 Task: Explore Airbnb accommodation in Yawata, Japan from 8th November, 2023 to 19th November, 2023 for 1 adult. Place can be shared room with 1  bedroom having 1 bed and 1 bathroom. Property type can be hotel. Amenities needed are: washing machine. Booking option can be shelf check-in. Look for 3 properties as per requirement.
Action: Mouse moved to (462, 66)
Screenshot: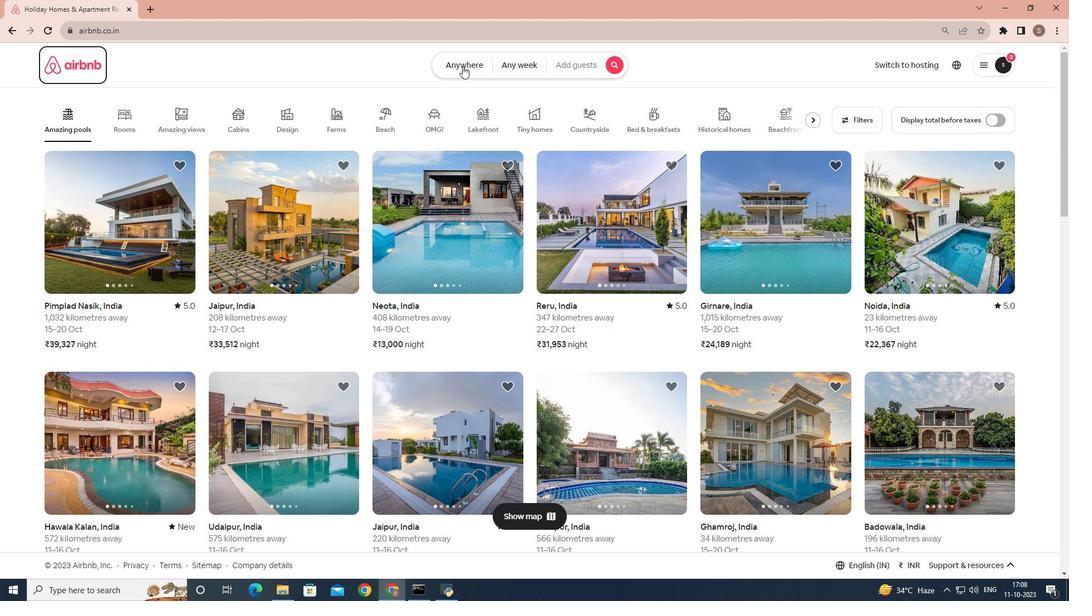 
Action: Mouse pressed left at (462, 66)
Screenshot: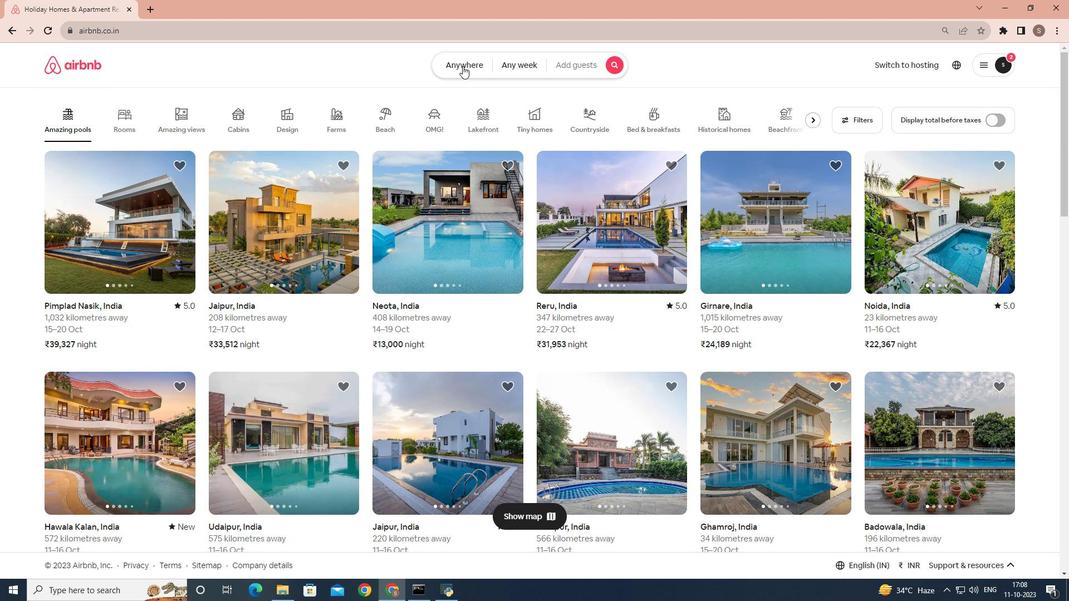
Action: Mouse moved to (410, 105)
Screenshot: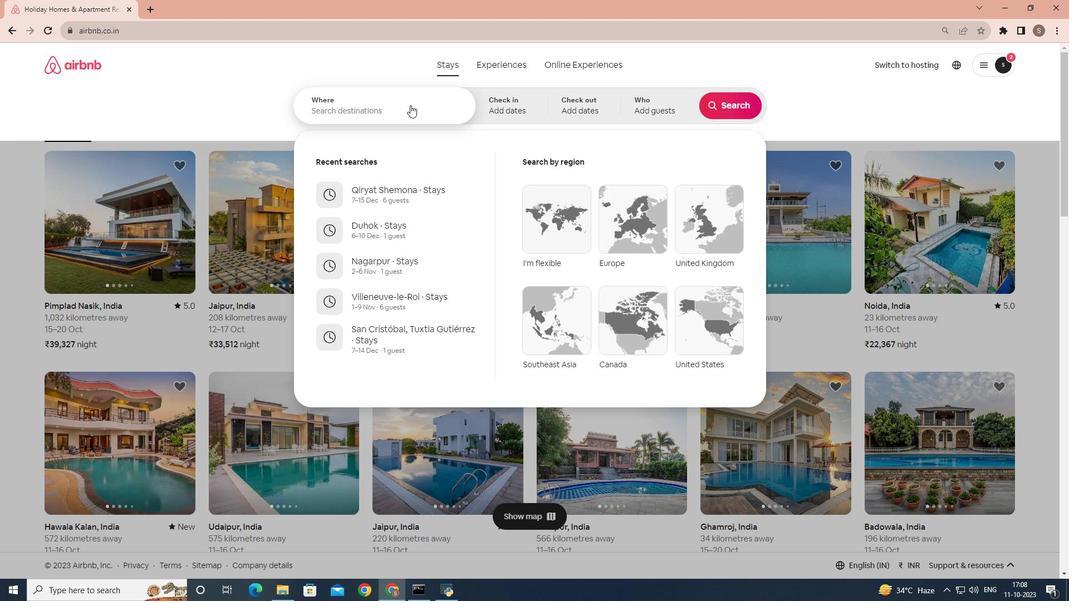 
Action: Mouse pressed left at (410, 105)
Screenshot: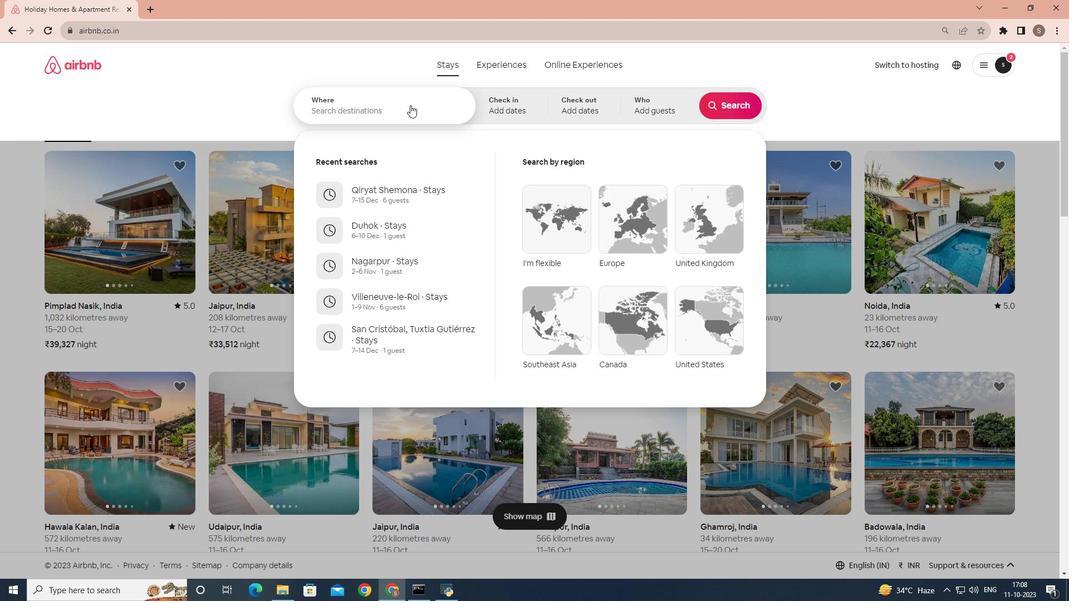 
Action: Key pressed <Key.shift><Key.shift><Key.shift>Yawata,<Key.space><Key.shift>Japan
Screenshot: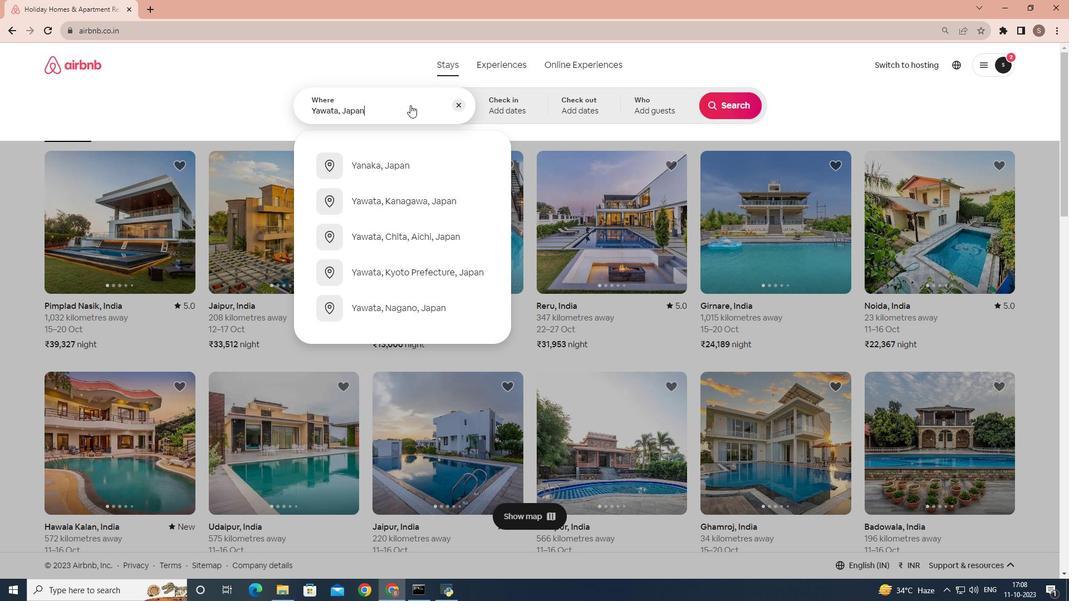 
Action: Mouse moved to (519, 108)
Screenshot: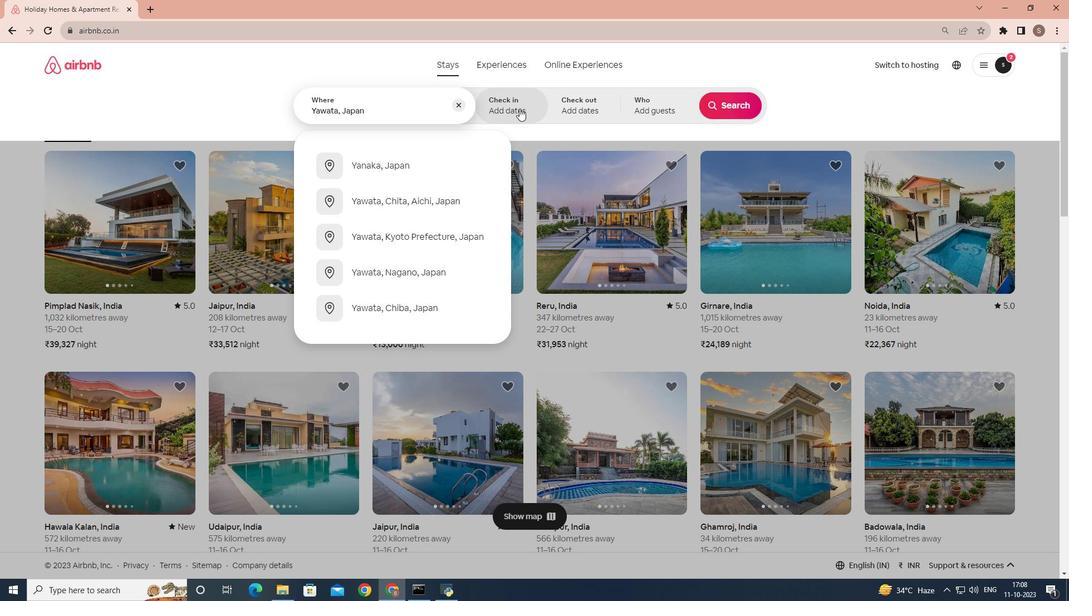 
Action: Mouse pressed left at (519, 108)
Screenshot: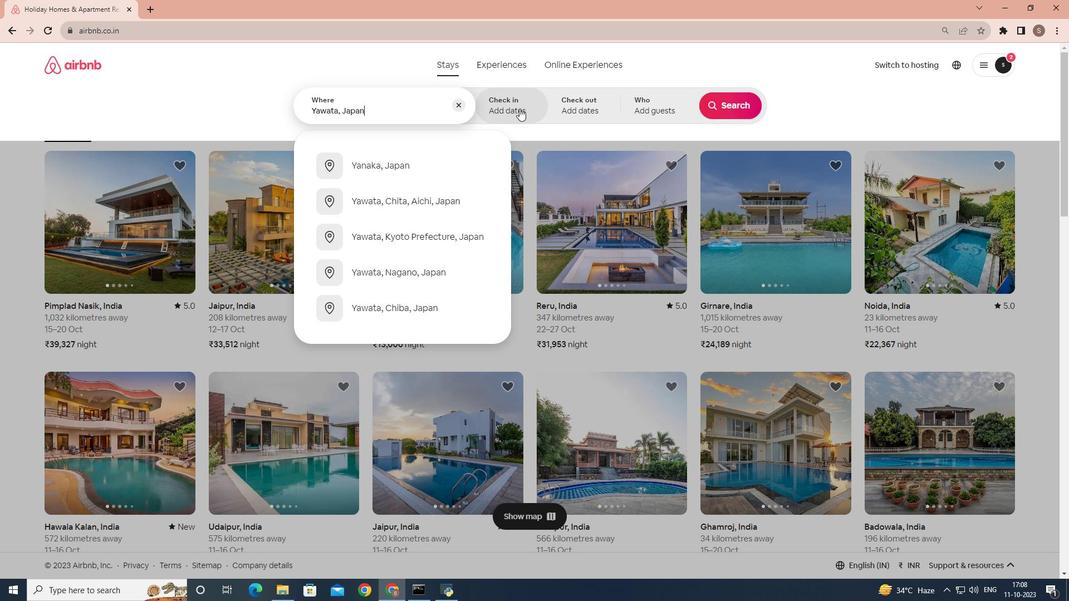 
Action: Mouse moved to (634, 274)
Screenshot: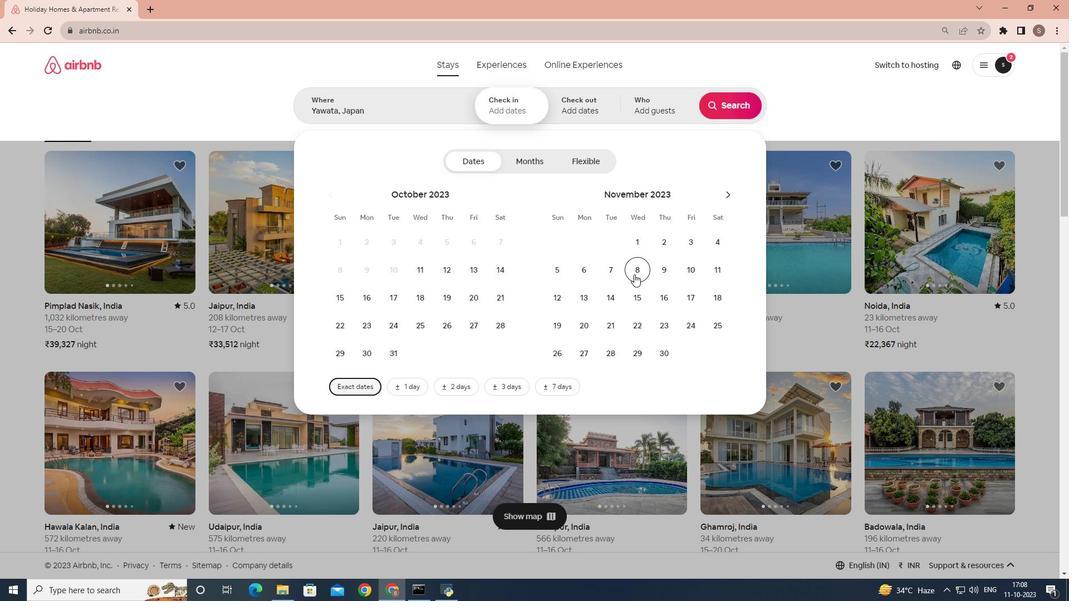 
Action: Mouse pressed left at (634, 274)
Screenshot: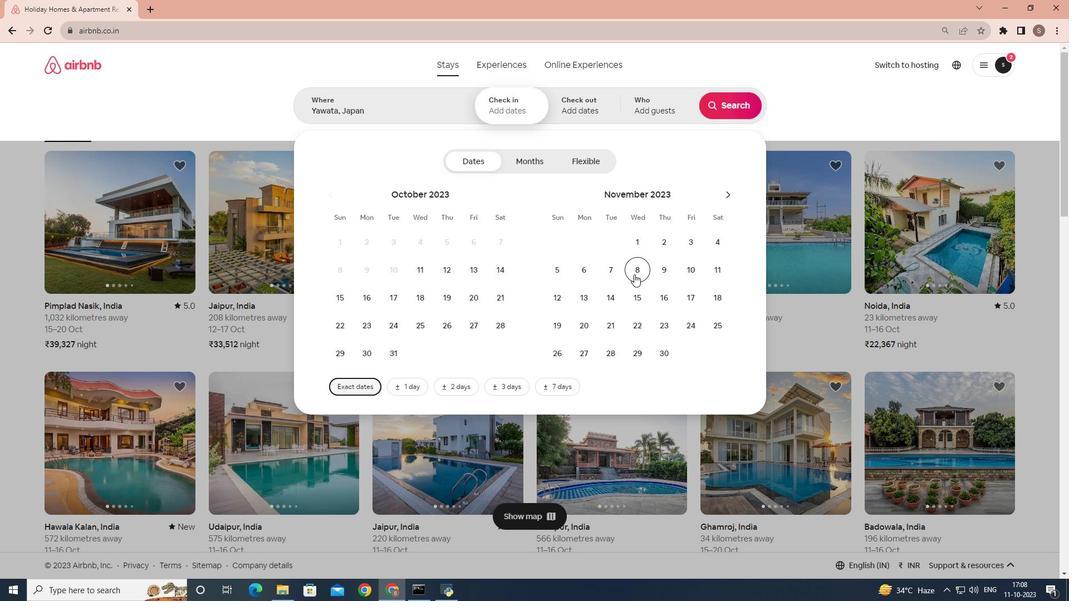 
Action: Mouse moved to (554, 327)
Screenshot: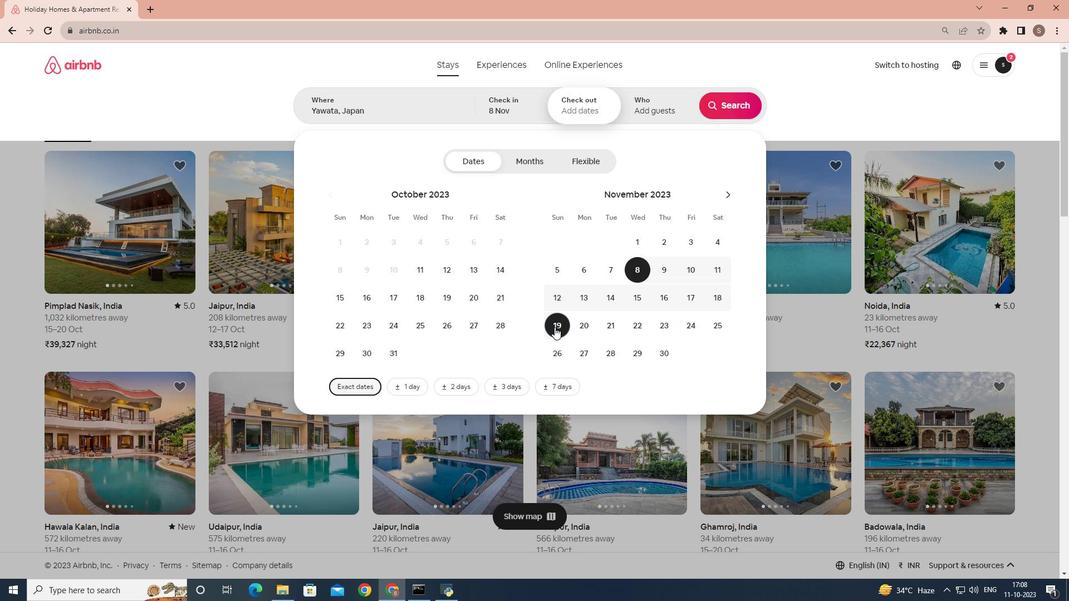 
Action: Mouse pressed left at (554, 327)
Screenshot: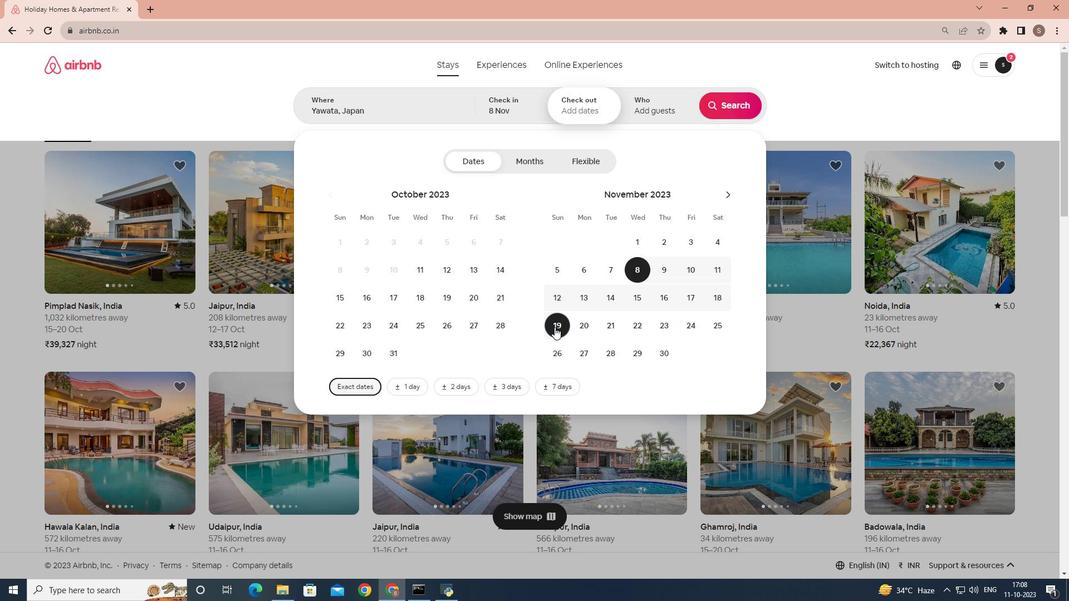 
Action: Mouse moved to (671, 94)
Screenshot: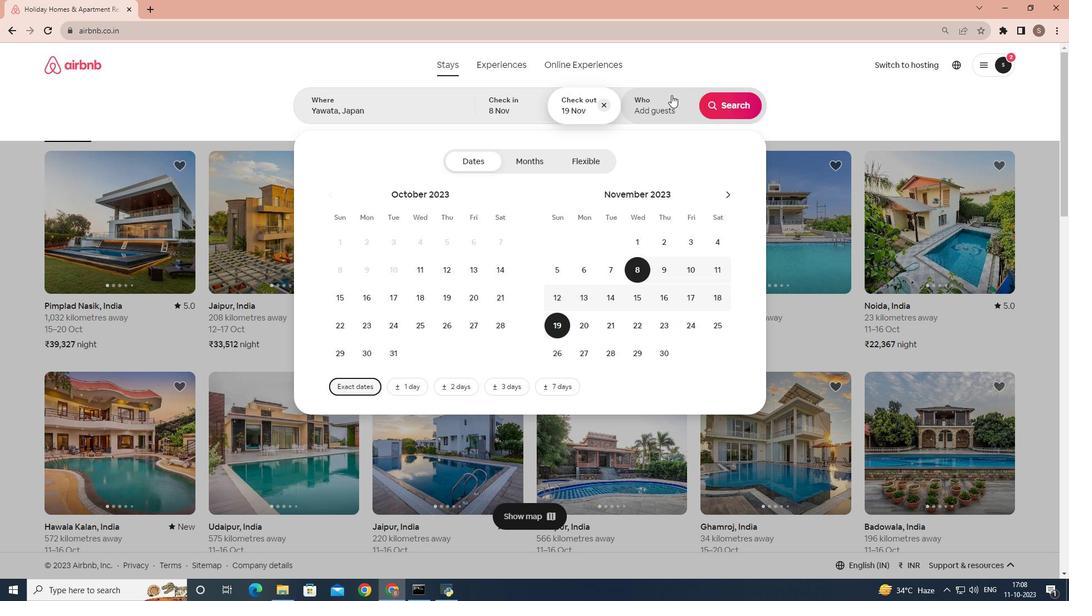 
Action: Mouse pressed left at (671, 94)
Screenshot: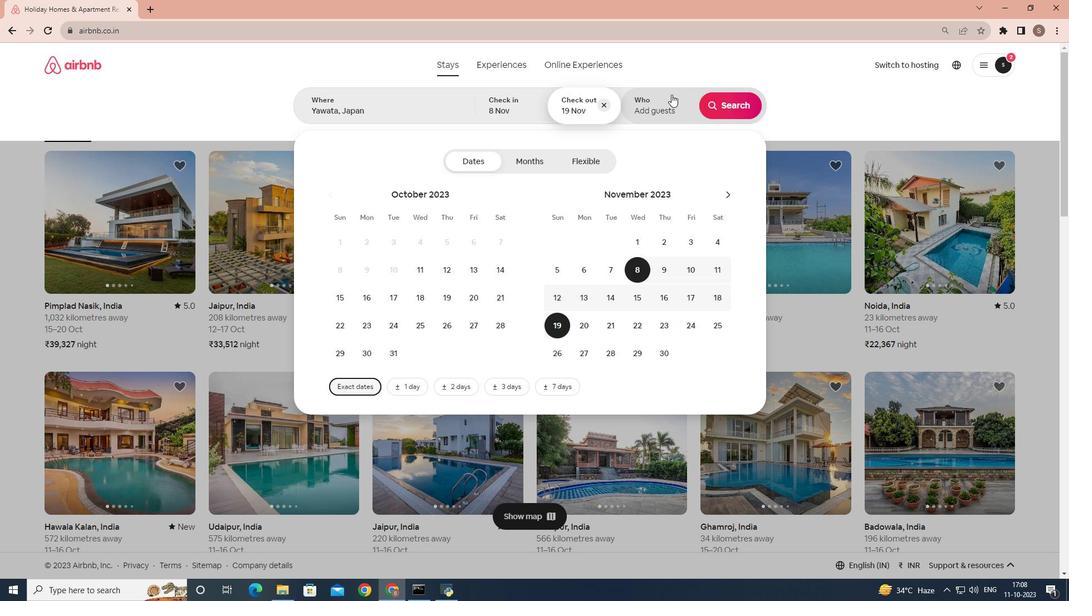 
Action: Mouse moved to (736, 160)
Screenshot: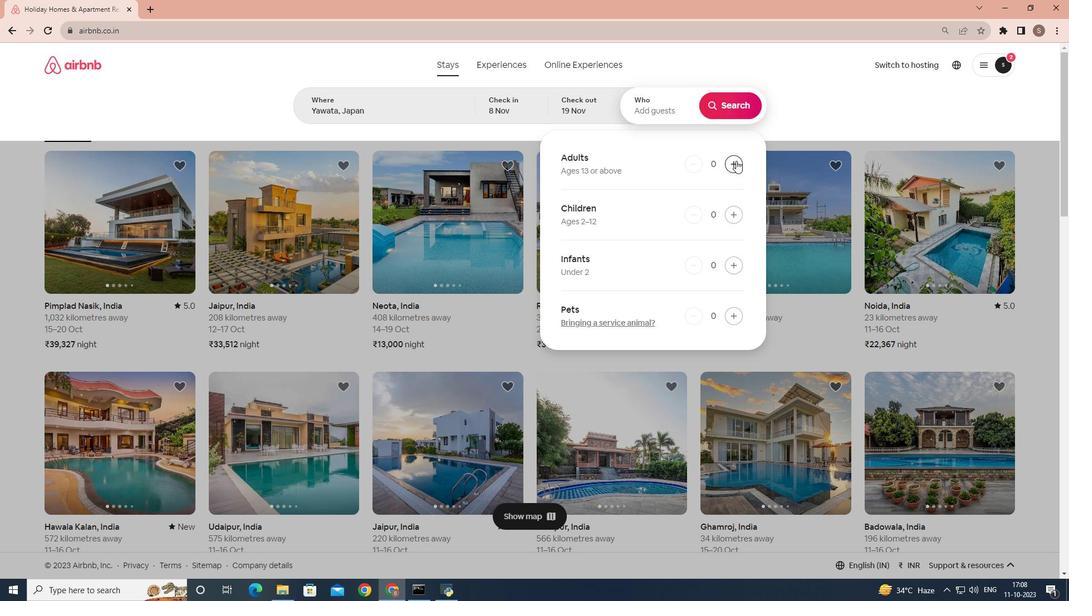 
Action: Mouse pressed left at (736, 160)
Screenshot: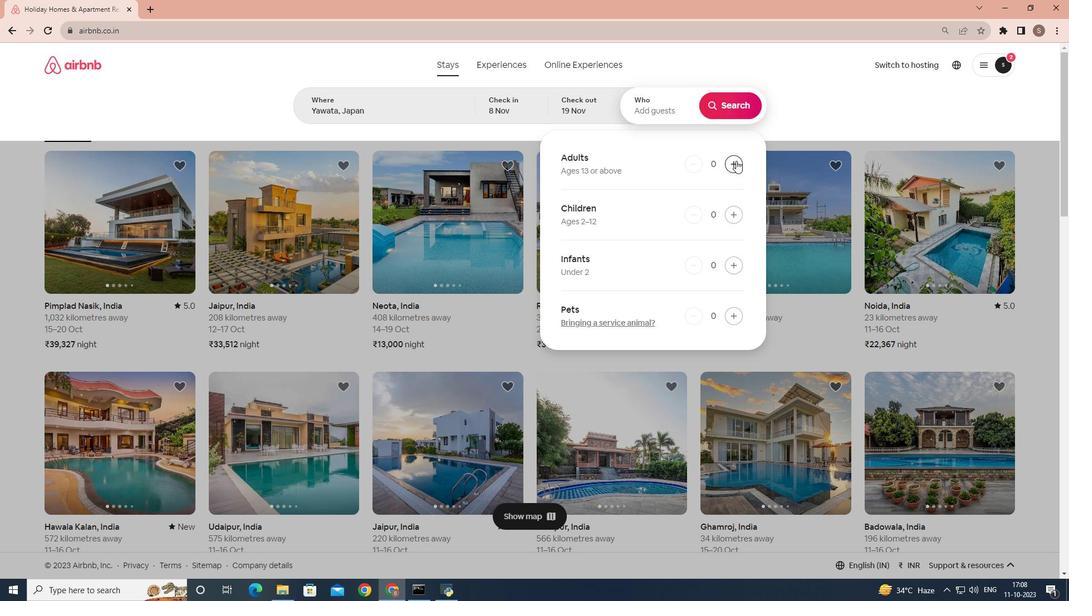 
Action: Mouse moved to (731, 100)
Screenshot: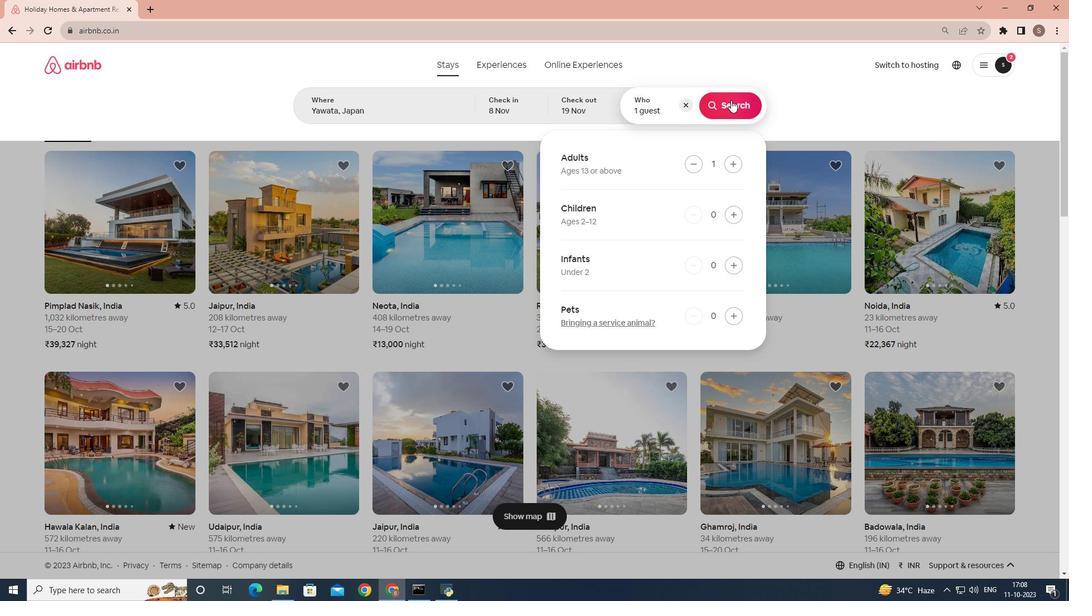 
Action: Mouse pressed left at (731, 100)
Screenshot: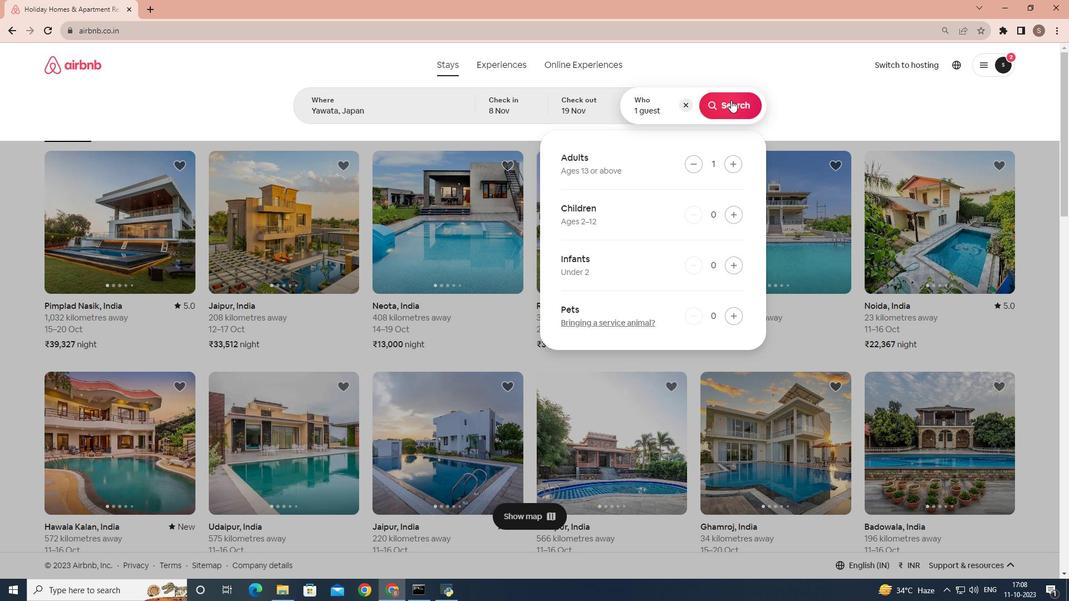 
Action: Mouse moved to (895, 110)
Screenshot: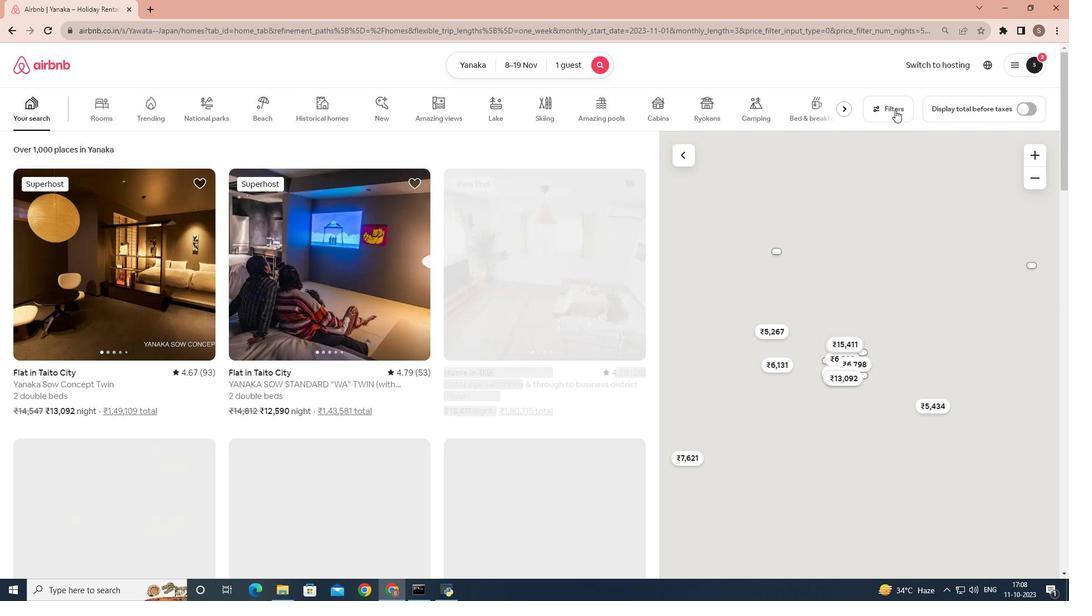 
Action: Mouse pressed left at (895, 110)
Screenshot: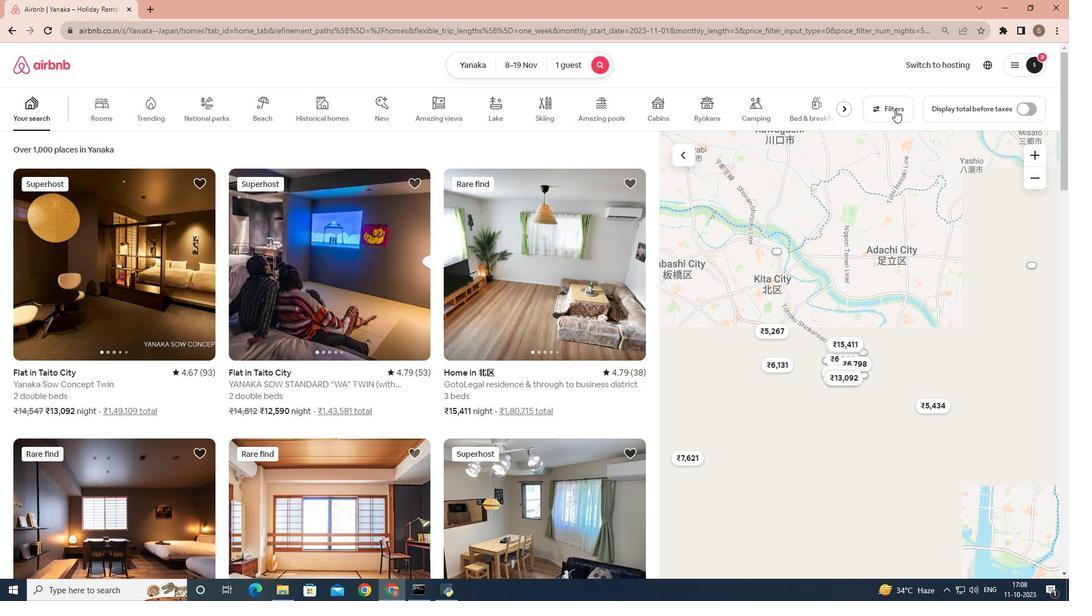 
Action: Mouse moved to (517, 266)
Screenshot: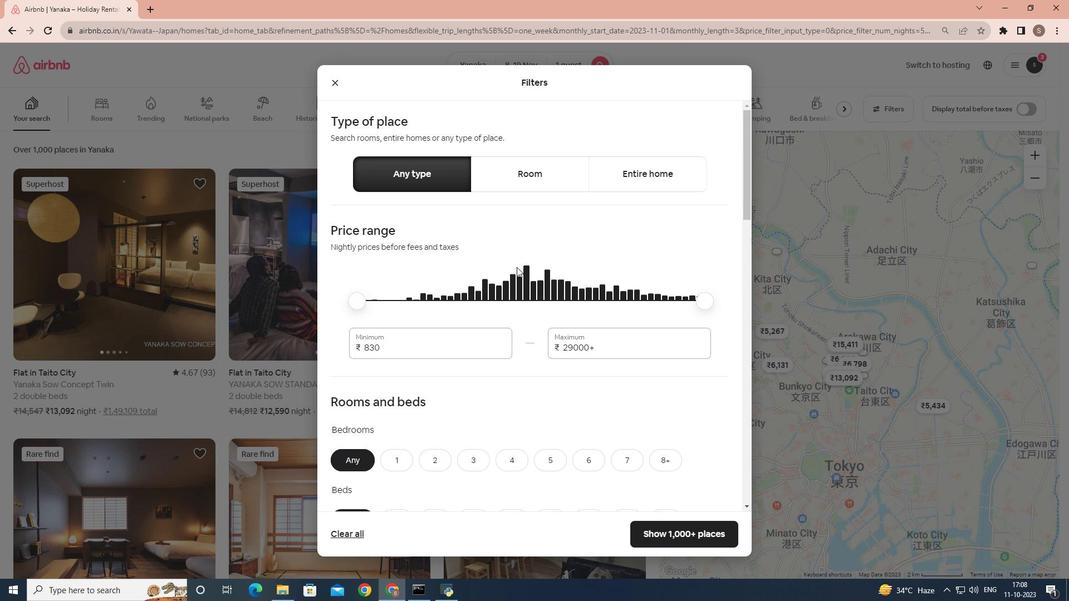 
Action: Mouse scrolled (517, 266) with delta (0, 0)
Screenshot: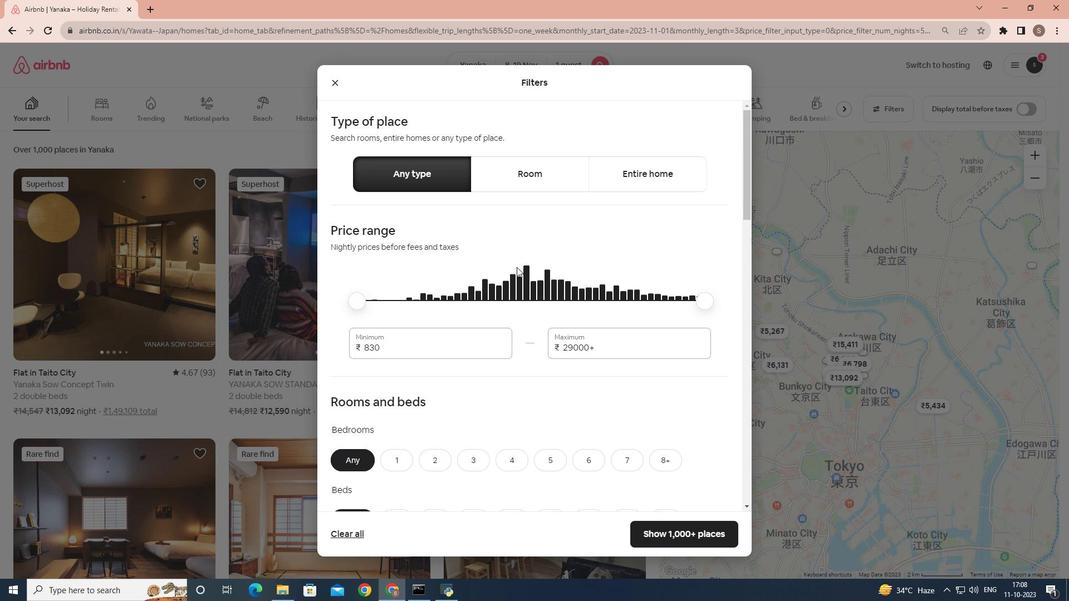 
Action: Mouse moved to (515, 267)
Screenshot: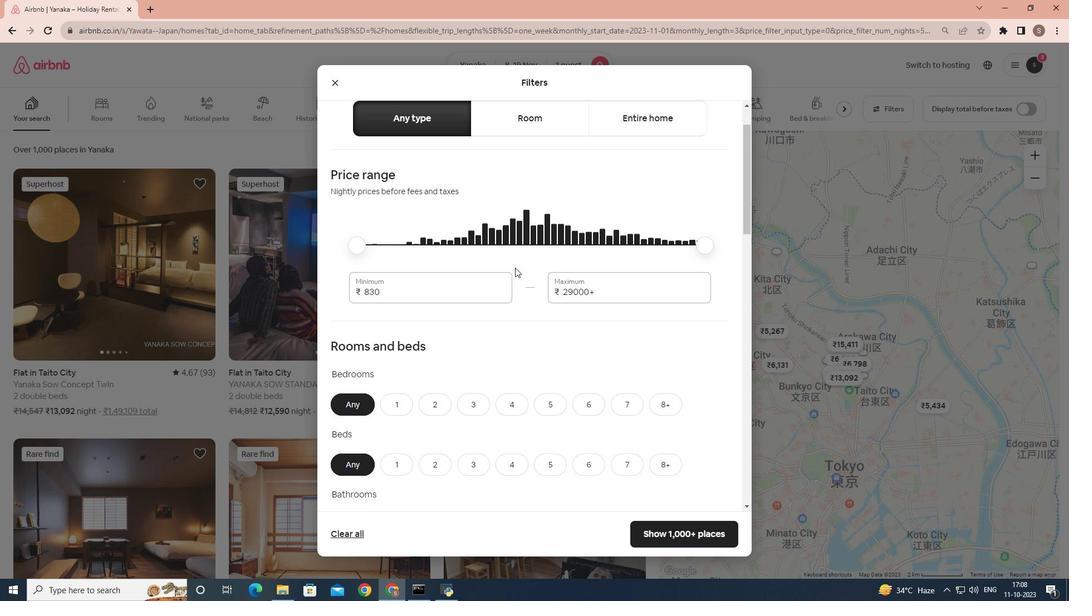 
Action: Mouse scrolled (515, 267) with delta (0, 0)
Screenshot: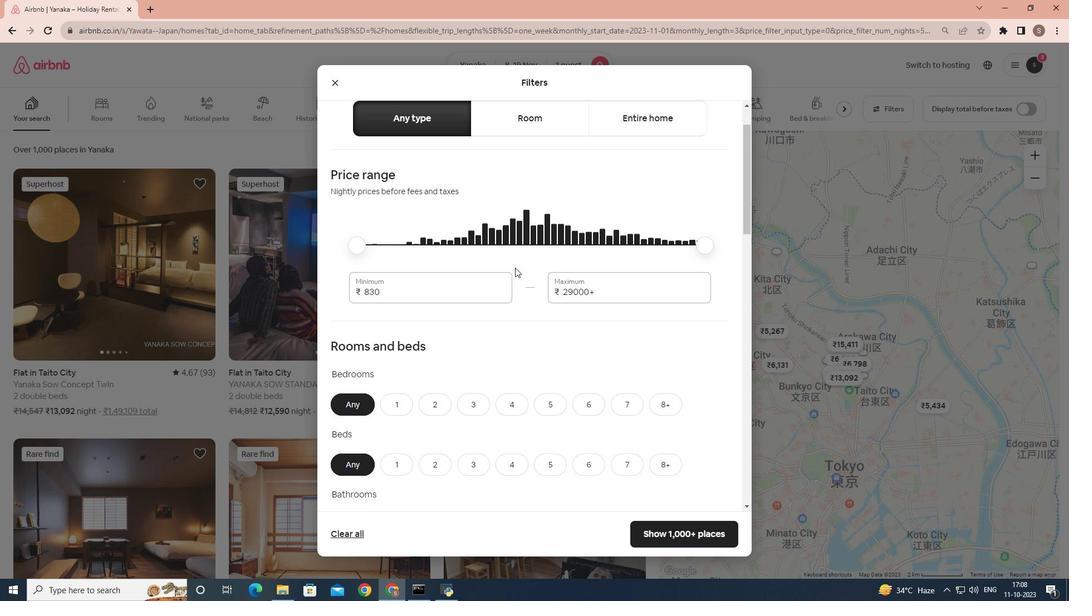 
Action: Mouse moved to (403, 355)
Screenshot: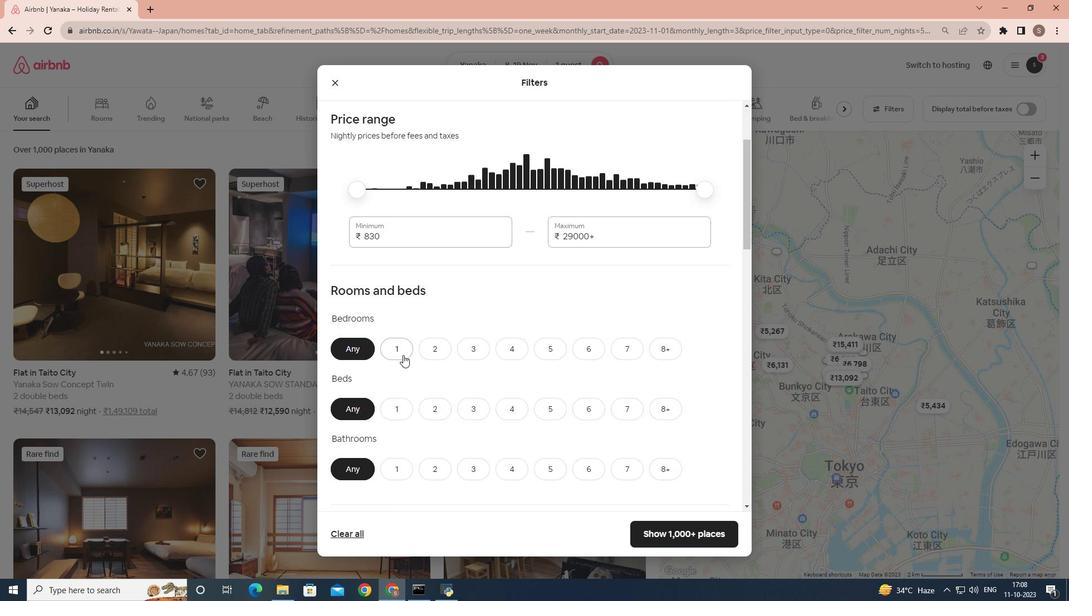 
Action: Mouse pressed left at (403, 355)
Screenshot: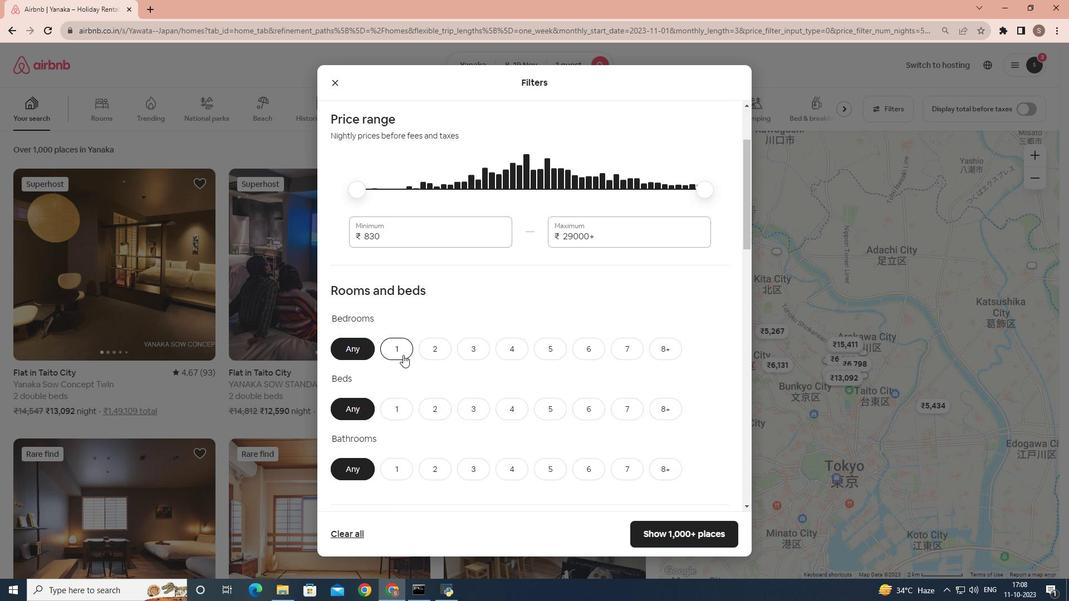 
Action: Mouse scrolled (403, 354) with delta (0, 0)
Screenshot: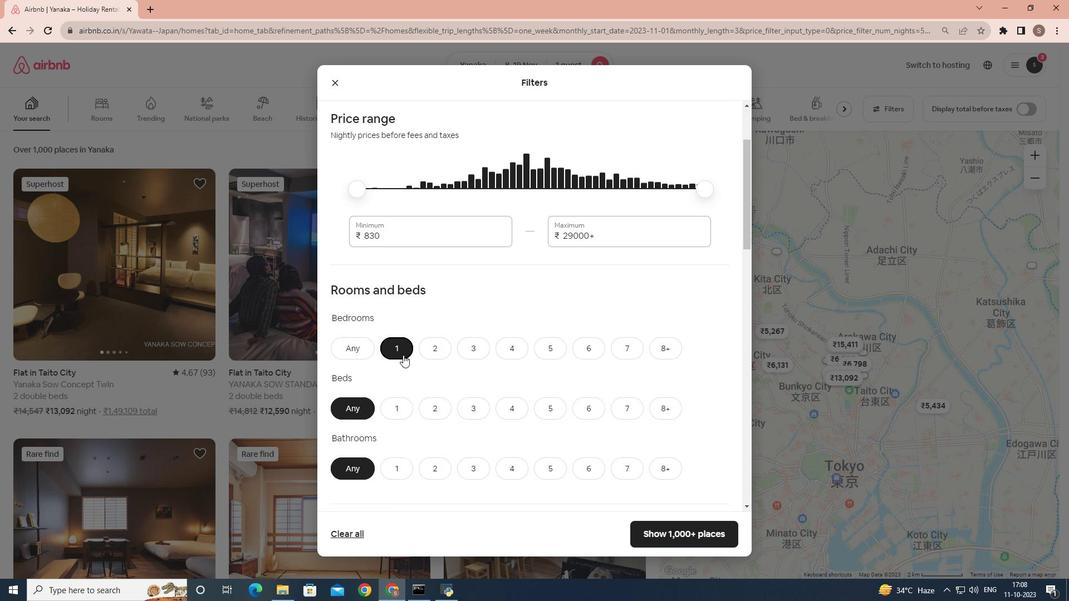 
Action: Mouse moved to (389, 356)
Screenshot: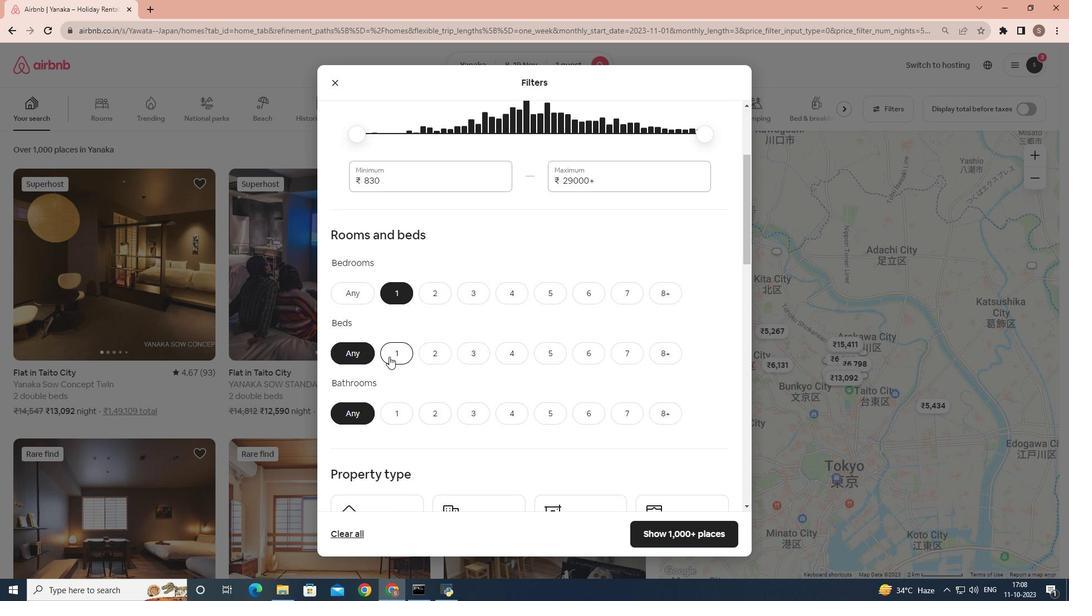 
Action: Mouse pressed left at (389, 356)
Screenshot: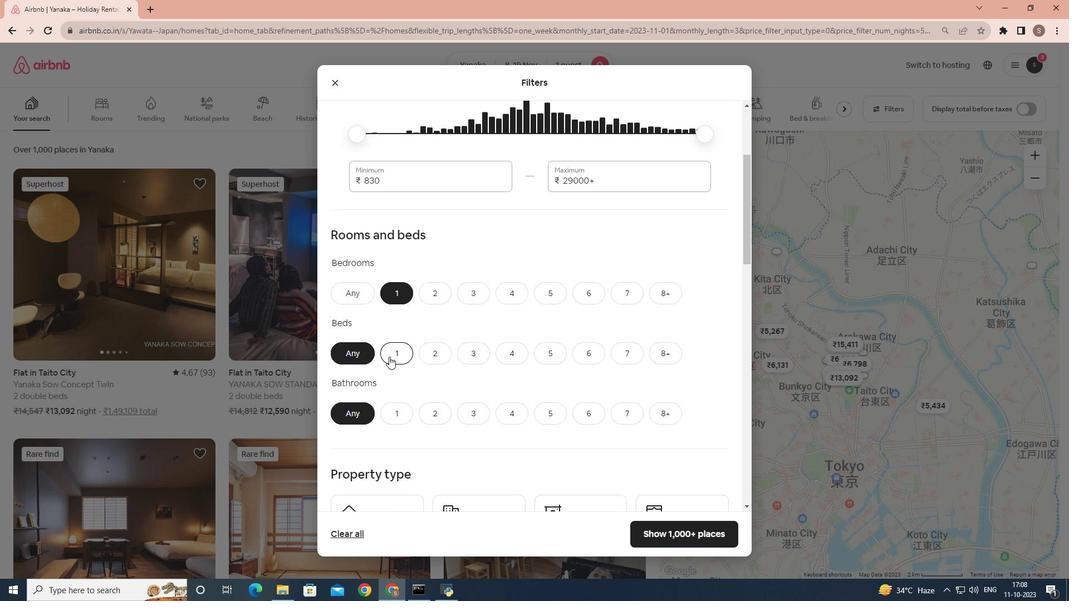 
Action: Mouse moved to (396, 411)
Screenshot: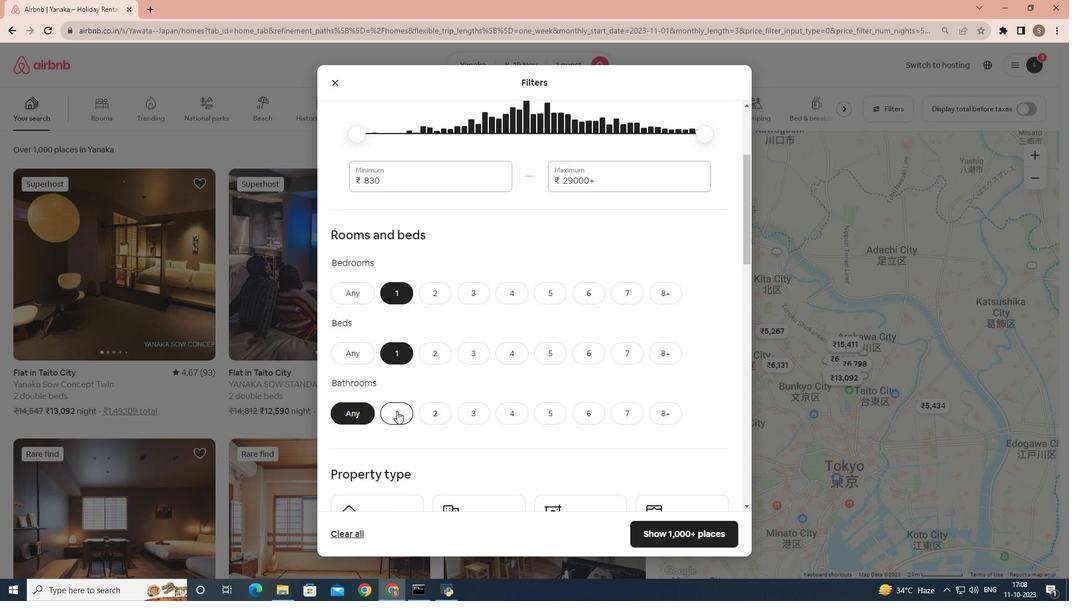 
Action: Mouse pressed left at (396, 411)
Screenshot: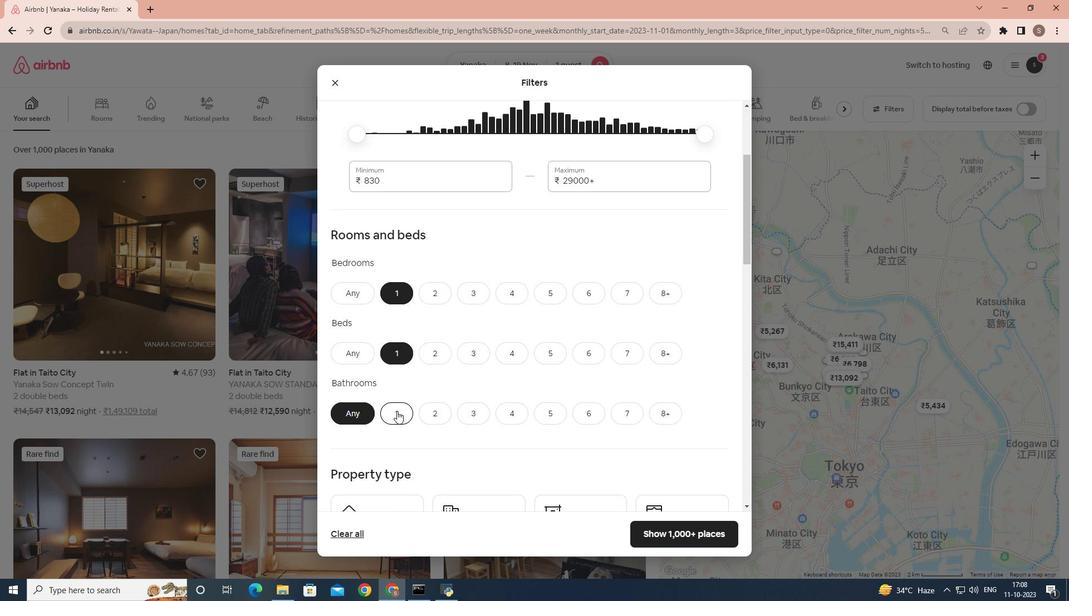 
Action: Mouse moved to (431, 383)
Screenshot: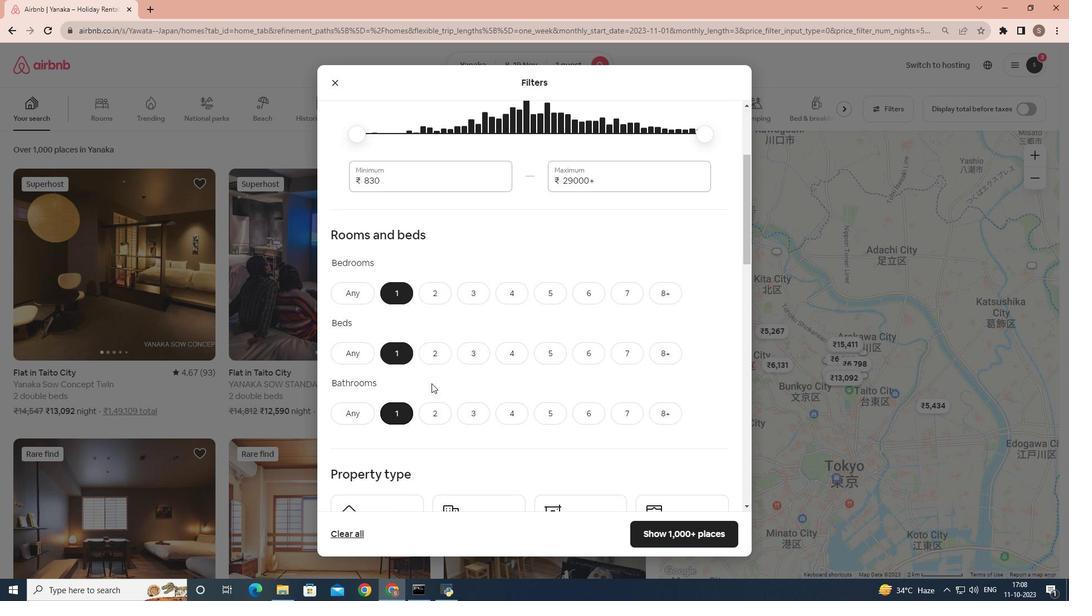 
Action: Mouse scrolled (431, 383) with delta (0, 0)
Screenshot: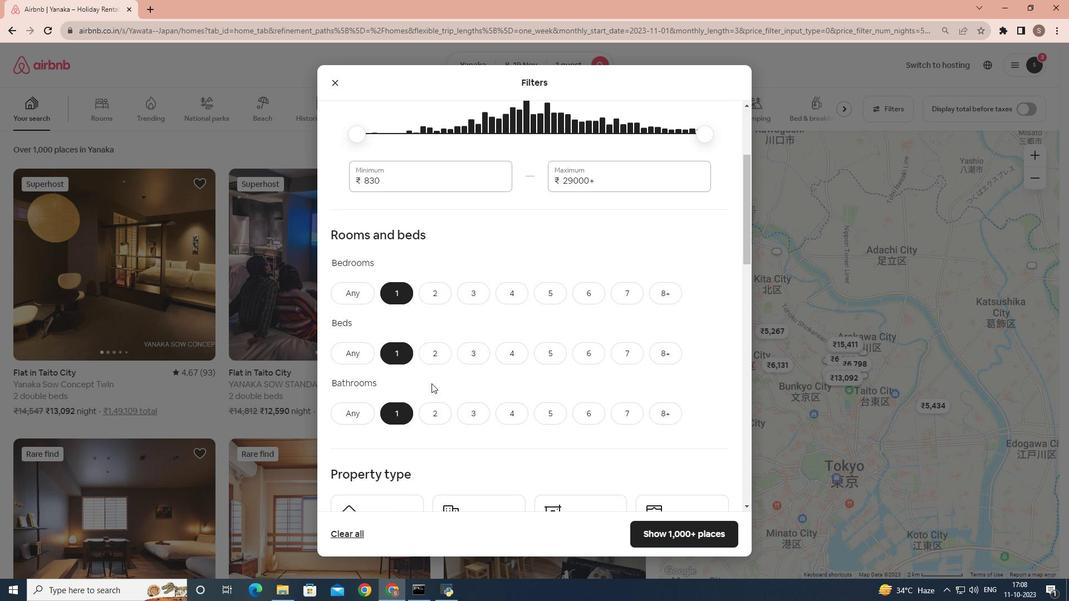 
Action: Mouse scrolled (431, 383) with delta (0, 0)
Screenshot: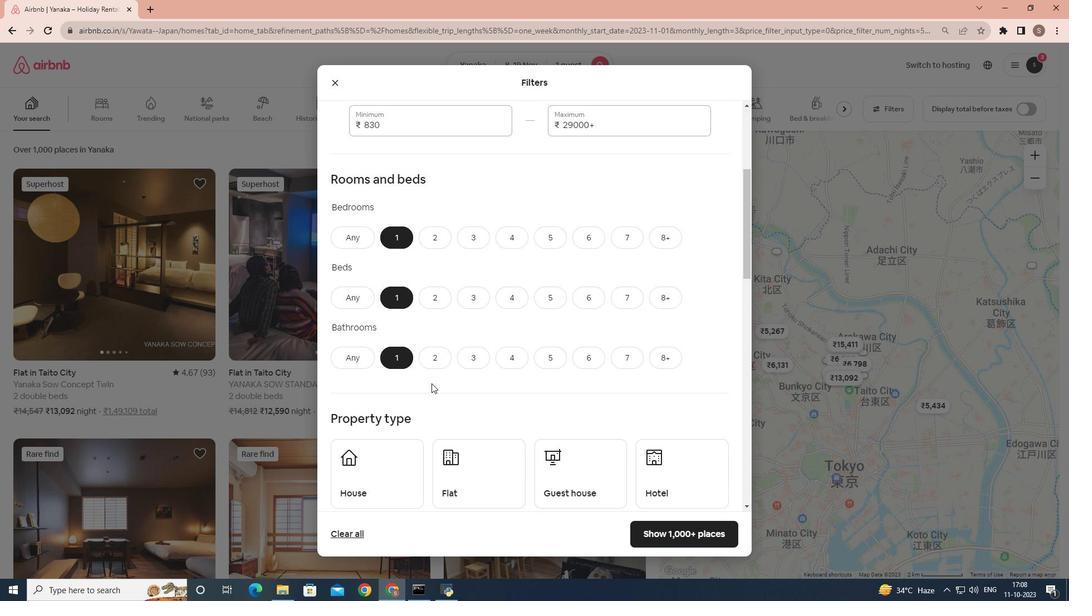 
Action: Mouse moved to (651, 415)
Screenshot: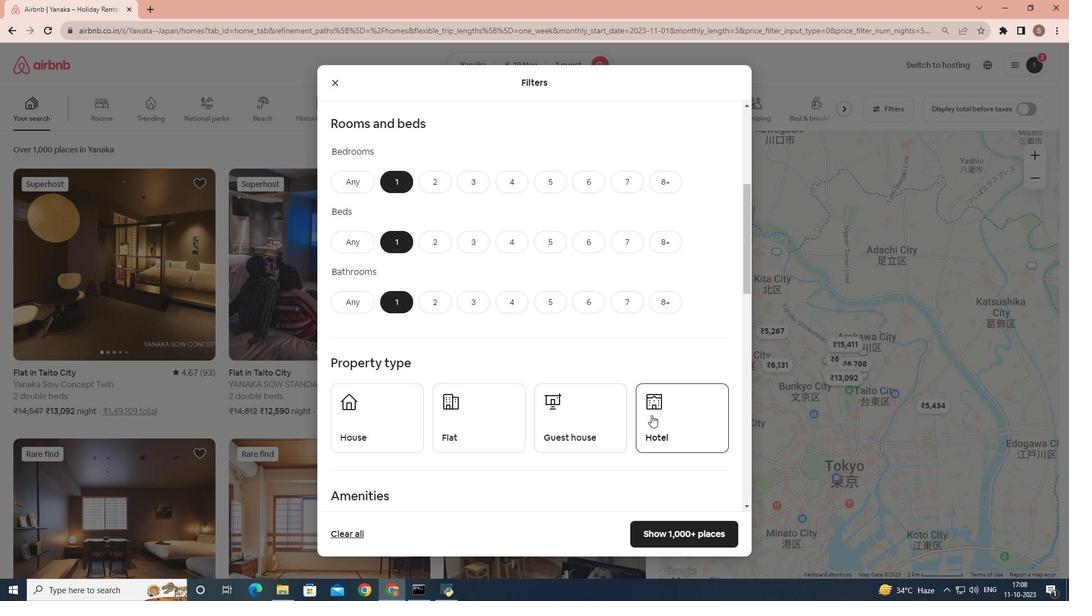 
Action: Mouse pressed left at (651, 415)
Screenshot: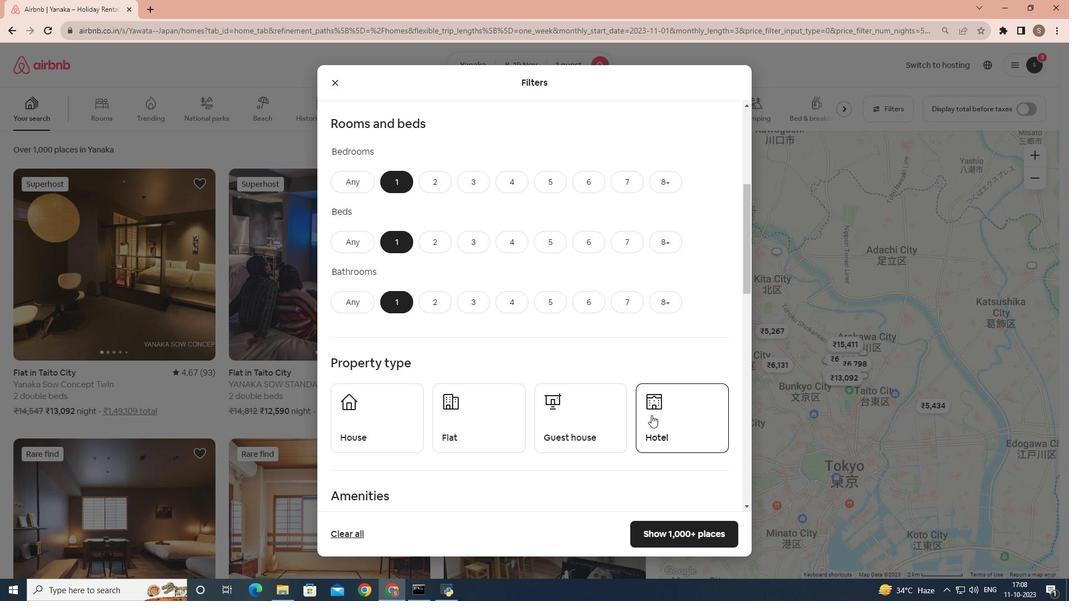 
Action: Mouse moved to (487, 419)
Screenshot: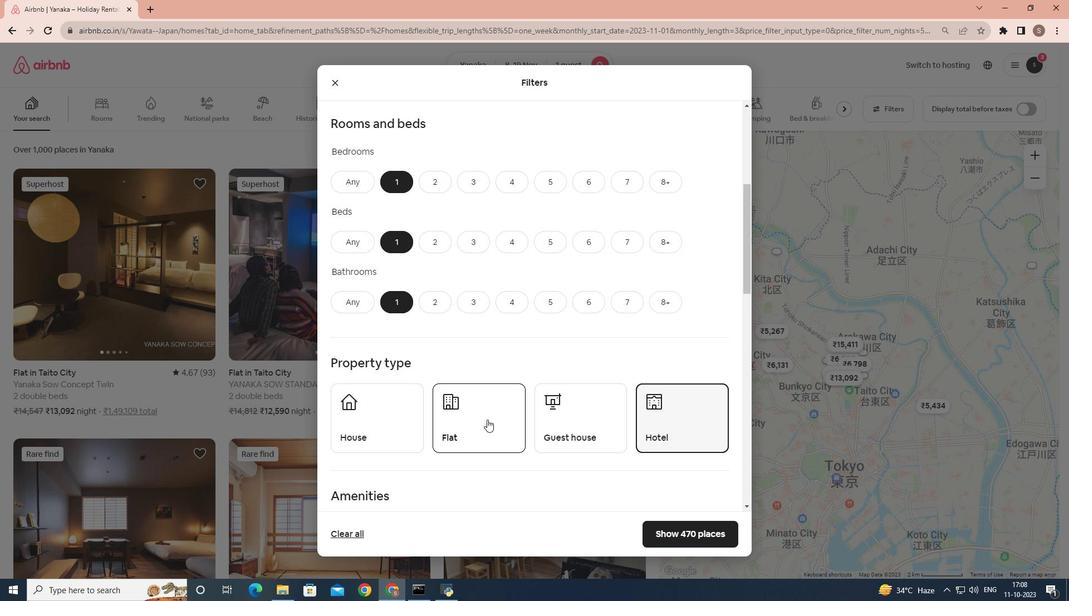 
Action: Mouse scrolled (487, 419) with delta (0, 0)
Screenshot: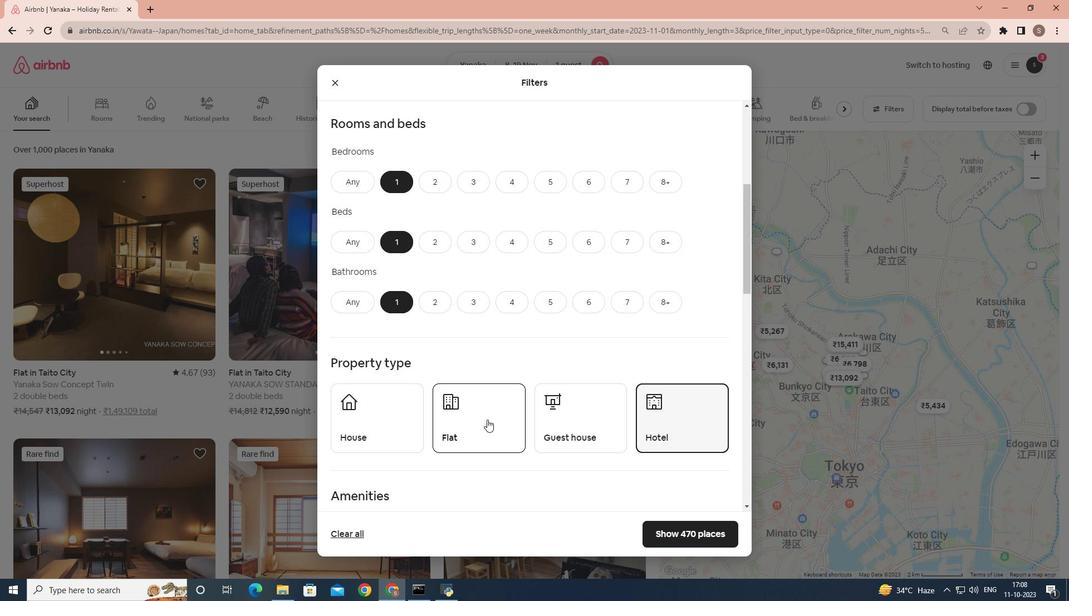 
Action: Mouse scrolled (487, 419) with delta (0, 0)
Screenshot: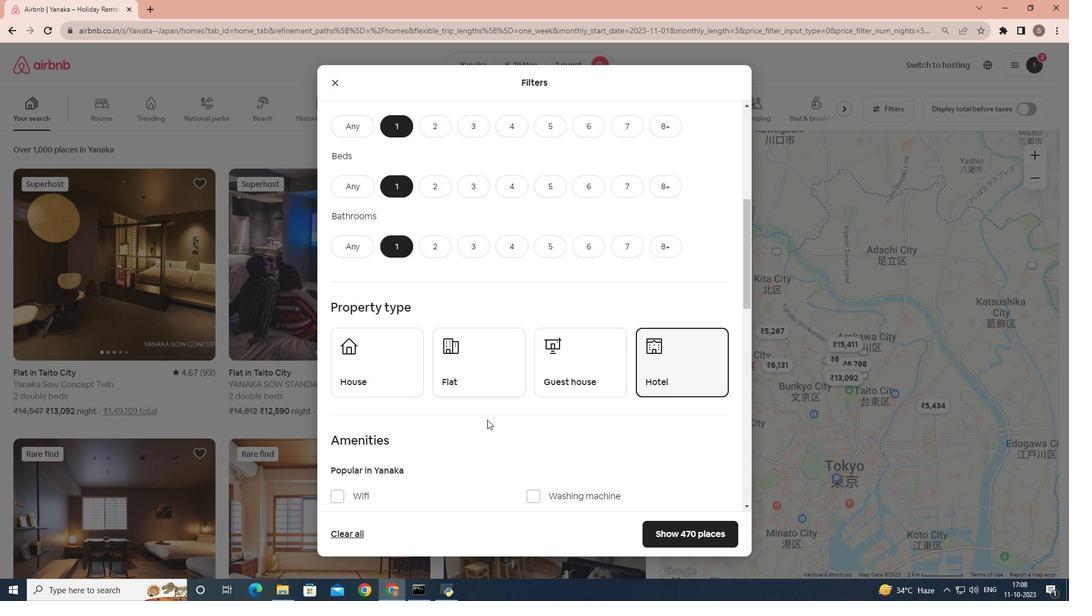 
Action: Mouse scrolled (487, 419) with delta (0, 0)
Screenshot: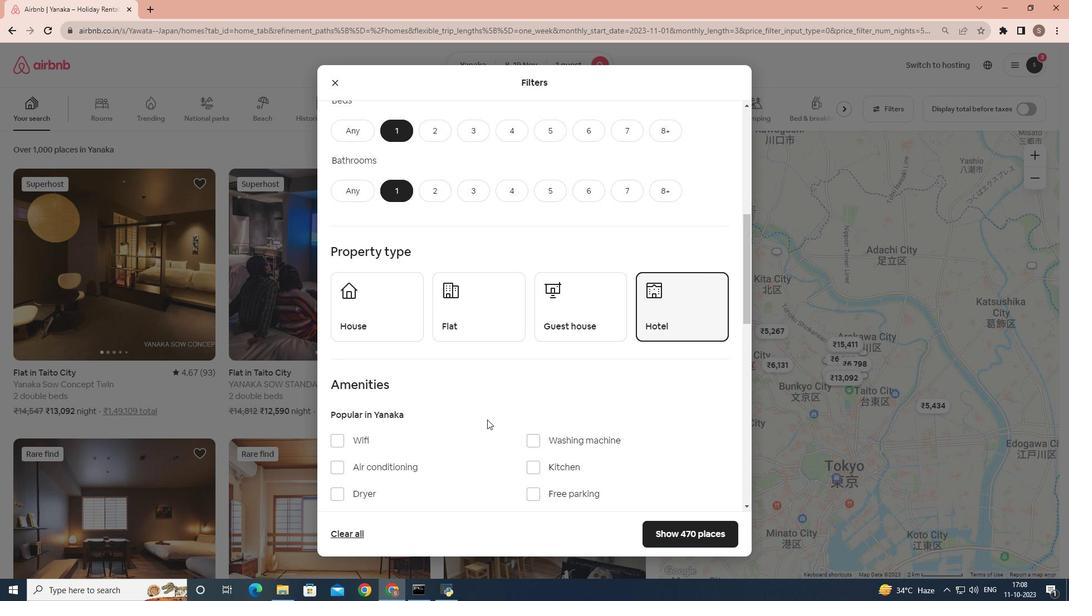 
Action: Mouse moved to (538, 389)
Screenshot: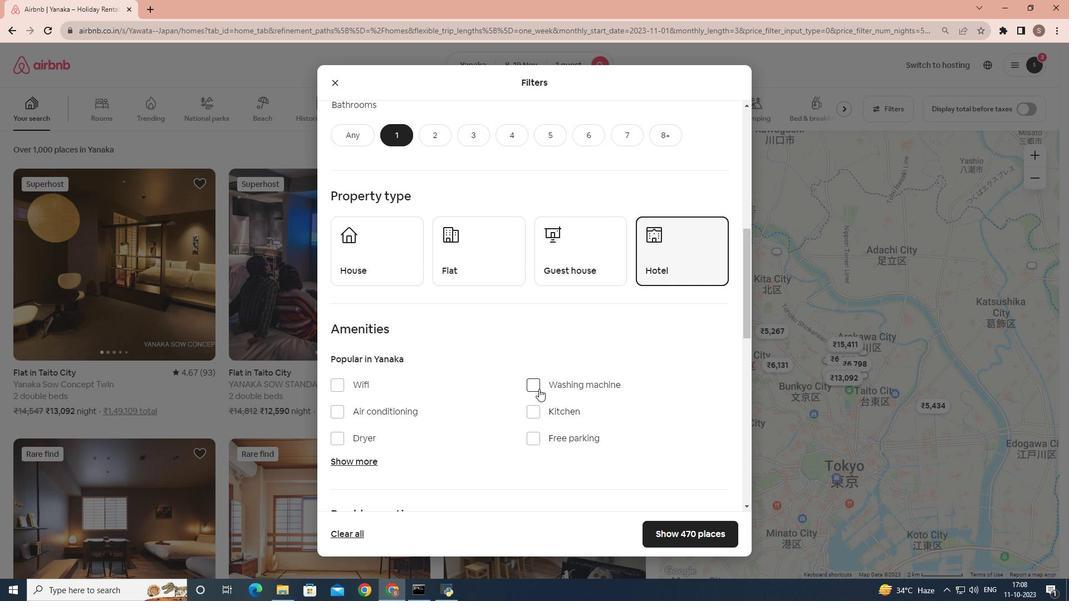 
Action: Mouse pressed left at (538, 389)
Screenshot: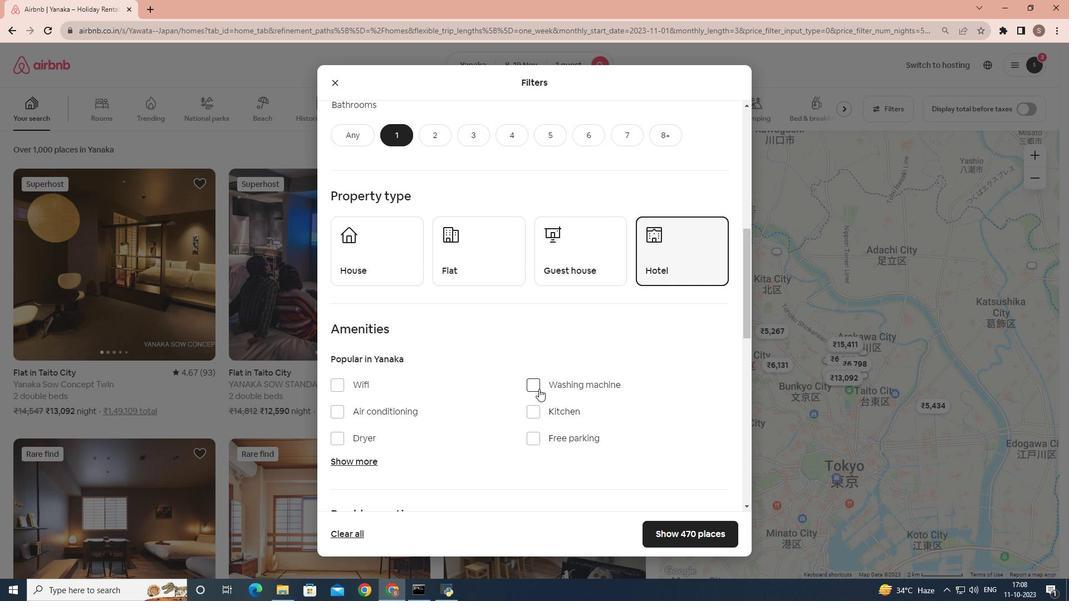 
Action: Mouse moved to (490, 395)
Screenshot: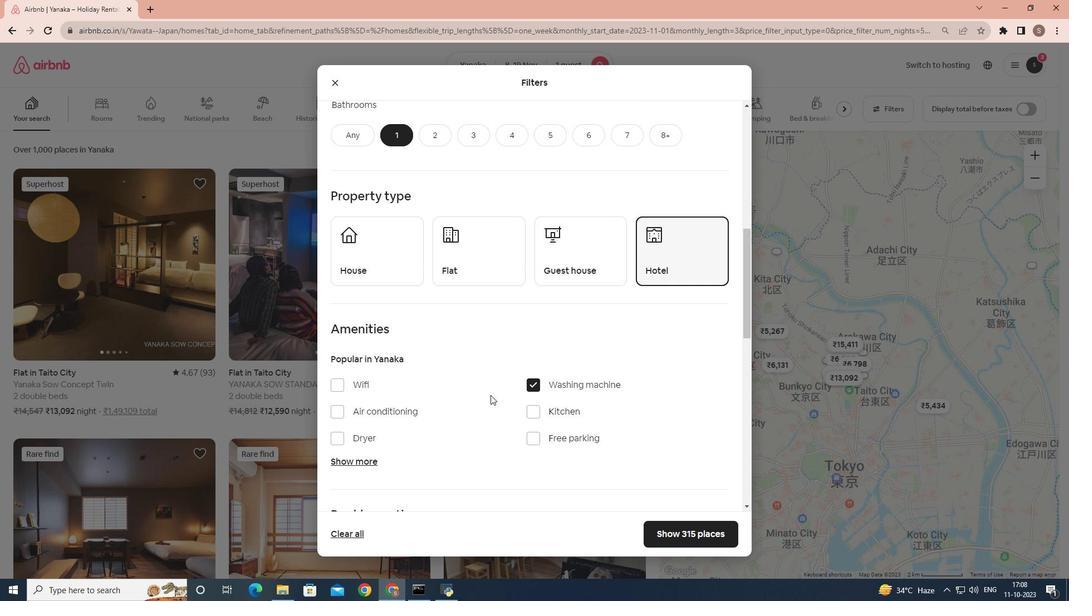 
Action: Mouse scrolled (490, 394) with delta (0, 0)
Screenshot: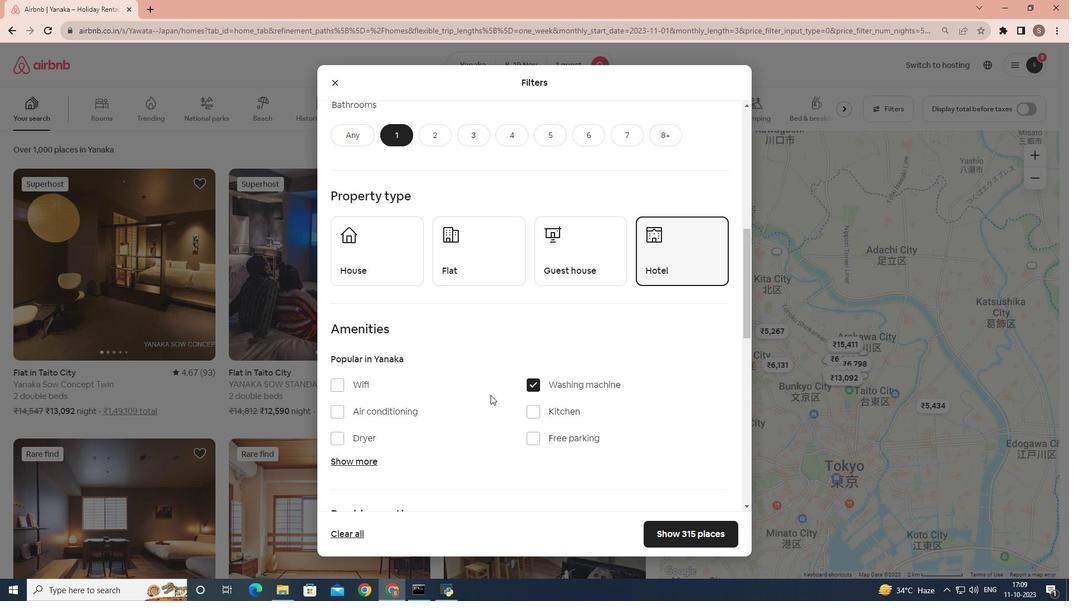 
Action: Mouse moved to (536, 417)
Screenshot: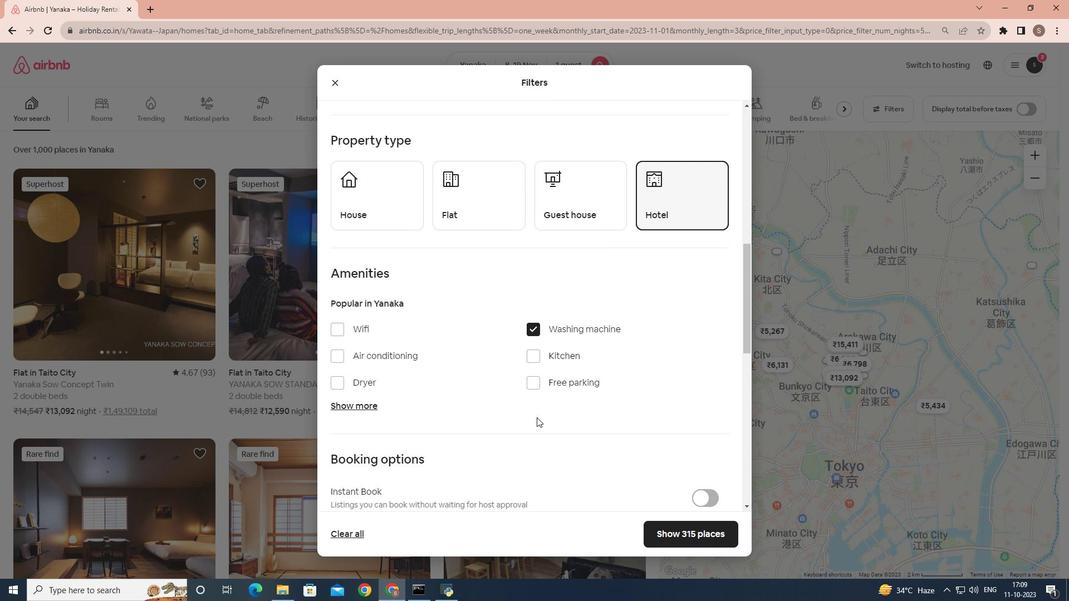 
Action: Mouse scrolled (536, 417) with delta (0, 0)
Screenshot: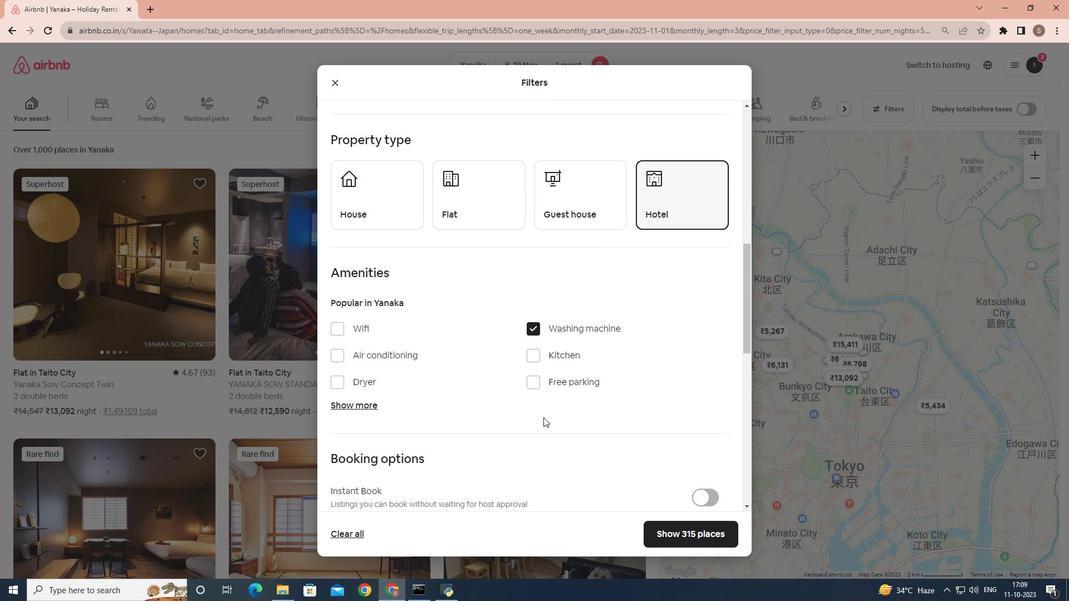 
Action: Mouse moved to (670, 429)
Screenshot: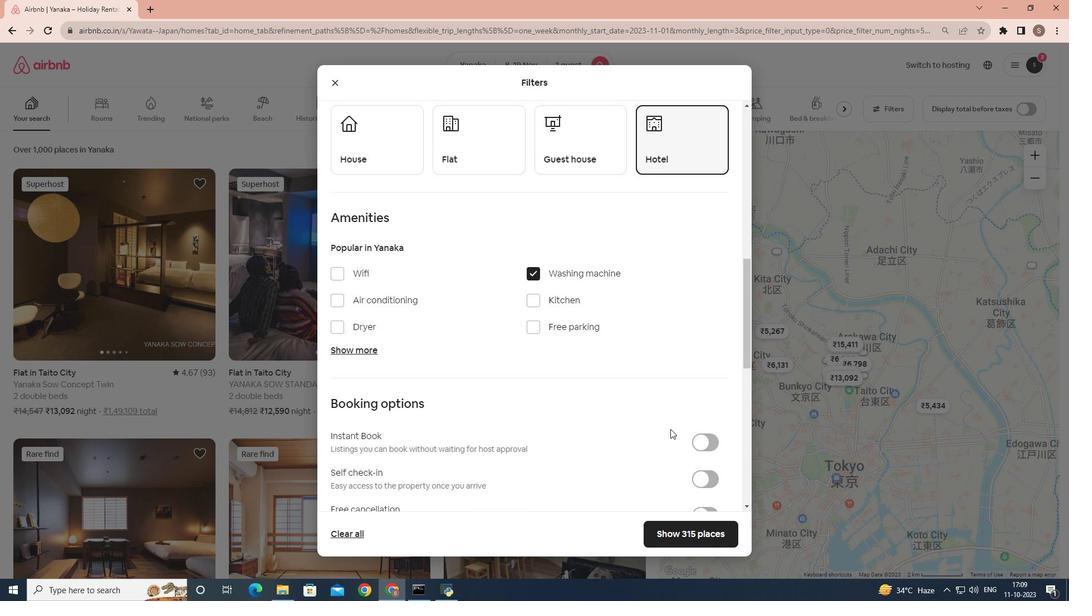 
Action: Mouse scrolled (670, 428) with delta (0, 0)
Screenshot: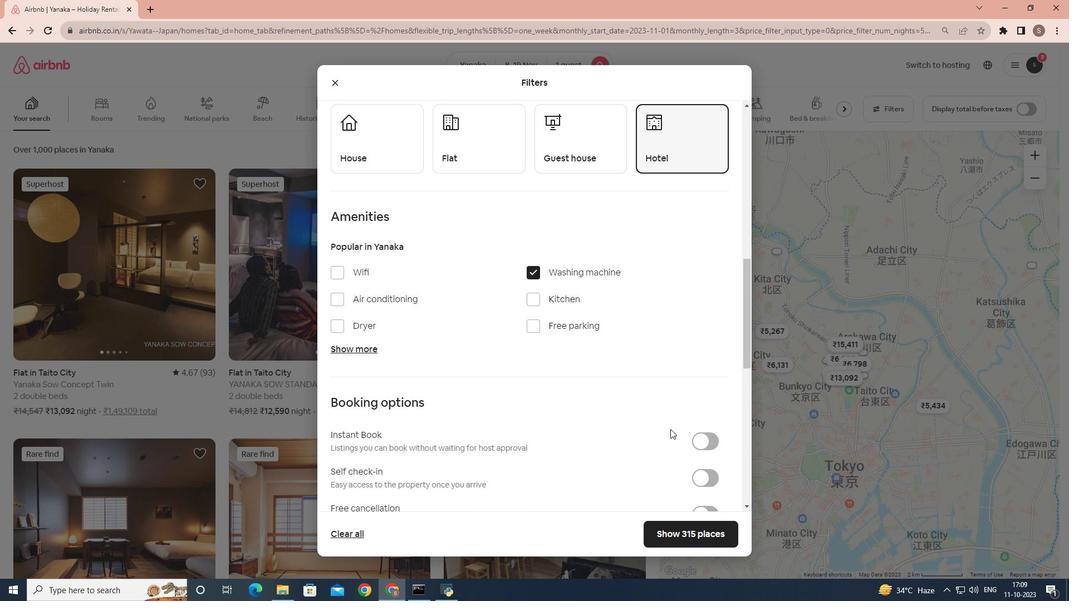 
Action: Mouse moved to (709, 429)
Screenshot: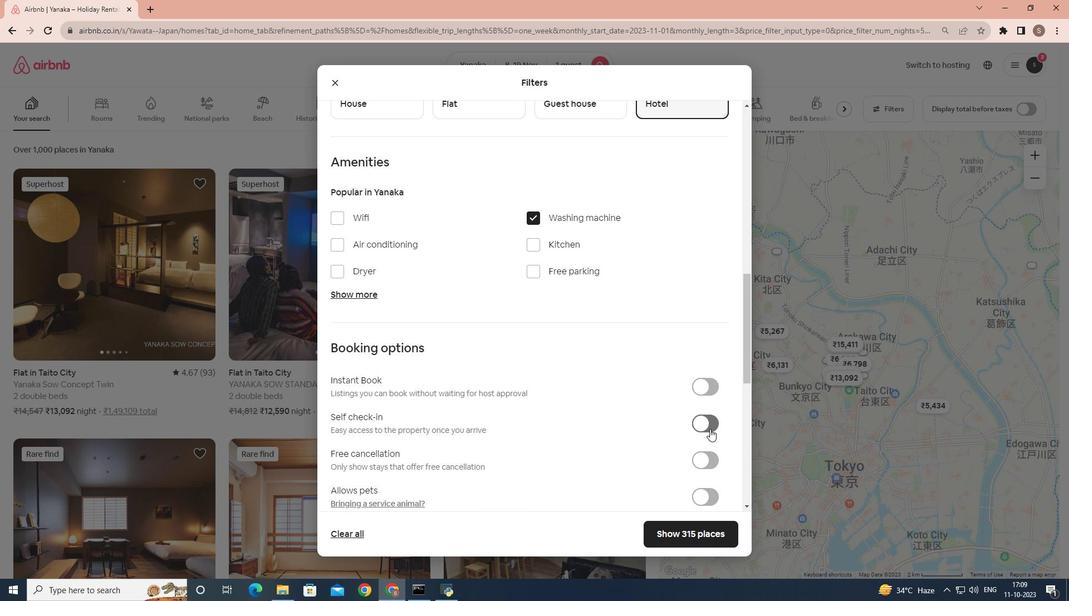 
Action: Mouse pressed left at (709, 429)
Screenshot: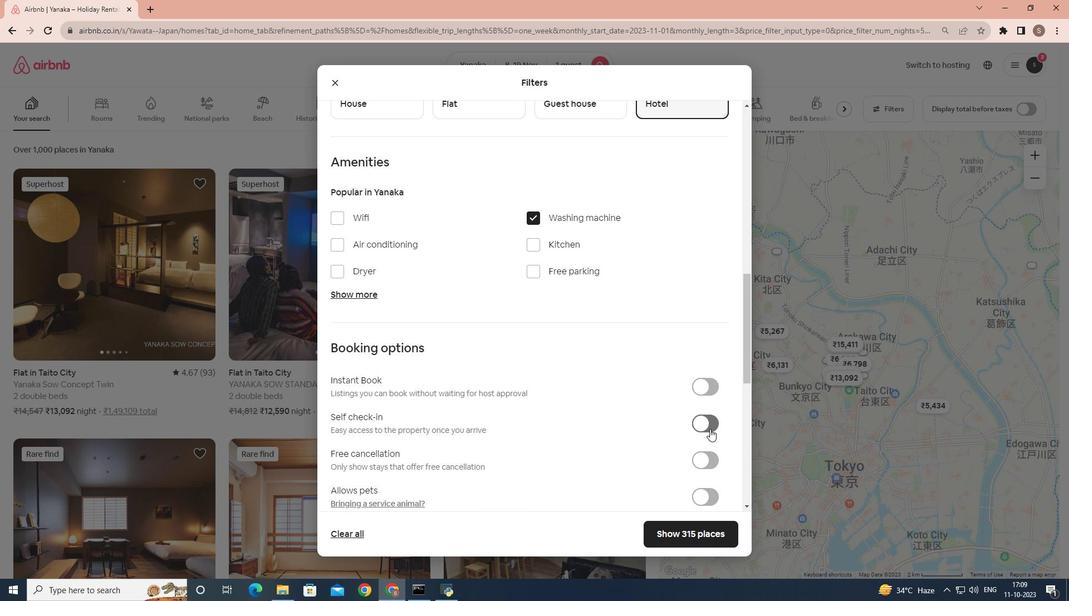 
Action: Mouse moved to (706, 532)
Screenshot: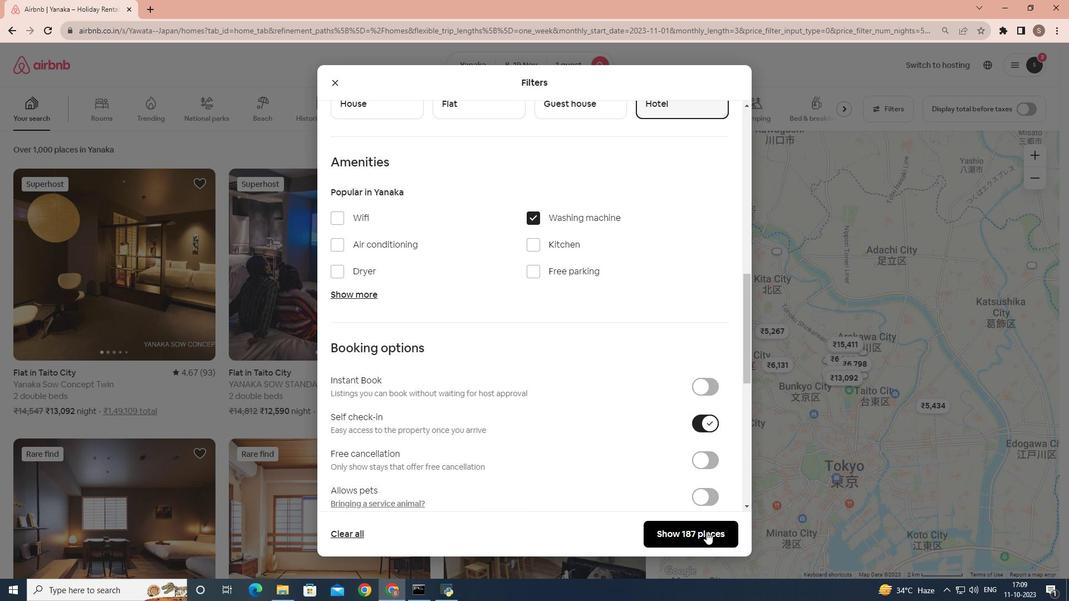 
Action: Mouse pressed left at (706, 532)
Screenshot: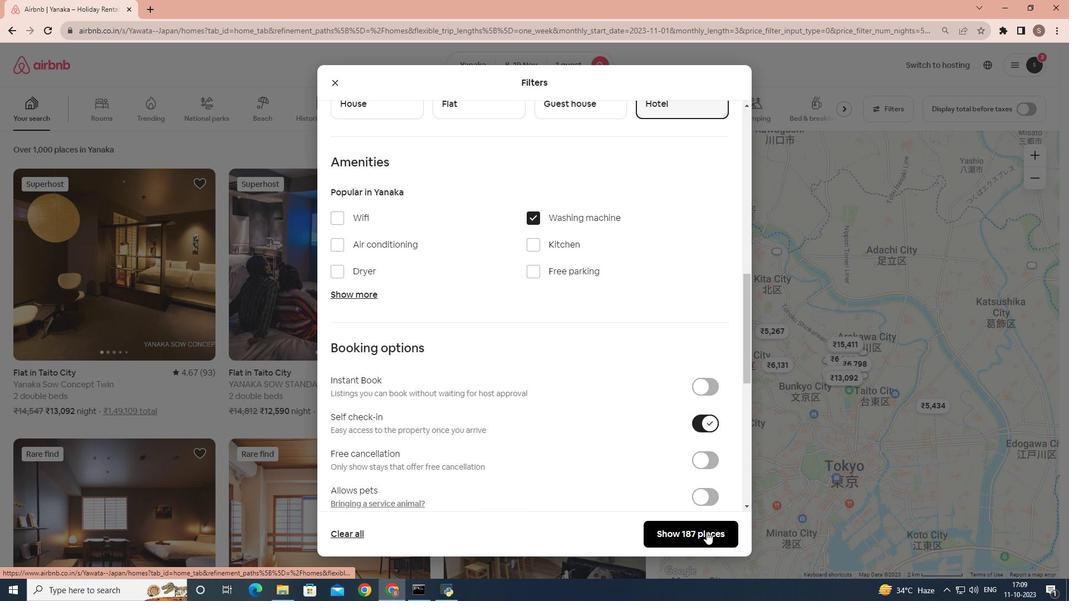 
Action: Mouse moved to (125, 305)
Screenshot: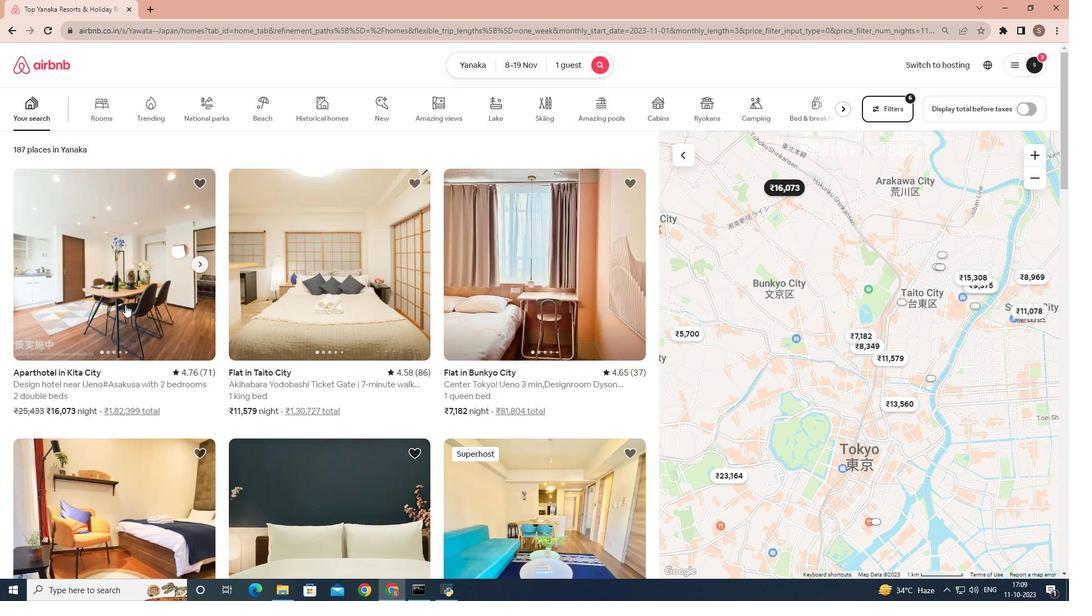 
Action: Mouse pressed left at (125, 305)
Screenshot: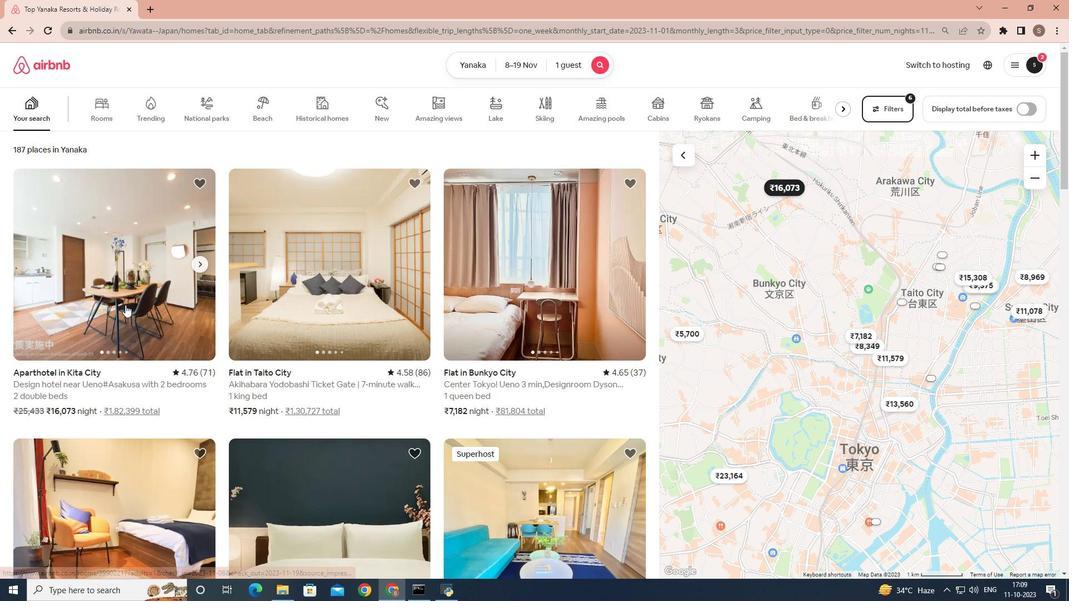 
Action: Mouse moved to (756, 409)
Screenshot: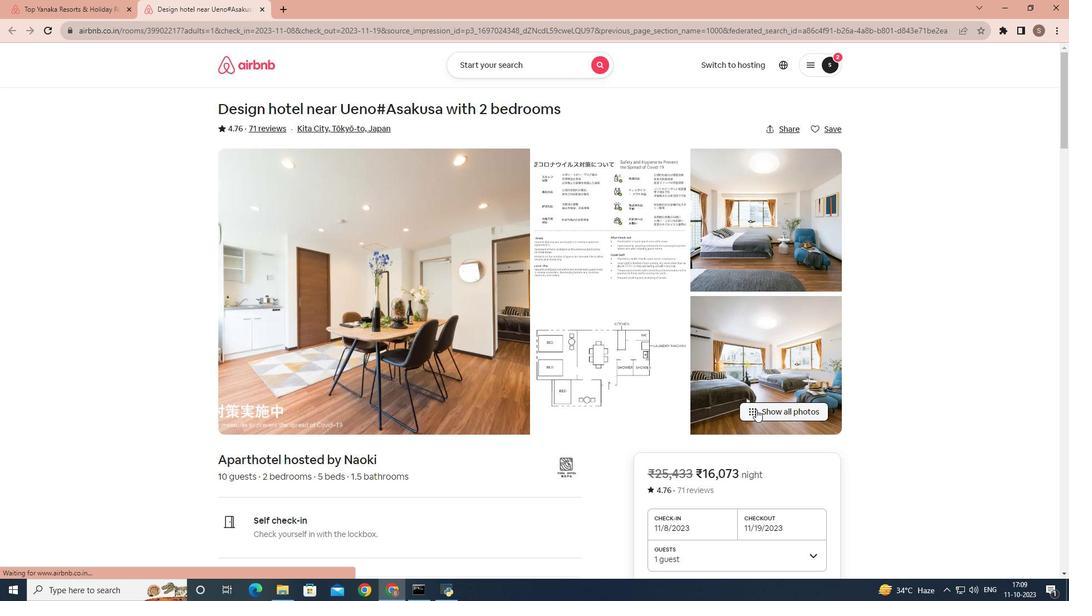 
Action: Mouse pressed left at (756, 409)
Screenshot: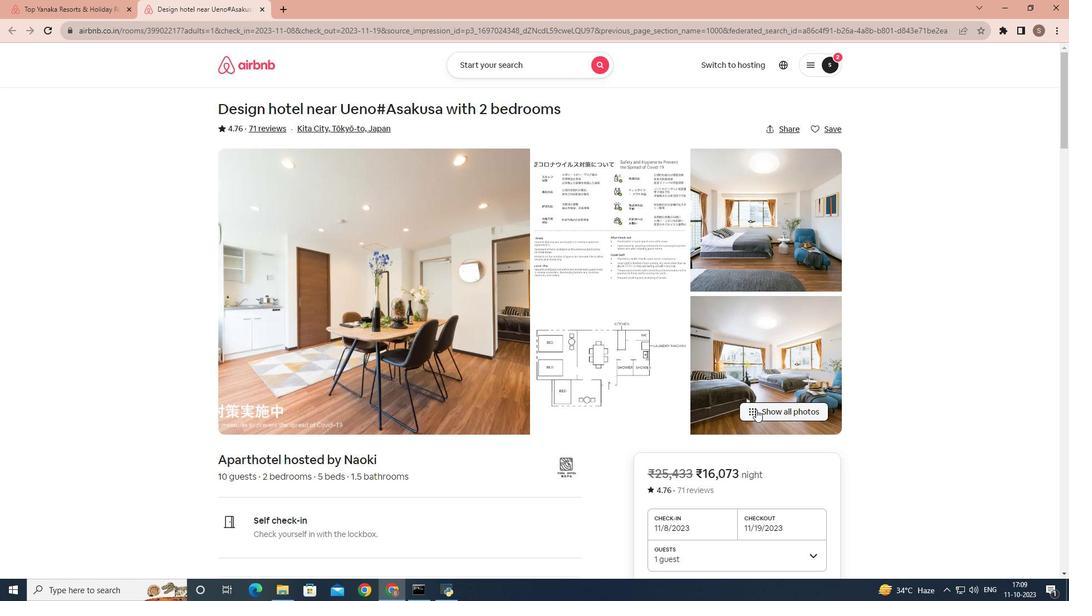 
Action: Mouse moved to (572, 369)
Screenshot: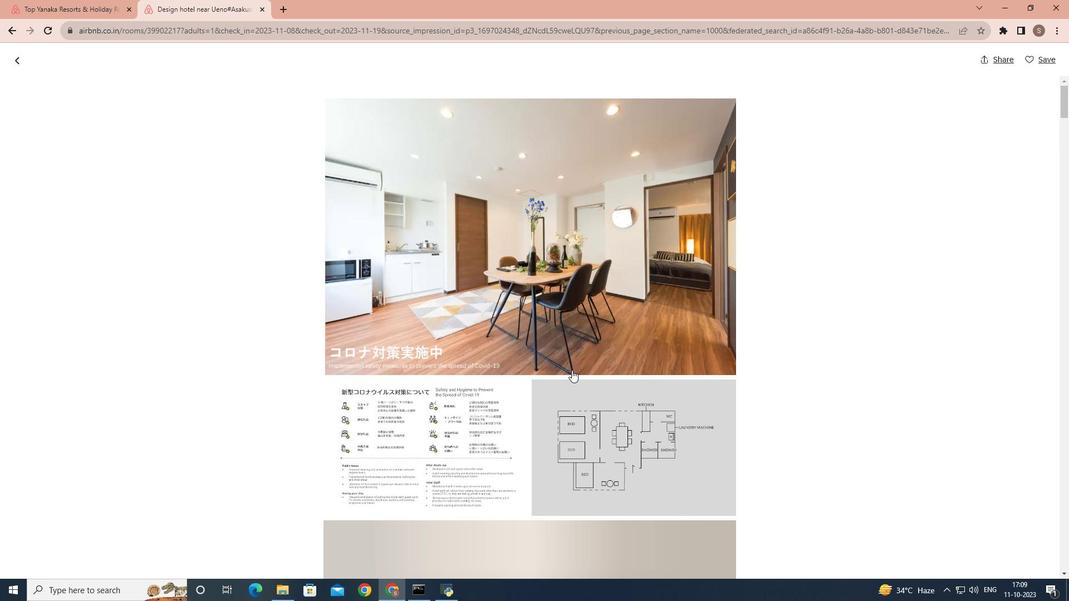 
Action: Mouse scrolled (572, 368) with delta (0, 0)
Screenshot: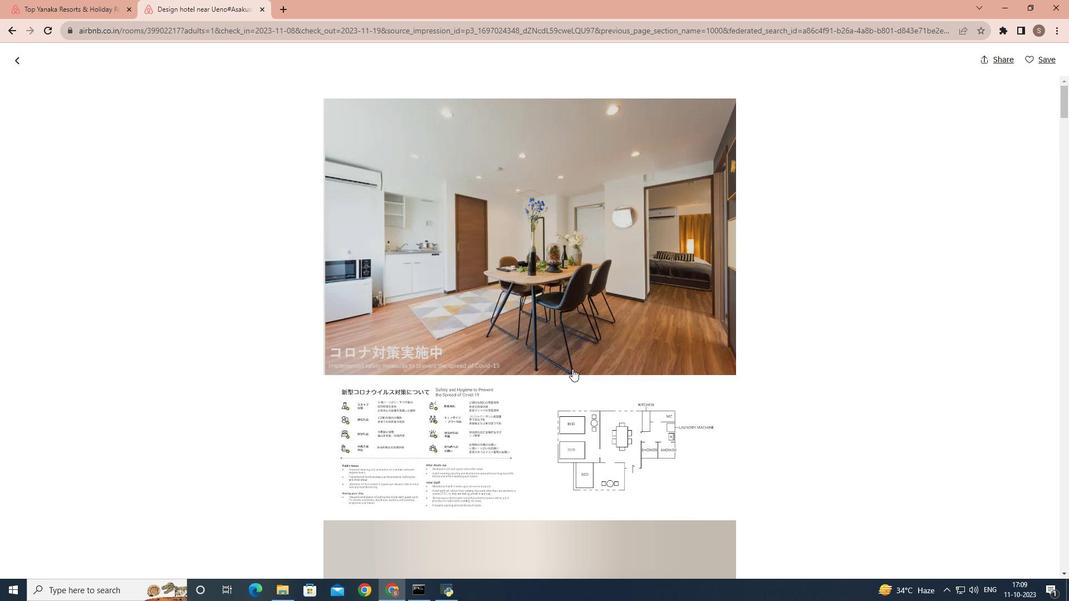 
Action: Mouse scrolled (572, 368) with delta (0, 0)
Screenshot: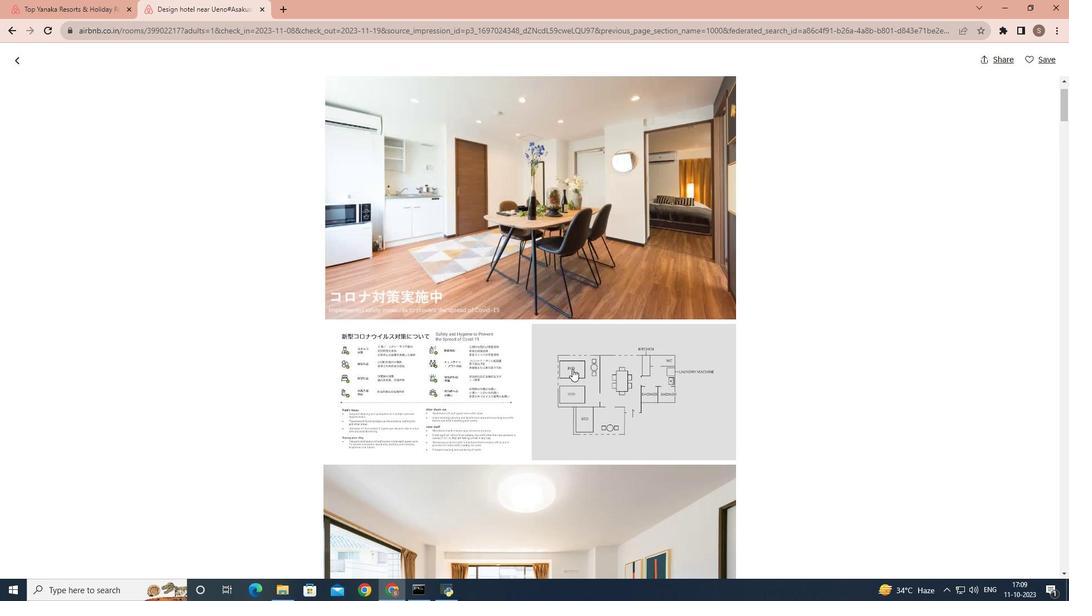 
Action: Mouse moved to (591, 373)
Screenshot: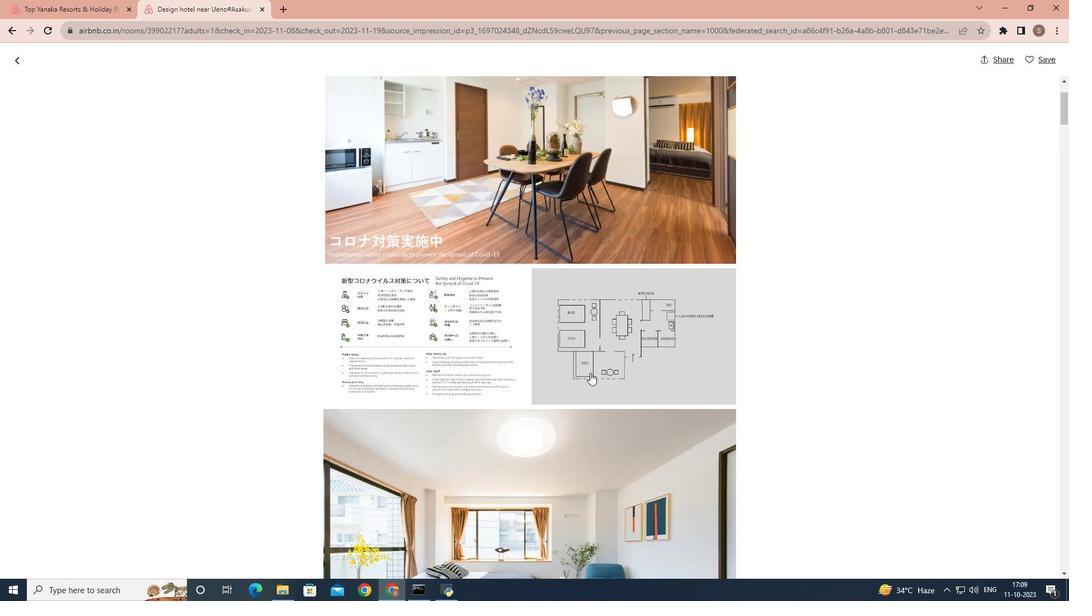 
Action: Mouse scrolled (591, 373) with delta (0, 0)
Screenshot: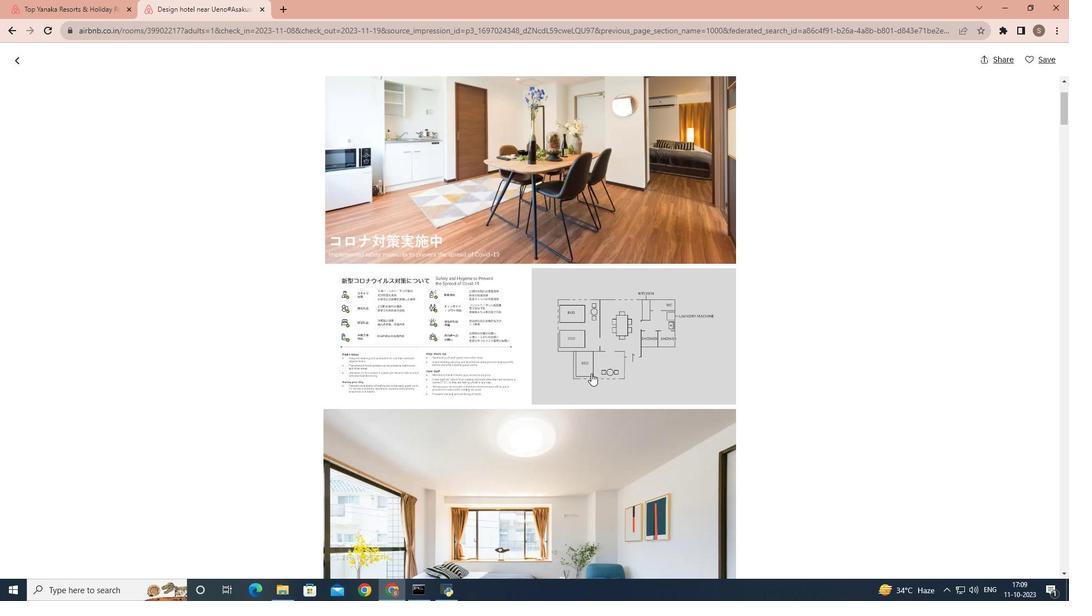
Action: Mouse scrolled (591, 373) with delta (0, 0)
Screenshot: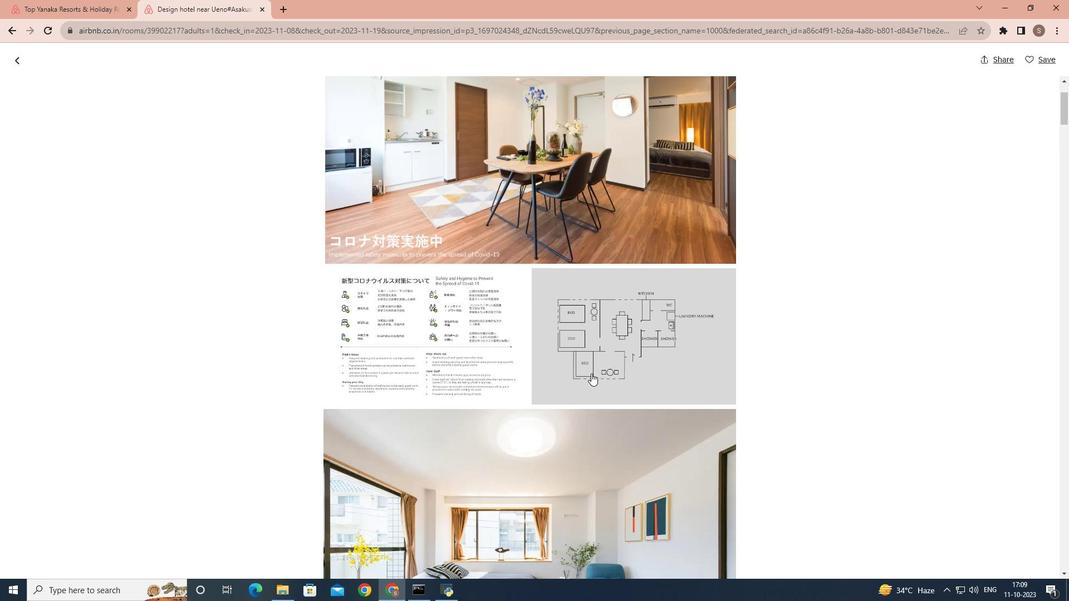 
Action: Mouse scrolled (591, 373) with delta (0, 0)
Screenshot: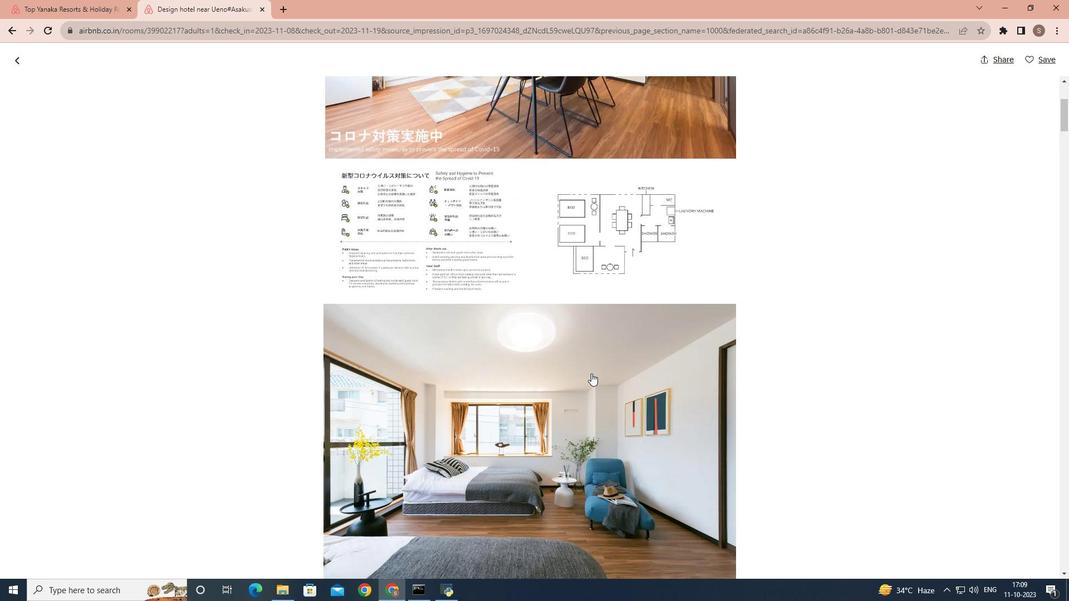 
Action: Mouse scrolled (591, 373) with delta (0, 0)
Screenshot: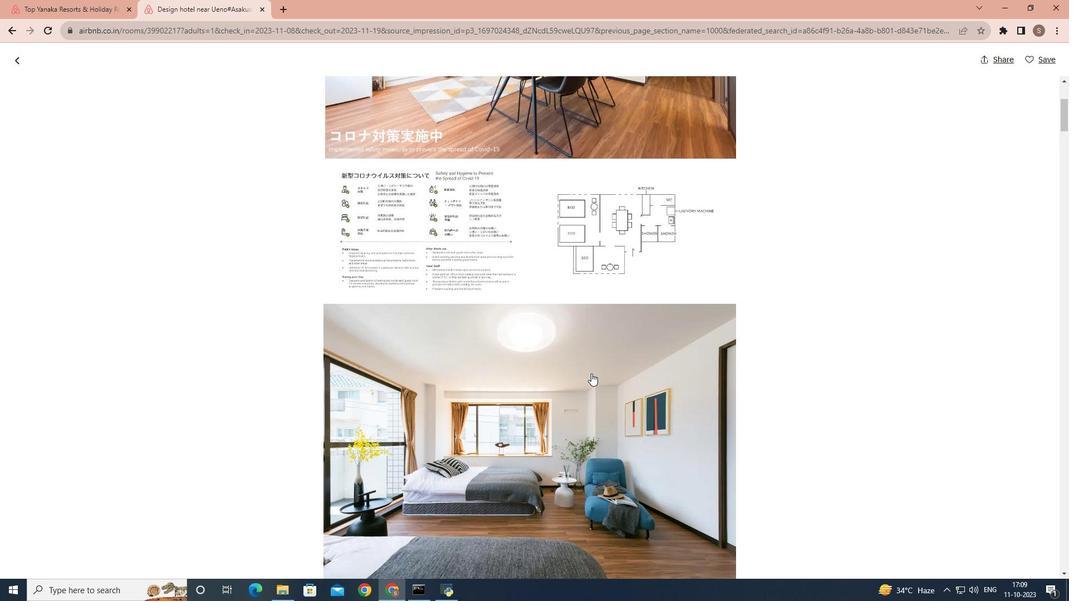 
Action: Mouse scrolled (591, 373) with delta (0, 0)
Screenshot: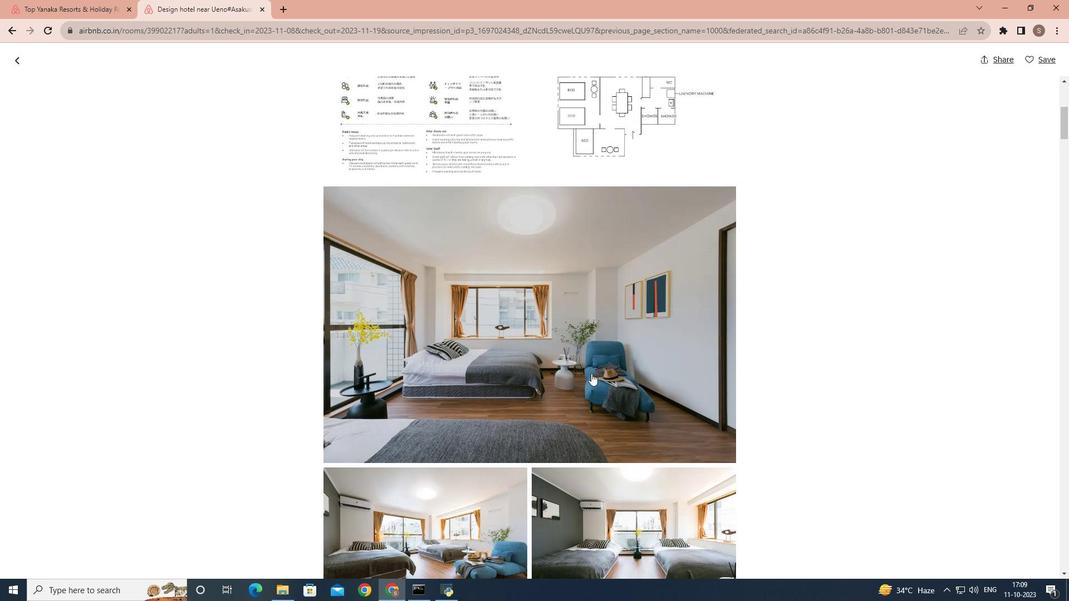 
Action: Mouse scrolled (591, 373) with delta (0, 0)
Screenshot: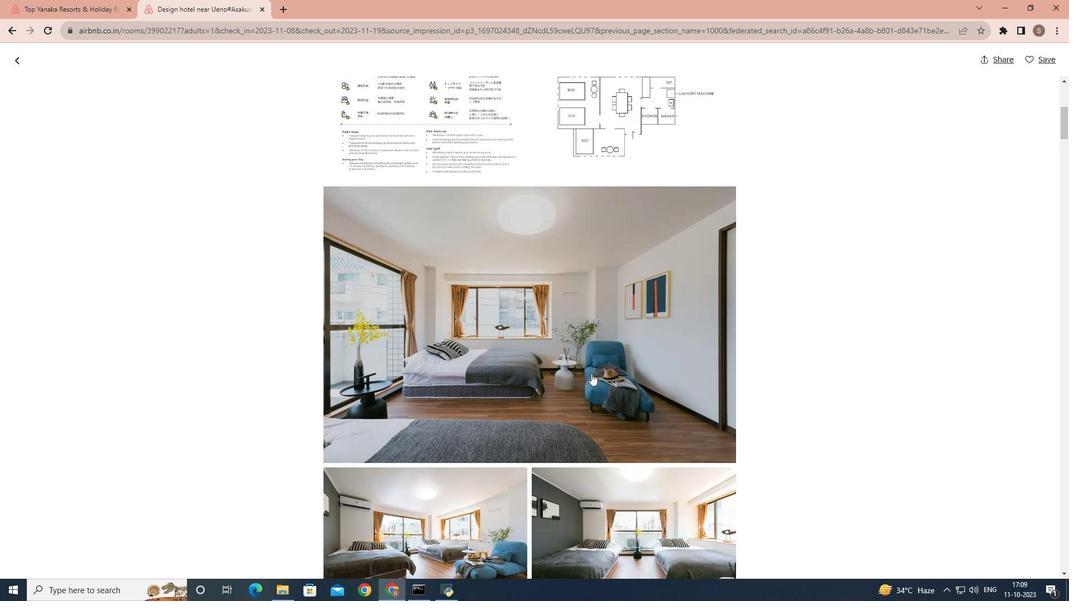 
Action: Mouse scrolled (591, 373) with delta (0, 0)
Screenshot: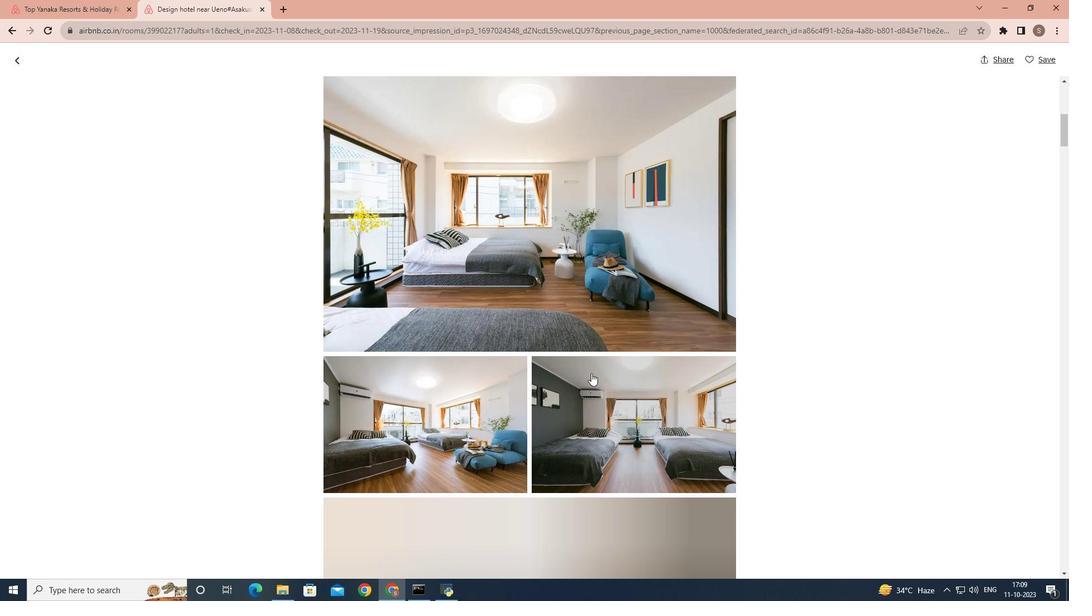 
Action: Mouse scrolled (591, 373) with delta (0, 0)
Screenshot: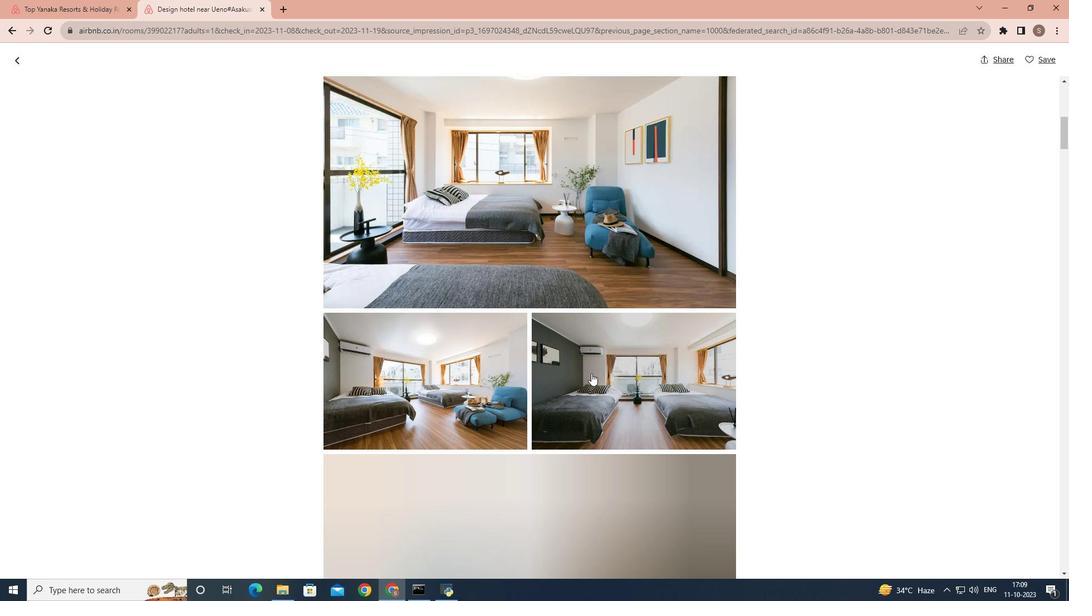 
Action: Mouse scrolled (591, 373) with delta (0, 0)
Screenshot: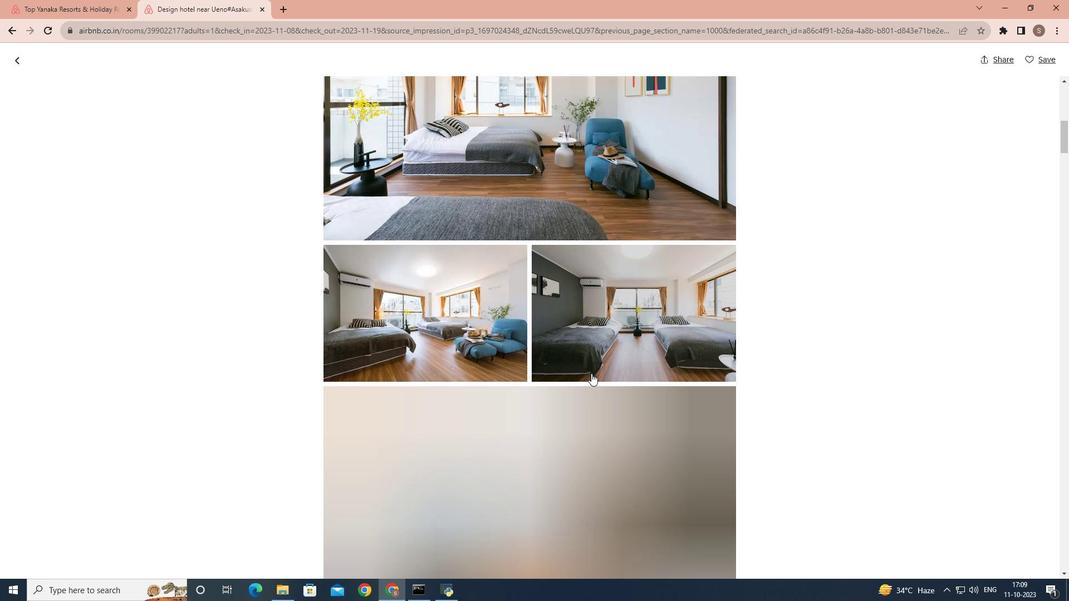 
Action: Mouse scrolled (591, 373) with delta (0, 0)
Screenshot: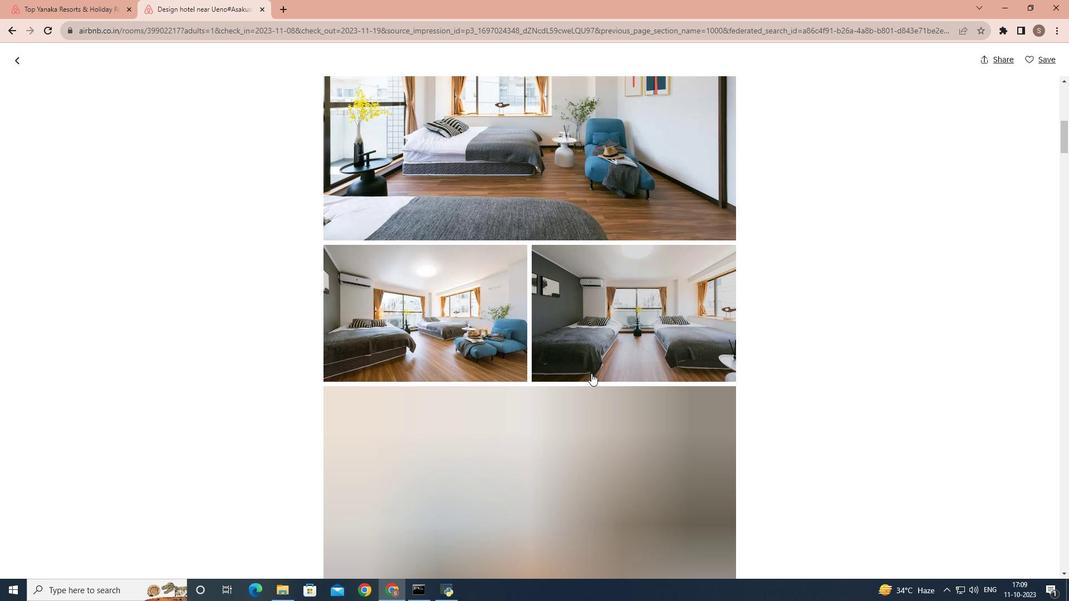 
Action: Mouse scrolled (591, 373) with delta (0, 0)
Screenshot: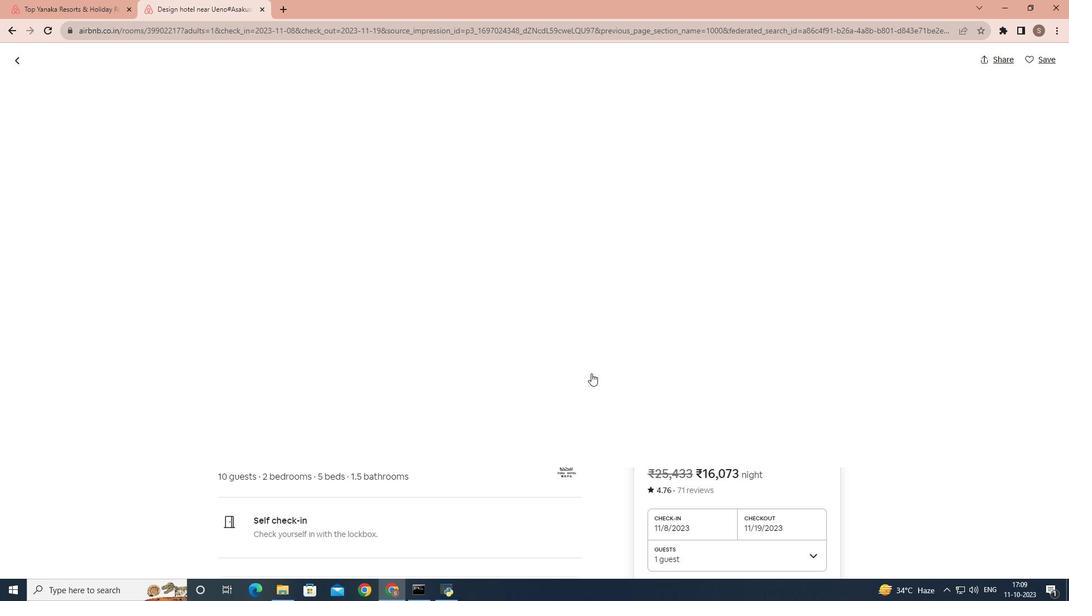 
Action: Mouse scrolled (591, 373) with delta (0, 0)
Screenshot: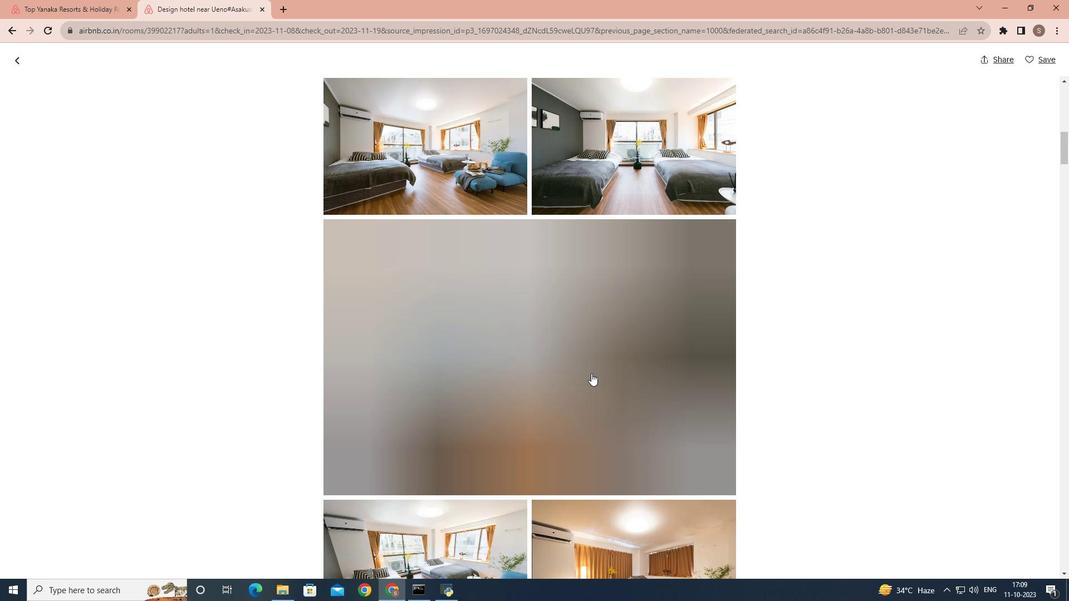 
Action: Mouse scrolled (591, 373) with delta (0, 0)
Screenshot: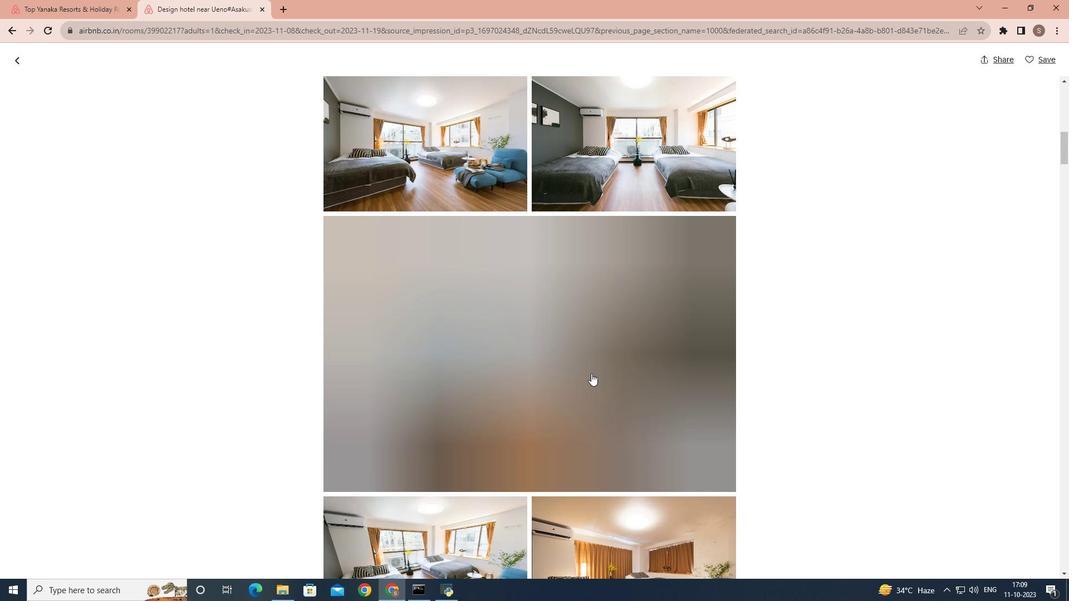 
Action: Mouse scrolled (591, 373) with delta (0, 0)
Screenshot: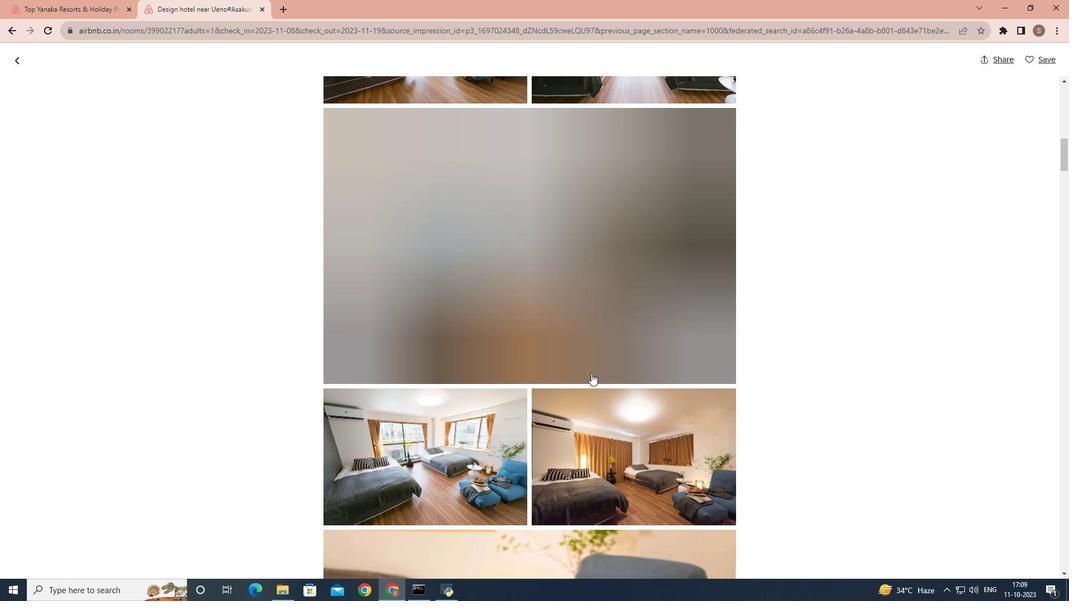 
Action: Mouse scrolled (591, 373) with delta (0, 0)
Screenshot: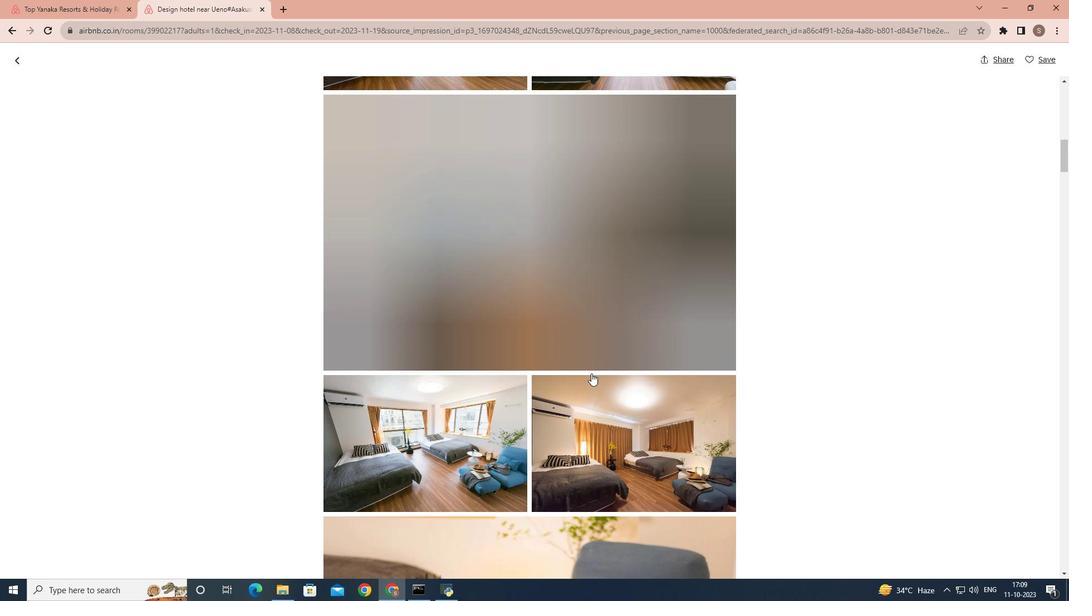 
Action: Mouse scrolled (591, 373) with delta (0, 0)
Screenshot: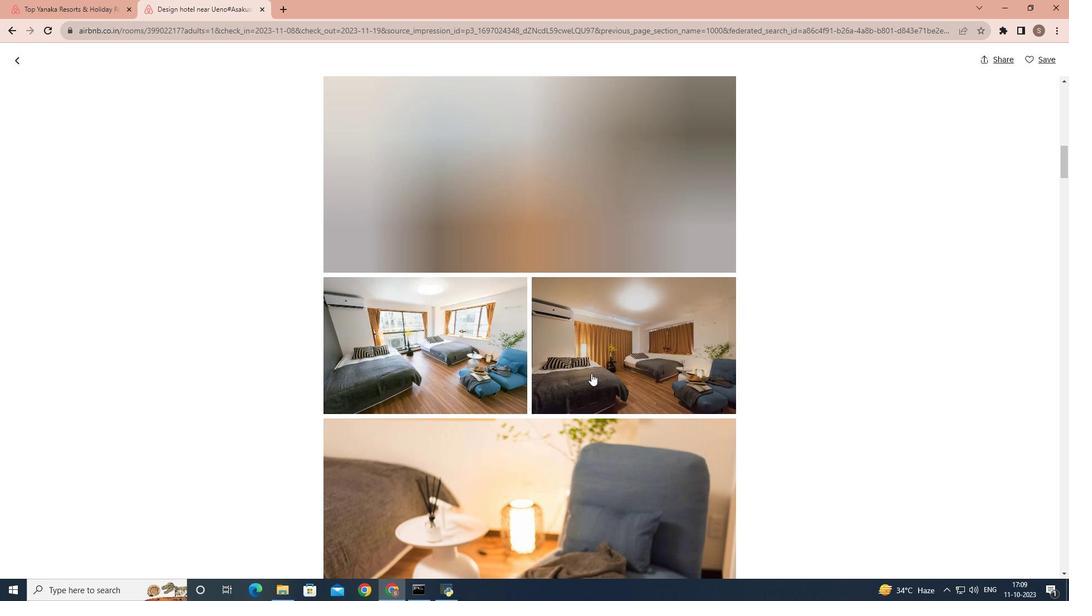 
Action: Mouse scrolled (591, 373) with delta (0, 0)
Screenshot: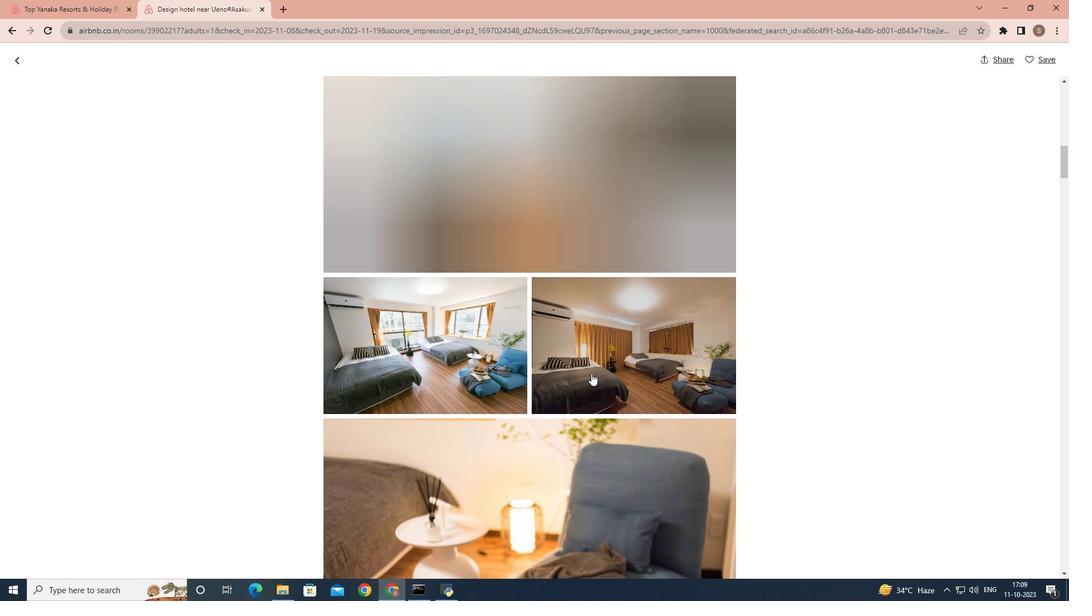 
Action: Mouse scrolled (591, 373) with delta (0, 0)
Screenshot: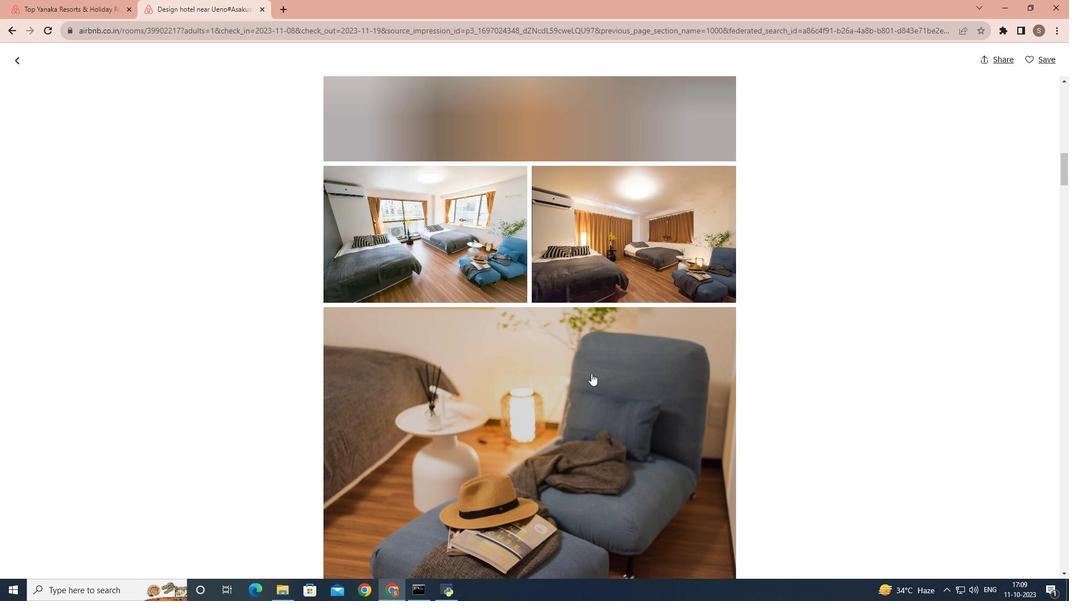 
Action: Mouse scrolled (591, 373) with delta (0, 0)
Screenshot: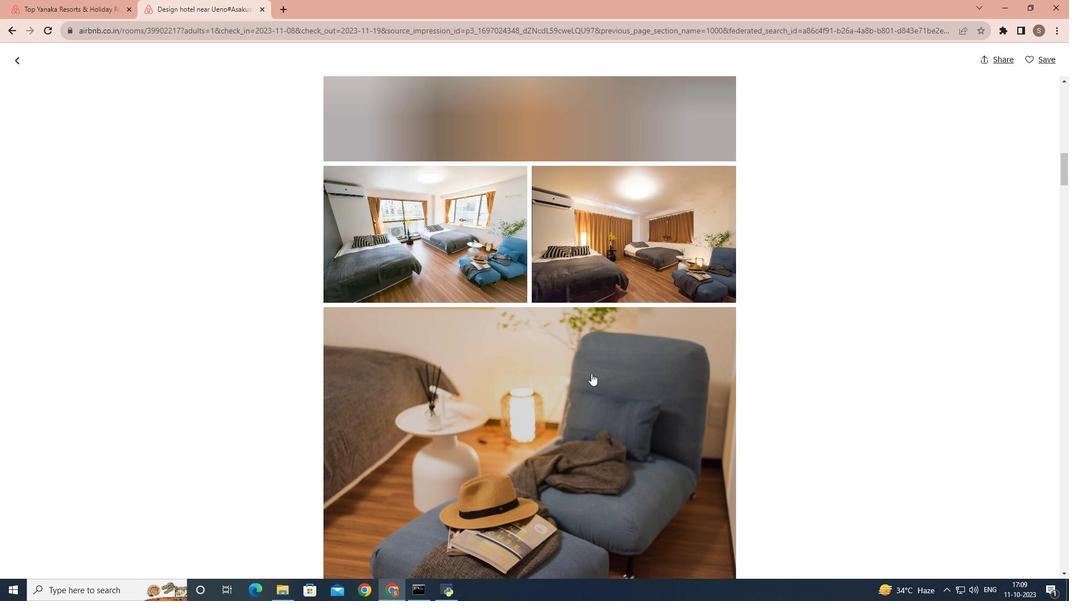 
Action: Mouse scrolled (591, 373) with delta (0, 0)
Screenshot: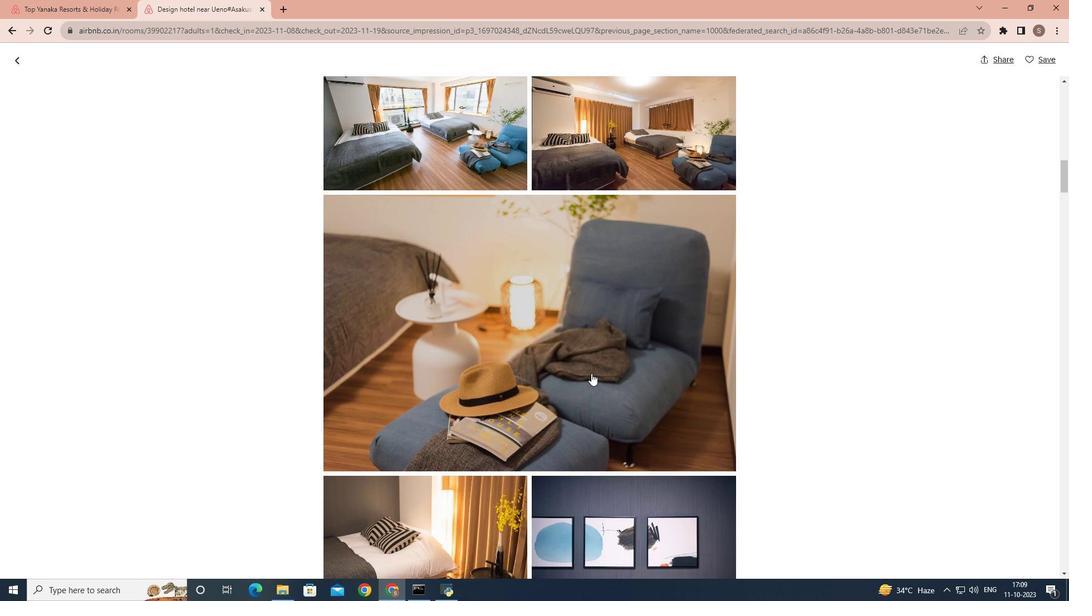 
Action: Mouse scrolled (591, 373) with delta (0, 0)
Screenshot: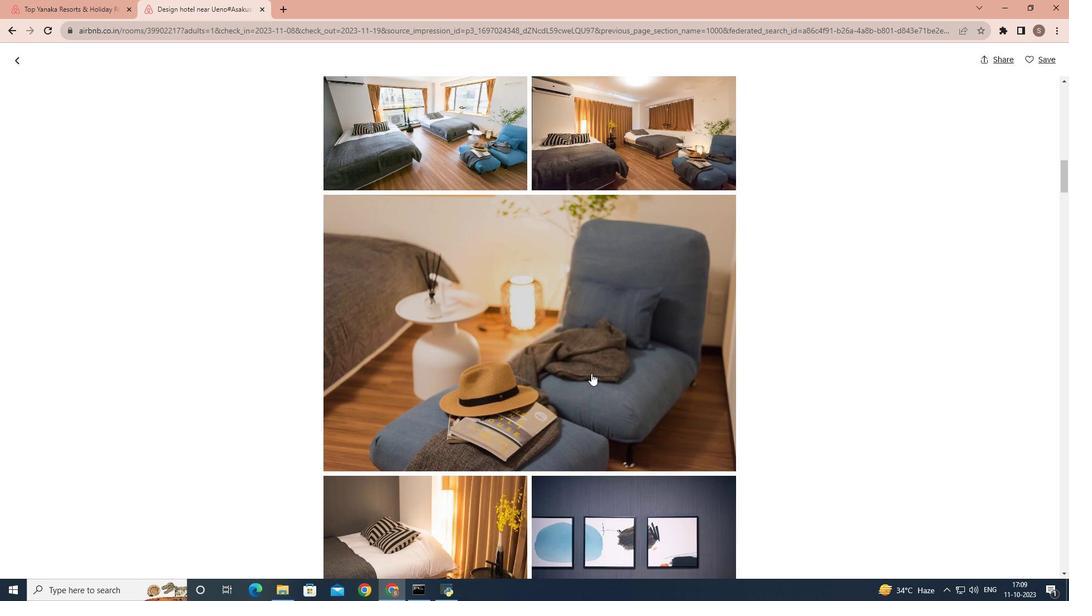 
Action: Mouse scrolled (591, 373) with delta (0, 0)
Screenshot: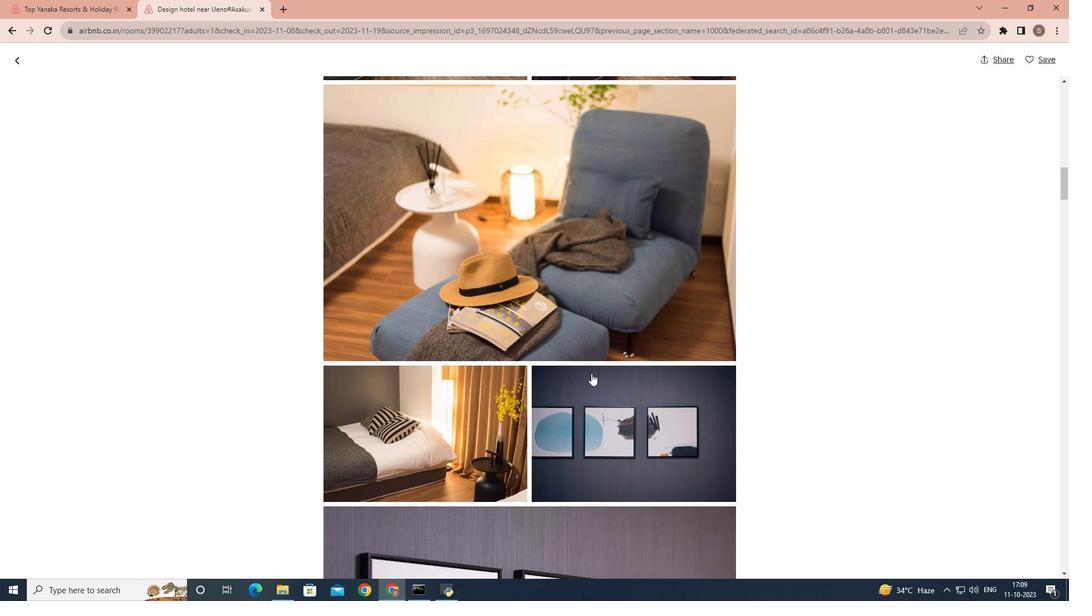 
Action: Mouse scrolled (591, 373) with delta (0, 0)
Screenshot: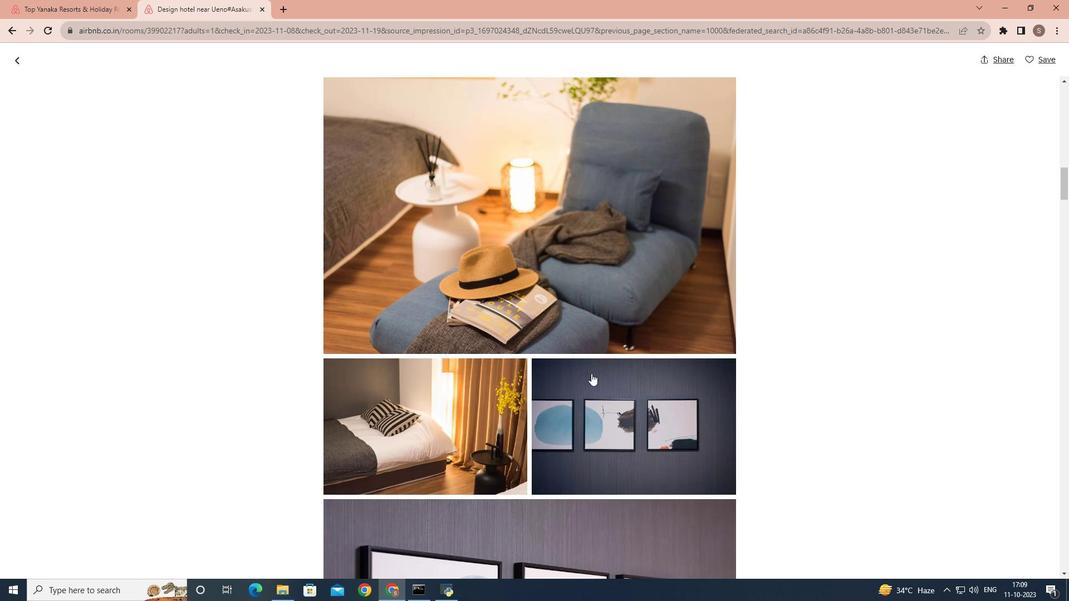 
Action: Mouse scrolled (591, 373) with delta (0, 0)
Screenshot: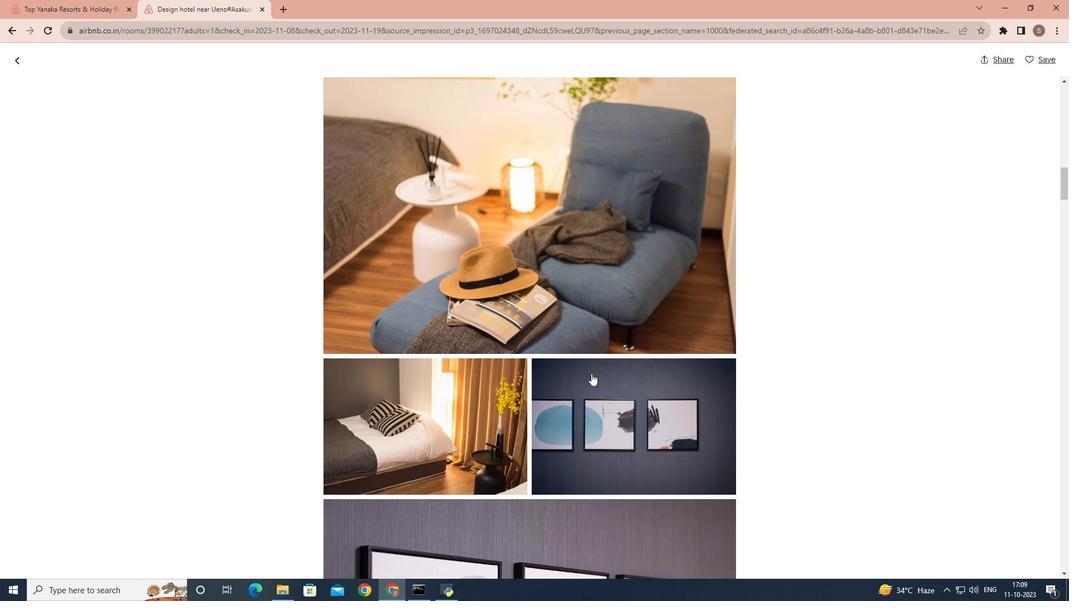 
Action: Mouse scrolled (591, 373) with delta (0, 0)
Screenshot: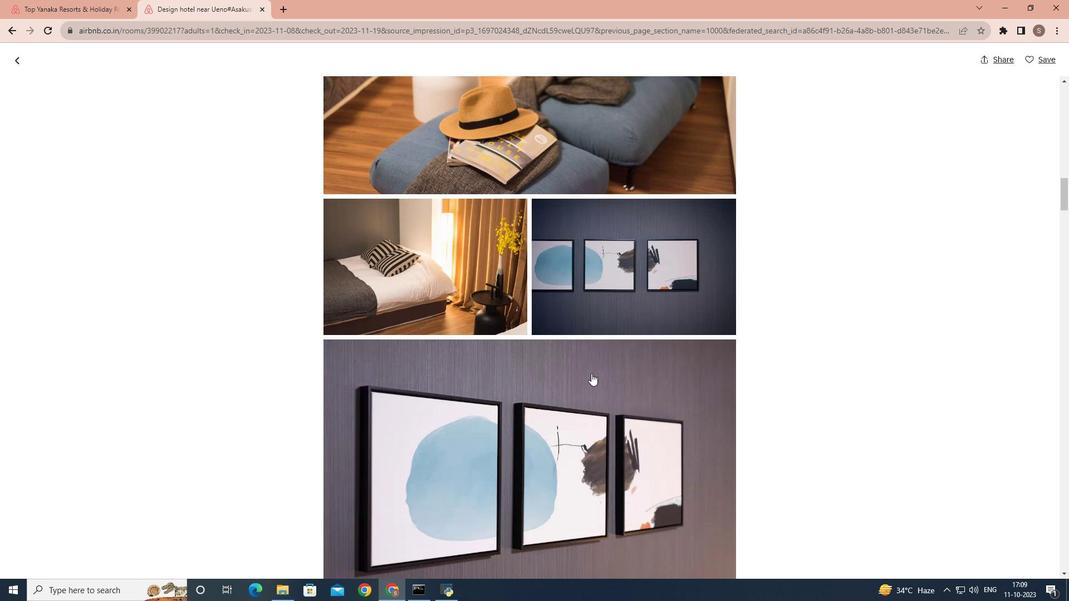 
Action: Mouse scrolled (591, 373) with delta (0, 0)
Screenshot: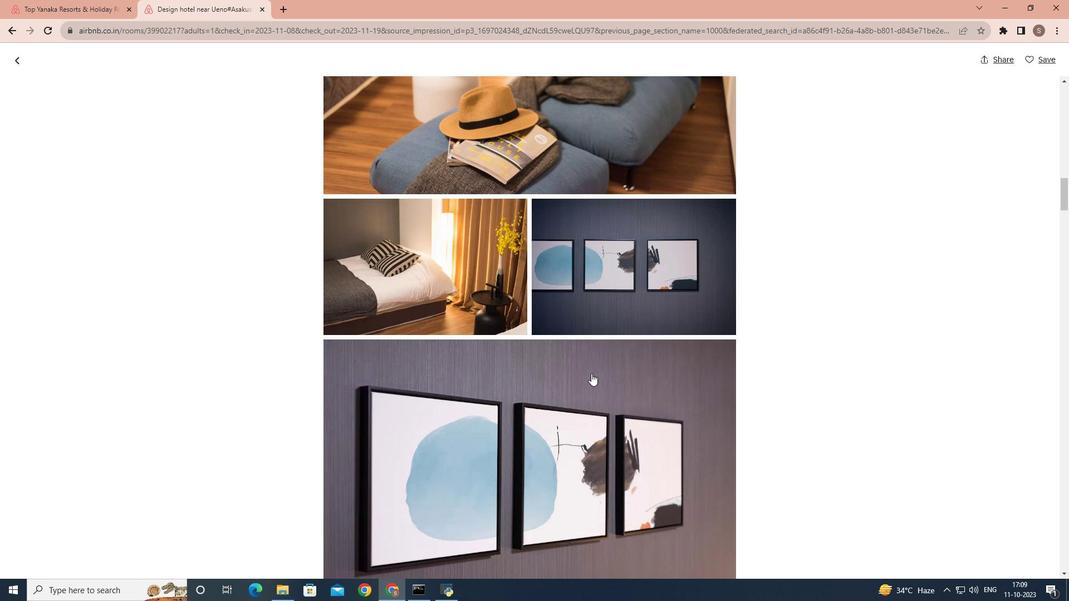 
Action: Mouse scrolled (591, 373) with delta (0, 0)
Screenshot: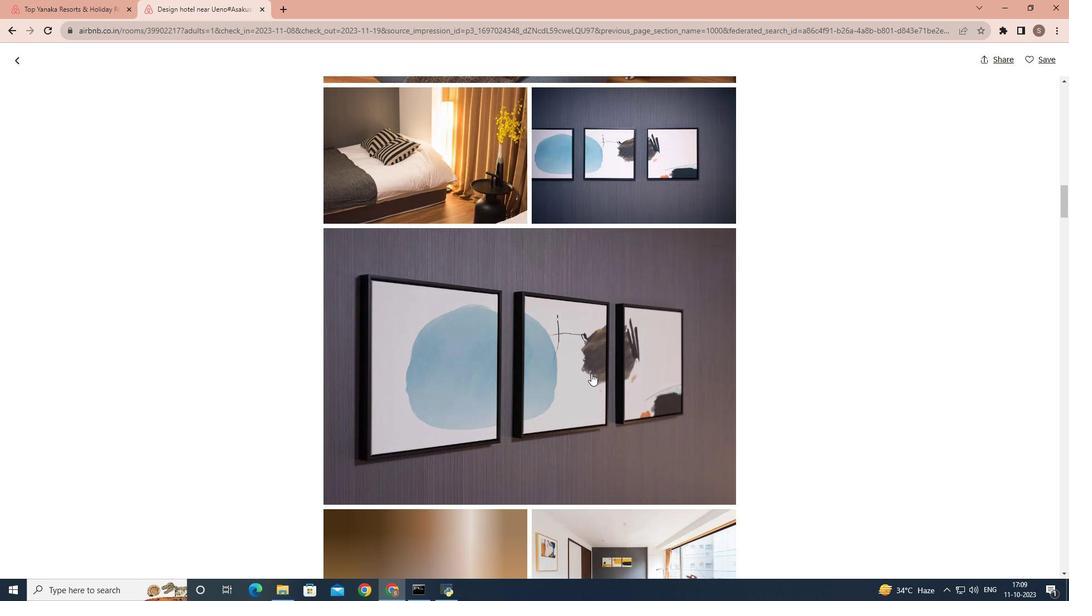 
Action: Mouse scrolled (591, 373) with delta (0, 0)
Screenshot: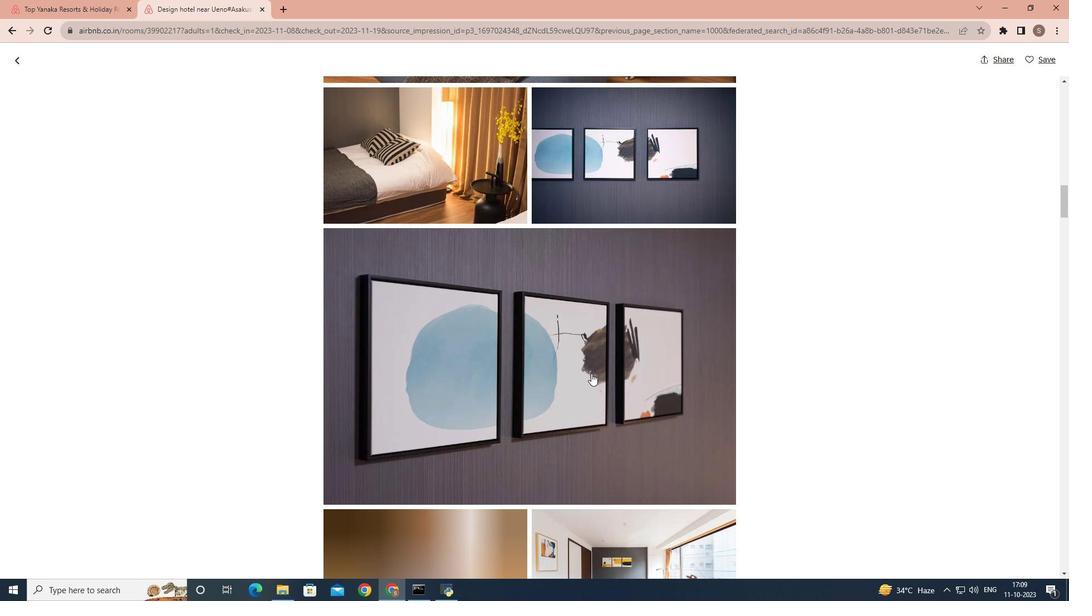 
Action: Mouse scrolled (591, 373) with delta (0, 0)
Screenshot: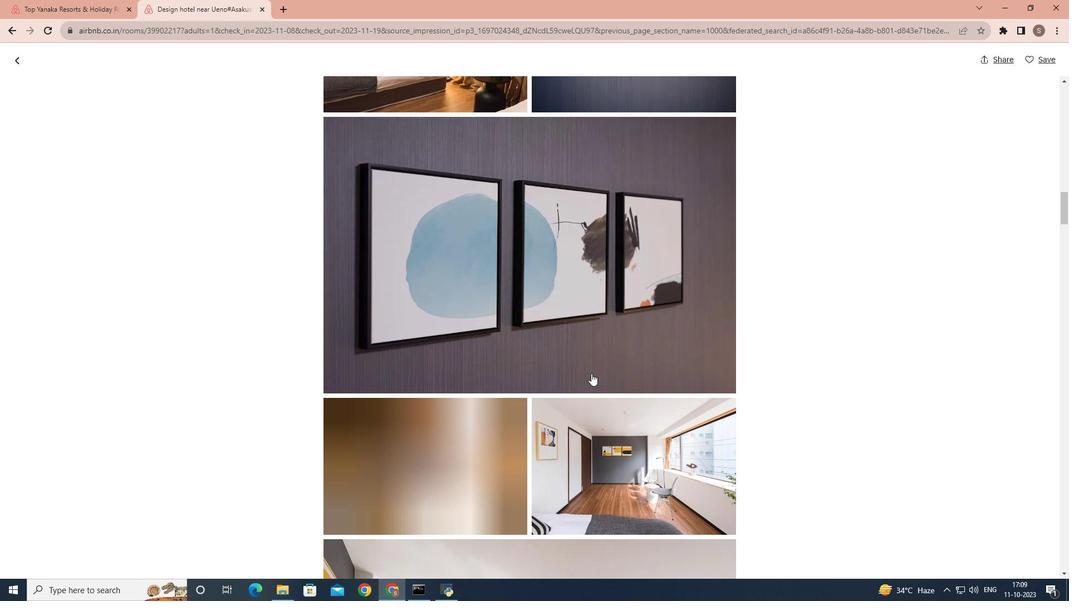 
Action: Mouse scrolled (591, 373) with delta (0, 0)
Screenshot: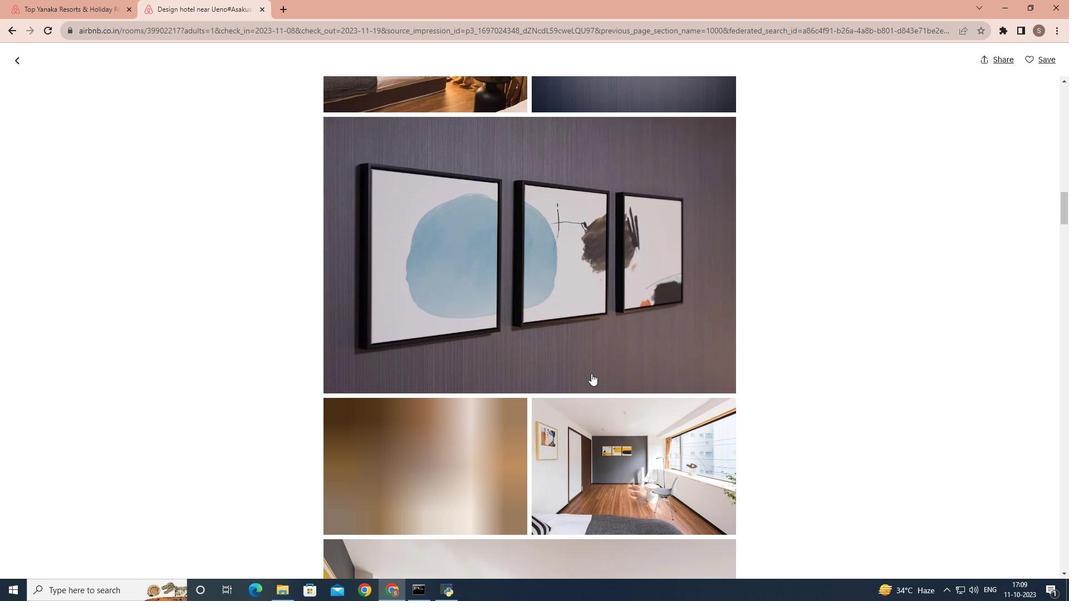 
Action: Mouse scrolled (591, 373) with delta (0, 0)
Screenshot: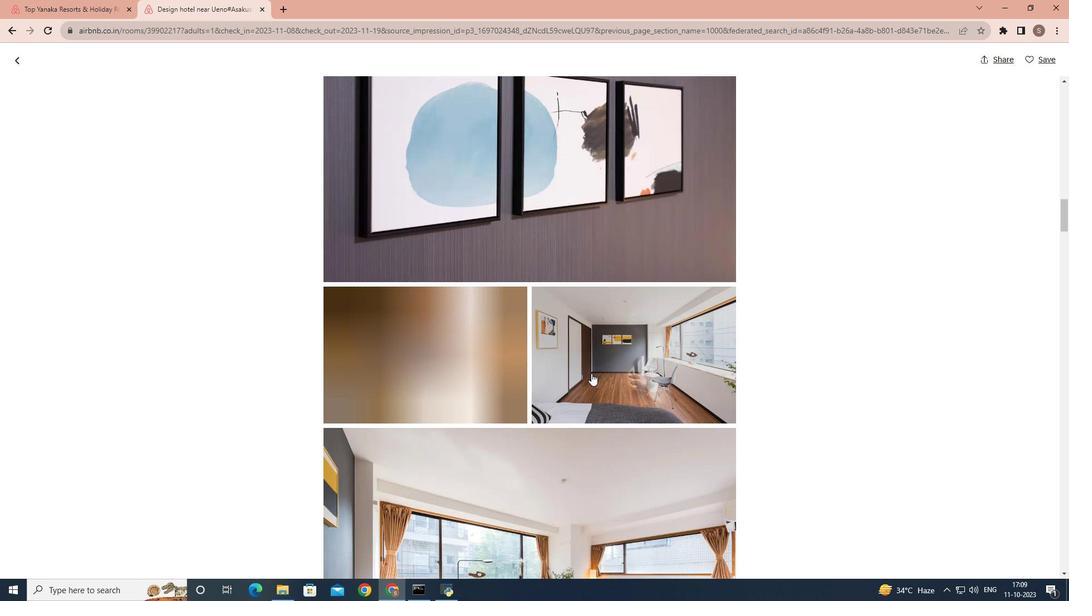
Action: Mouse scrolled (591, 373) with delta (0, 0)
Screenshot: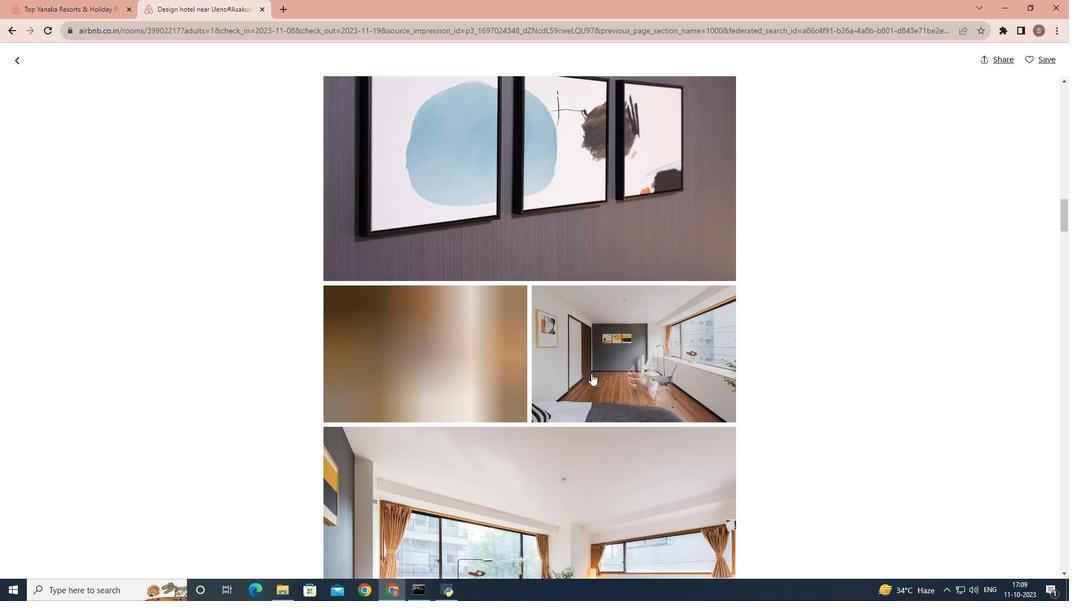 
Action: Mouse scrolled (591, 373) with delta (0, 0)
Screenshot: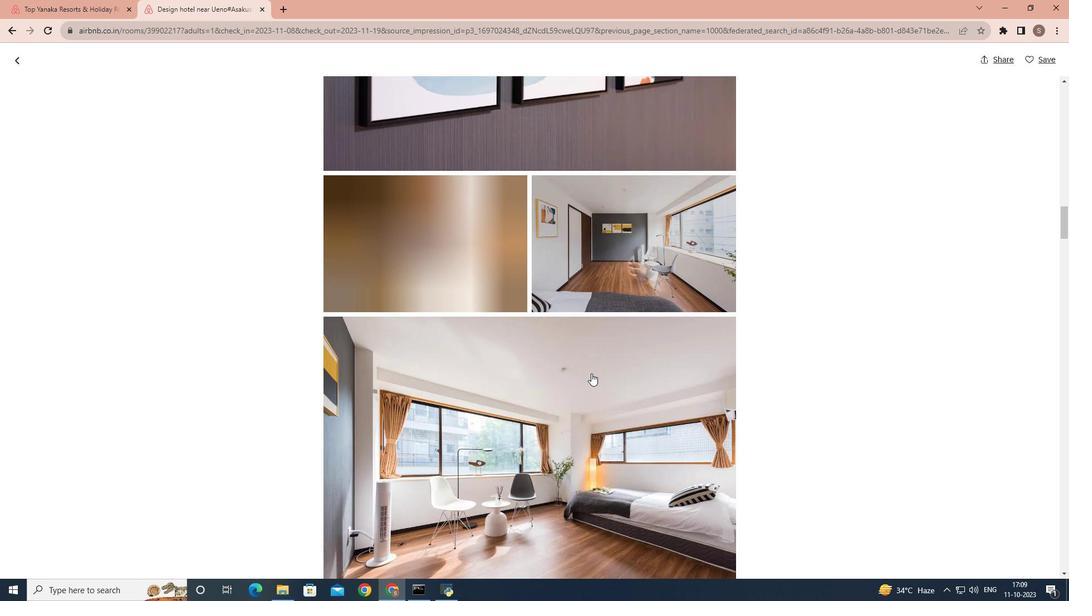 
Action: Mouse scrolled (591, 373) with delta (0, 0)
Screenshot: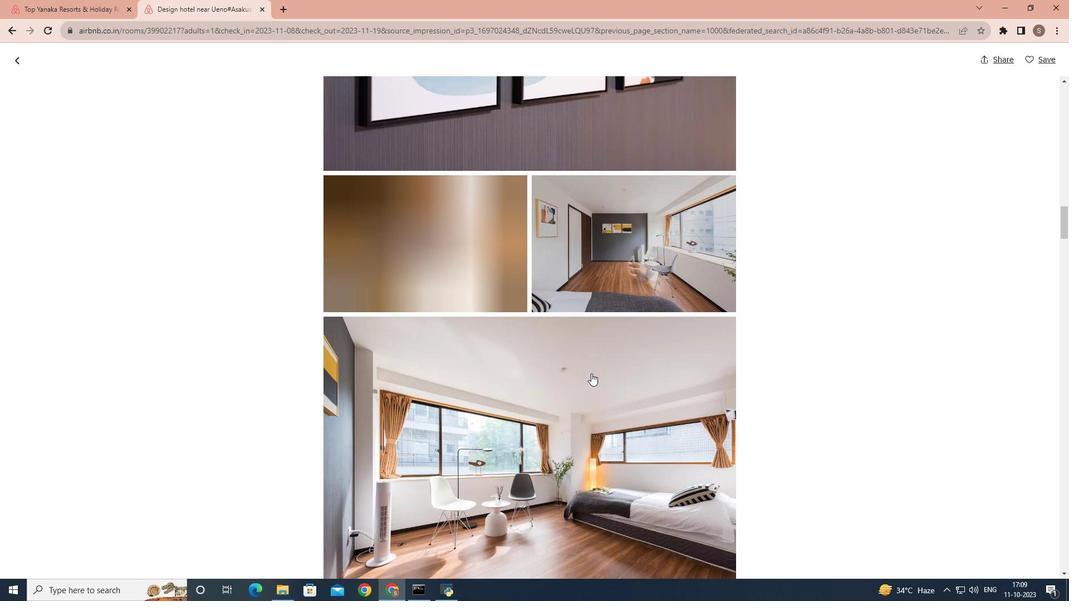 
Action: Mouse scrolled (591, 373) with delta (0, 0)
Screenshot: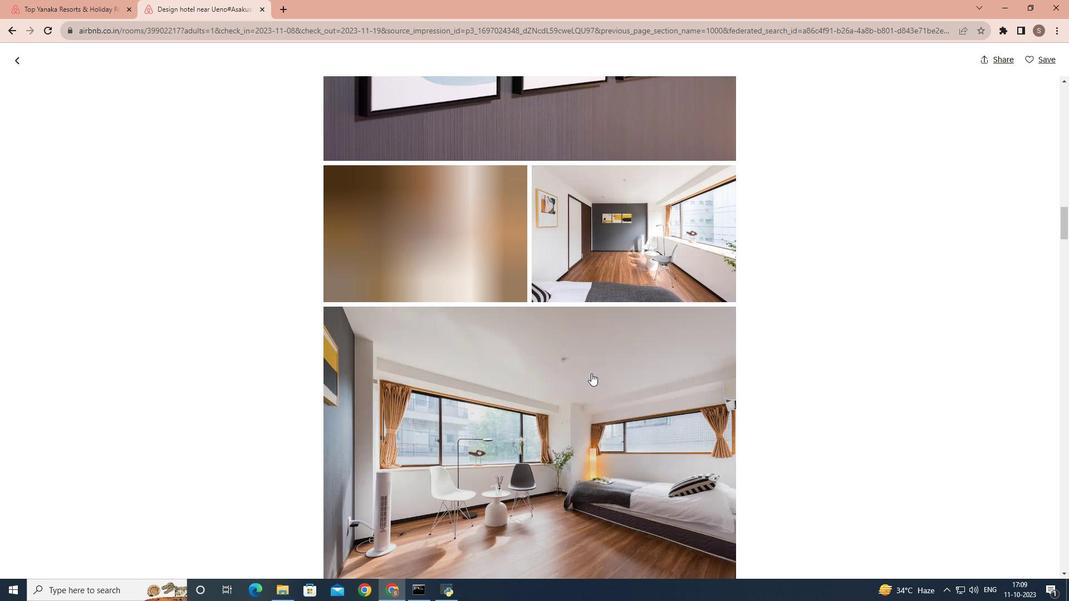 
Action: Mouse scrolled (591, 373) with delta (0, 0)
Screenshot: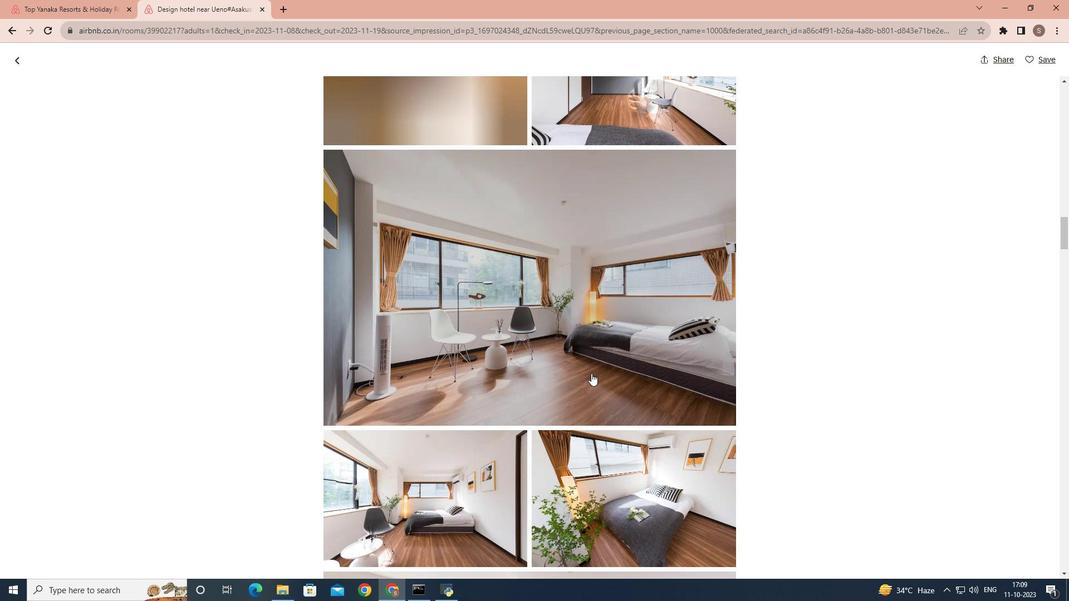 
Action: Mouse scrolled (591, 373) with delta (0, 0)
Screenshot: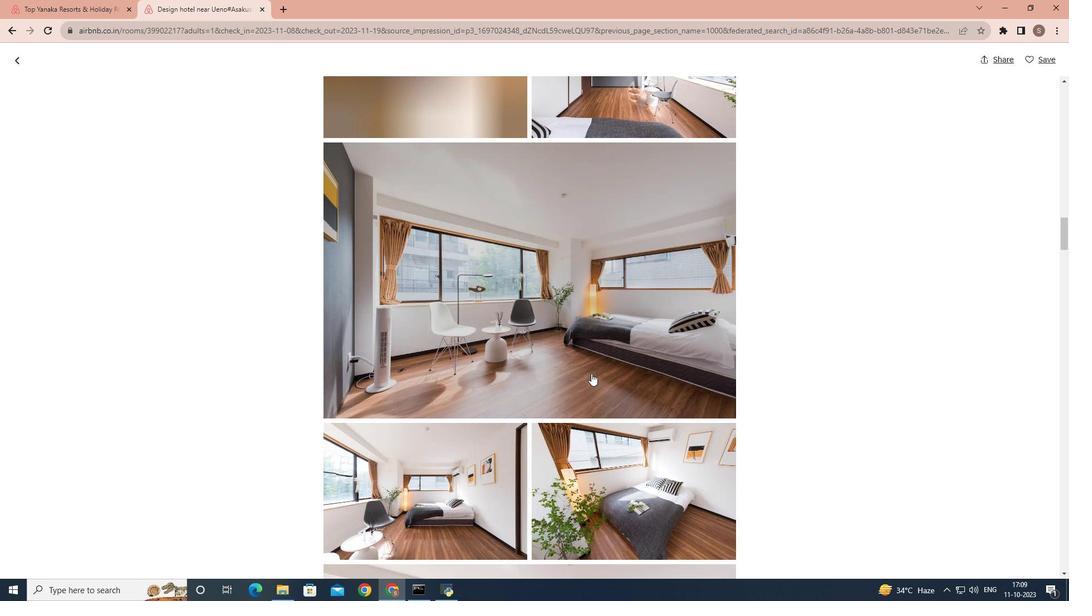 
Action: Mouse scrolled (591, 373) with delta (0, 0)
Screenshot: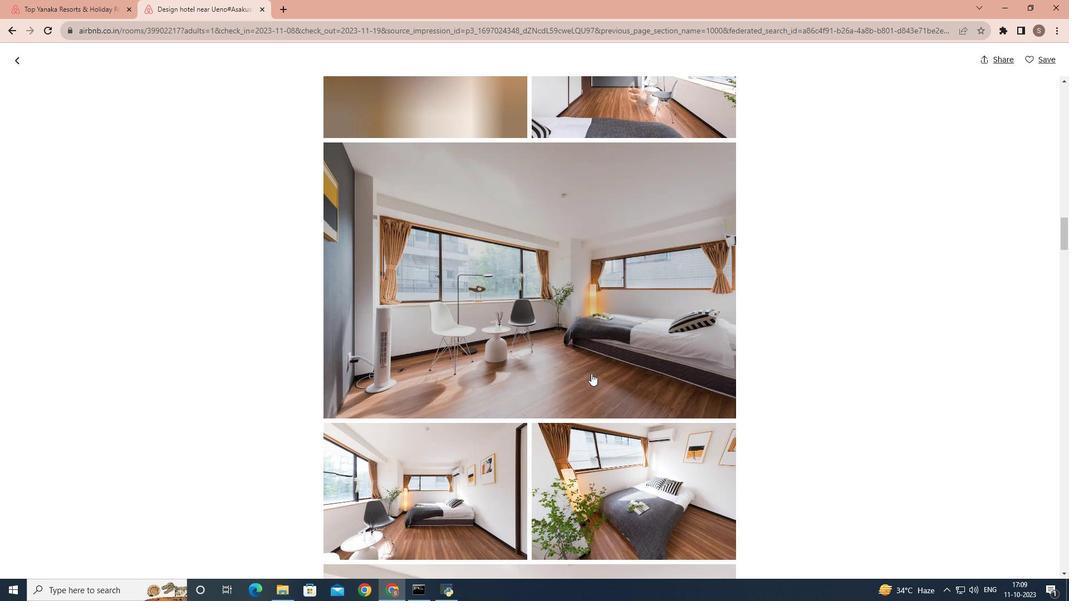 
Action: Mouse scrolled (591, 373) with delta (0, 0)
Screenshot: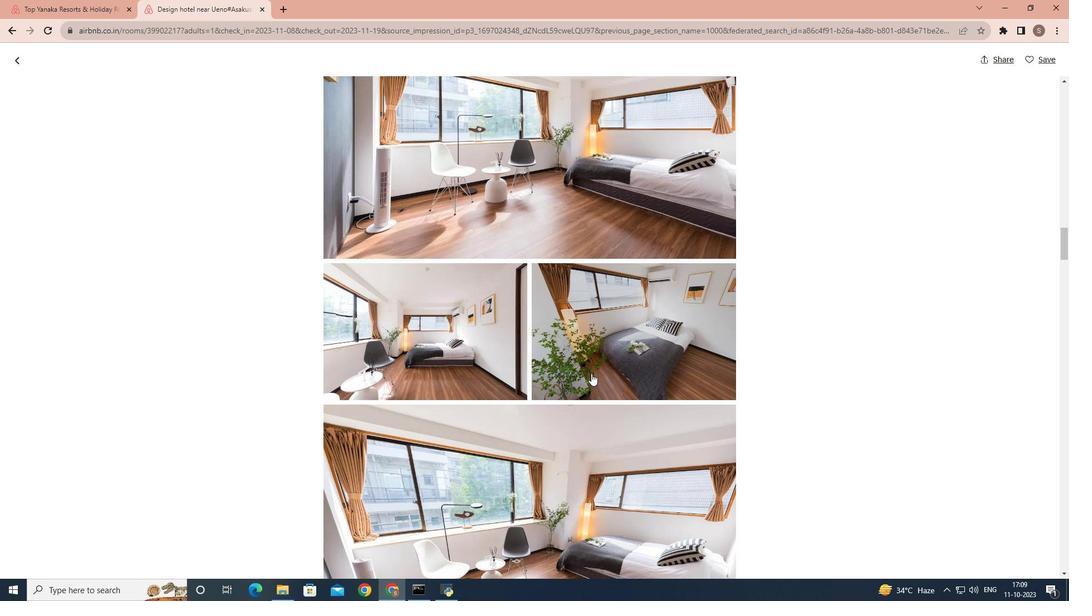 
Action: Mouse scrolled (591, 373) with delta (0, 0)
Screenshot: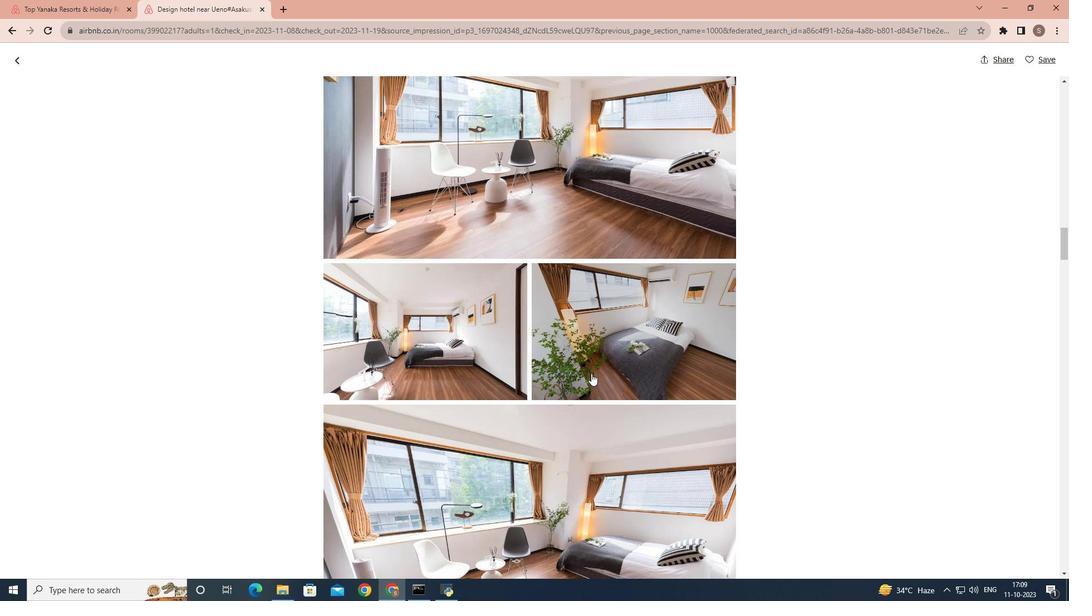 
Action: Mouse scrolled (591, 373) with delta (0, 0)
Screenshot: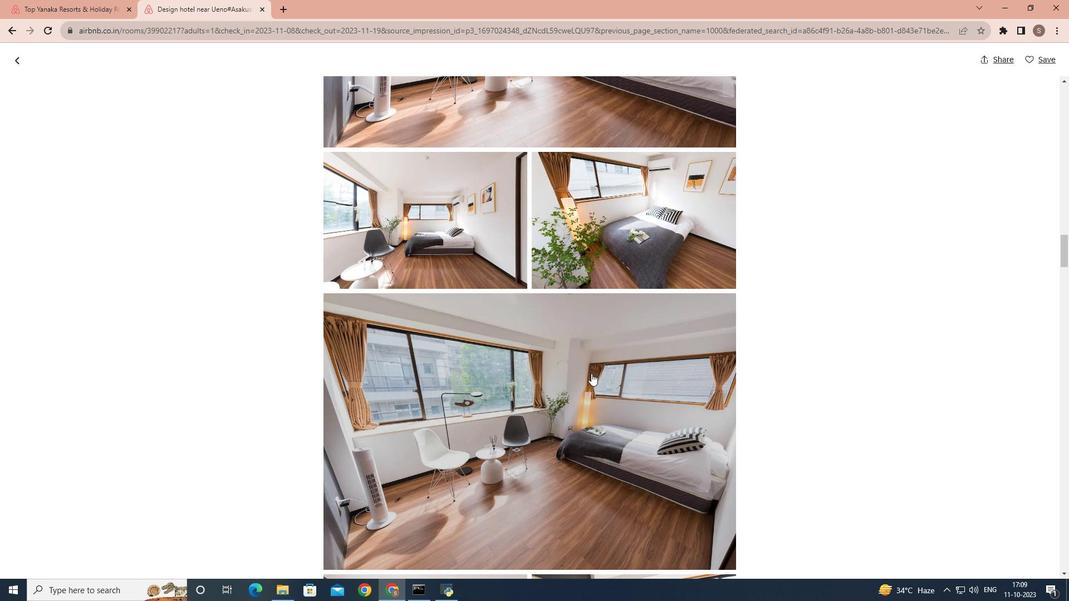 
Action: Mouse scrolled (591, 373) with delta (0, 0)
Screenshot: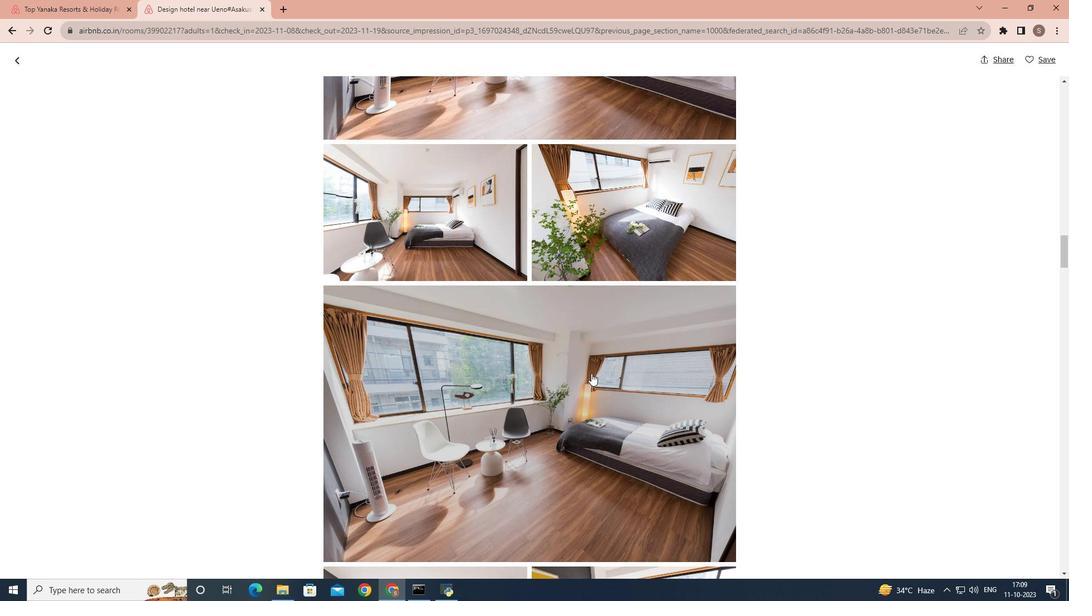 
Action: Mouse scrolled (591, 373) with delta (0, 0)
Screenshot: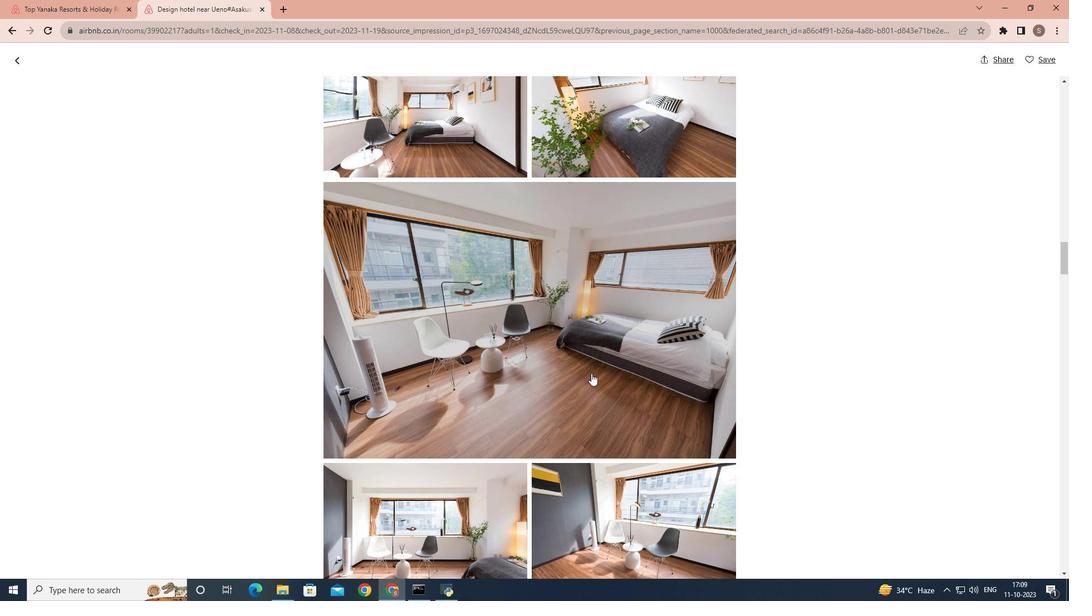 
Action: Mouse scrolled (591, 373) with delta (0, 0)
Screenshot: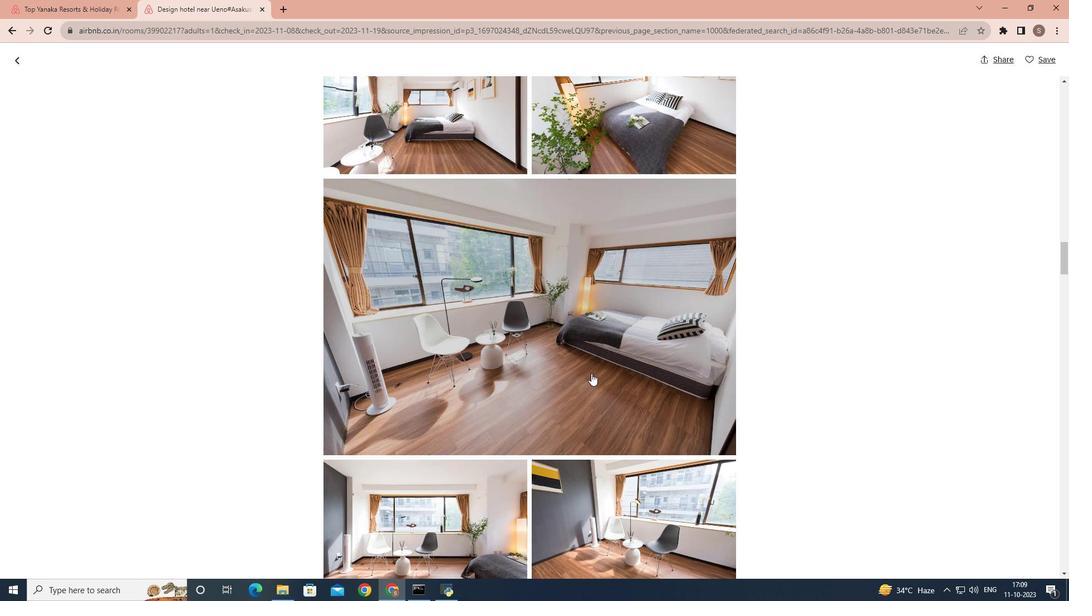
Action: Mouse scrolled (591, 373) with delta (0, 0)
Screenshot: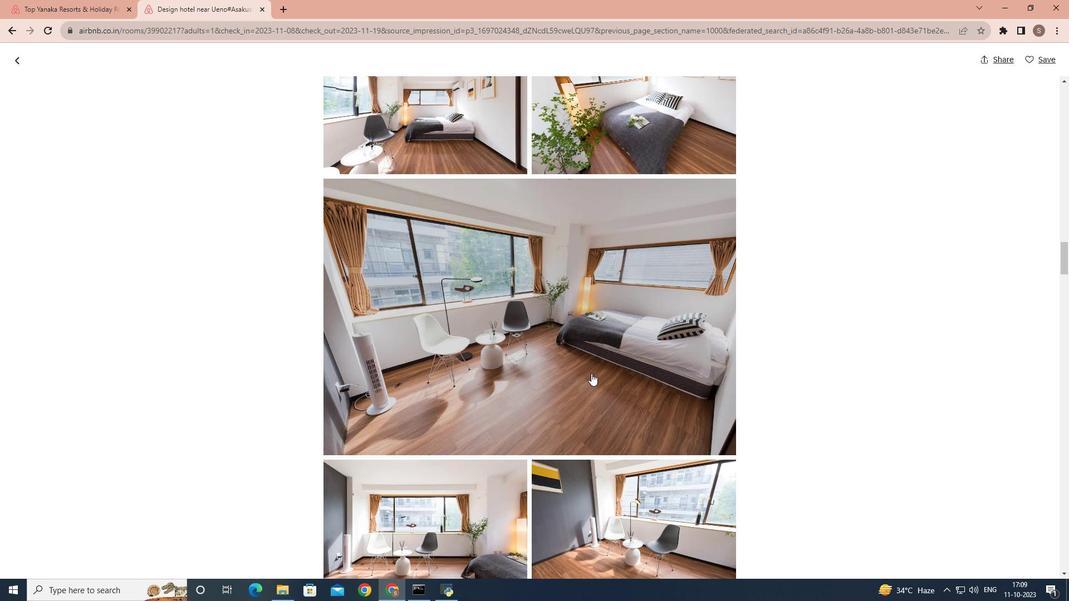 
Action: Mouse scrolled (591, 373) with delta (0, 0)
Screenshot: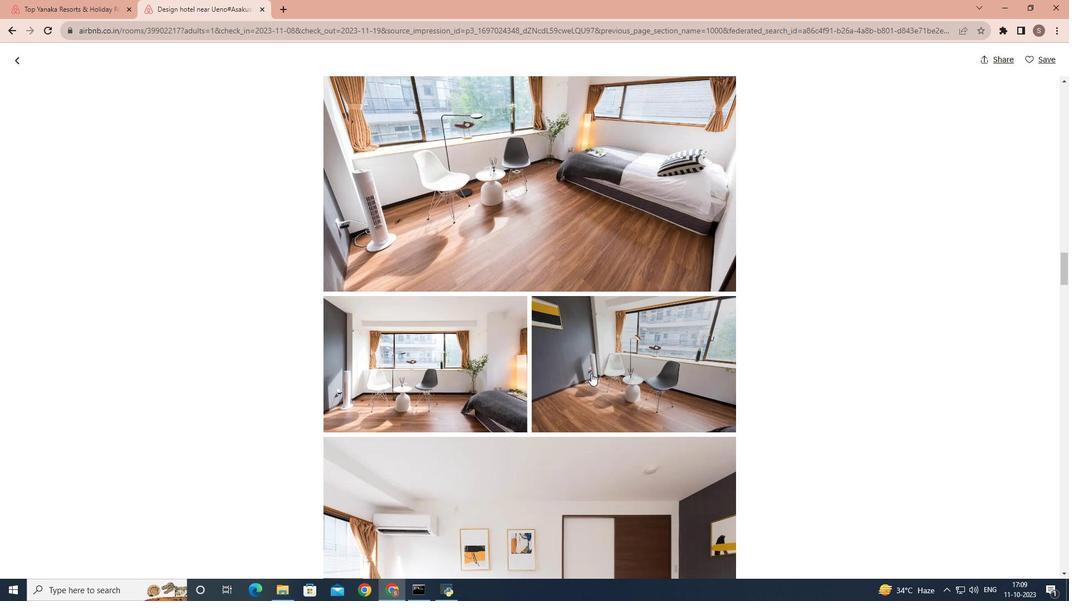 
Action: Mouse scrolled (591, 373) with delta (0, 0)
Screenshot: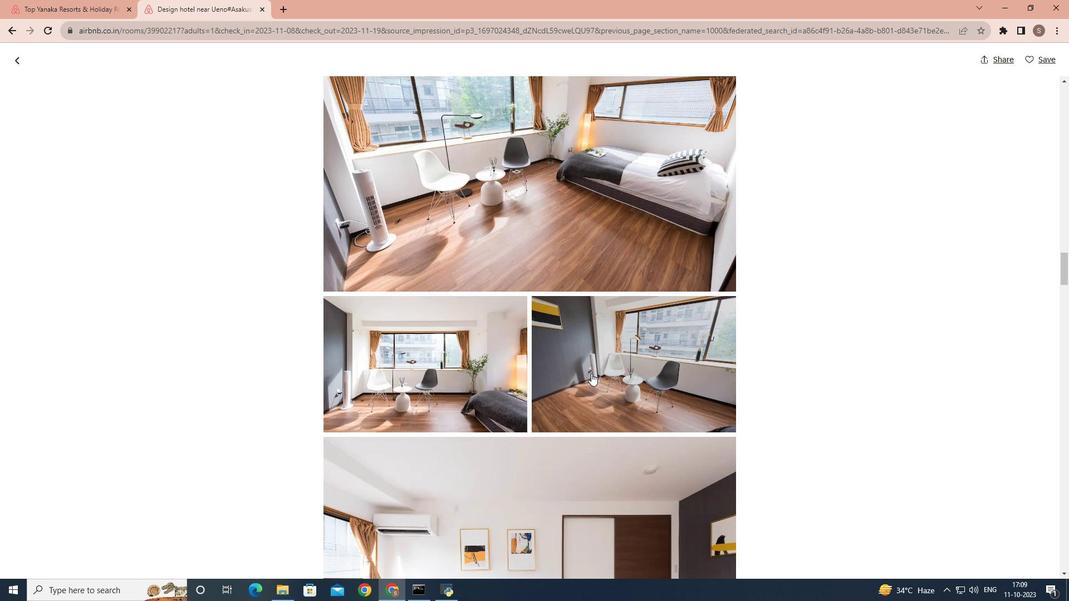 
Action: Mouse scrolled (591, 373) with delta (0, 0)
Screenshot: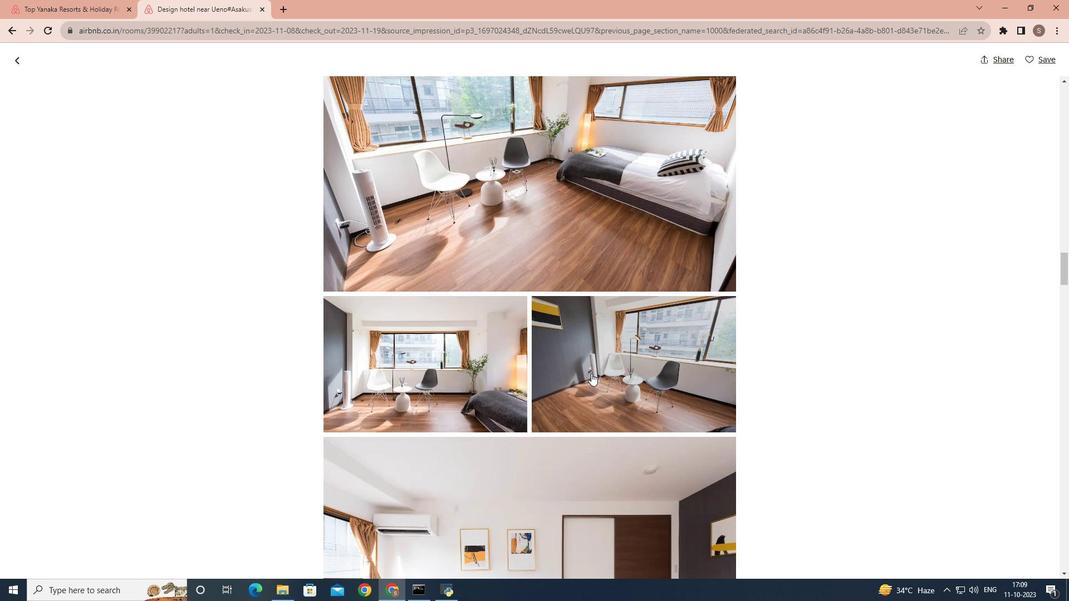 
Action: Mouse scrolled (591, 373) with delta (0, 0)
Screenshot: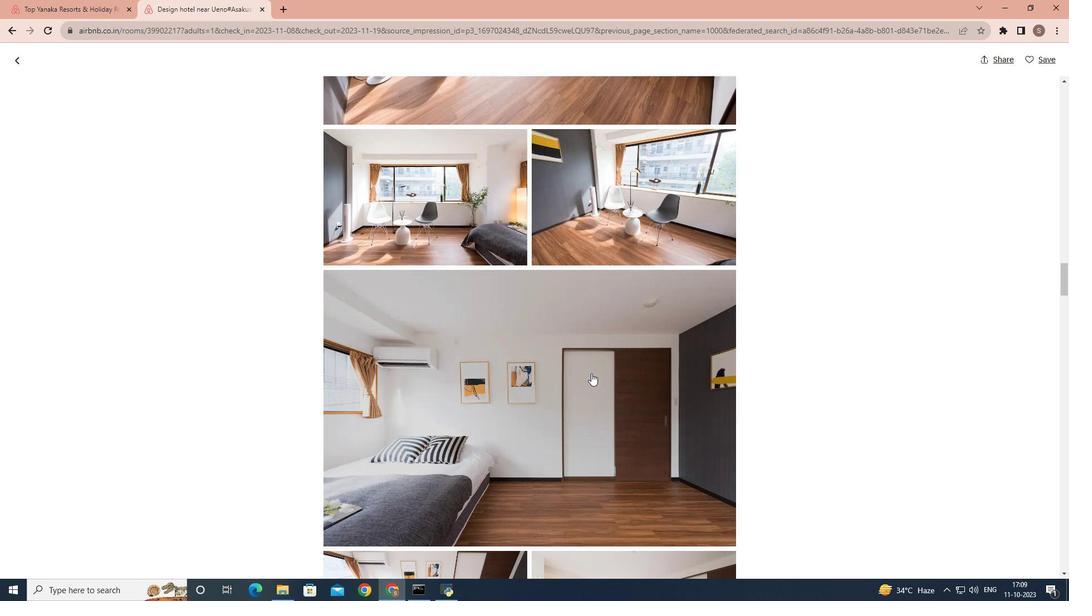 
Action: Mouse scrolled (591, 373) with delta (0, 0)
Screenshot: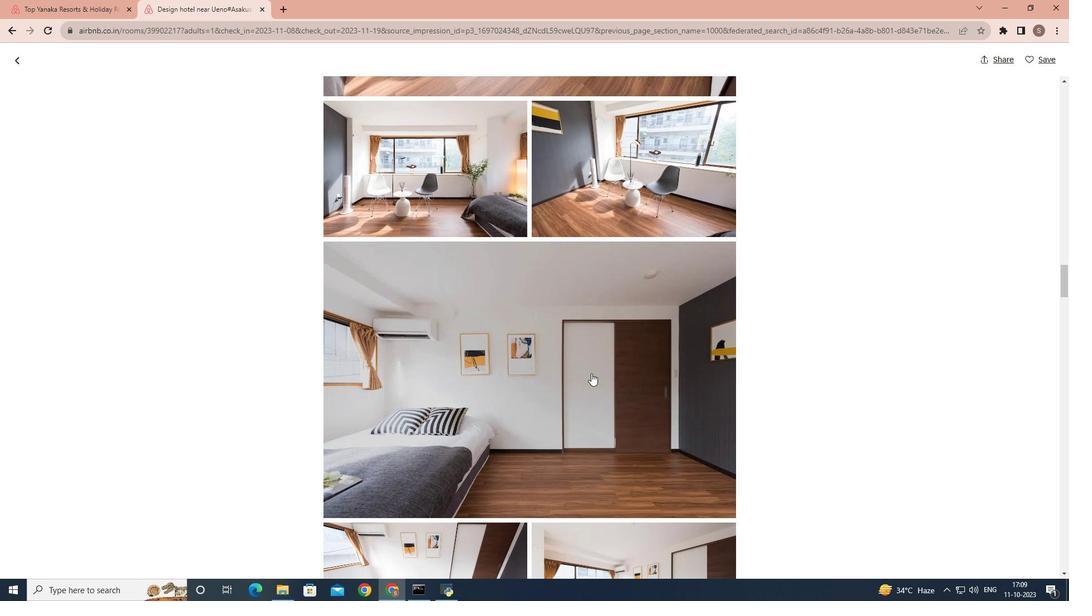 
Action: Mouse scrolled (591, 373) with delta (0, 0)
Screenshot: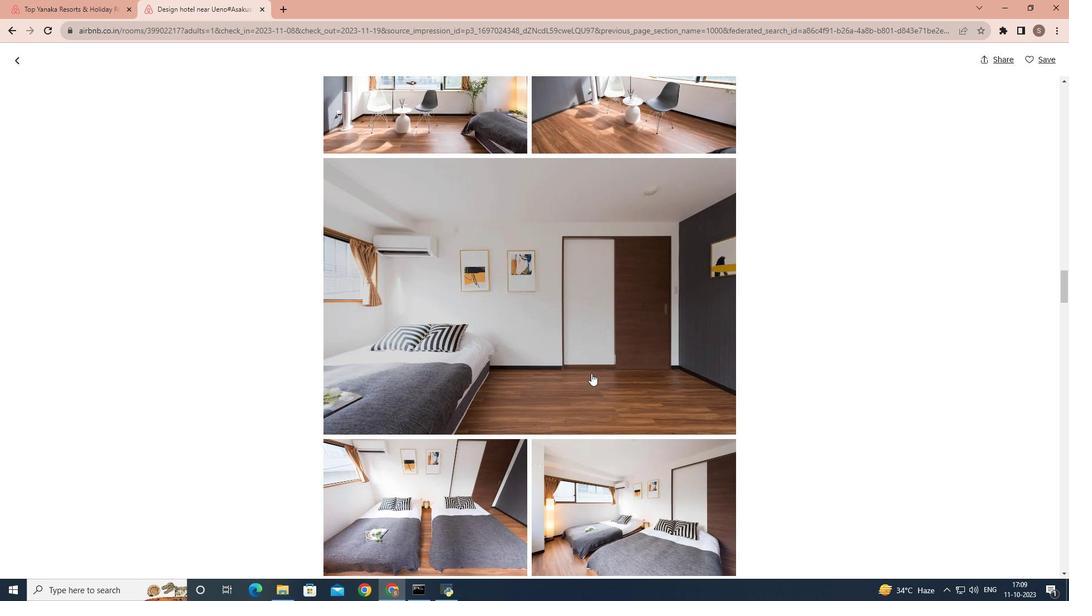 
Action: Mouse scrolled (591, 373) with delta (0, 0)
Screenshot: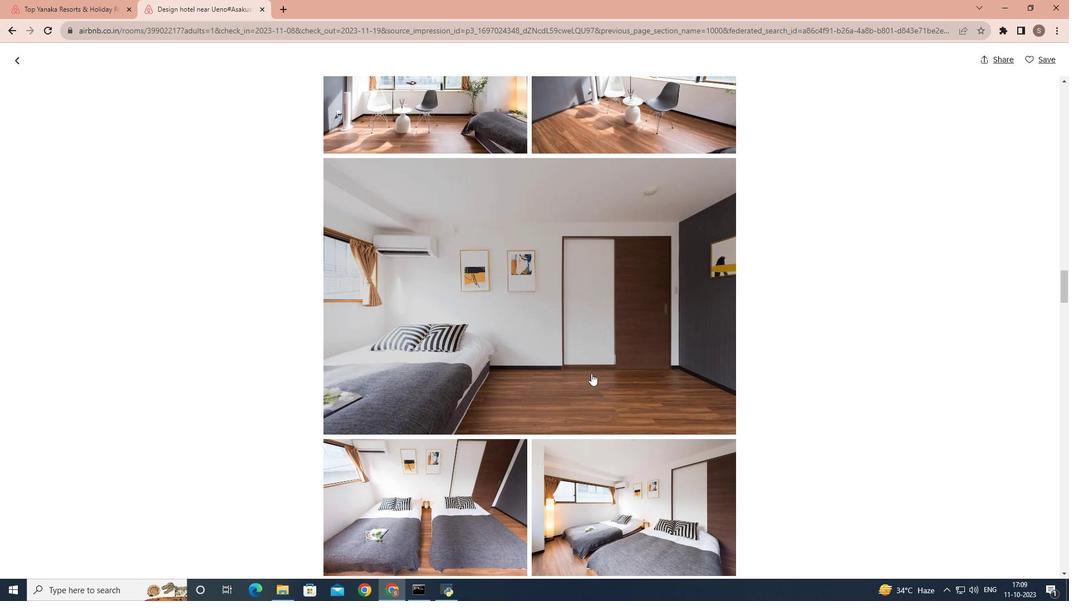 
Action: Mouse scrolled (591, 373) with delta (0, 0)
Screenshot: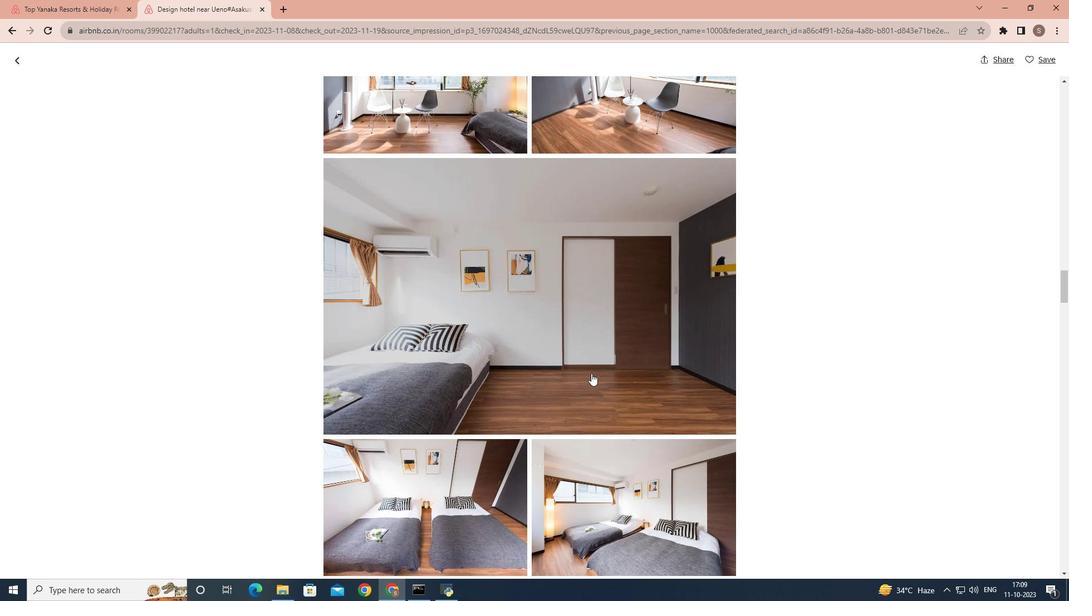
Action: Mouse scrolled (591, 373) with delta (0, 0)
Screenshot: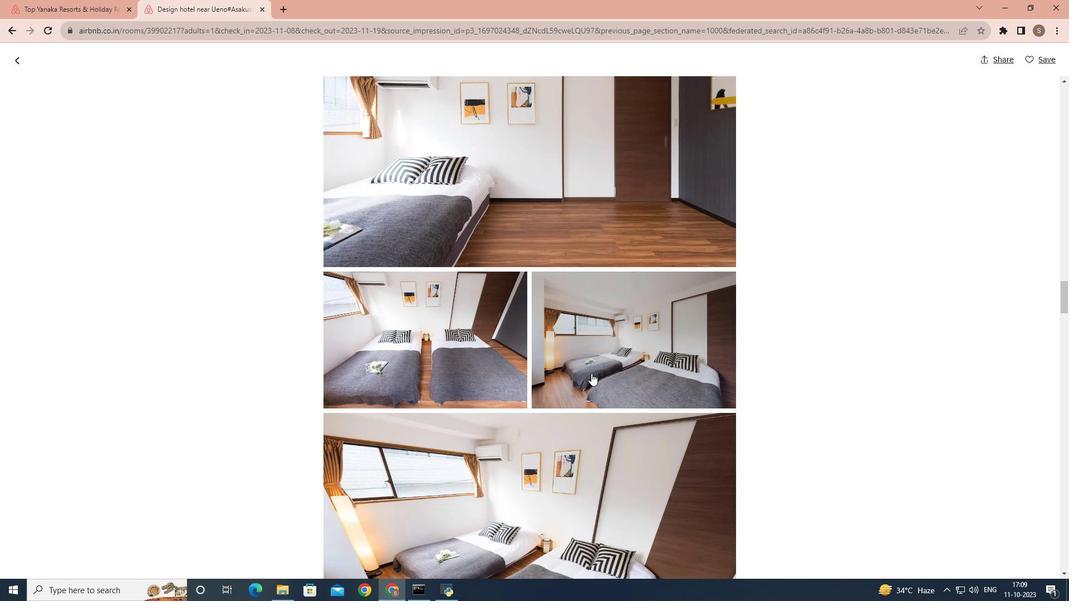 
Action: Mouse scrolled (591, 373) with delta (0, 0)
Screenshot: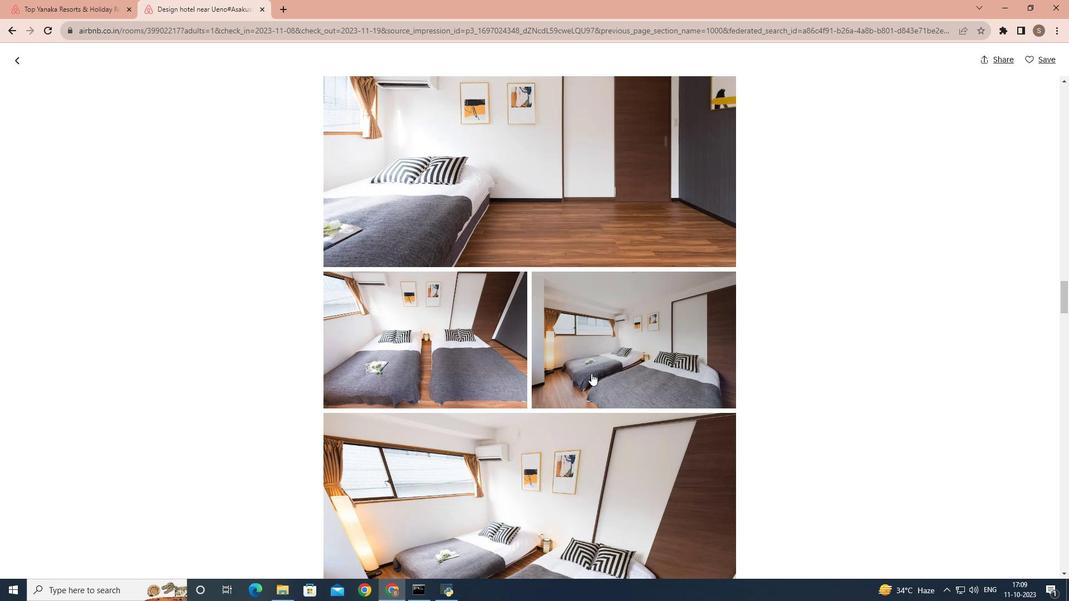 
Action: Mouse scrolled (591, 373) with delta (0, 0)
Screenshot: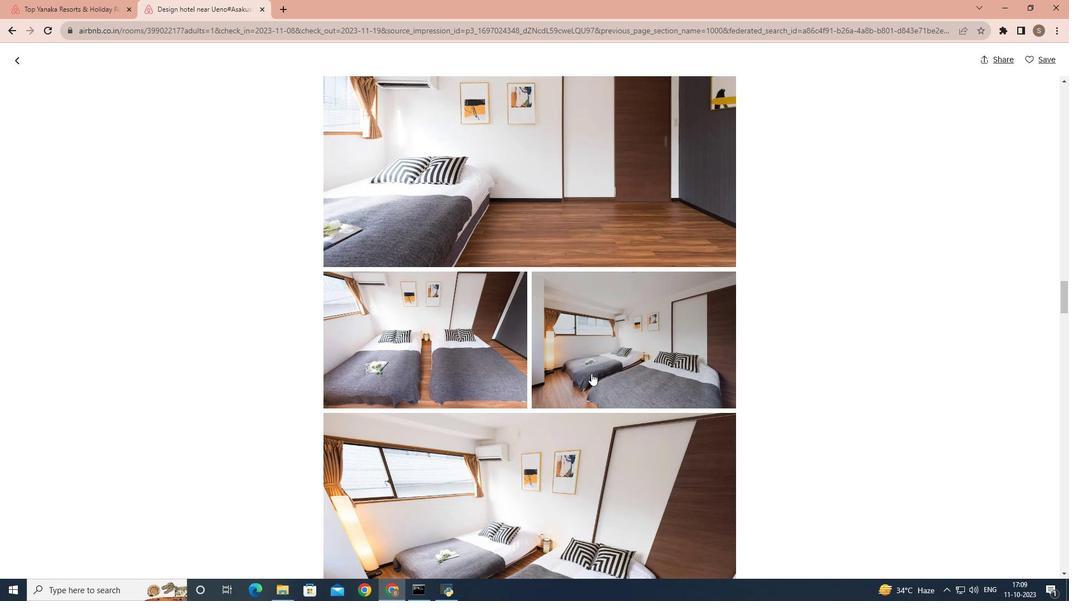 
Action: Mouse scrolled (591, 373) with delta (0, 0)
Screenshot: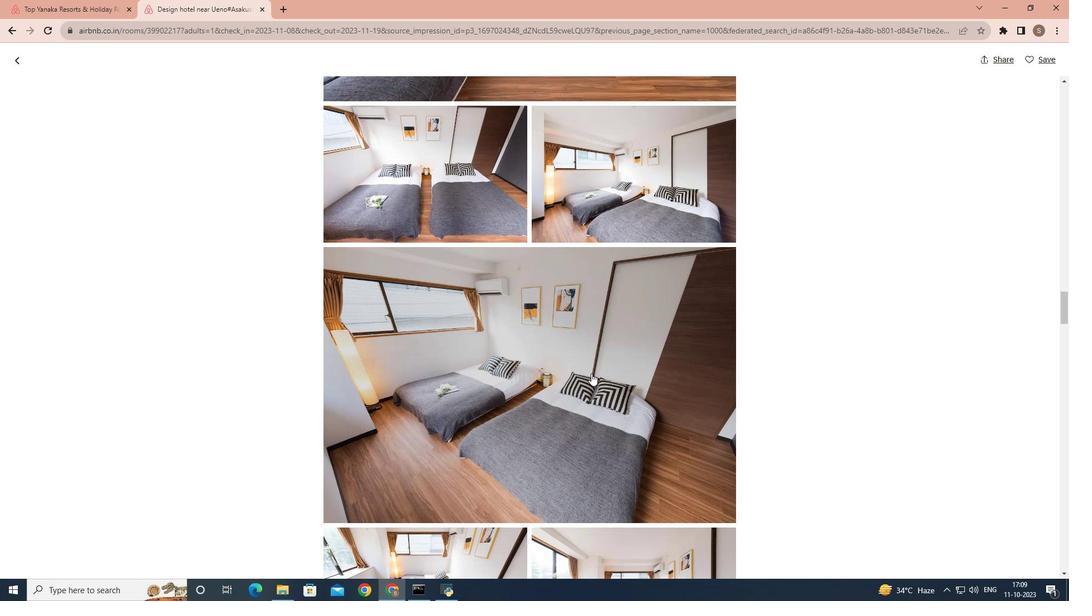 
Action: Mouse scrolled (591, 373) with delta (0, 0)
Screenshot: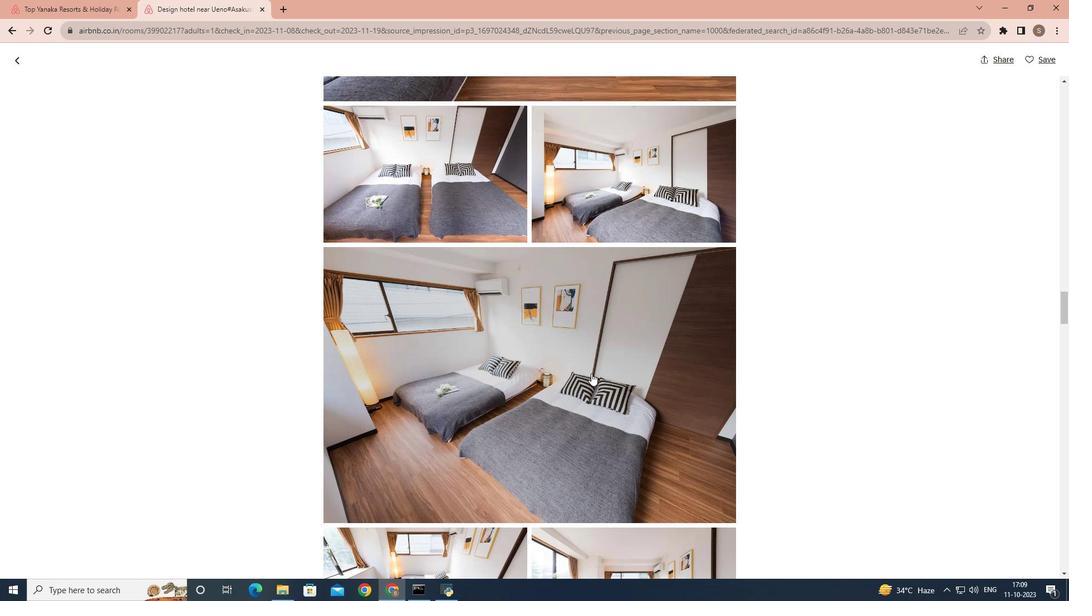 
Action: Mouse scrolled (591, 373) with delta (0, 0)
Screenshot: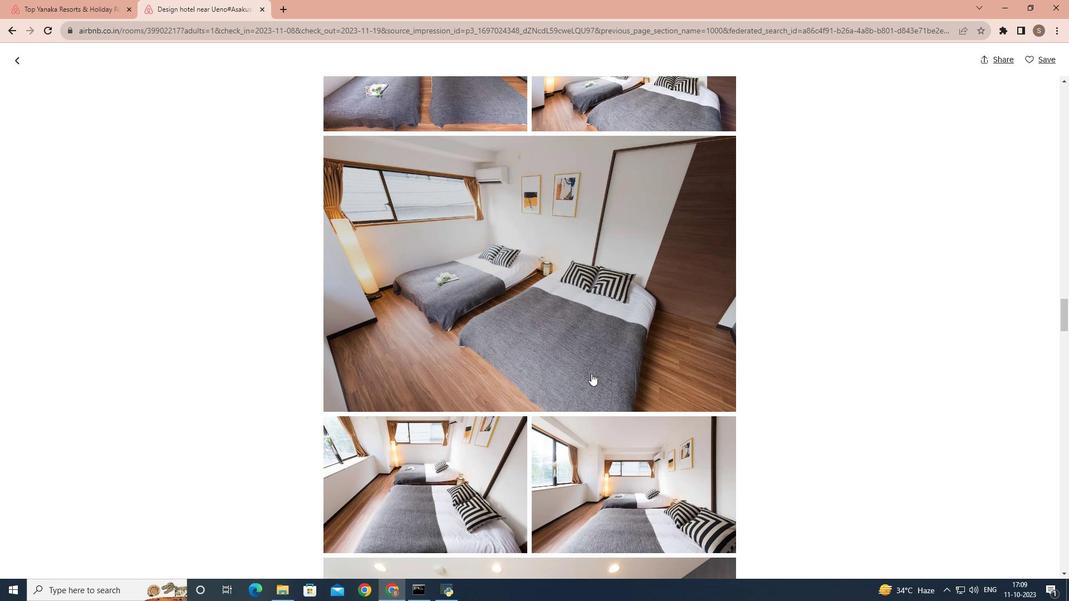 
Action: Mouse scrolled (591, 373) with delta (0, 0)
Screenshot: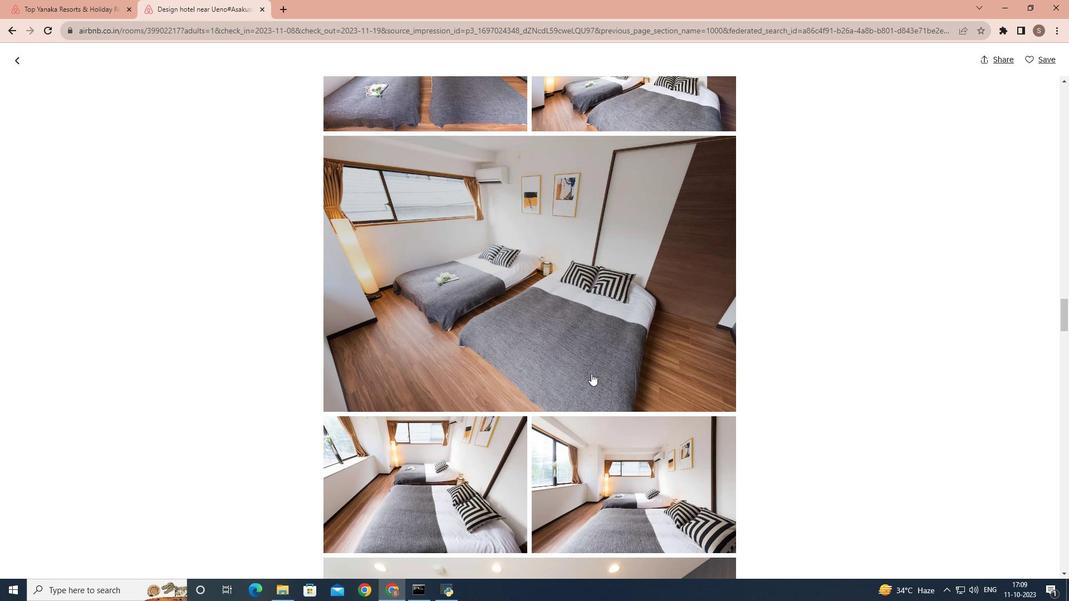 
Action: Mouse scrolled (591, 373) with delta (0, 0)
Screenshot: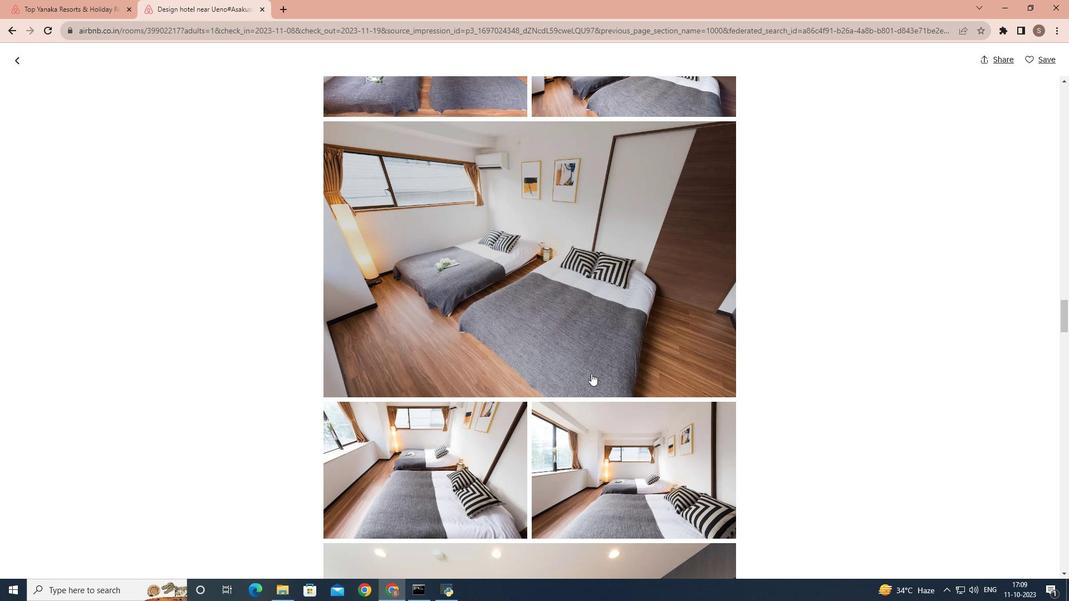 
Action: Mouse scrolled (591, 373) with delta (0, 0)
Screenshot: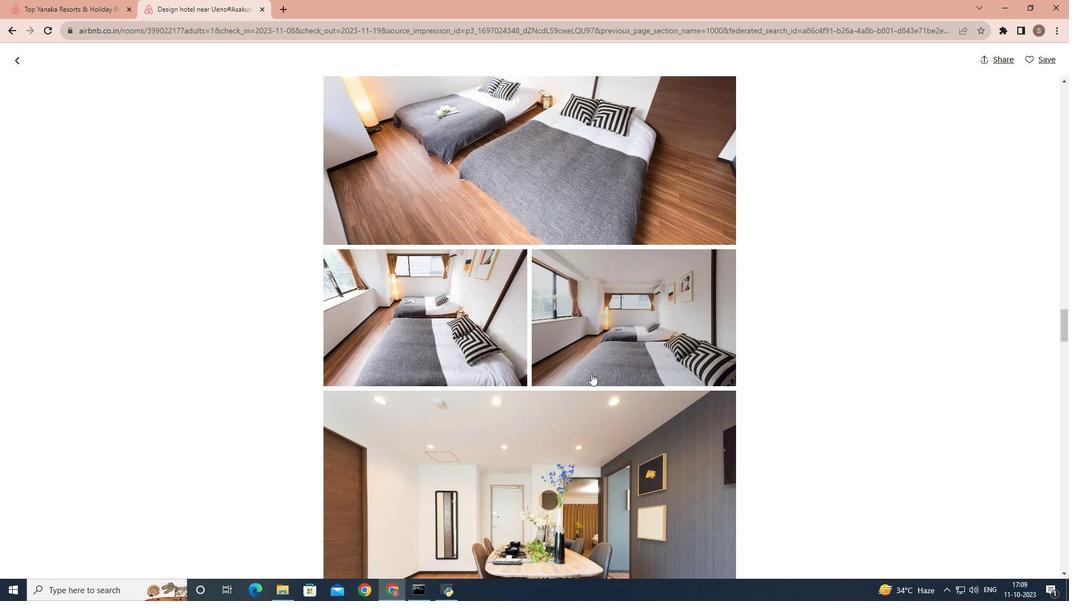 
Action: Mouse scrolled (591, 373) with delta (0, 0)
Screenshot: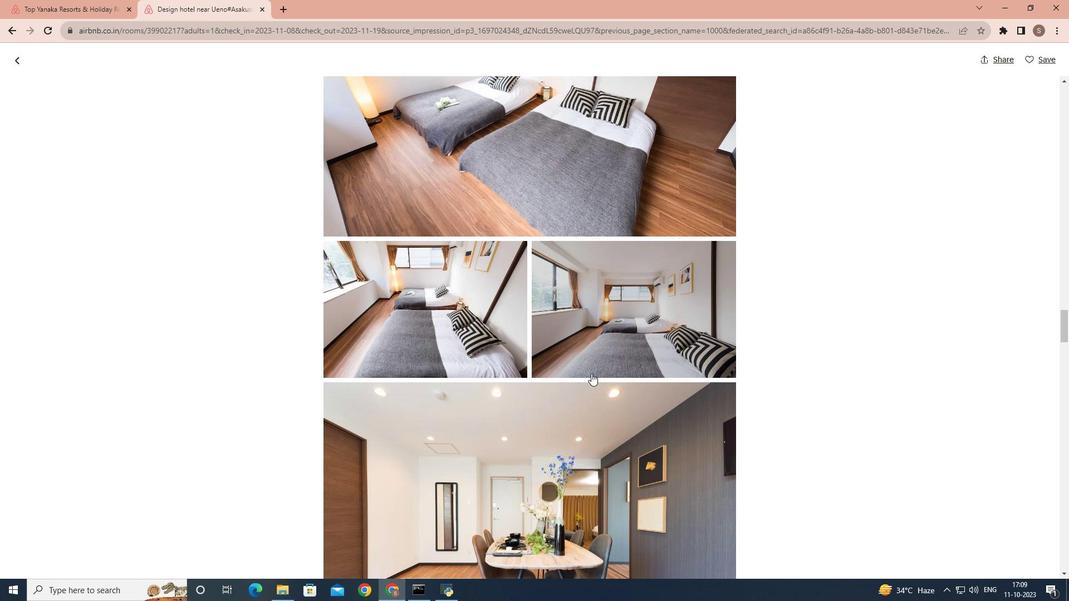 
Action: Mouse scrolled (591, 373) with delta (0, 0)
Screenshot: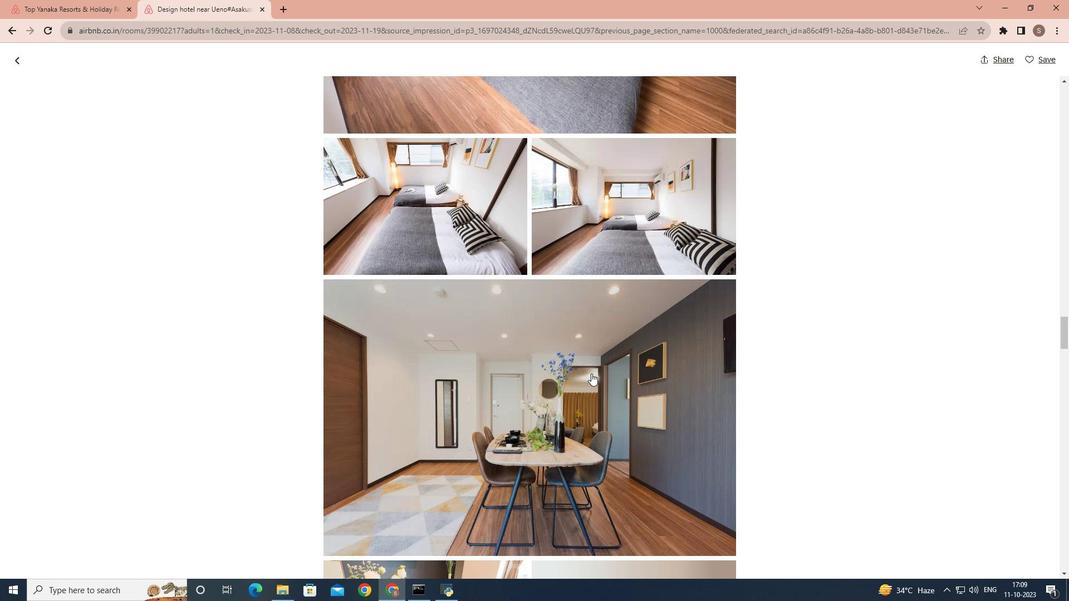
Action: Mouse scrolled (591, 373) with delta (0, 0)
Screenshot: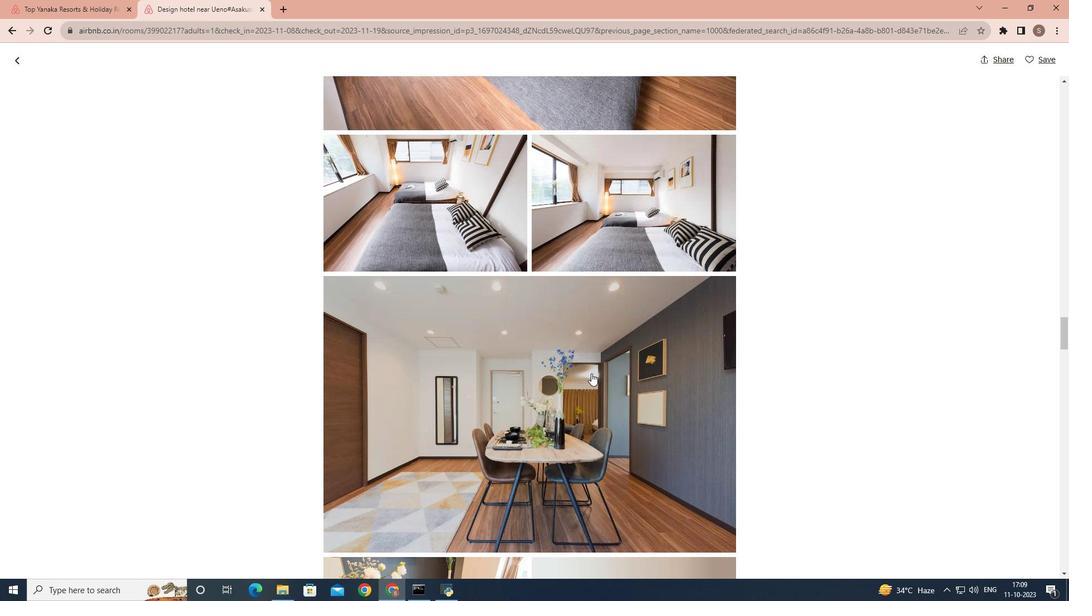 
Action: Mouse scrolled (591, 373) with delta (0, 0)
Screenshot: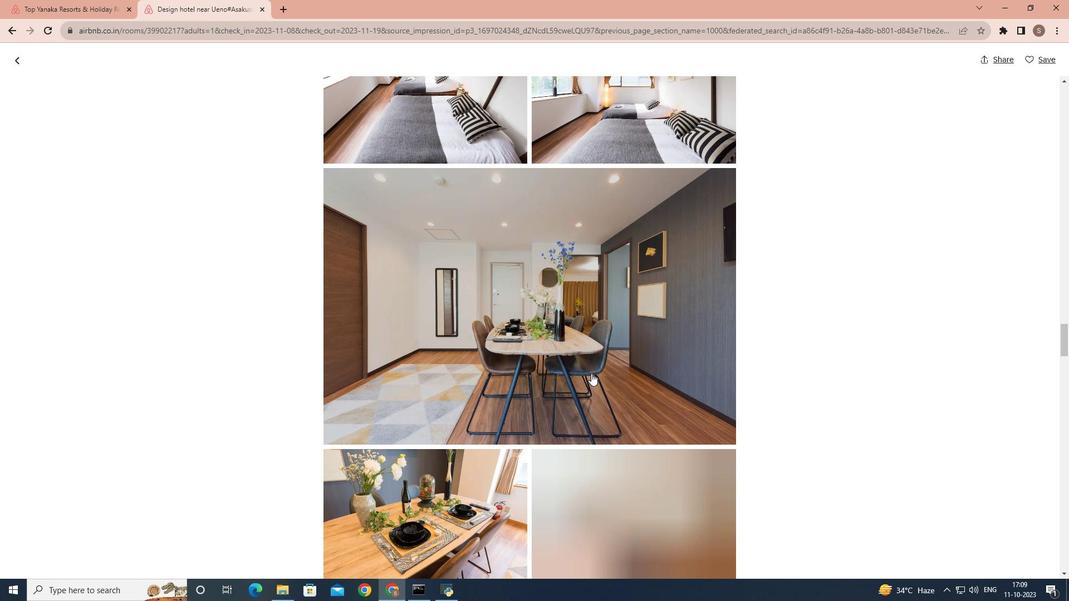 
Action: Mouse scrolled (591, 373) with delta (0, 0)
Screenshot: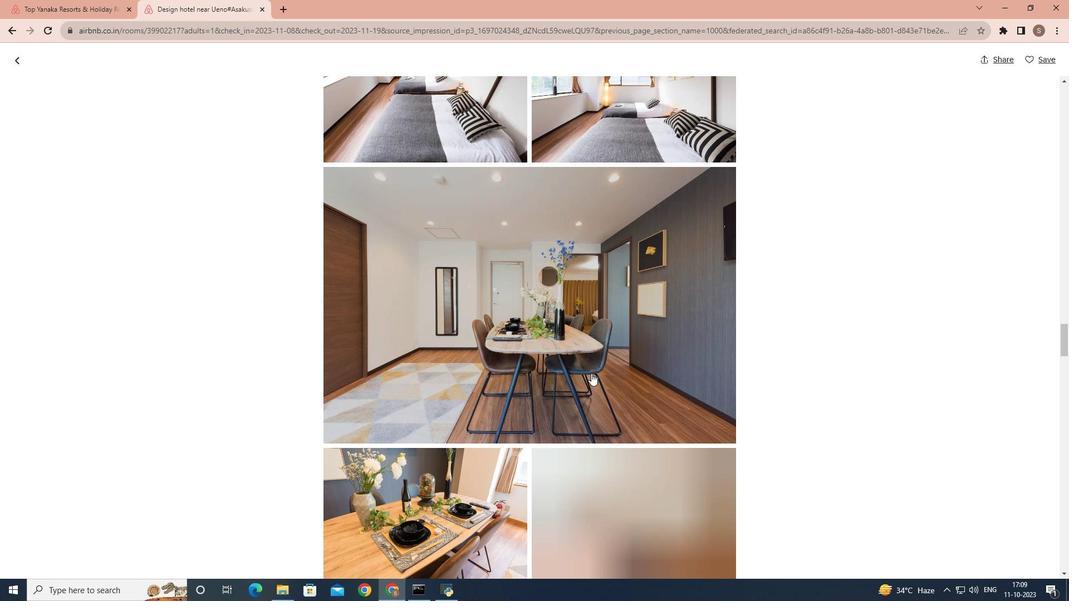 
Action: Mouse scrolled (591, 373) with delta (0, 0)
Screenshot: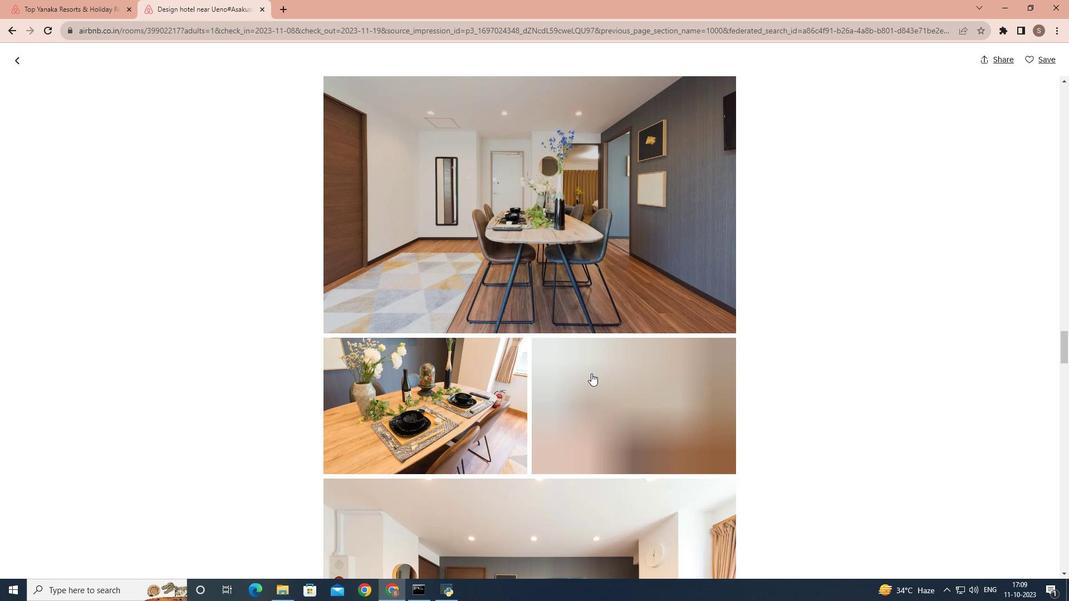 
Action: Mouse scrolled (591, 373) with delta (0, 0)
Screenshot: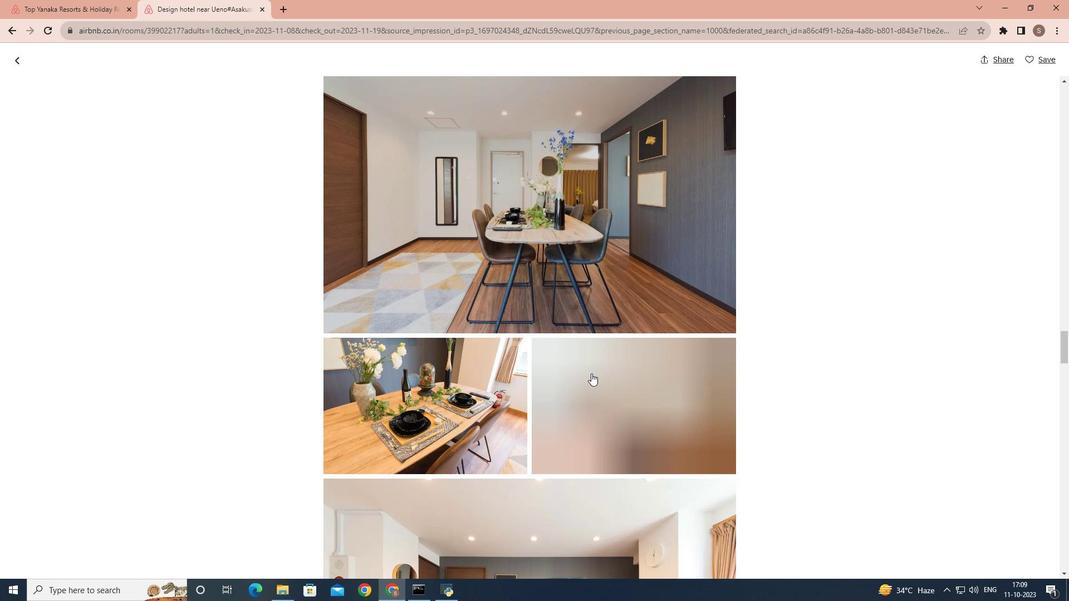 
Action: Mouse scrolled (591, 373) with delta (0, 0)
Screenshot: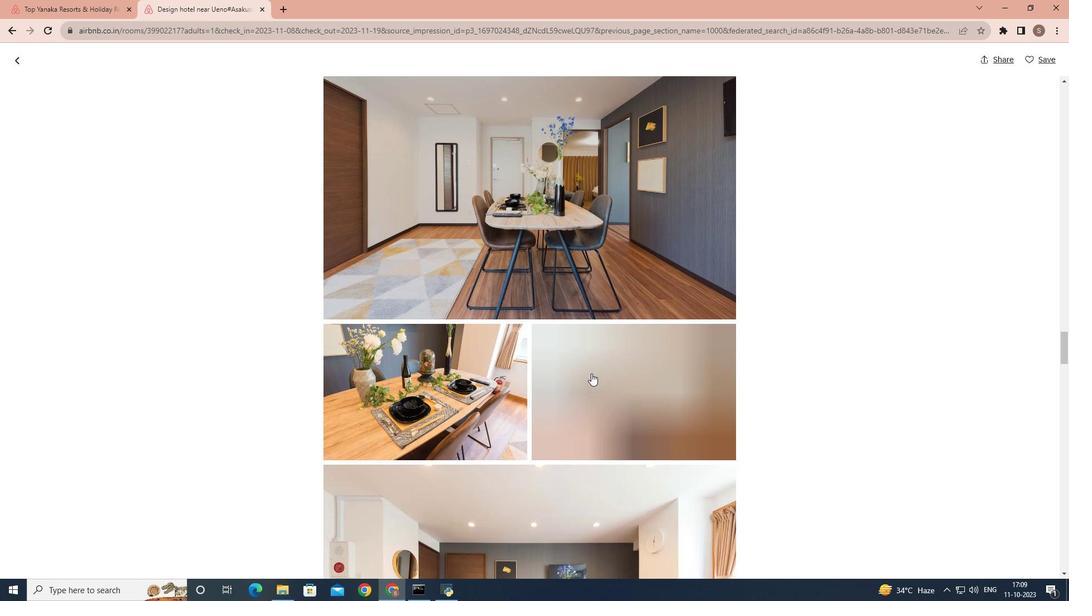 
Action: Mouse scrolled (591, 373) with delta (0, 0)
Screenshot: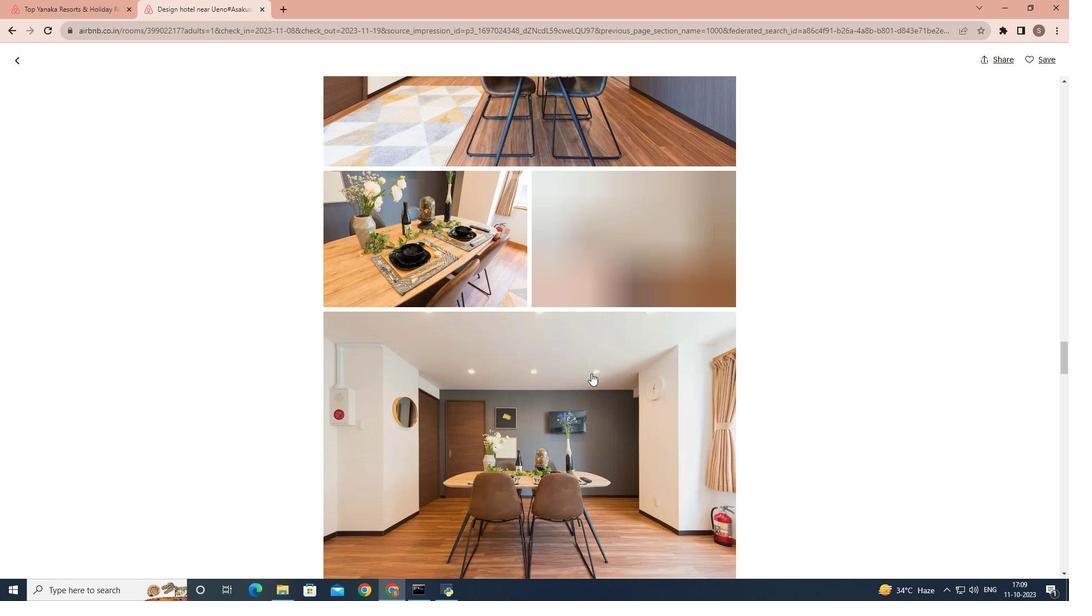 
Action: Mouse scrolled (591, 373) with delta (0, 0)
Screenshot: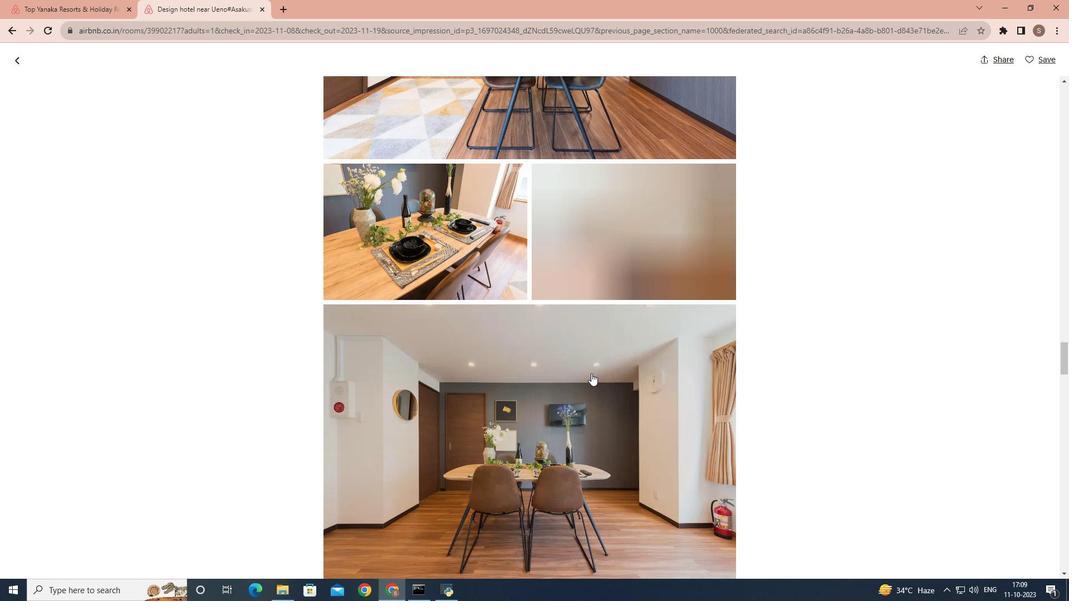 
Action: Mouse scrolled (591, 373) with delta (0, 0)
Screenshot: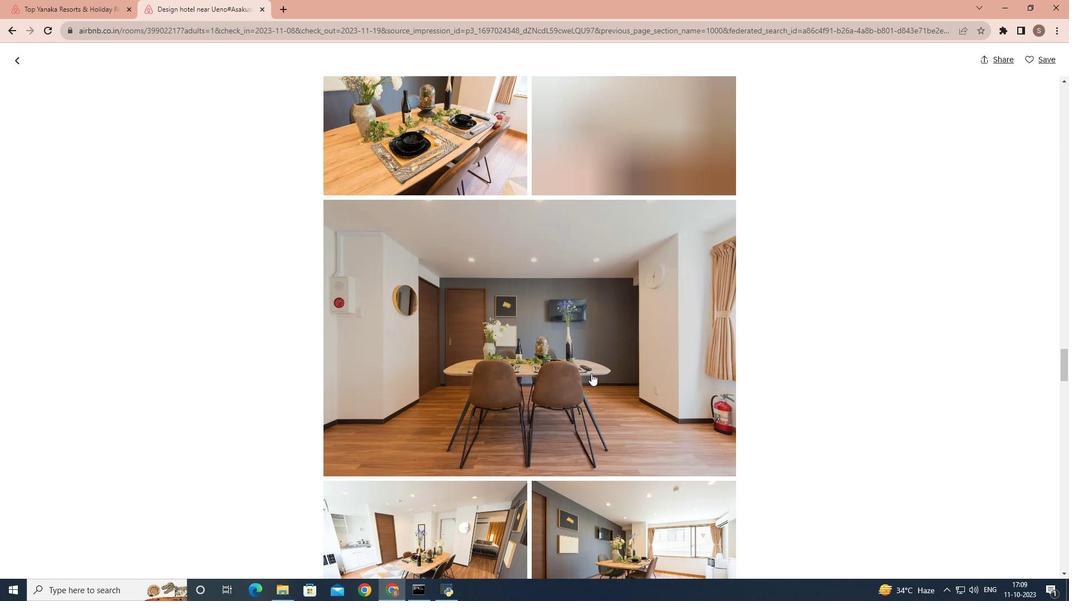
Action: Mouse scrolled (591, 373) with delta (0, 0)
Screenshot: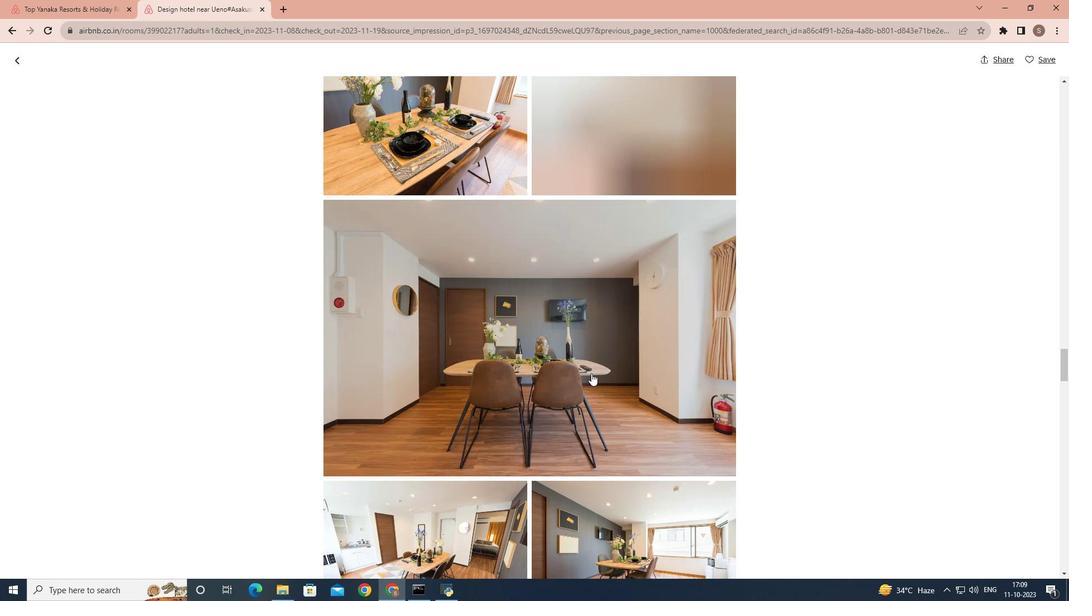
Action: Mouse scrolled (591, 373) with delta (0, 0)
Screenshot: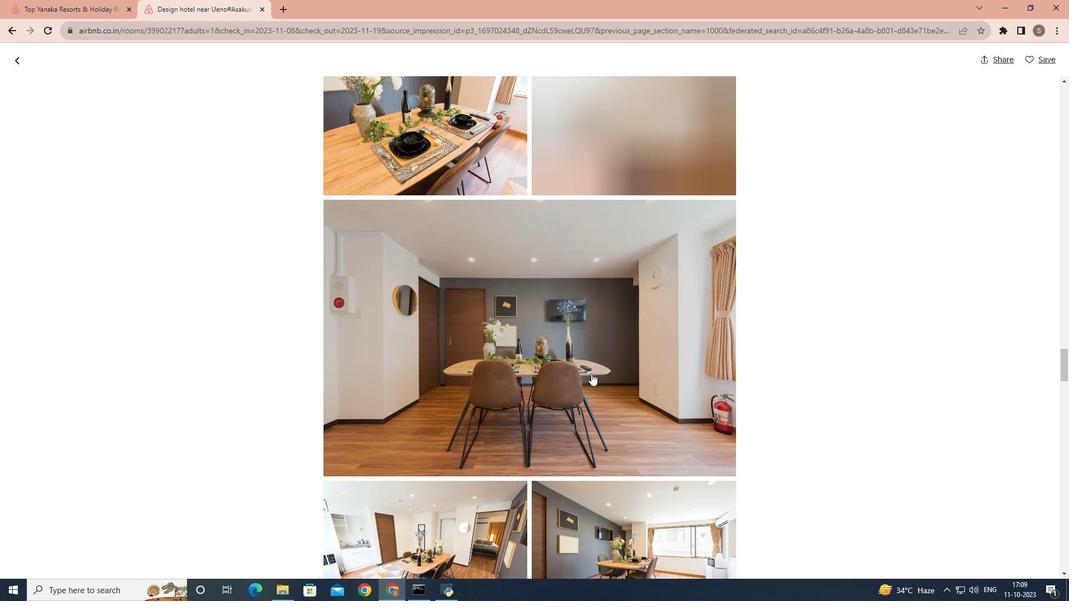 
Action: Mouse scrolled (591, 373) with delta (0, 0)
Screenshot: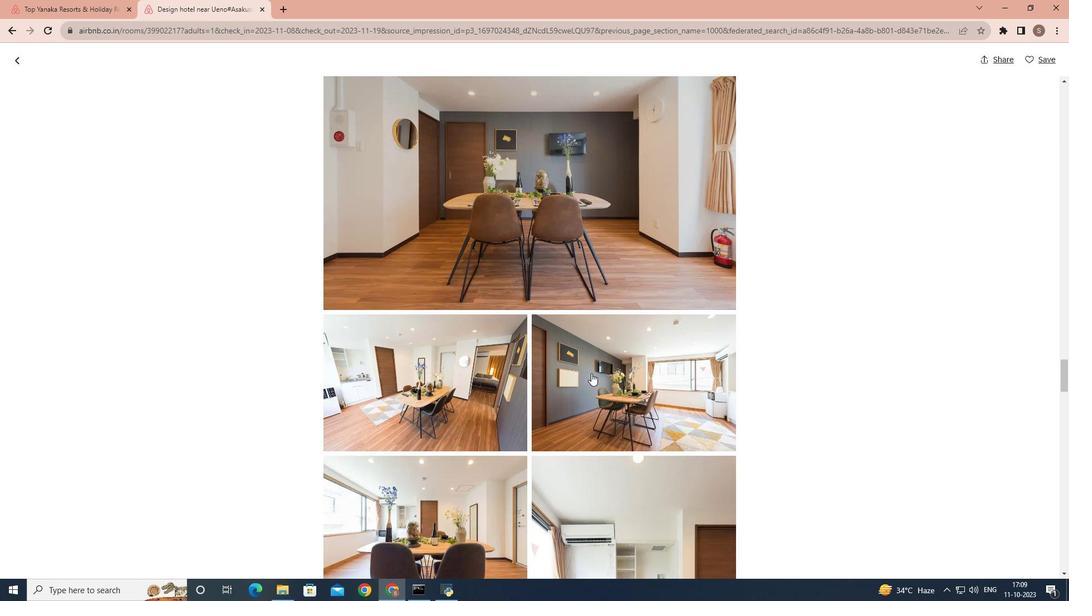 
Action: Mouse scrolled (591, 373) with delta (0, 0)
Screenshot: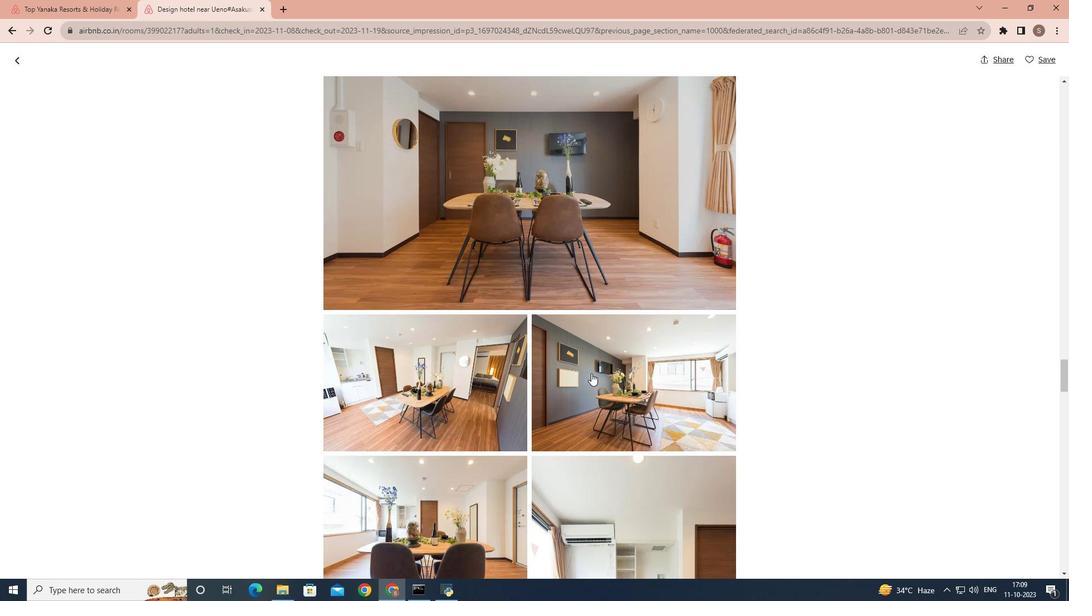 
Action: Mouse scrolled (591, 373) with delta (0, 0)
Screenshot: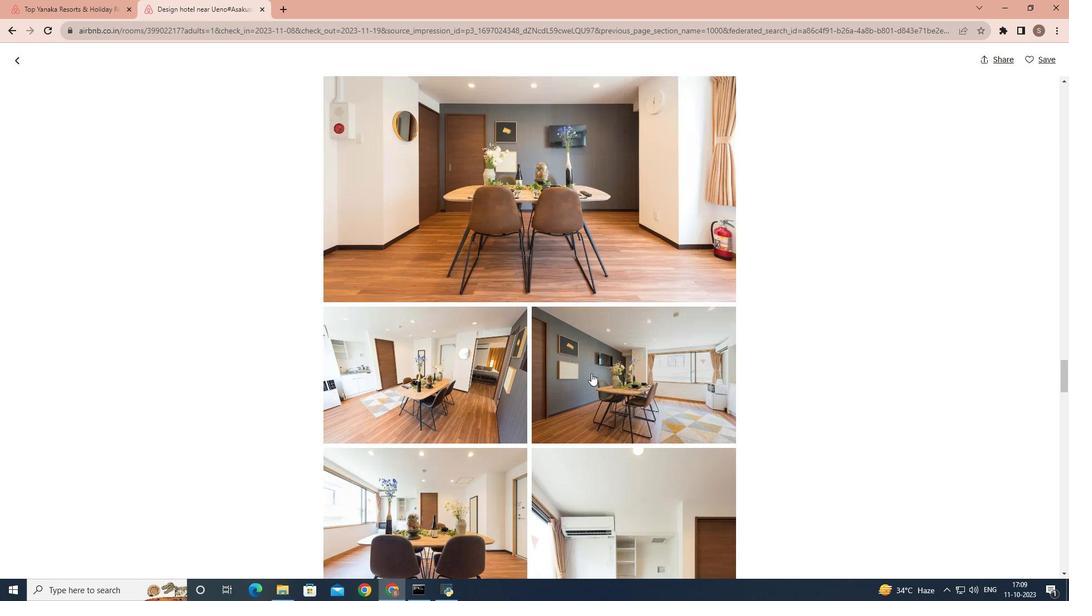 
Action: Mouse scrolled (591, 373) with delta (0, 0)
Screenshot: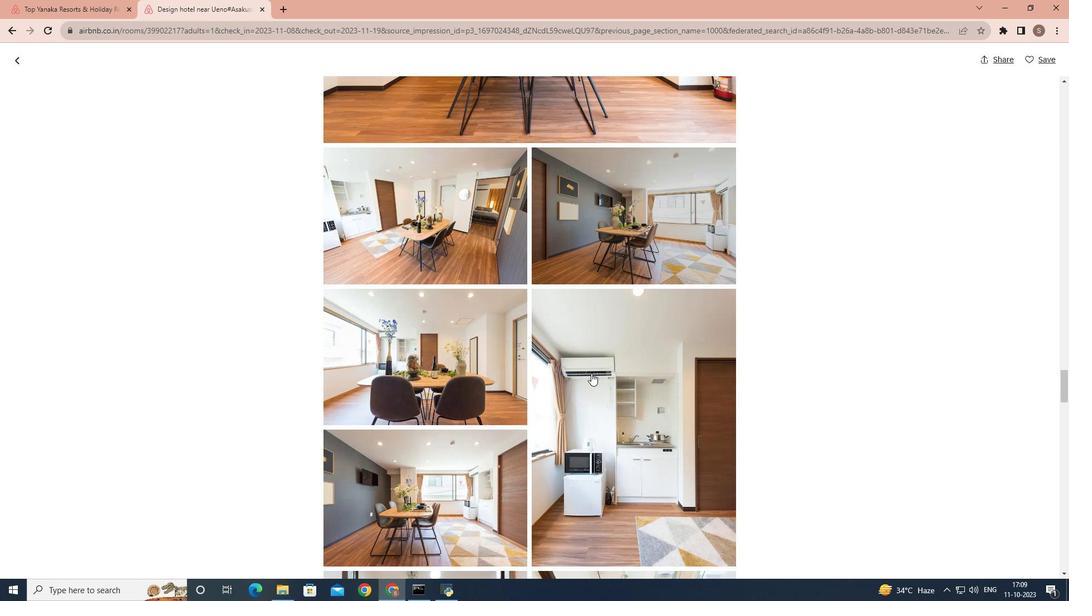 
Action: Mouse scrolled (591, 373) with delta (0, 0)
Screenshot: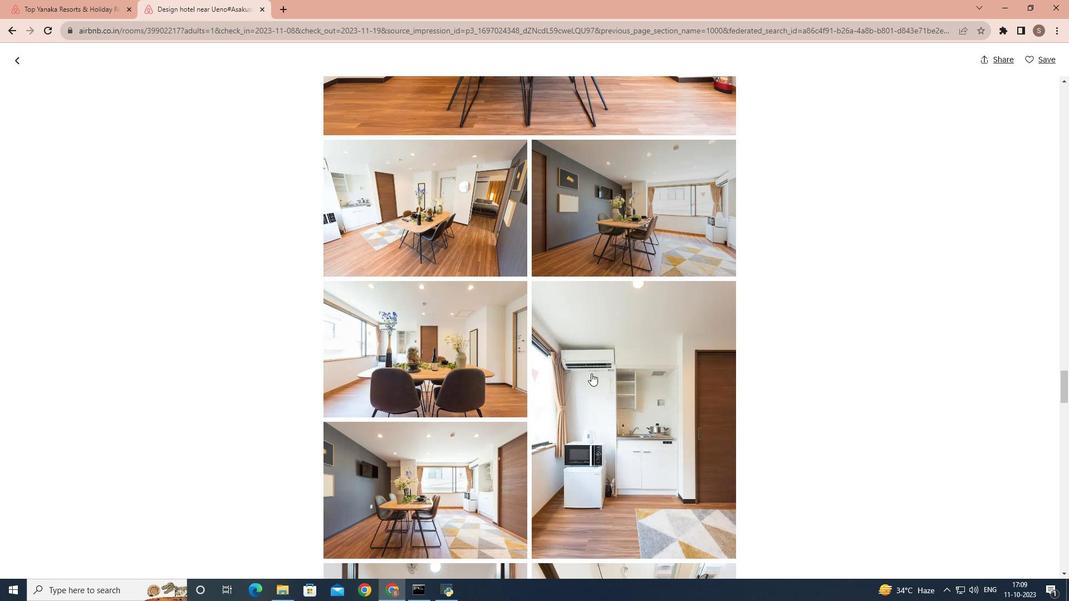 
Action: Mouse scrolled (591, 373) with delta (0, 0)
Screenshot: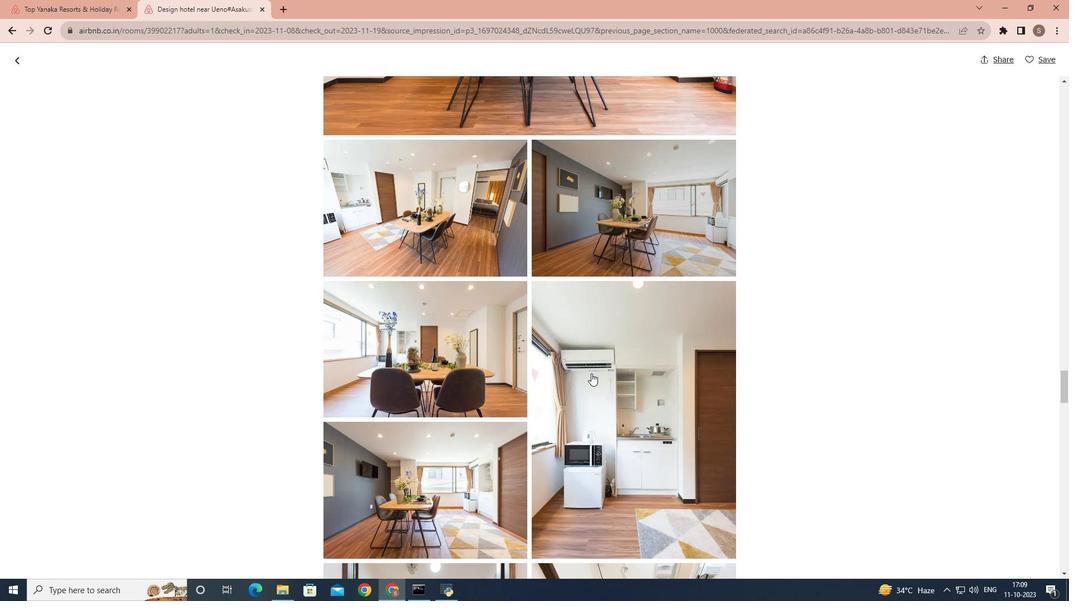 
Action: Mouse scrolled (591, 373) with delta (0, 0)
Screenshot: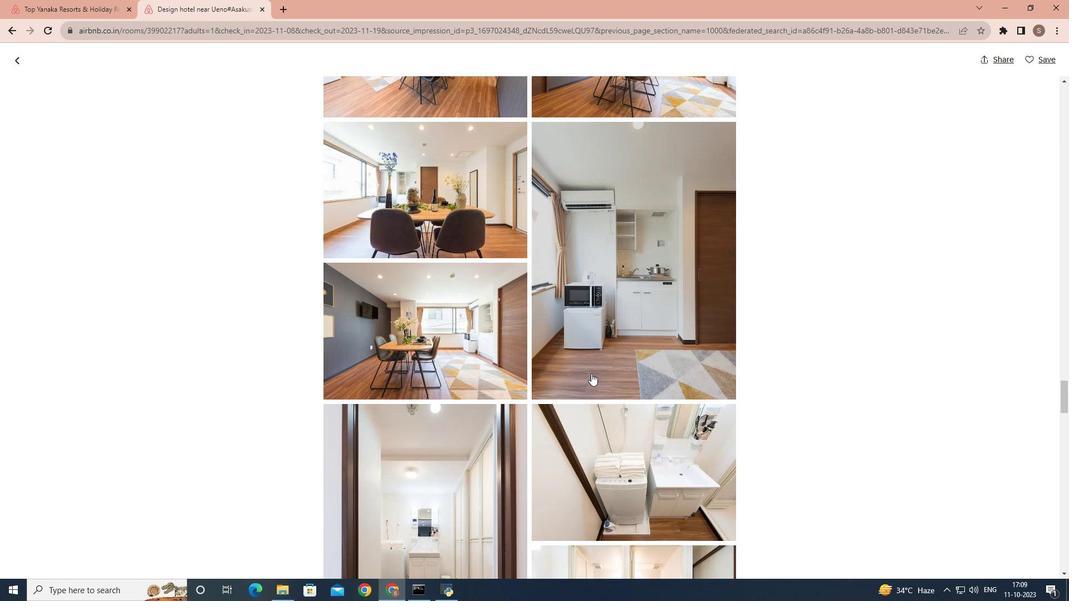 
Action: Mouse scrolled (591, 373) with delta (0, 0)
Screenshot: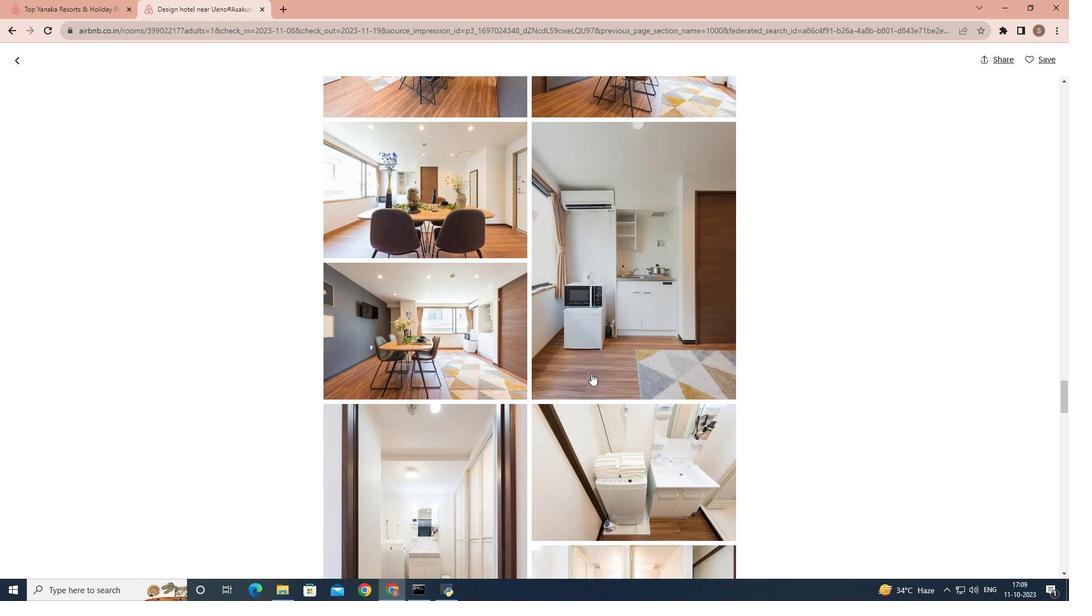 
Action: Mouse scrolled (591, 373) with delta (0, 0)
Screenshot: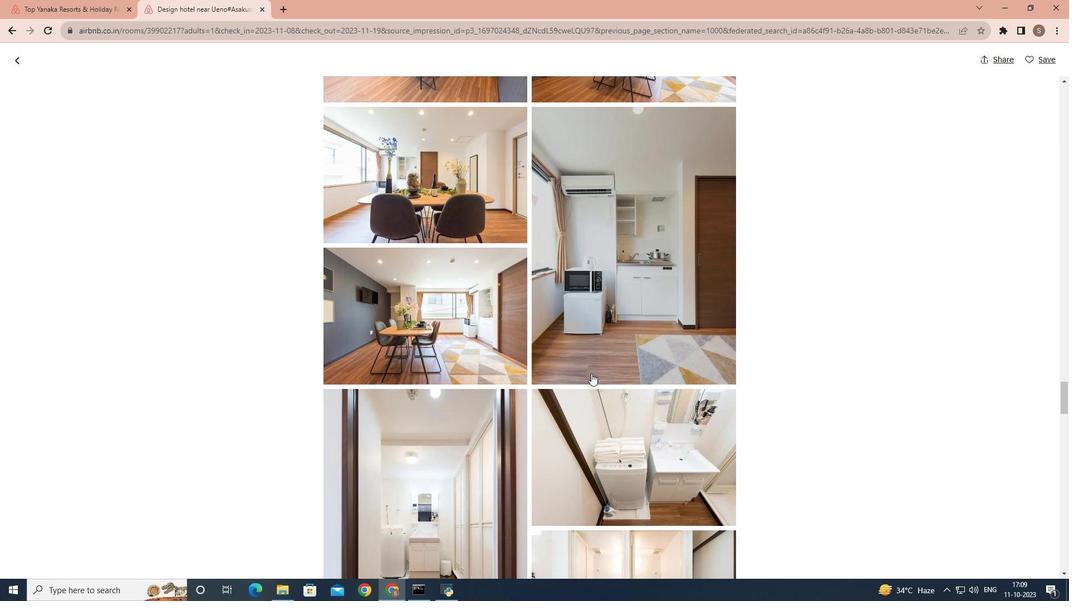 
Action: Mouse scrolled (591, 373) with delta (0, 0)
Screenshot: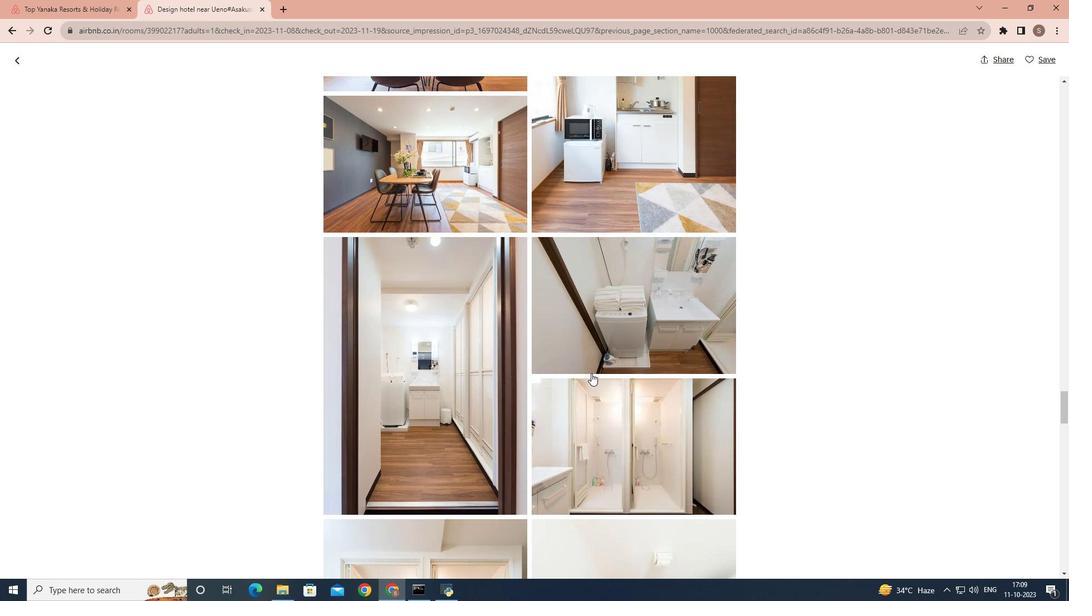 
Action: Mouse scrolled (591, 373) with delta (0, 0)
Screenshot: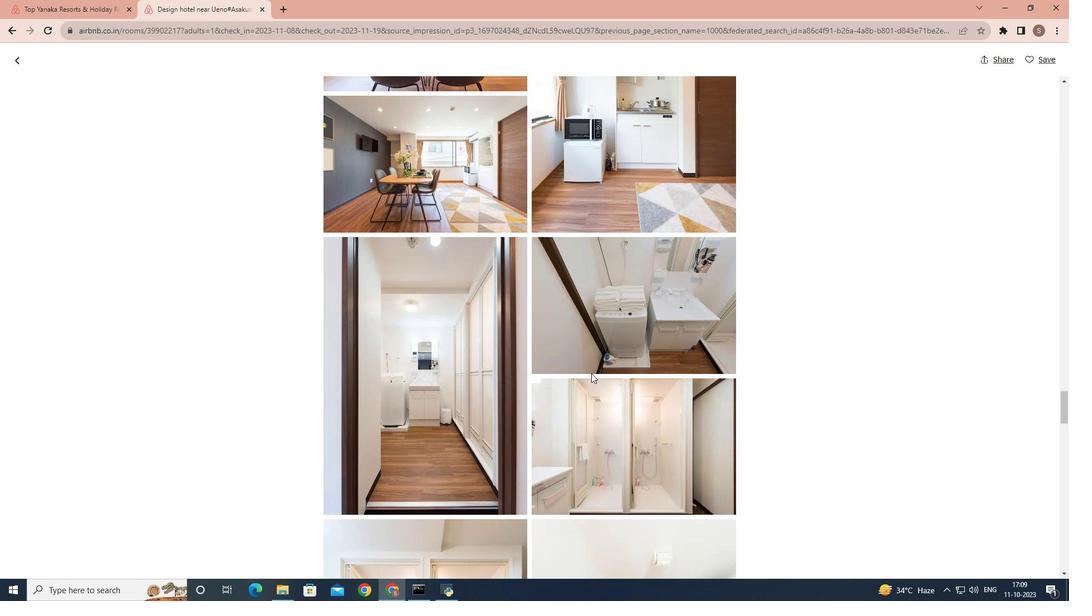 
Action: Mouse scrolled (591, 373) with delta (0, 0)
Screenshot: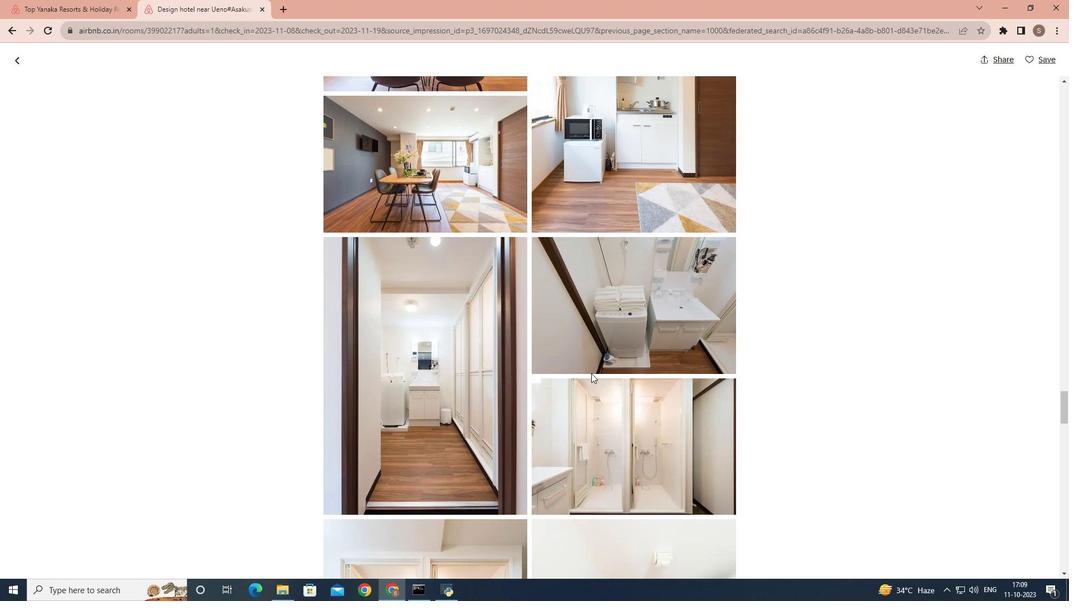
Action: Mouse scrolled (591, 373) with delta (0, 0)
Screenshot: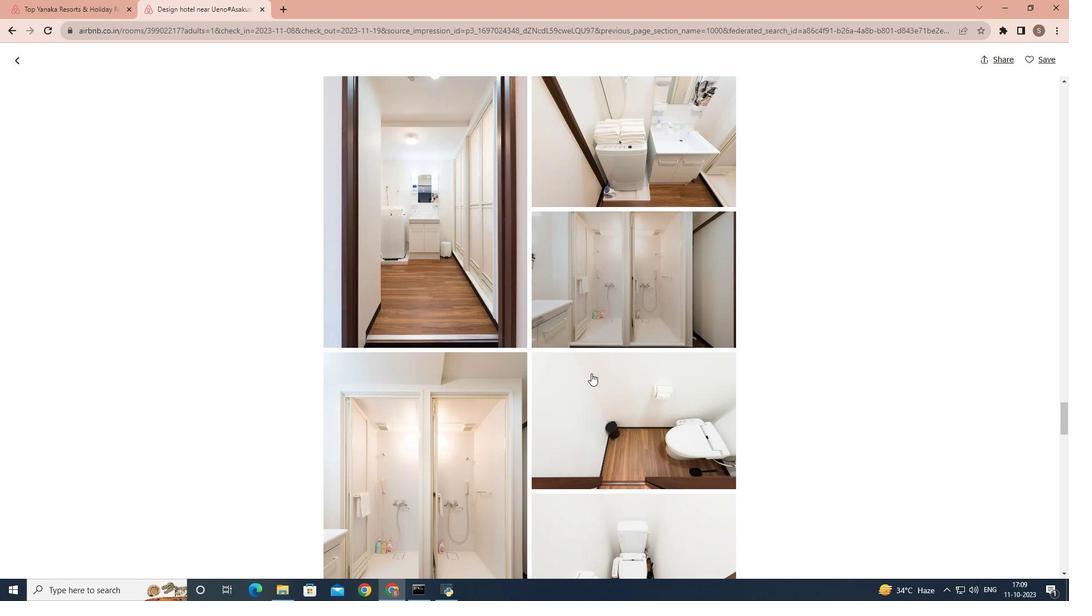 
Action: Mouse scrolled (591, 373) with delta (0, 0)
Screenshot: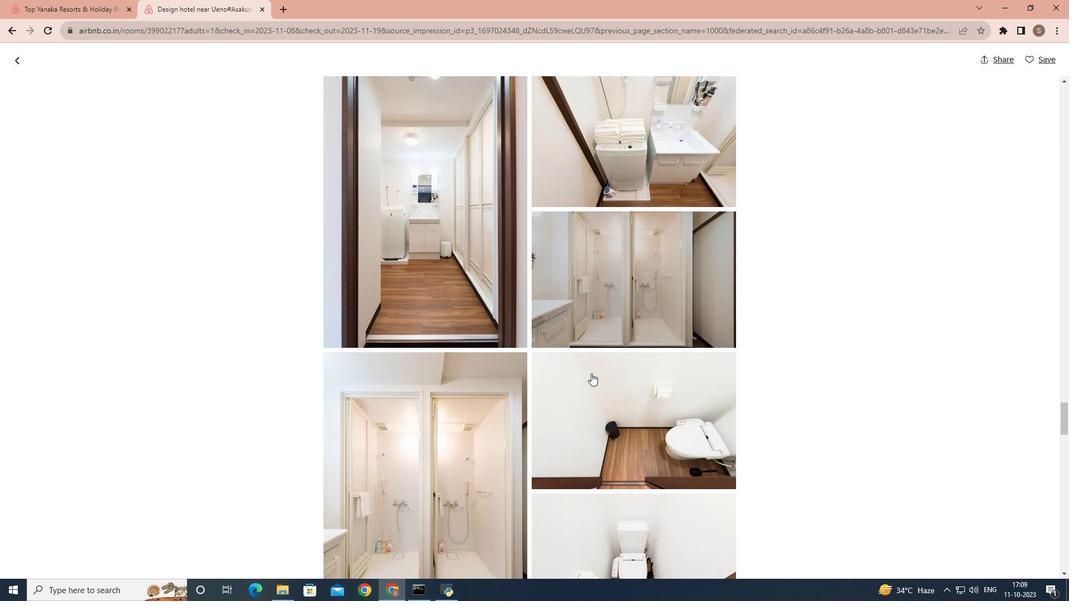 
Action: Mouse scrolled (591, 373) with delta (0, 0)
Screenshot: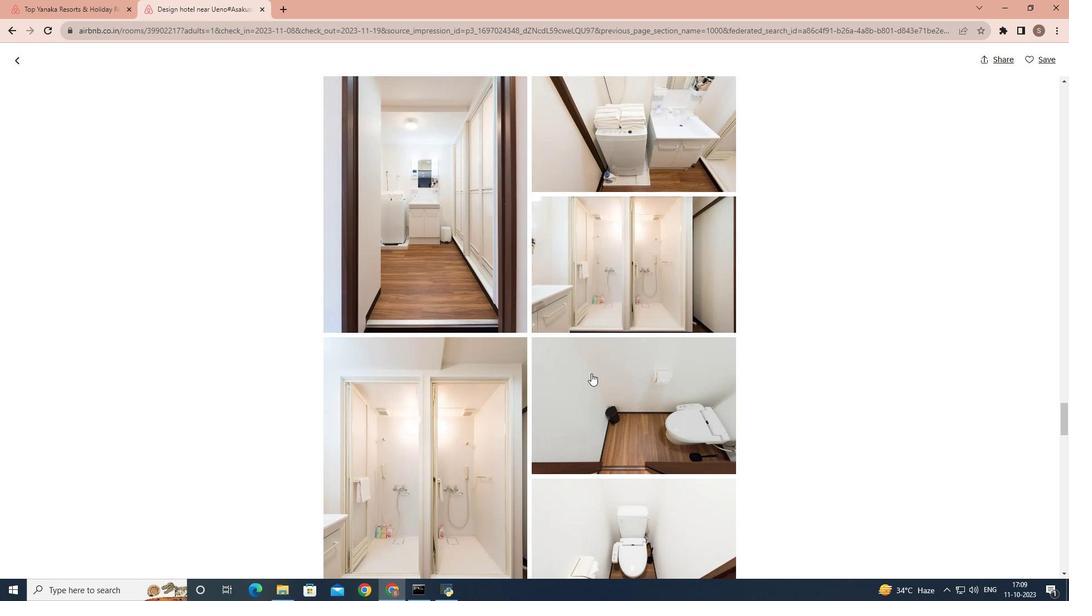 
Action: Mouse scrolled (591, 373) with delta (0, 0)
Screenshot: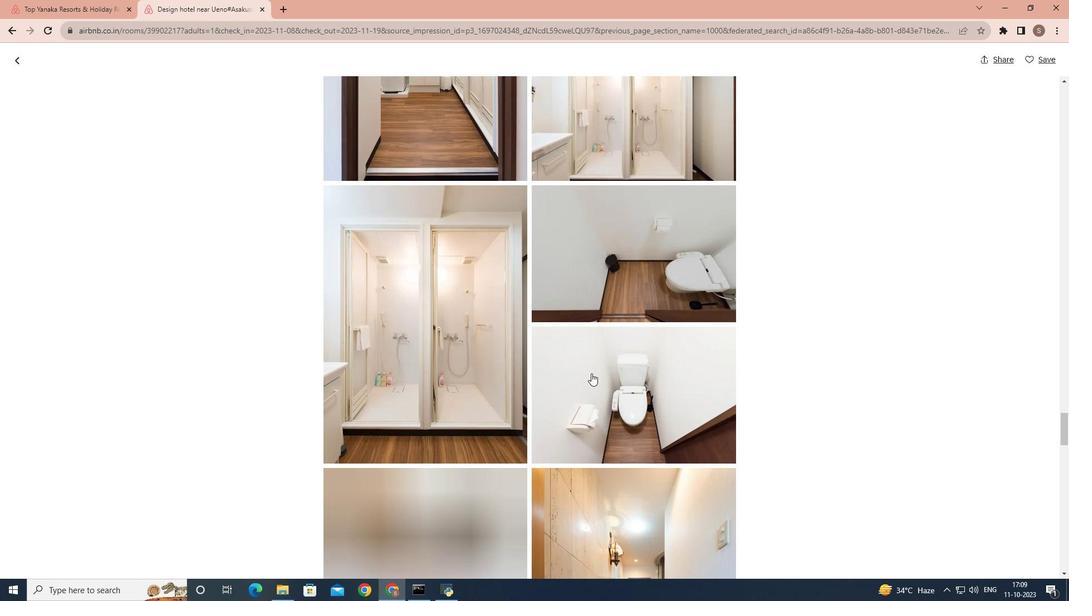 
Action: Mouse scrolled (591, 373) with delta (0, 0)
Screenshot: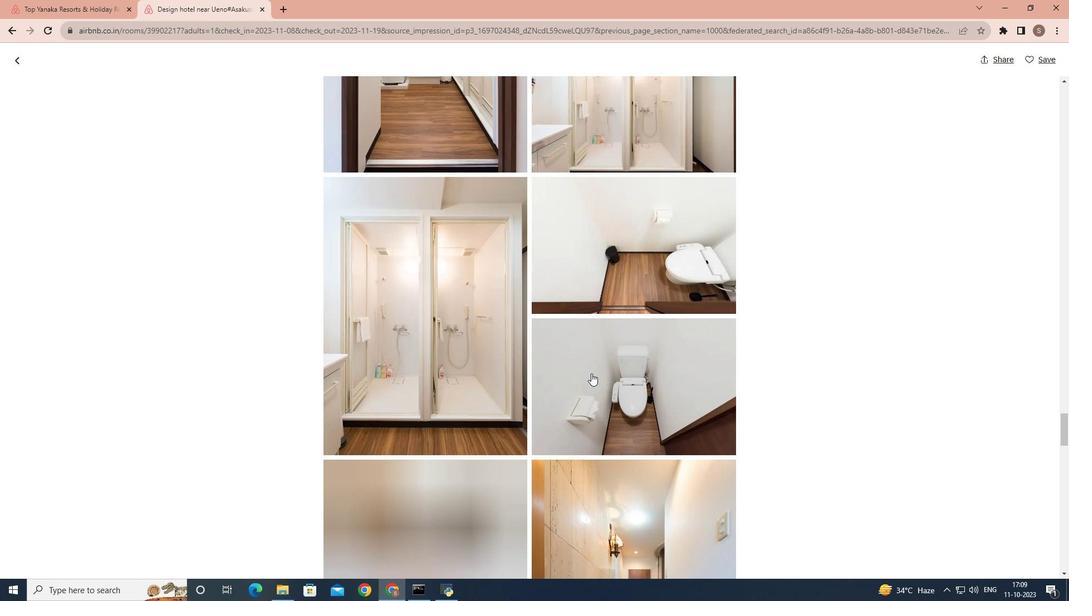 
Action: Mouse scrolled (591, 373) with delta (0, 0)
Screenshot: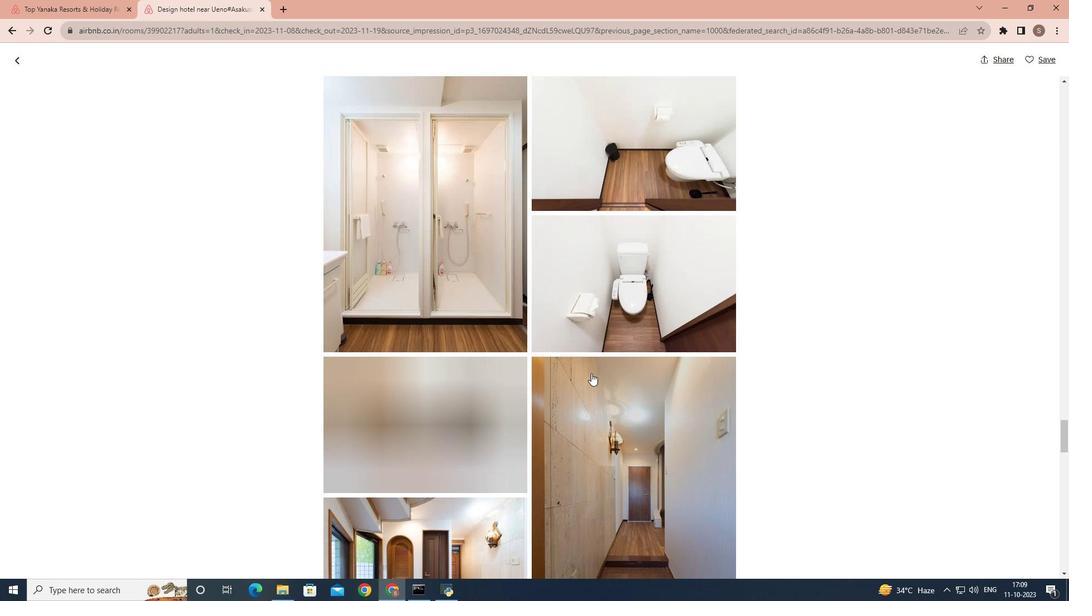 
Action: Mouse scrolled (591, 373) with delta (0, 0)
Screenshot: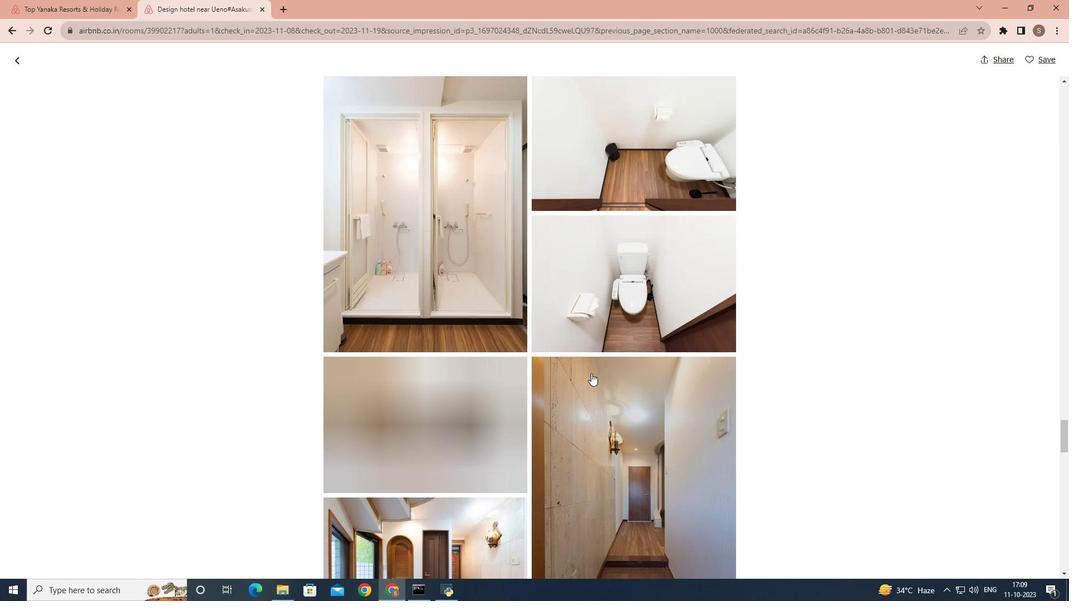 
Action: Mouse scrolled (591, 373) with delta (0, 0)
Screenshot: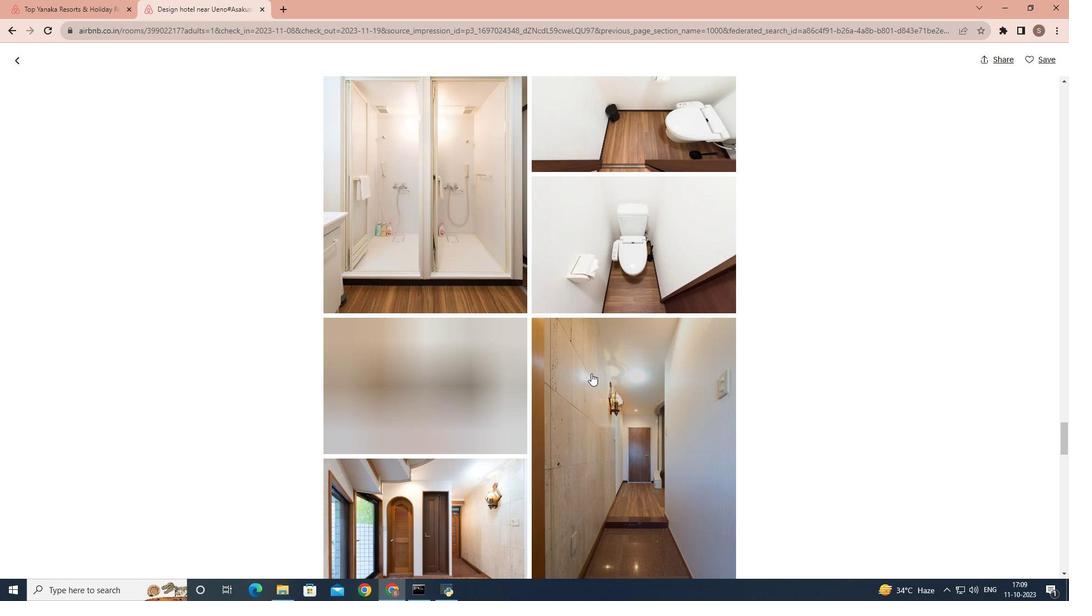 
Action: Mouse scrolled (591, 373) with delta (0, 0)
Screenshot: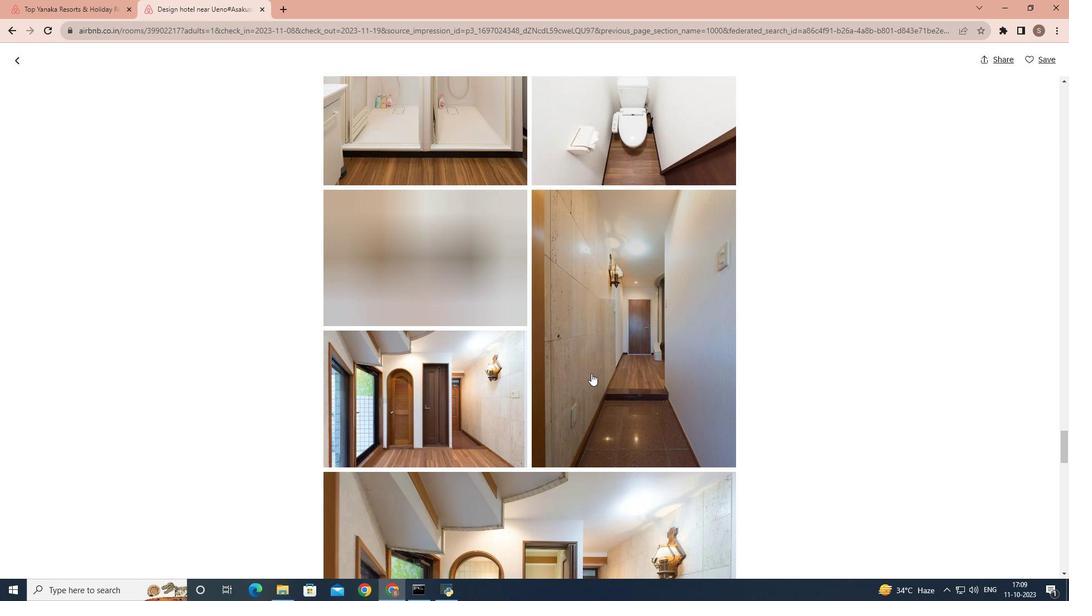 
Action: Mouse scrolled (591, 373) with delta (0, 0)
Screenshot: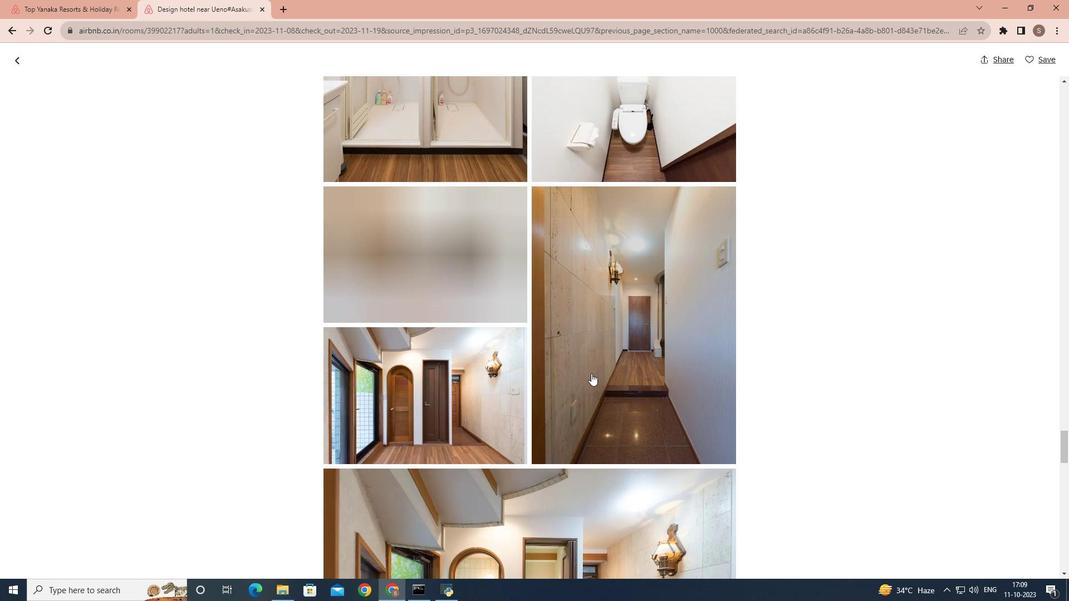 
Action: Mouse scrolled (591, 373) with delta (0, 0)
Screenshot: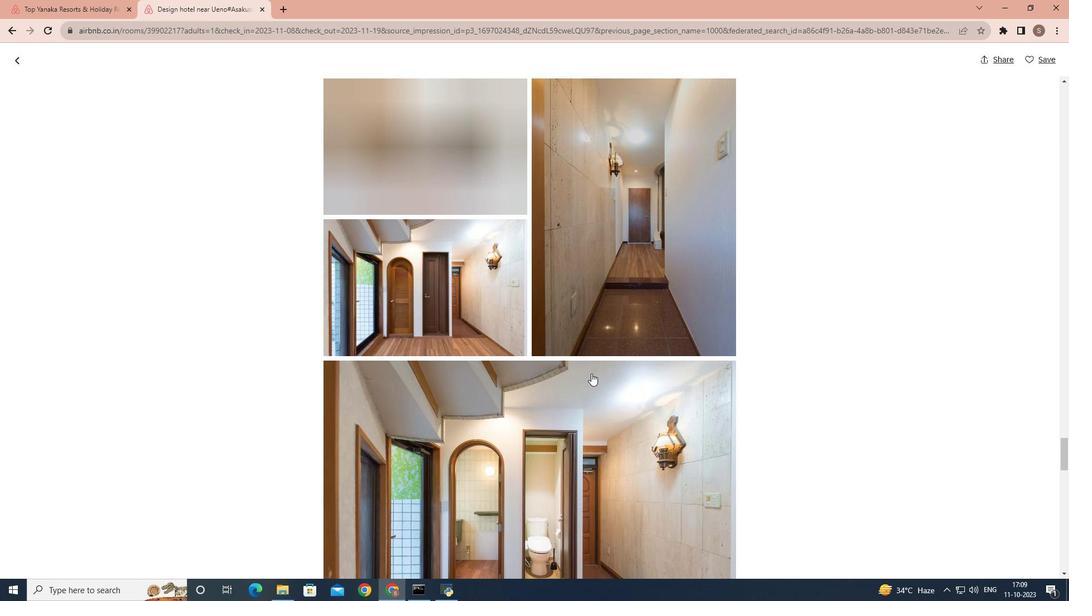 
Action: Mouse scrolled (591, 373) with delta (0, 0)
Screenshot: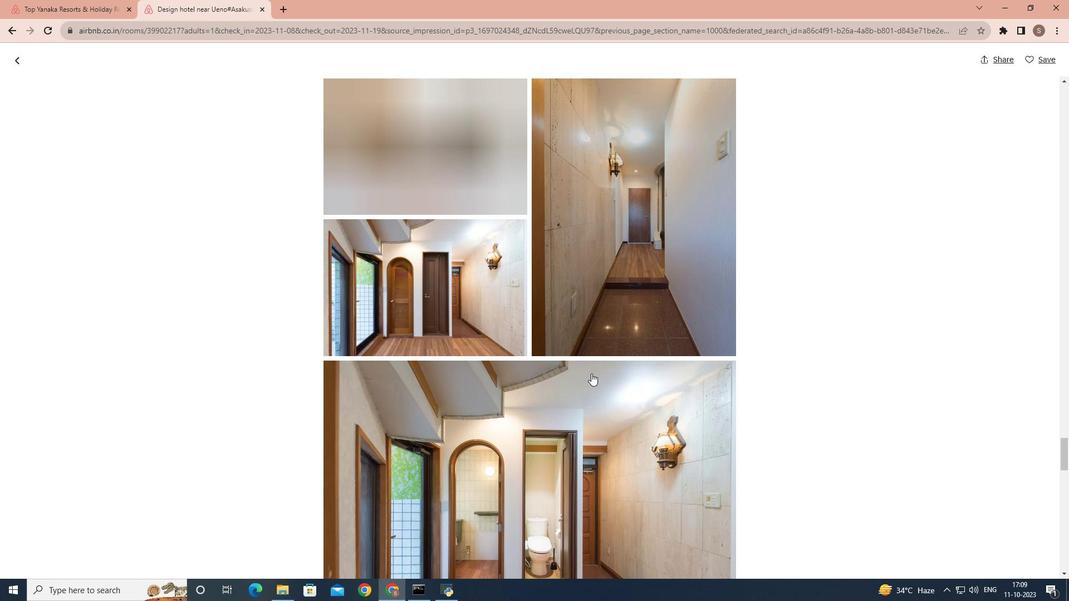 
Action: Mouse scrolled (591, 373) with delta (0, 0)
Screenshot: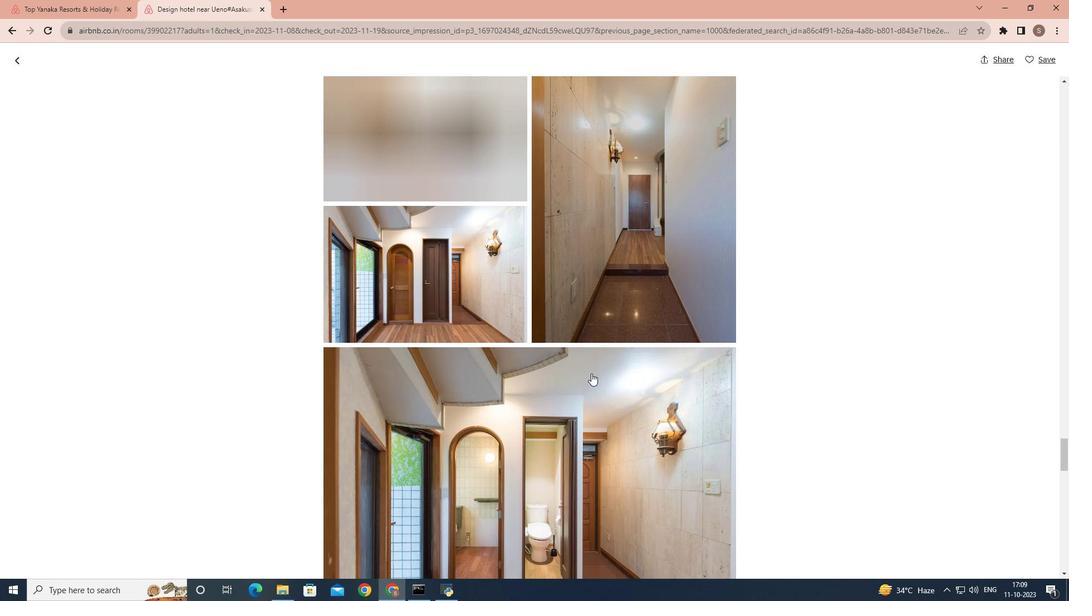 
Action: Mouse scrolled (591, 373) with delta (0, 0)
Screenshot: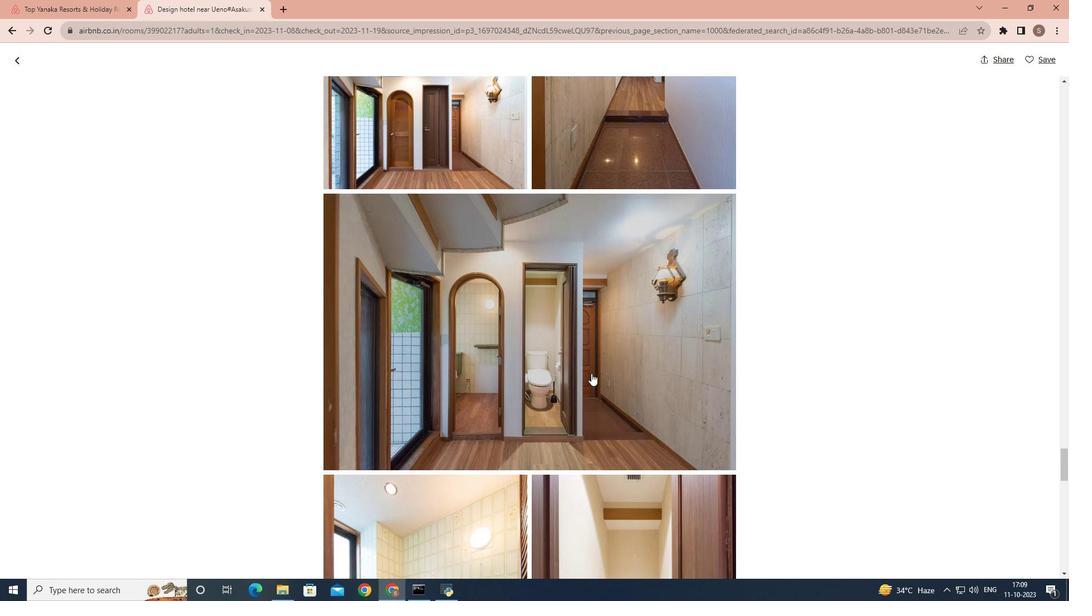 
Action: Mouse scrolled (591, 373) with delta (0, 0)
Screenshot: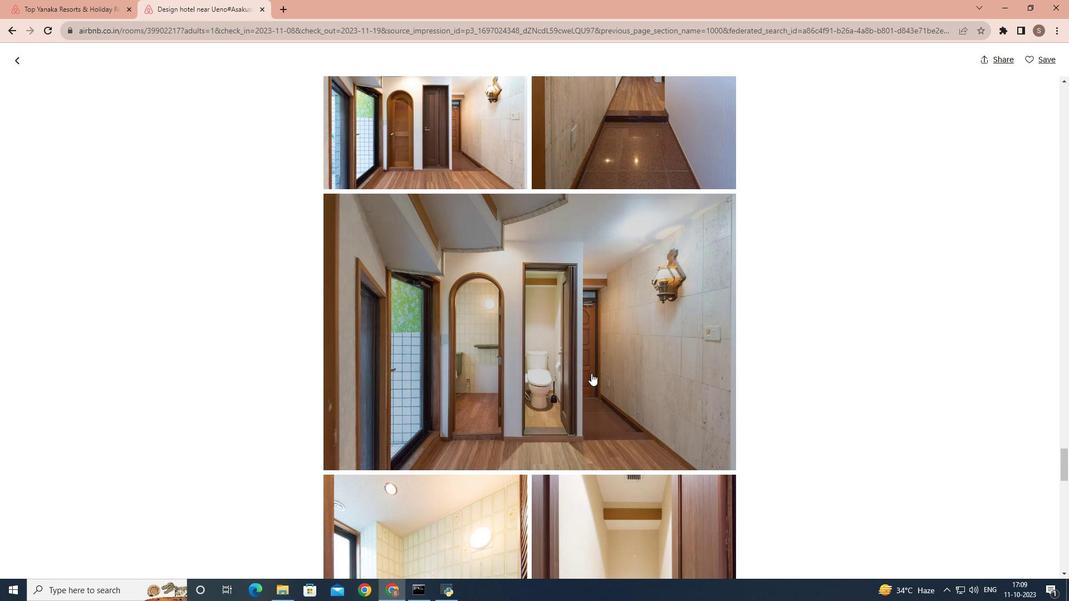 
Action: Mouse scrolled (591, 373) with delta (0, 0)
Screenshot: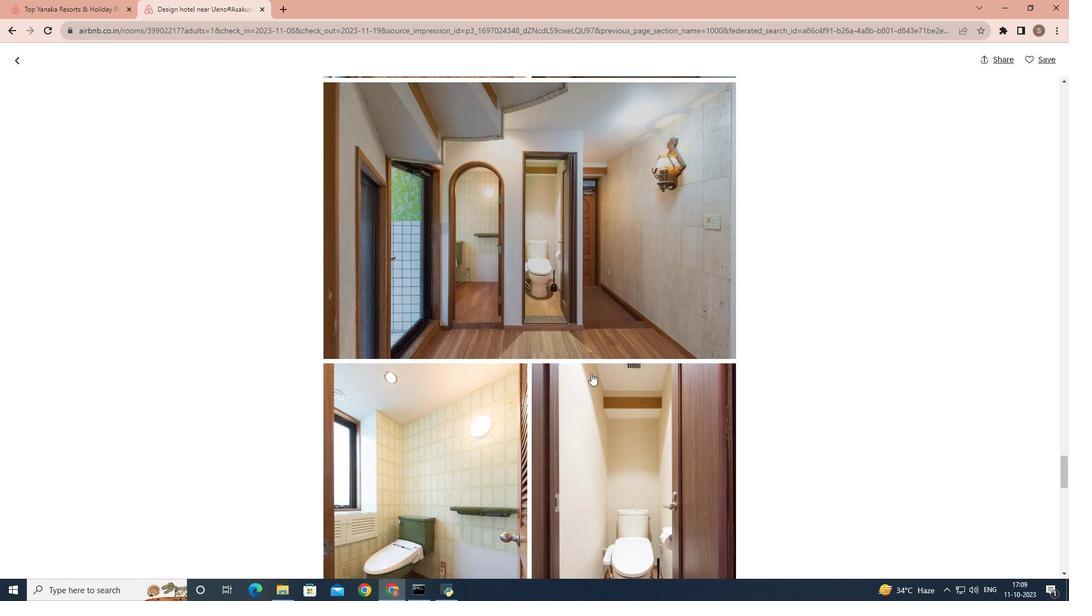 
Action: Mouse scrolled (591, 373) with delta (0, 0)
Screenshot: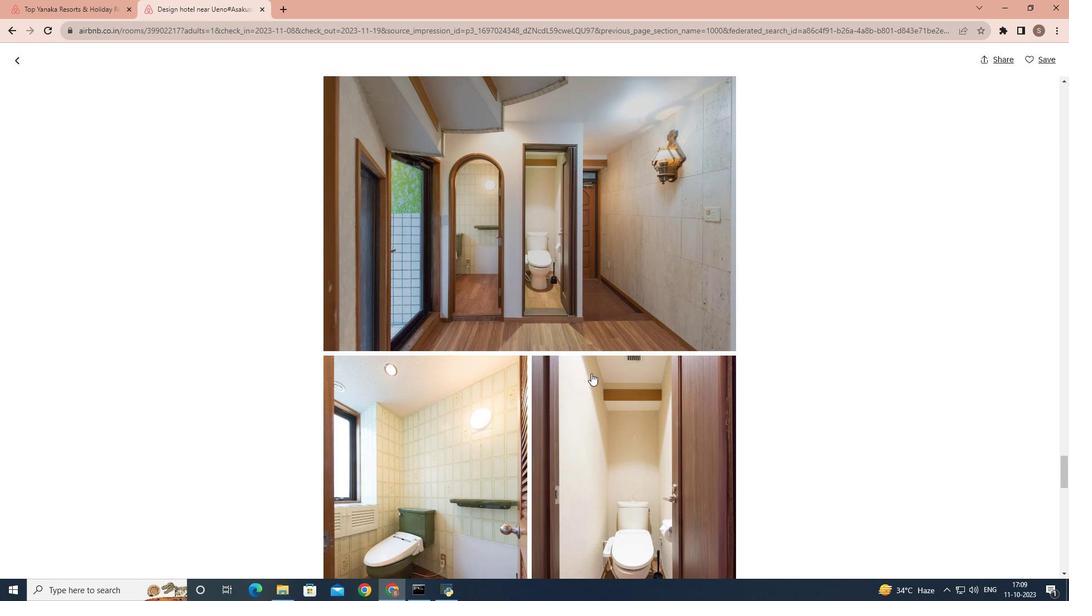 
Action: Mouse scrolled (591, 373) with delta (0, 0)
Screenshot: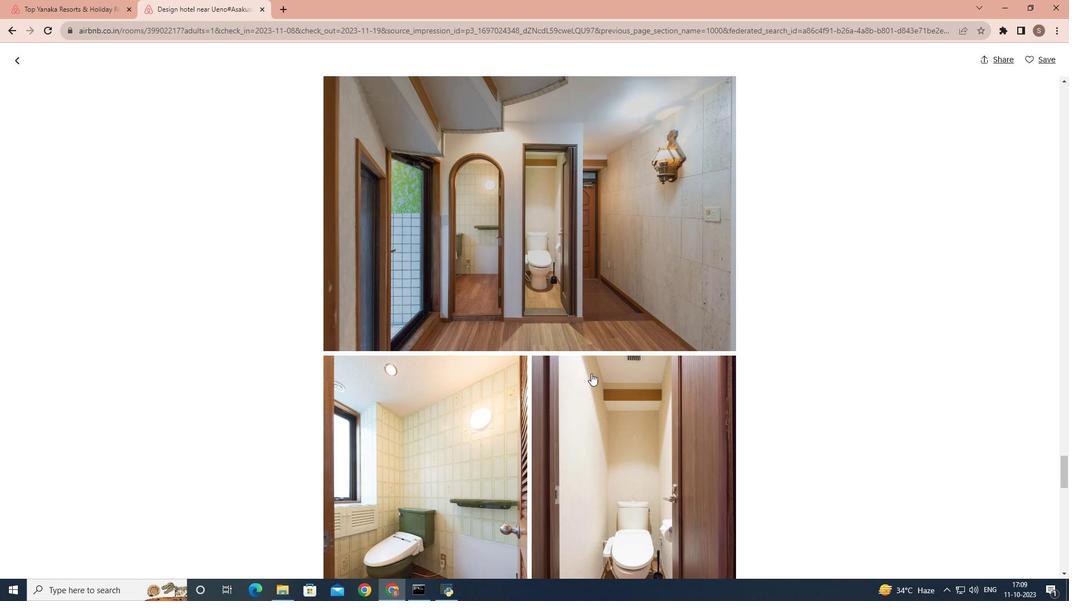 
Action: Mouse scrolled (591, 373) with delta (0, 0)
Screenshot: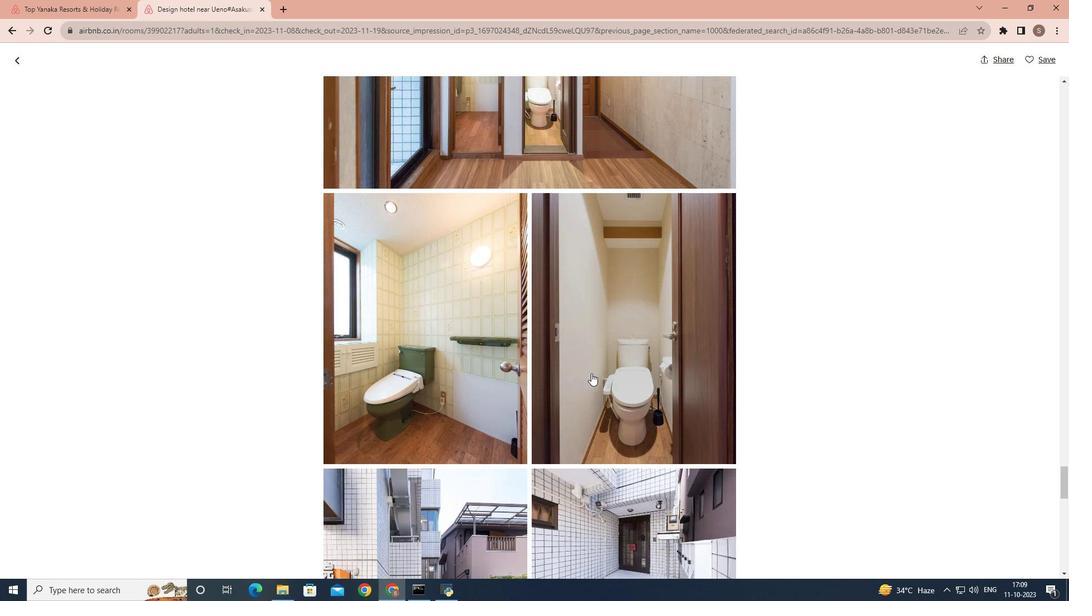 
Action: Mouse scrolled (591, 373) with delta (0, 0)
Screenshot: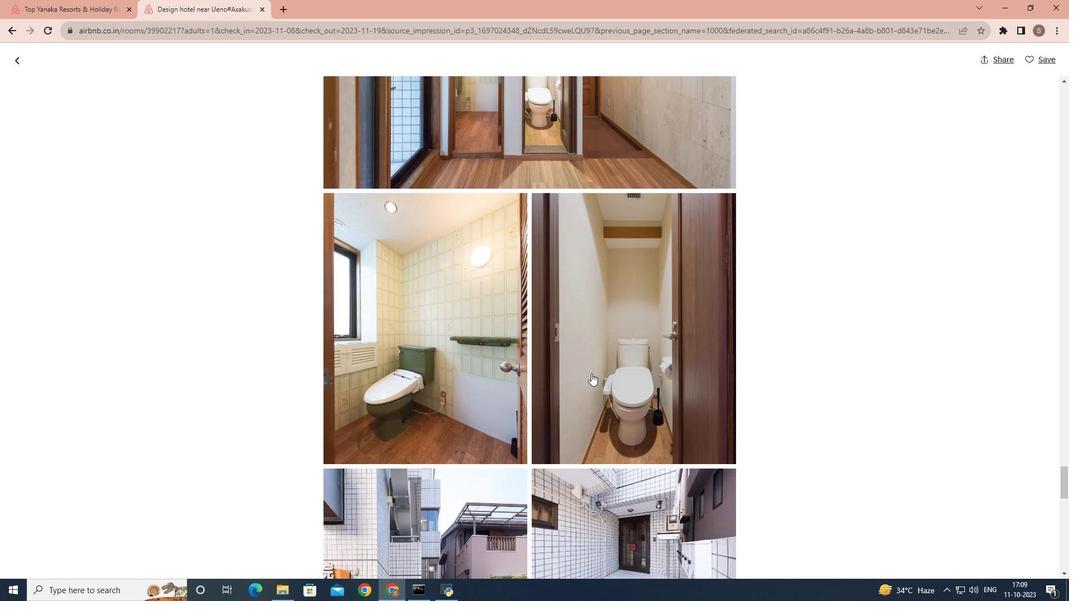 
Action: Mouse scrolled (591, 373) with delta (0, 0)
Screenshot: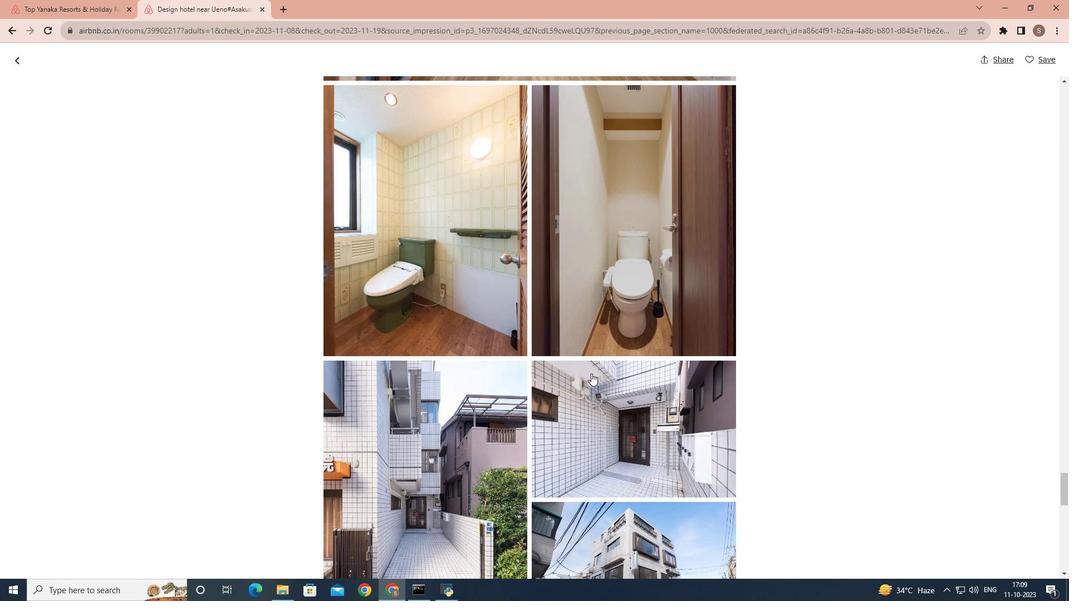 
Action: Mouse scrolled (591, 373) with delta (0, 0)
Screenshot: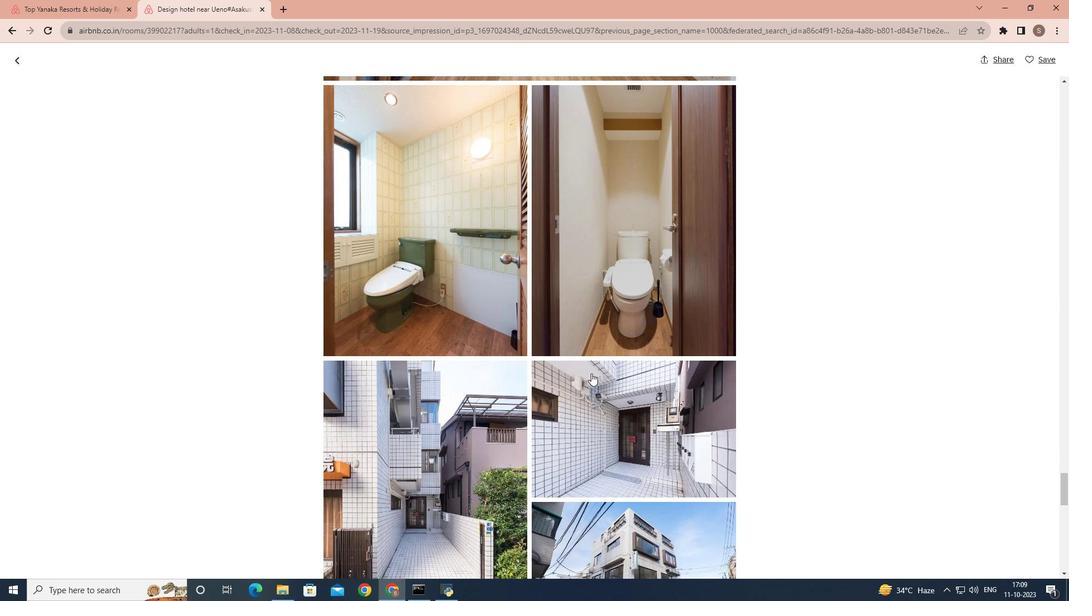 
Action: Mouse scrolled (591, 373) with delta (0, 0)
Screenshot: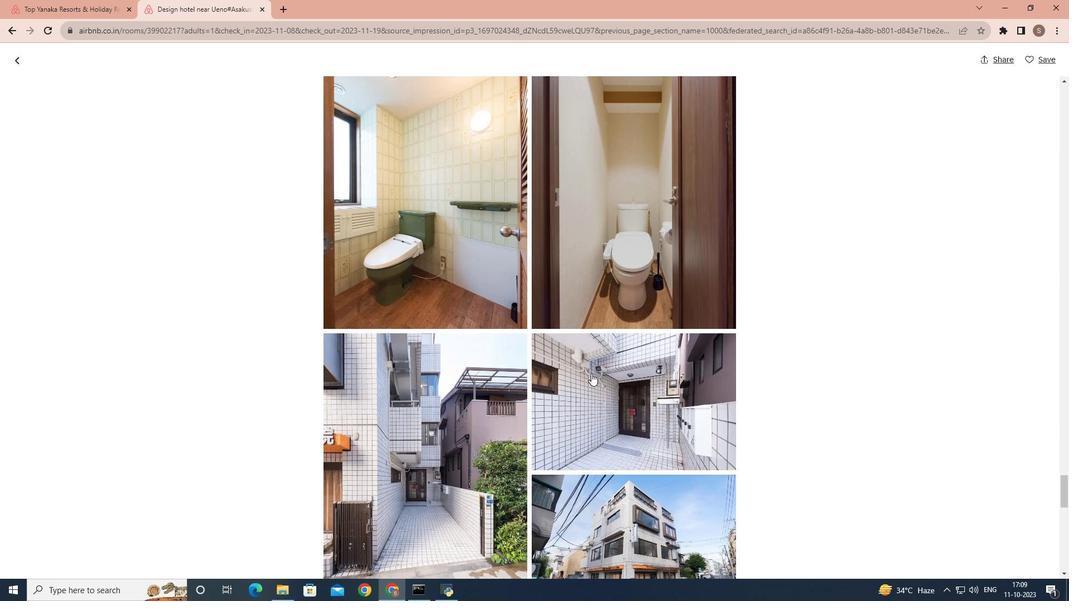 
Action: Mouse scrolled (591, 373) with delta (0, 0)
Screenshot: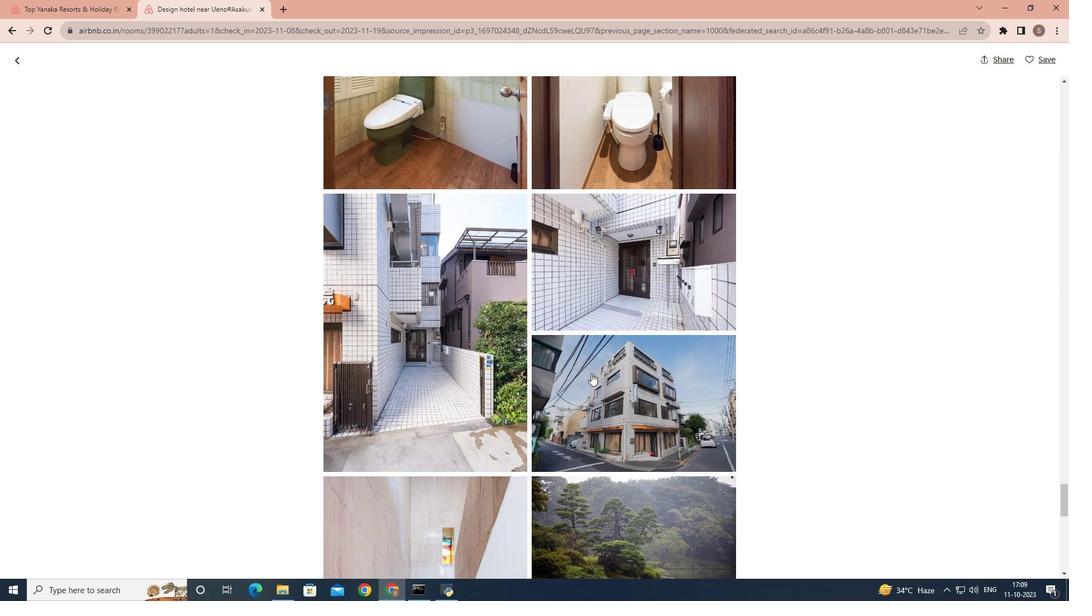 
Action: Mouse scrolled (591, 373) with delta (0, 0)
Screenshot: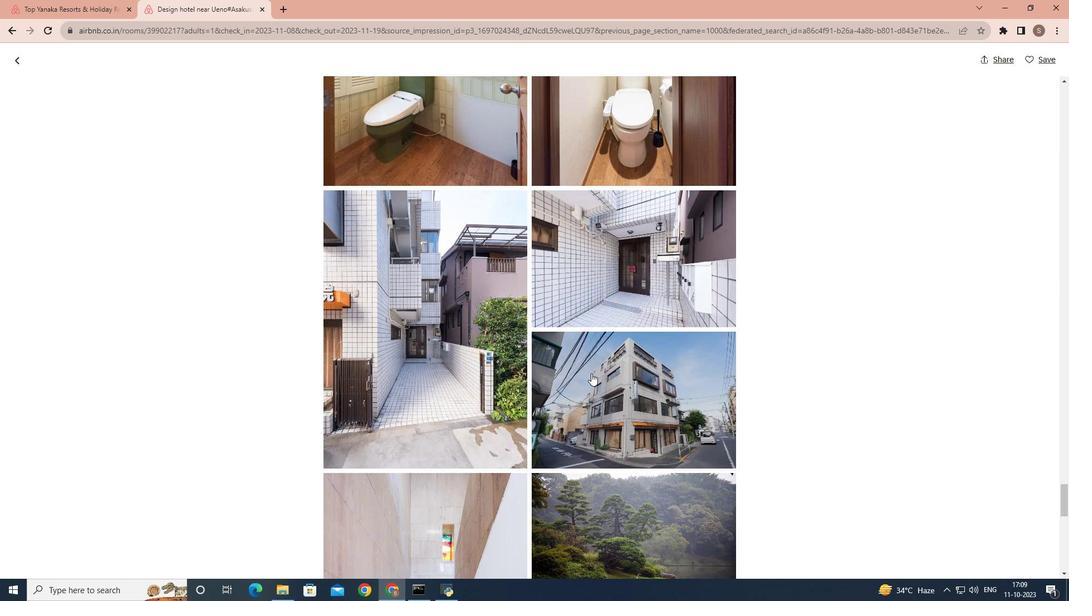 
Action: Mouse scrolled (591, 373) with delta (0, 0)
Screenshot: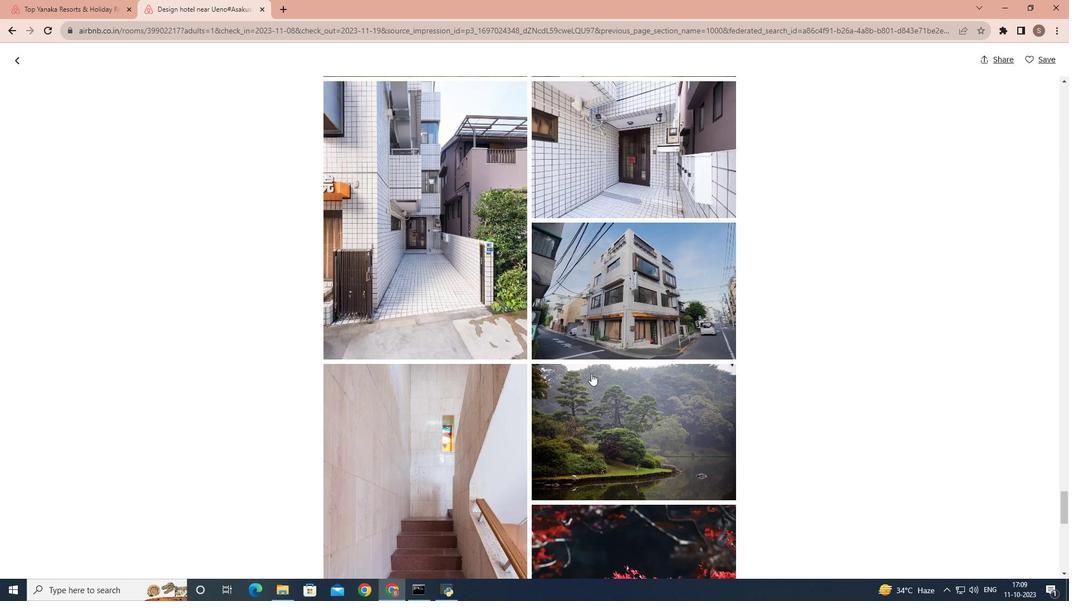 
Action: Mouse scrolled (591, 373) with delta (0, 0)
Screenshot: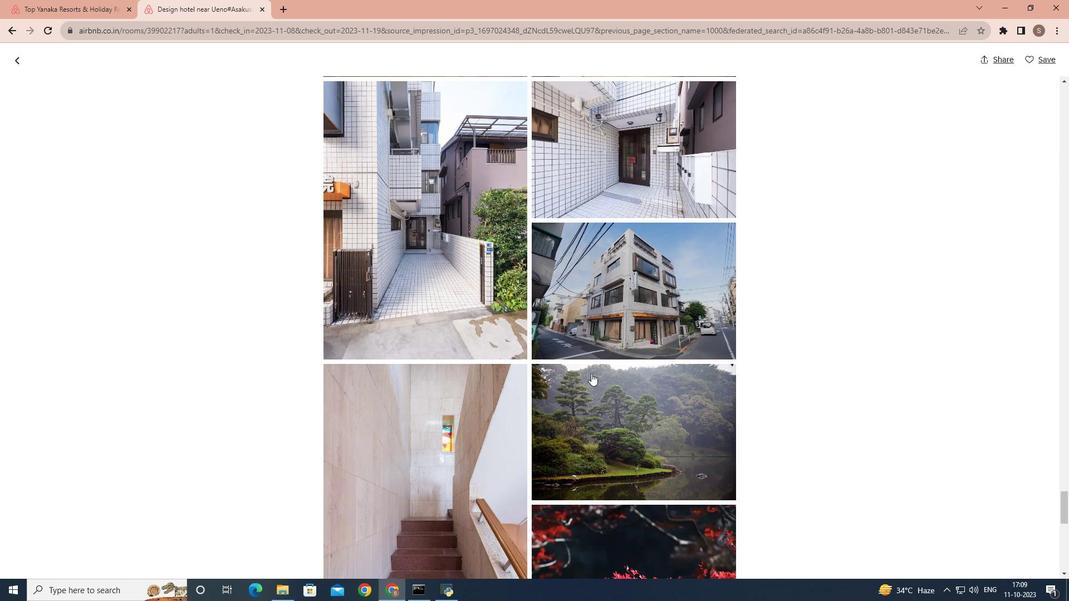 
Action: Mouse scrolled (591, 373) with delta (0, 0)
Screenshot: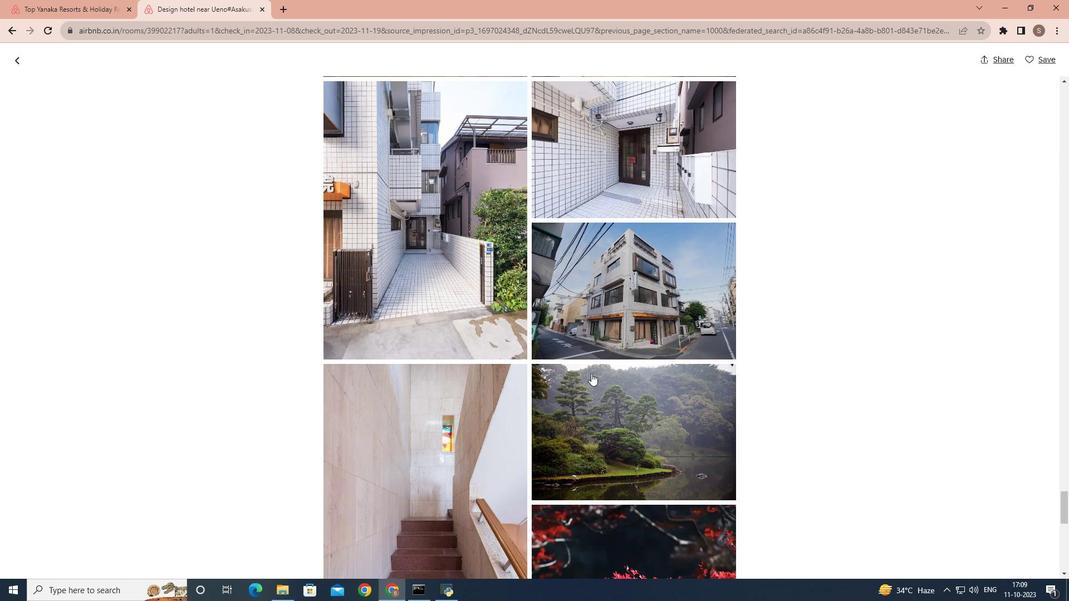 
Action: Mouse scrolled (591, 373) with delta (0, 0)
Screenshot: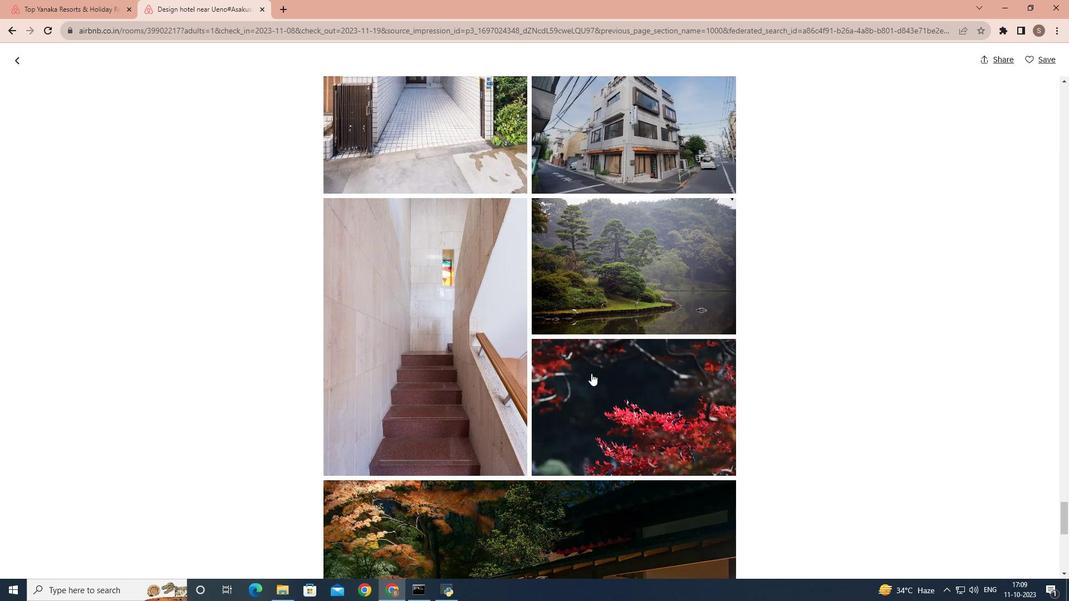 
Action: Mouse scrolled (591, 373) with delta (0, 0)
Screenshot: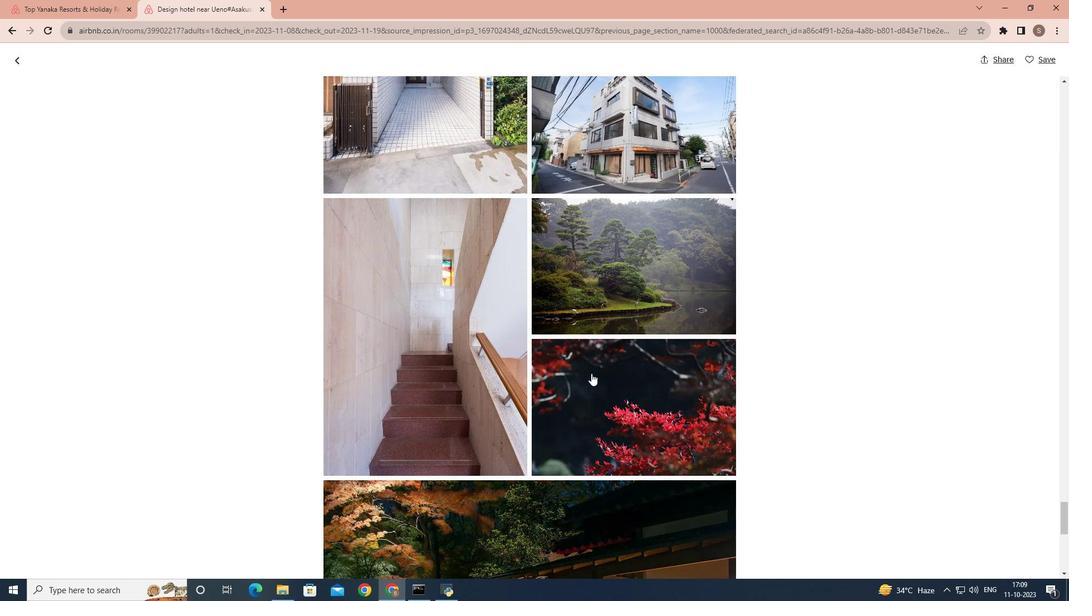 
Action: Mouse scrolled (591, 373) with delta (0, 0)
Screenshot: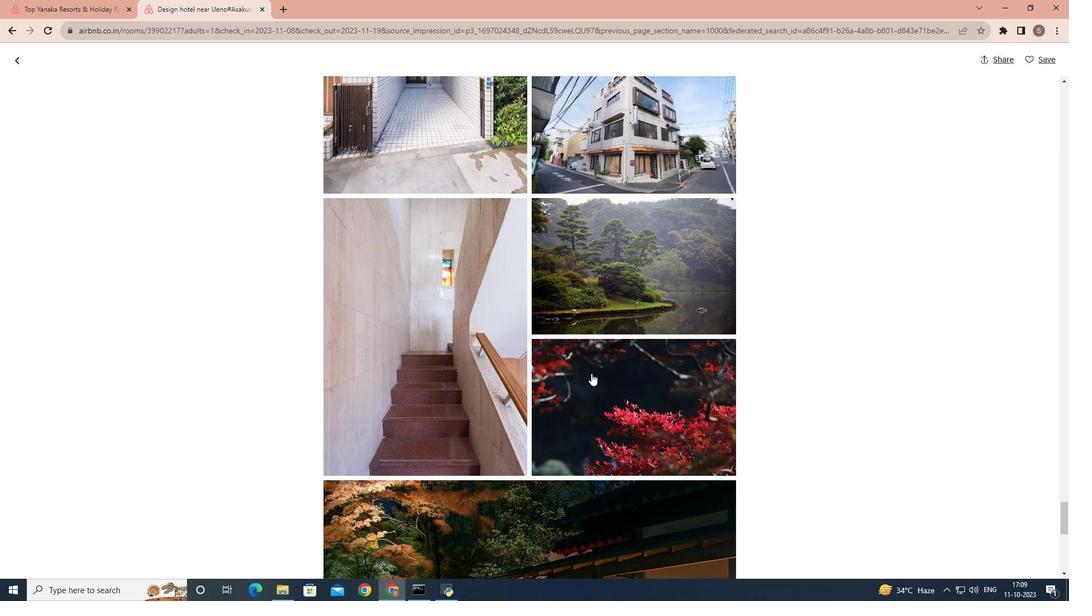 
Action: Mouse scrolled (591, 373) with delta (0, 0)
Screenshot: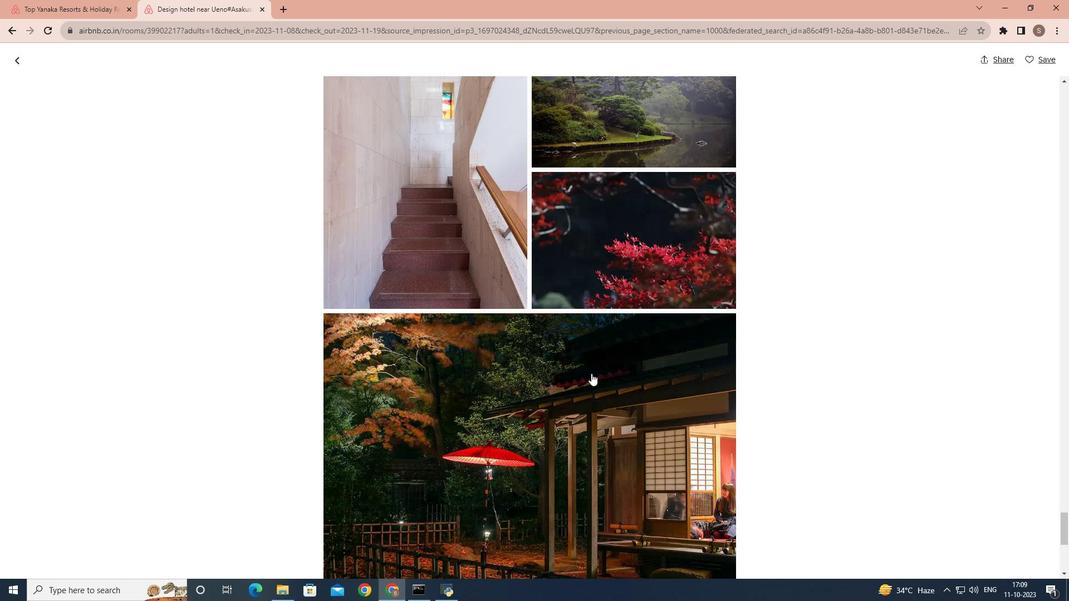 
Action: Mouse scrolled (591, 373) with delta (0, 0)
Screenshot: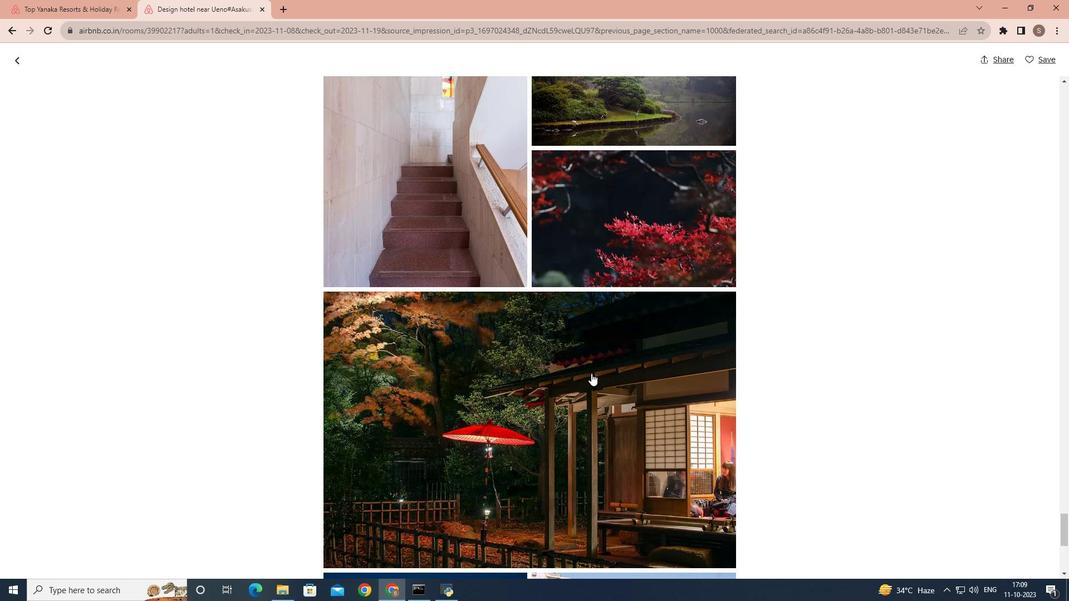 
Action: Mouse scrolled (591, 373) with delta (0, 0)
Screenshot: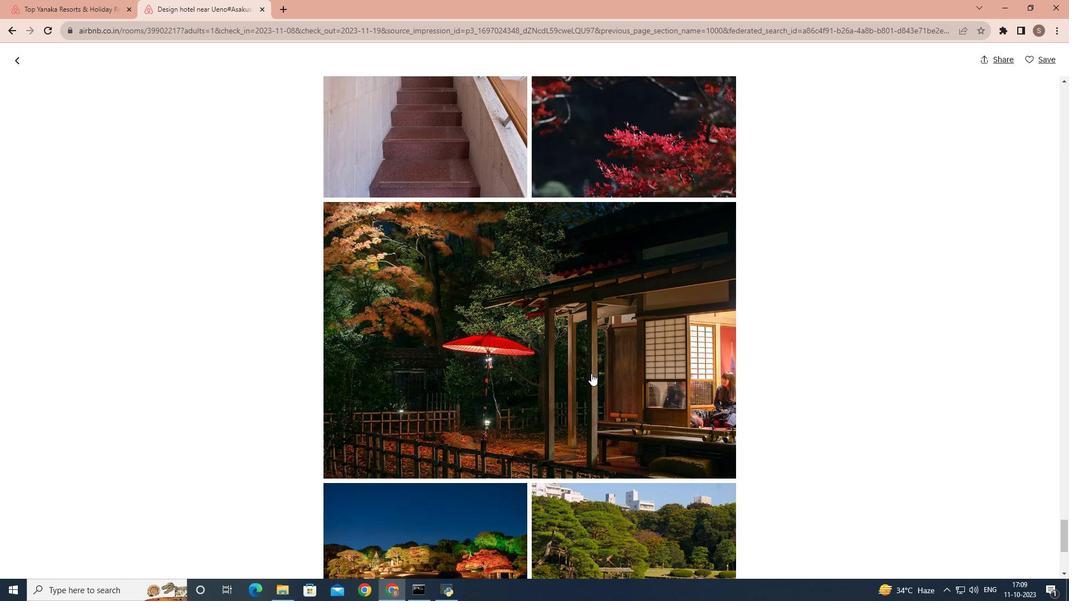 
Action: Mouse scrolled (591, 373) with delta (0, 0)
Screenshot: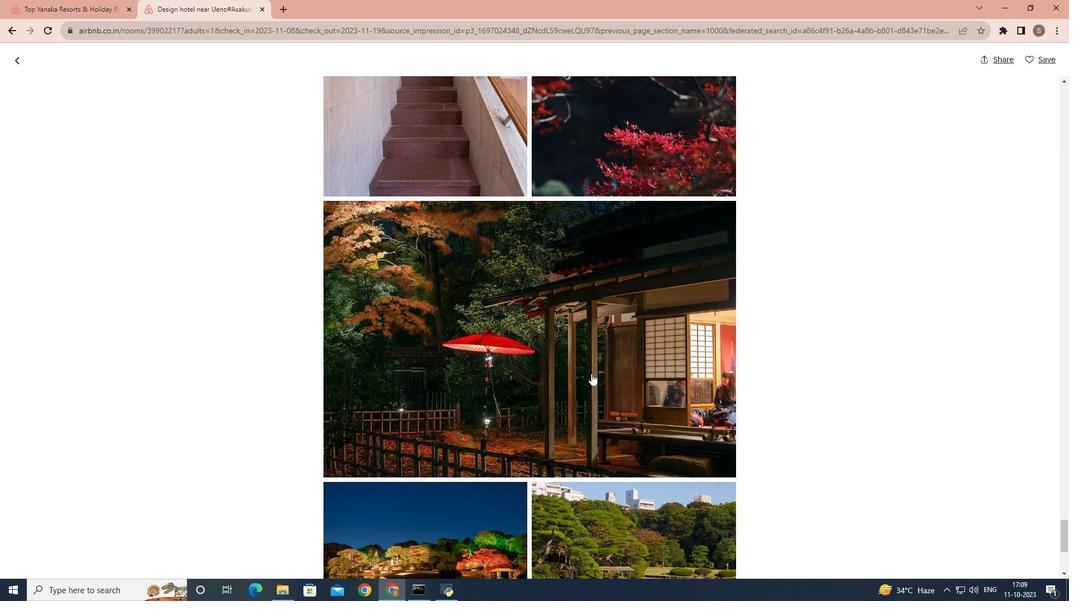 
Action: Mouse scrolled (591, 373) with delta (0, 0)
Screenshot: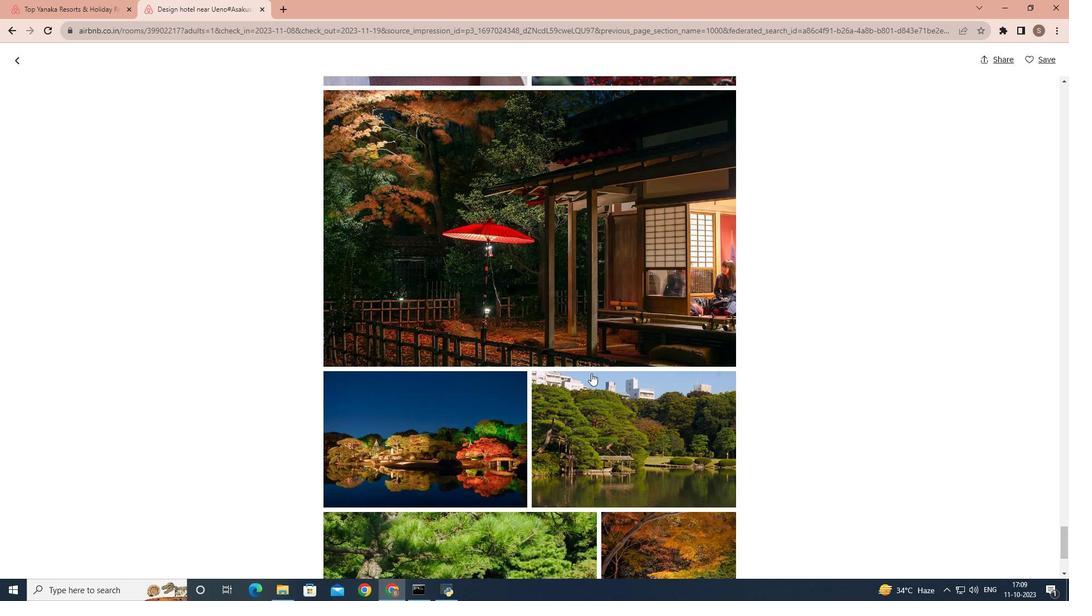 
Action: Mouse scrolled (591, 373) with delta (0, 0)
Screenshot: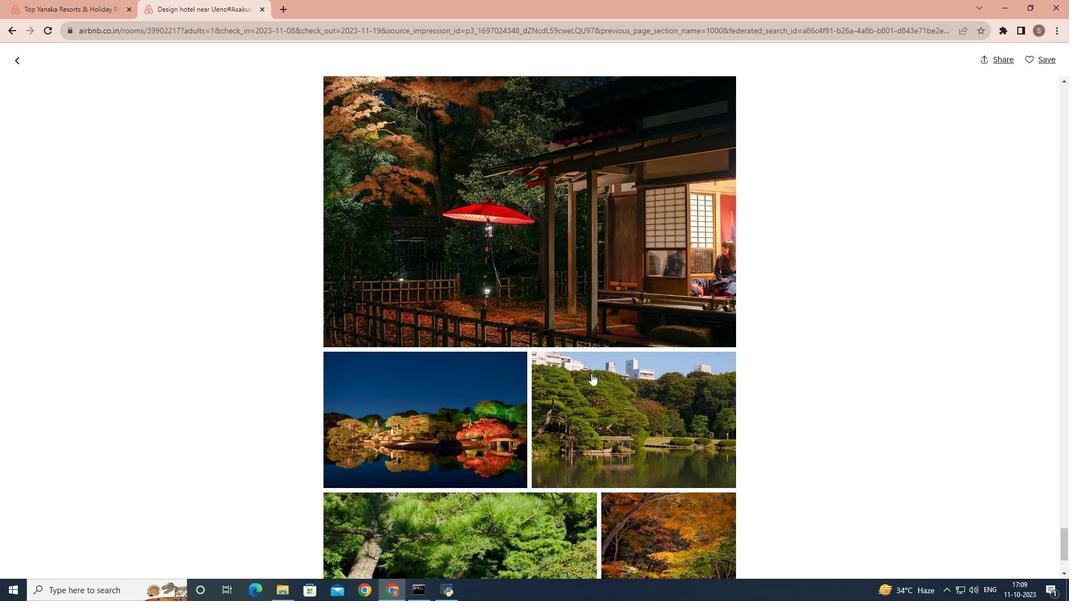 
Action: Mouse scrolled (591, 373) with delta (0, 0)
Screenshot: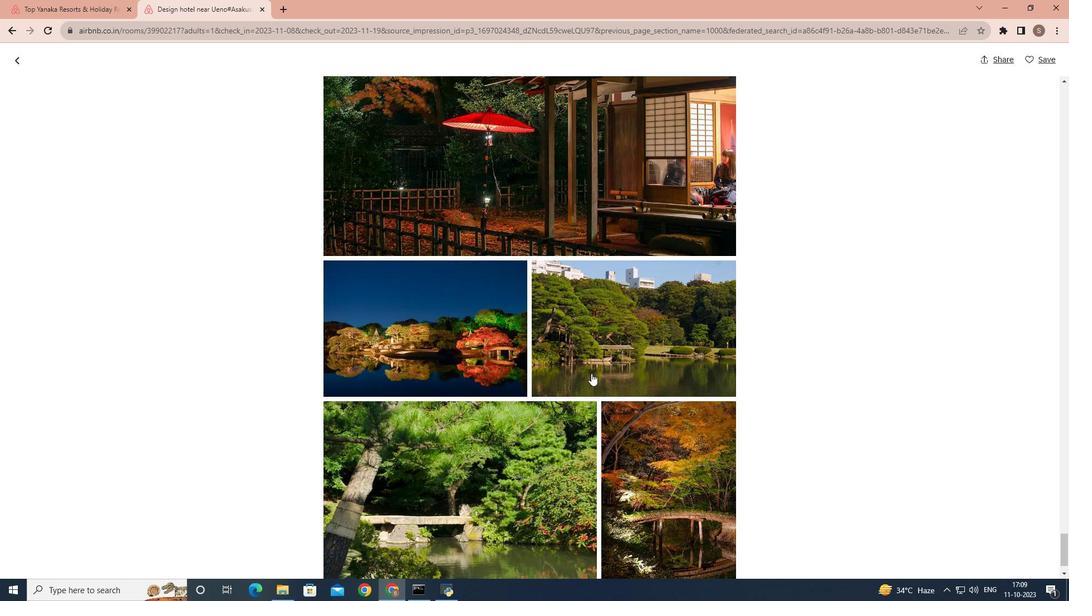 
Action: Mouse scrolled (591, 373) with delta (0, 0)
Screenshot: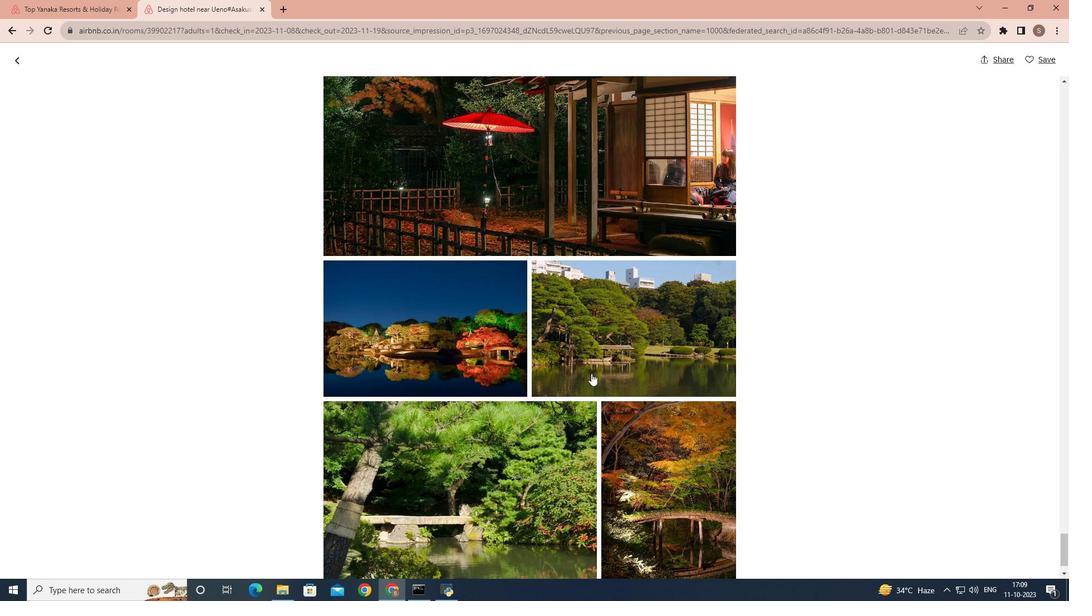 
Action: Mouse scrolled (591, 373) with delta (0, 0)
Screenshot: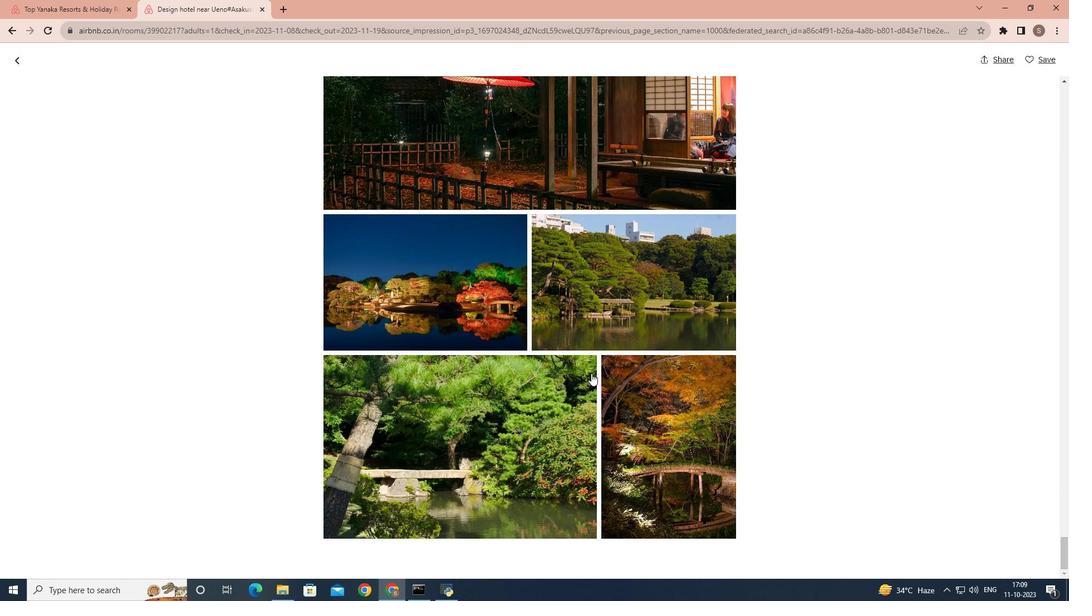 
Action: Mouse scrolled (591, 373) with delta (0, 0)
Screenshot: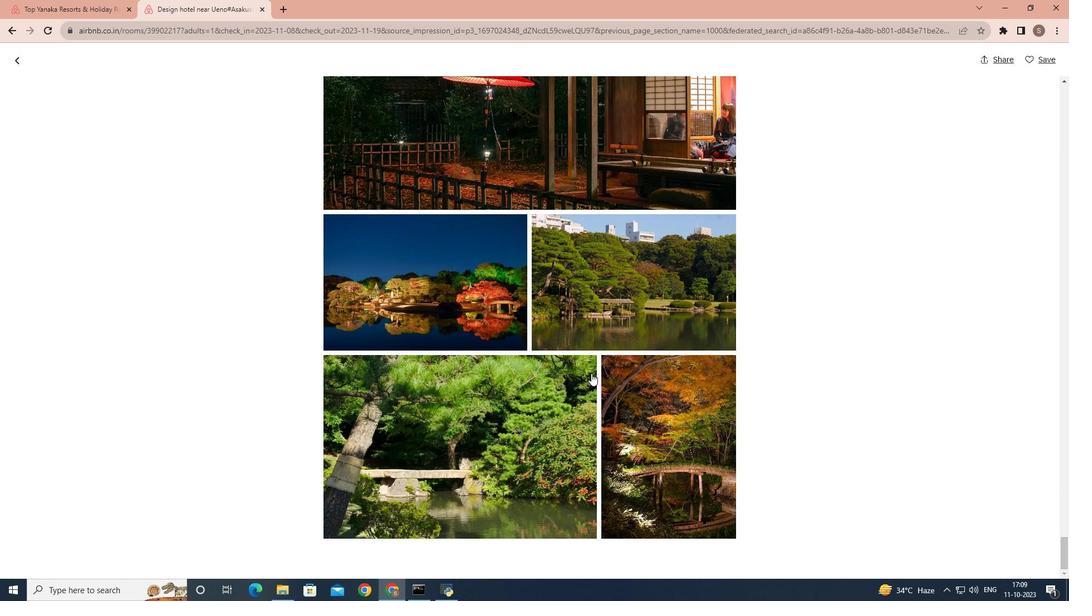
Action: Mouse scrolled (591, 373) with delta (0, 0)
Screenshot: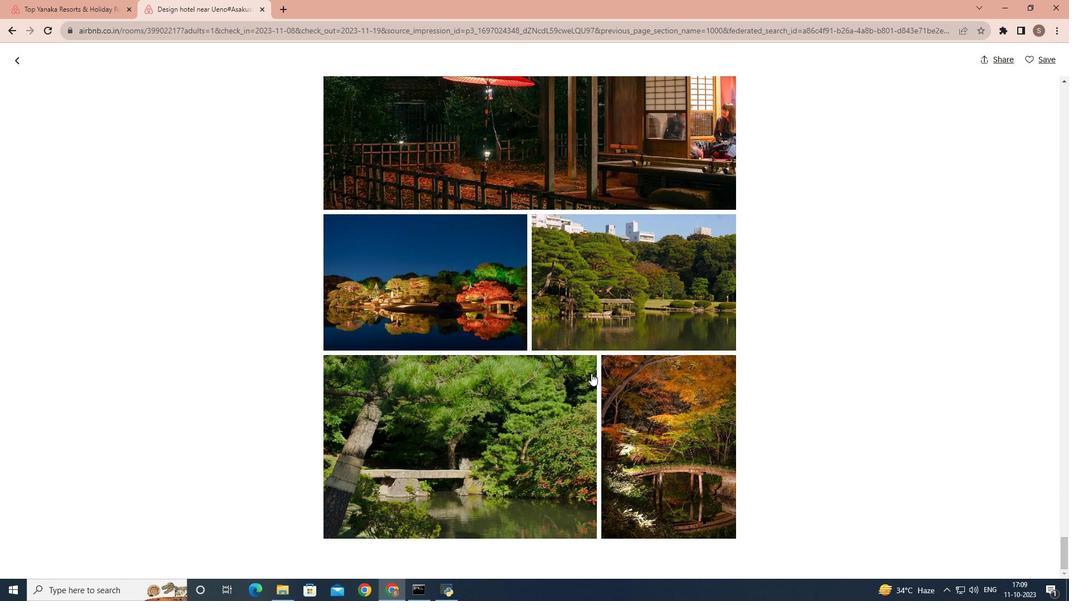 
Action: Mouse scrolled (591, 373) with delta (0, 0)
Screenshot: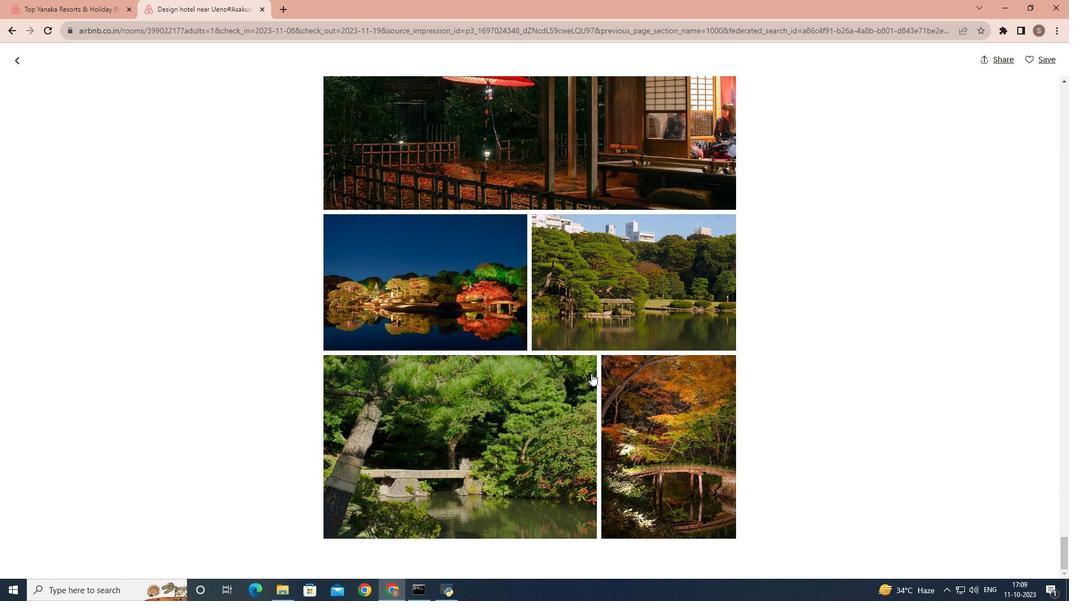 
Action: Mouse moved to (25, 67)
Screenshot: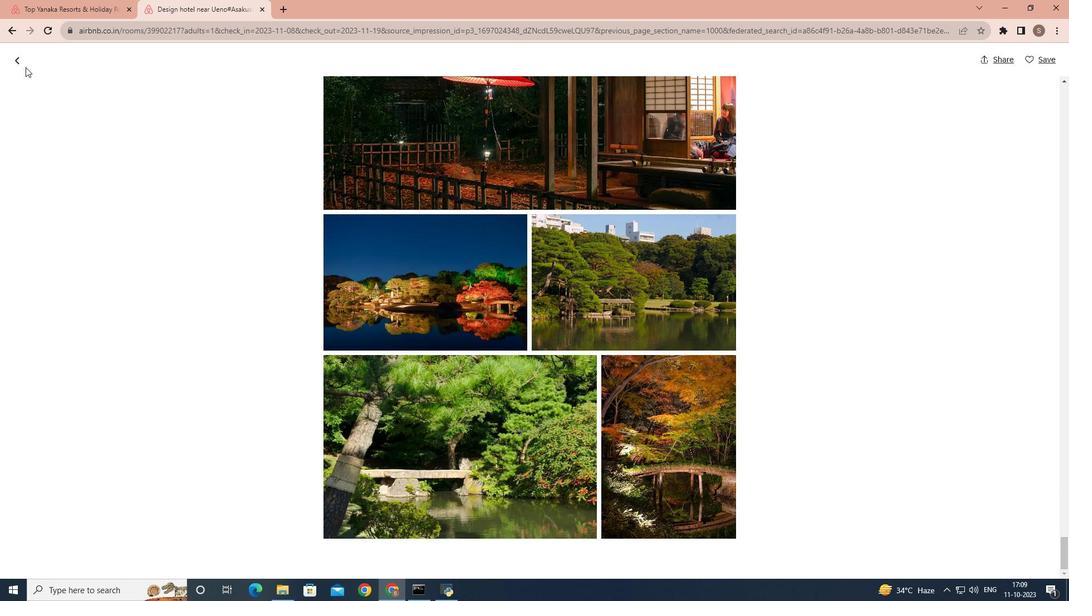 
Action: Mouse pressed left at (25, 67)
Screenshot: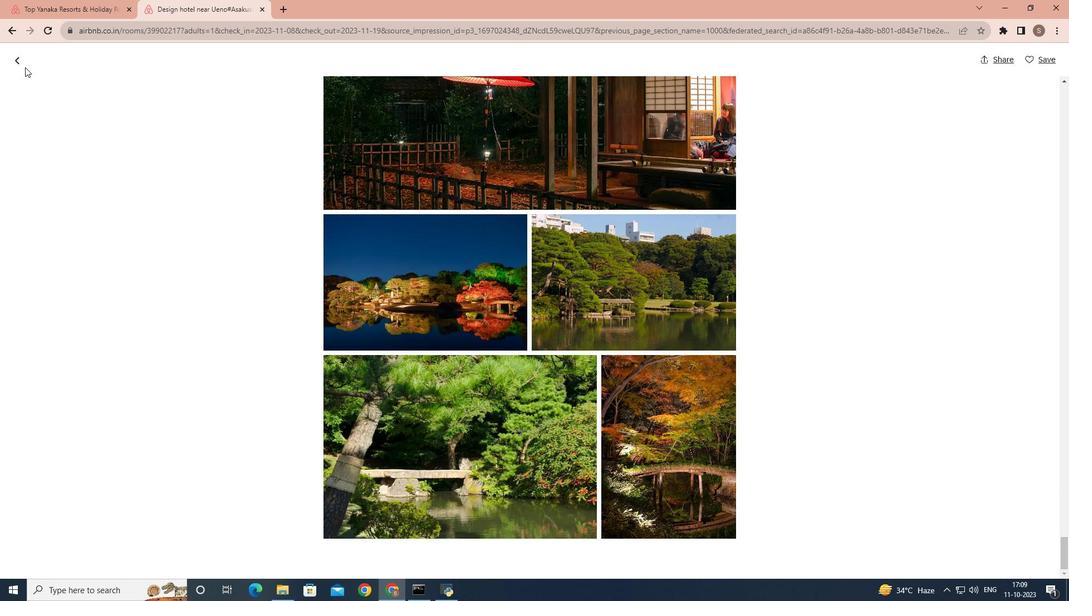 
Action: Mouse moved to (20, 61)
Screenshot: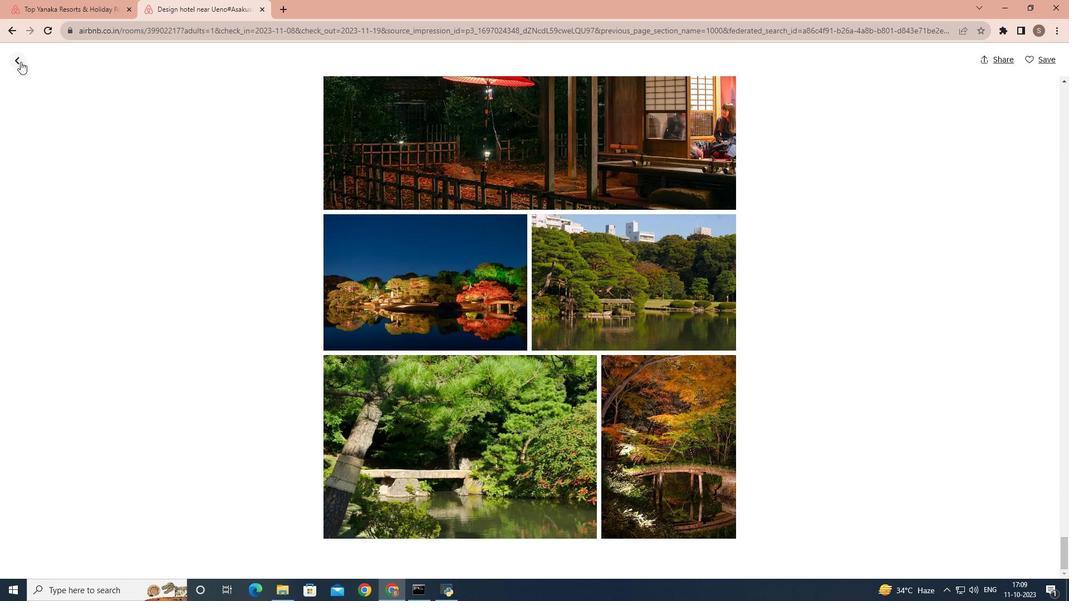 
Action: Mouse pressed left at (20, 61)
Screenshot: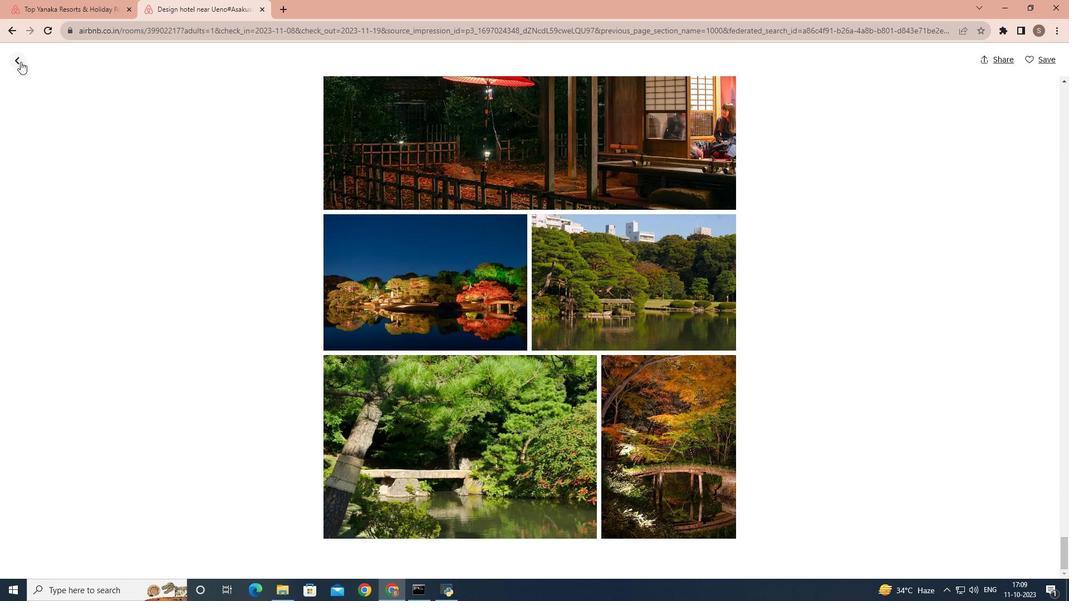 
Action: Mouse moved to (369, 322)
Screenshot: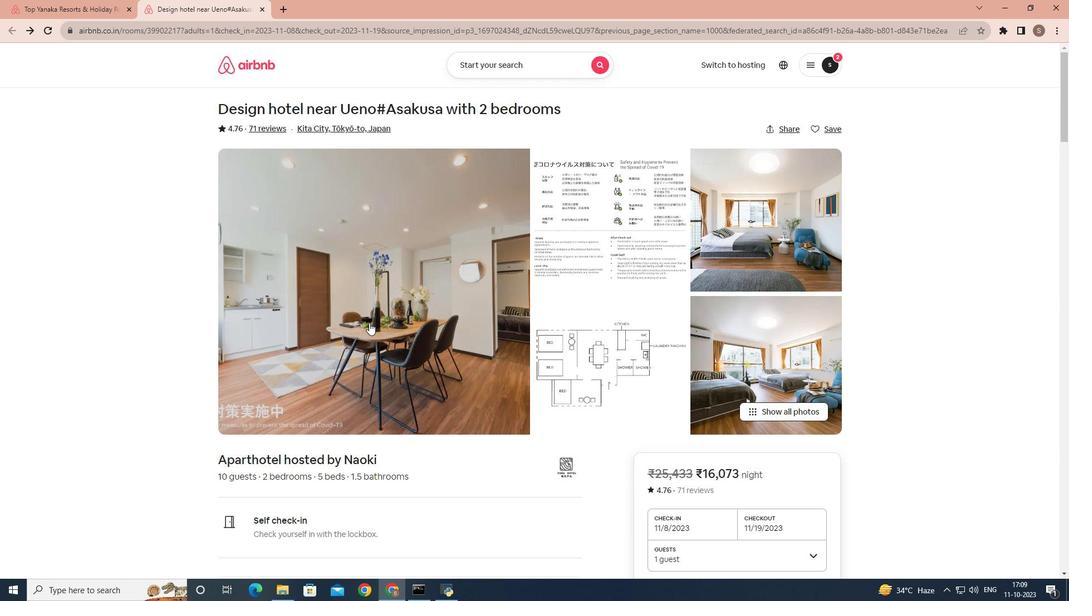 
Action: Mouse scrolled (369, 322) with delta (0, 0)
Screenshot: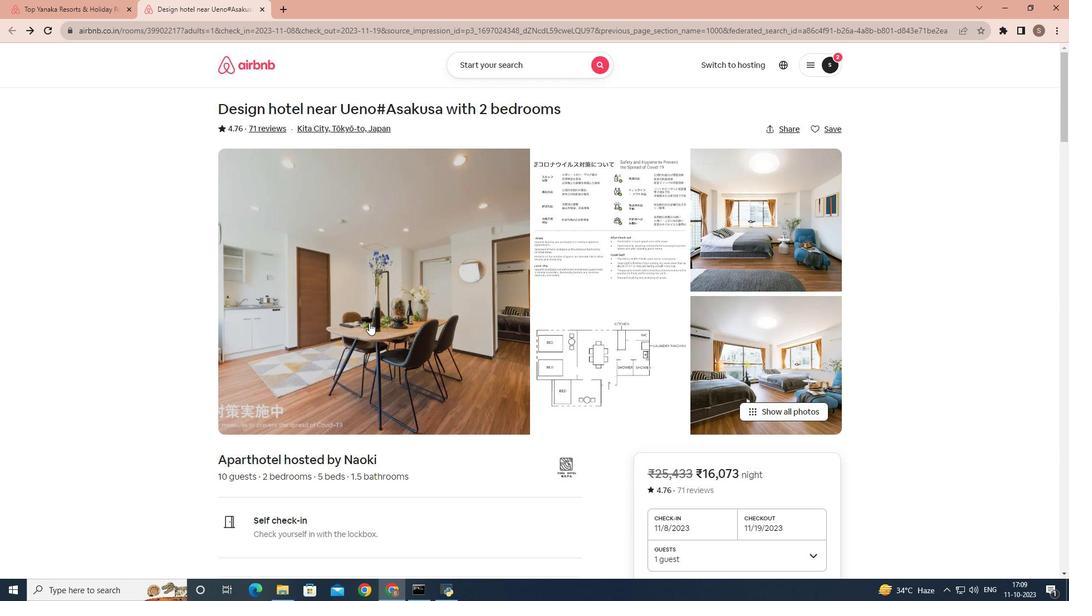 
Action: Mouse scrolled (369, 322) with delta (0, 0)
Screenshot: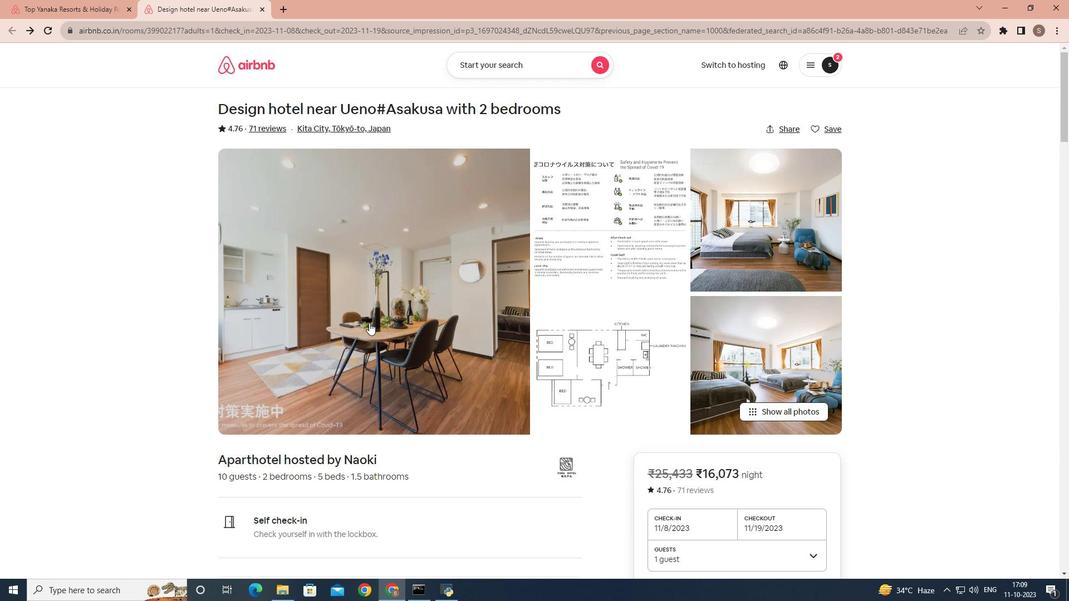 
Action: Mouse scrolled (369, 322) with delta (0, 0)
Screenshot: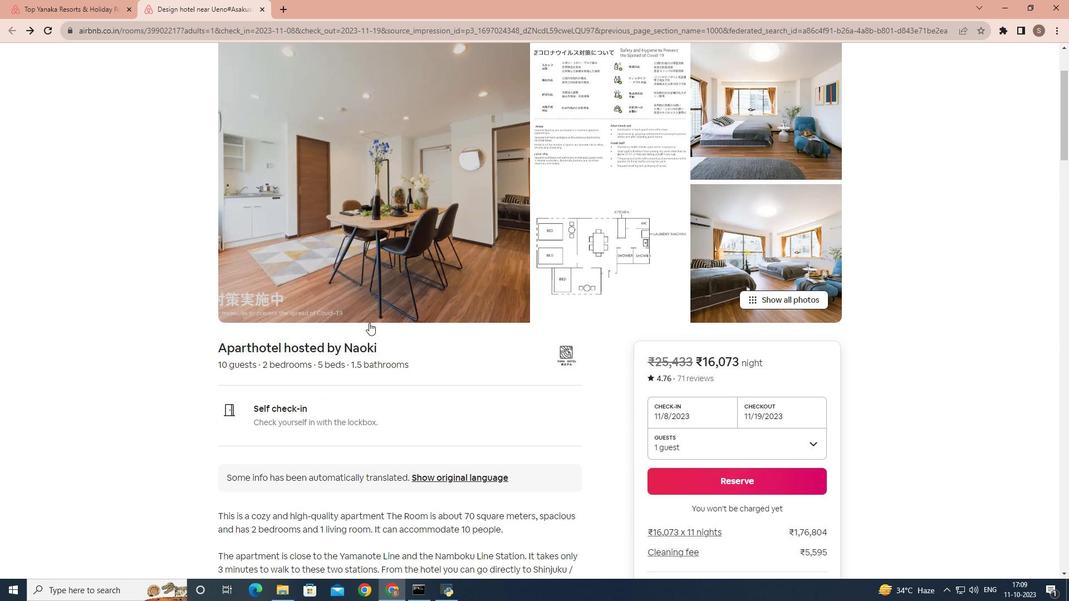 
Action: Mouse scrolled (369, 322) with delta (0, 0)
Screenshot: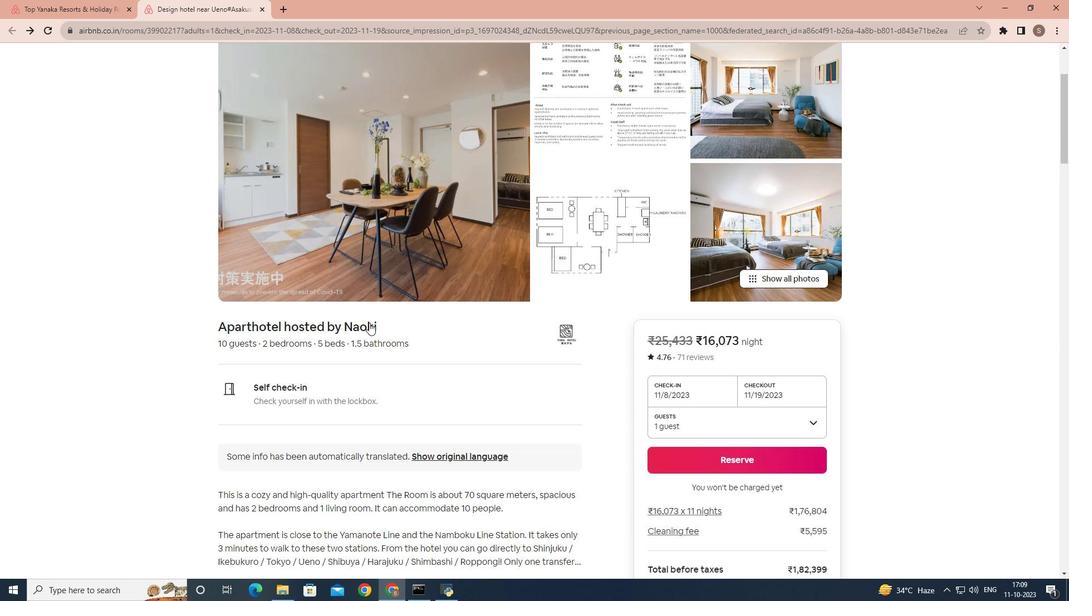 
Action: Mouse scrolled (369, 322) with delta (0, 0)
Screenshot: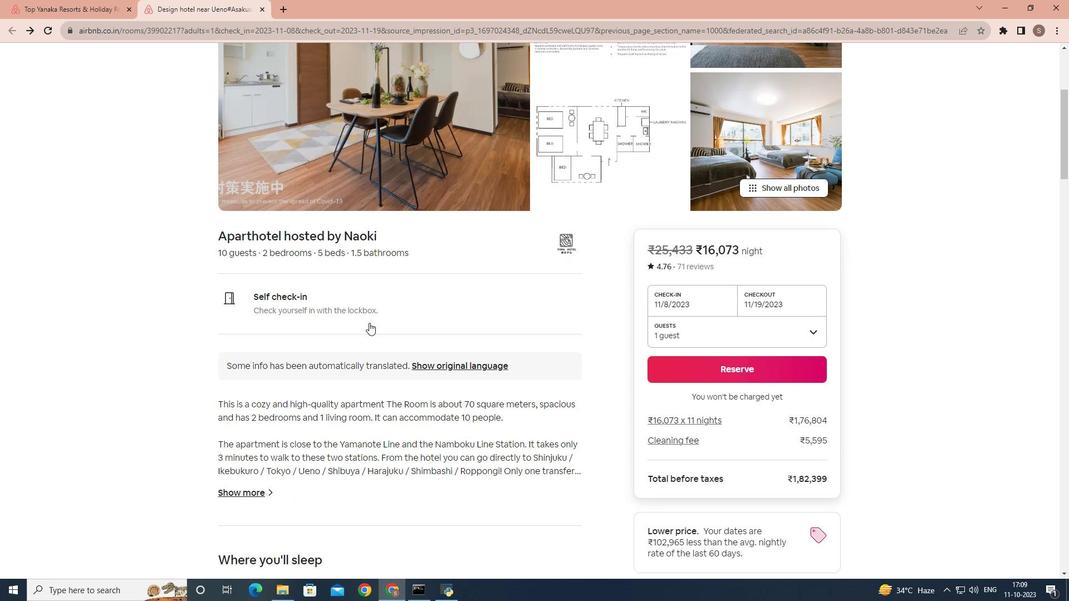 
Action: Mouse scrolled (369, 322) with delta (0, 0)
Screenshot: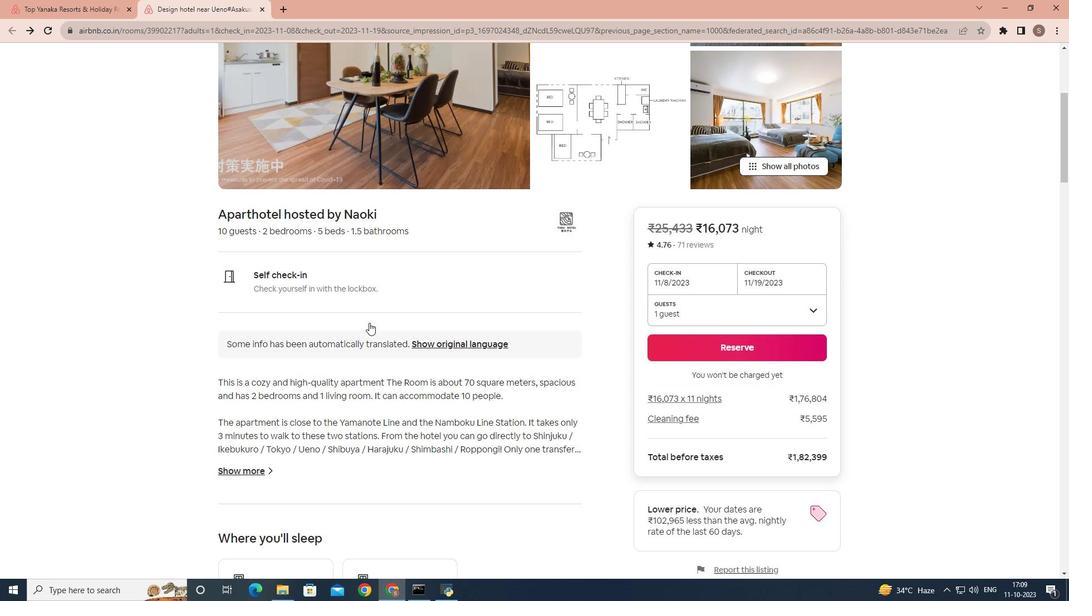 
Action: Mouse moved to (360, 336)
Screenshot: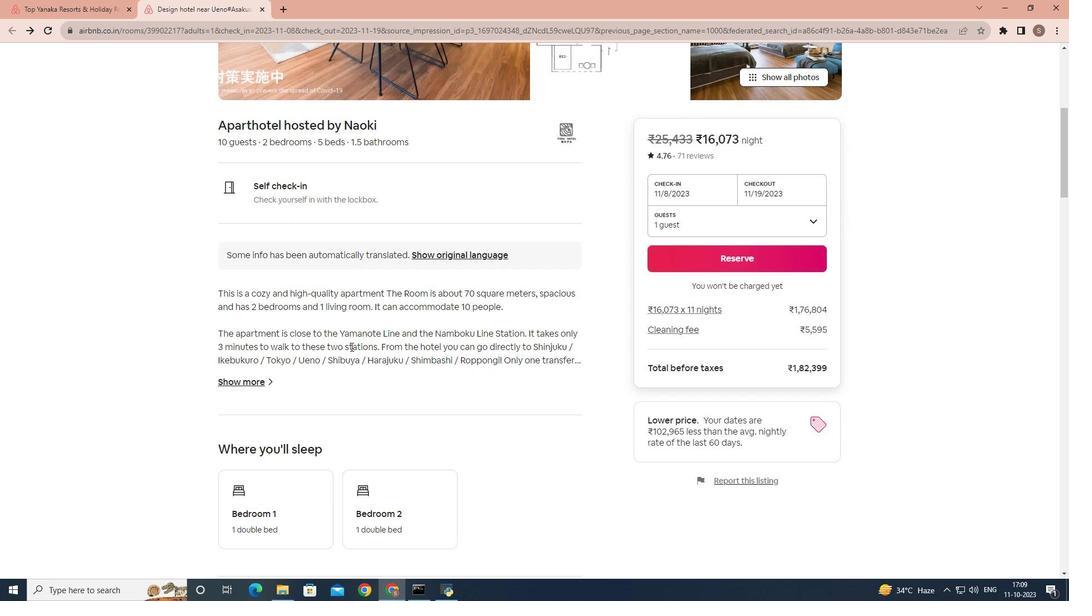 
Action: Mouse scrolled (360, 336) with delta (0, 0)
Screenshot: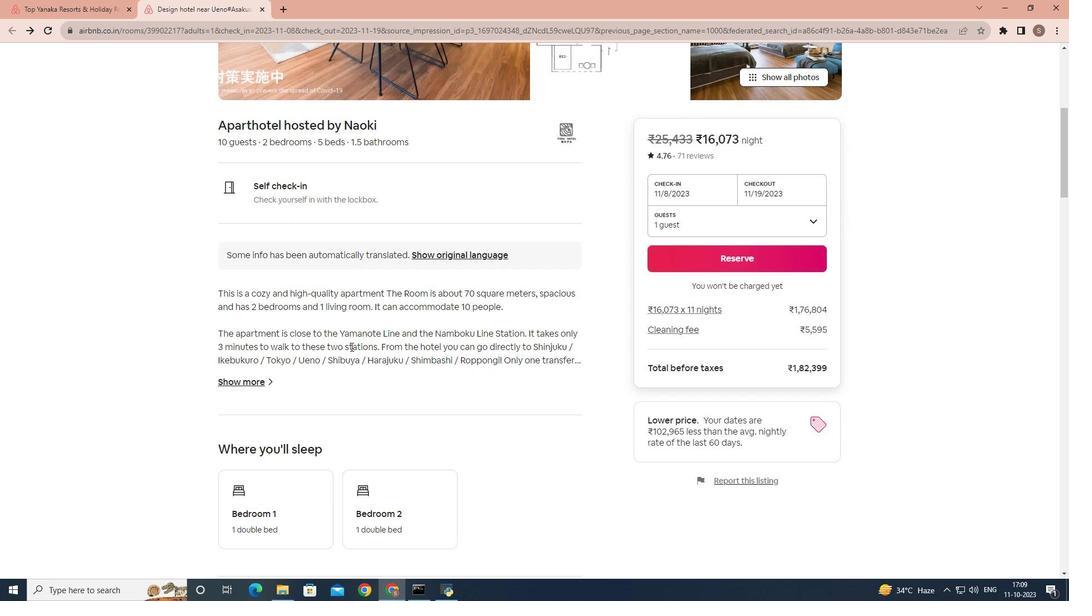 
Action: Mouse moved to (262, 330)
Screenshot: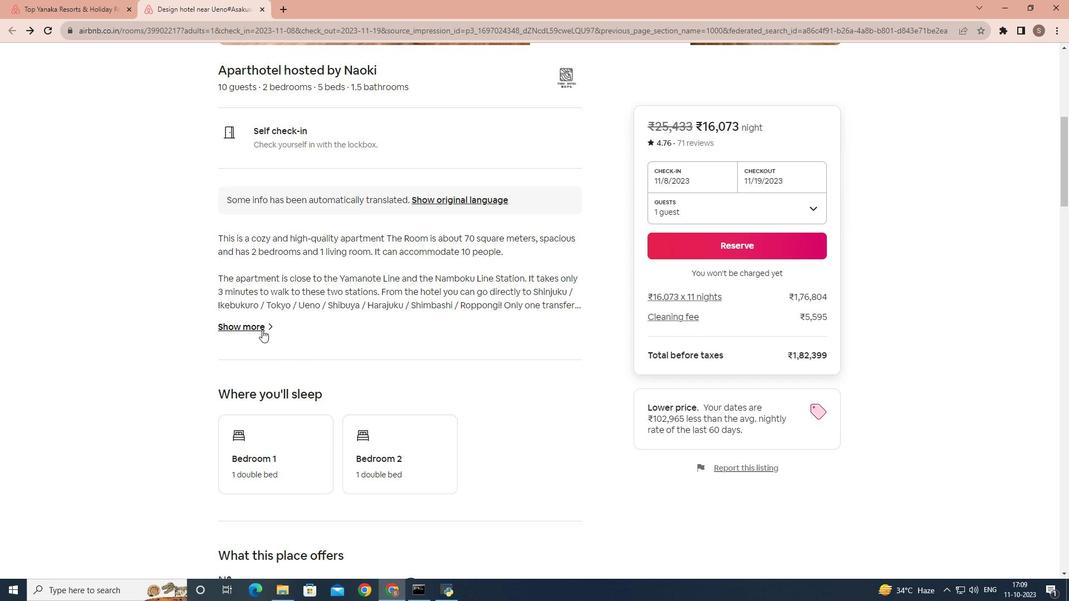 
Action: Mouse pressed left at (262, 330)
Screenshot: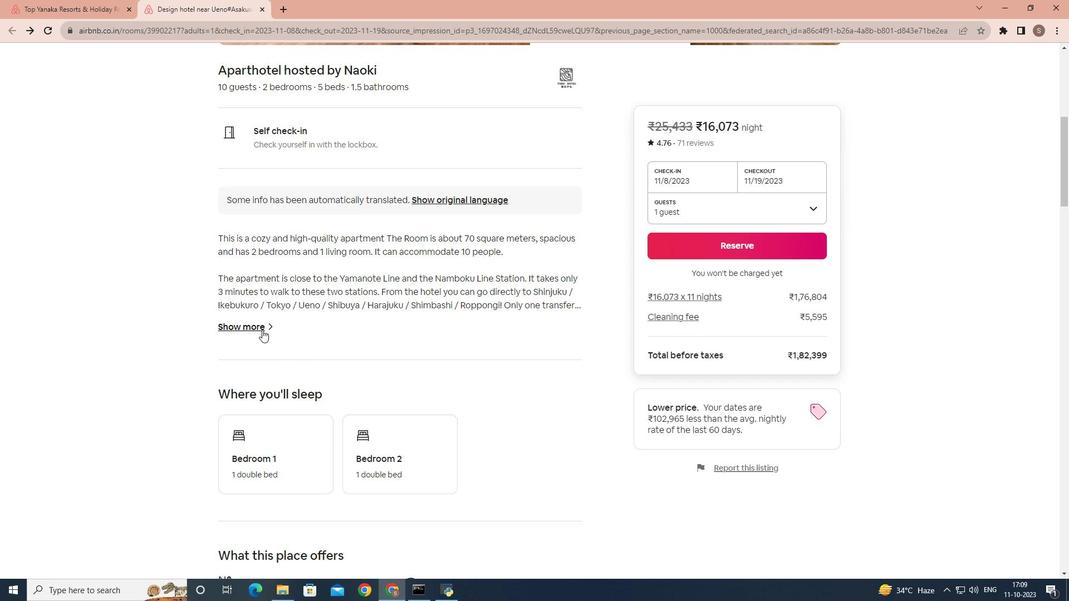 
Action: Mouse moved to (560, 359)
Screenshot: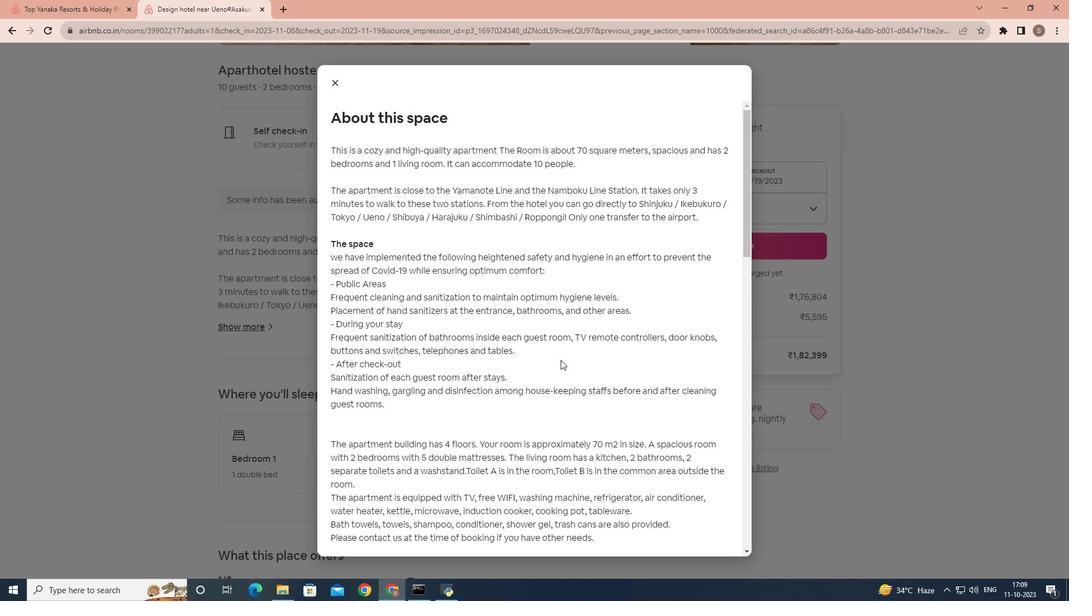 
Action: Mouse scrolled (560, 359) with delta (0, 0)
Screenshot: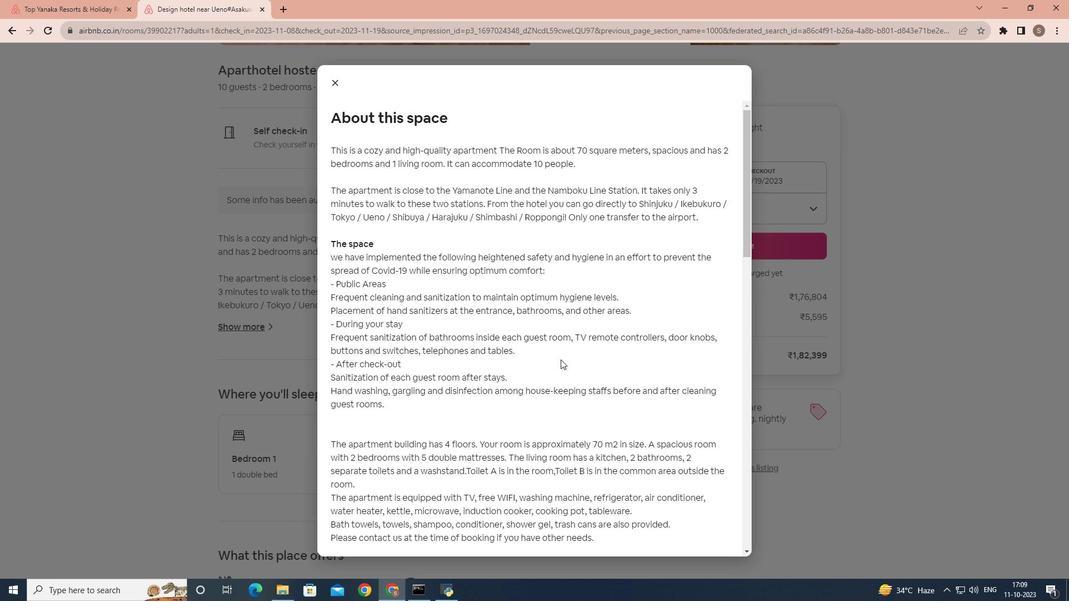 
Action: Mouse scrolled (560, 359) with delta (0, 0)
Screenshot: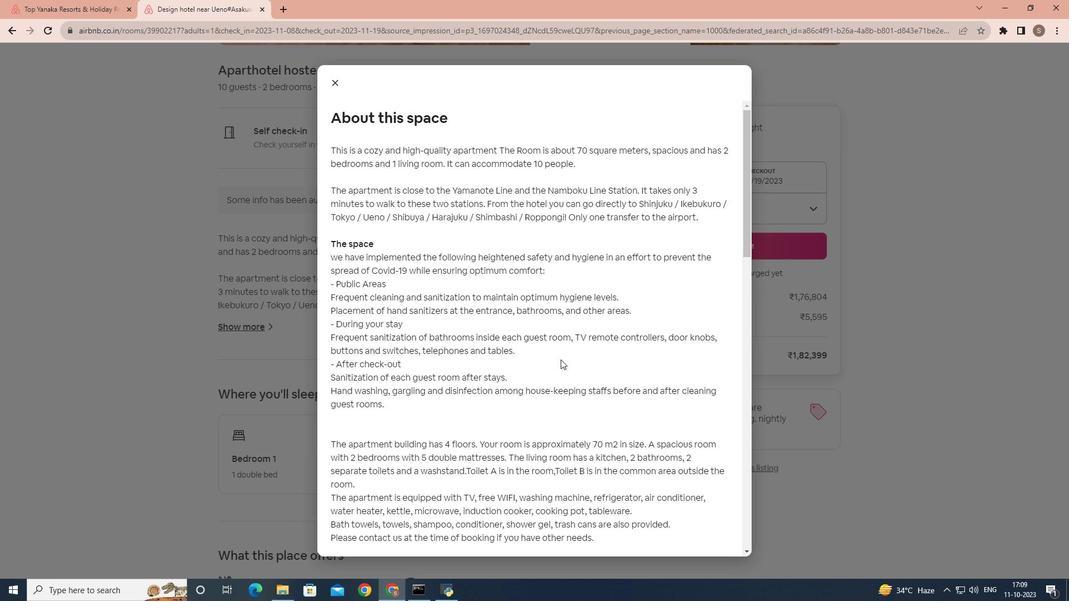 
Action: Mouse scrolled (560, 359) with delta (0, 0)
Screenshot: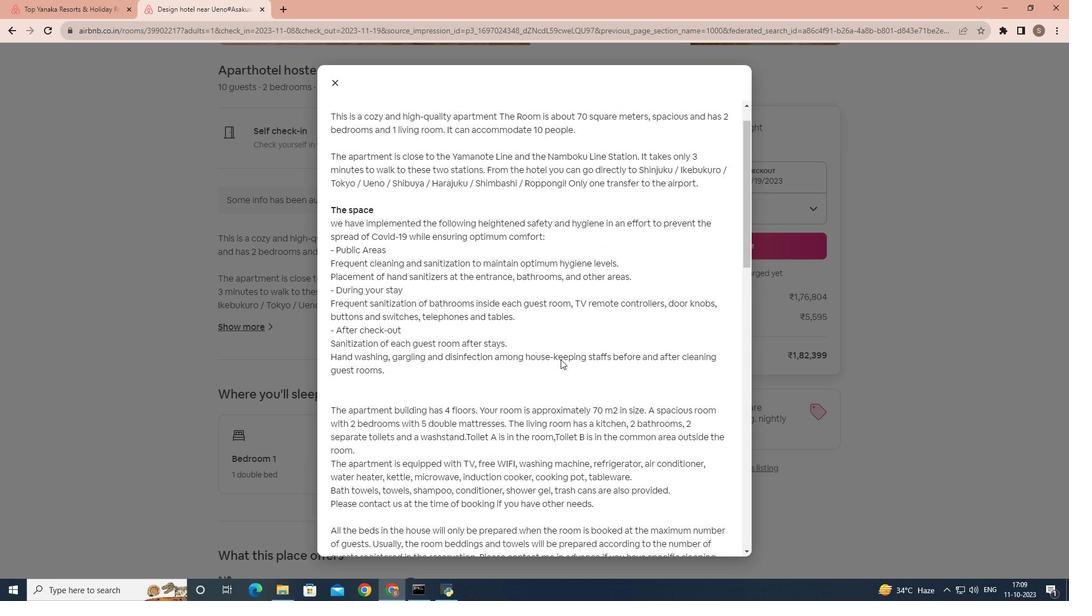 
Action: Mouse scrolled (560, 359) with delta (0, 0)
Screenshot: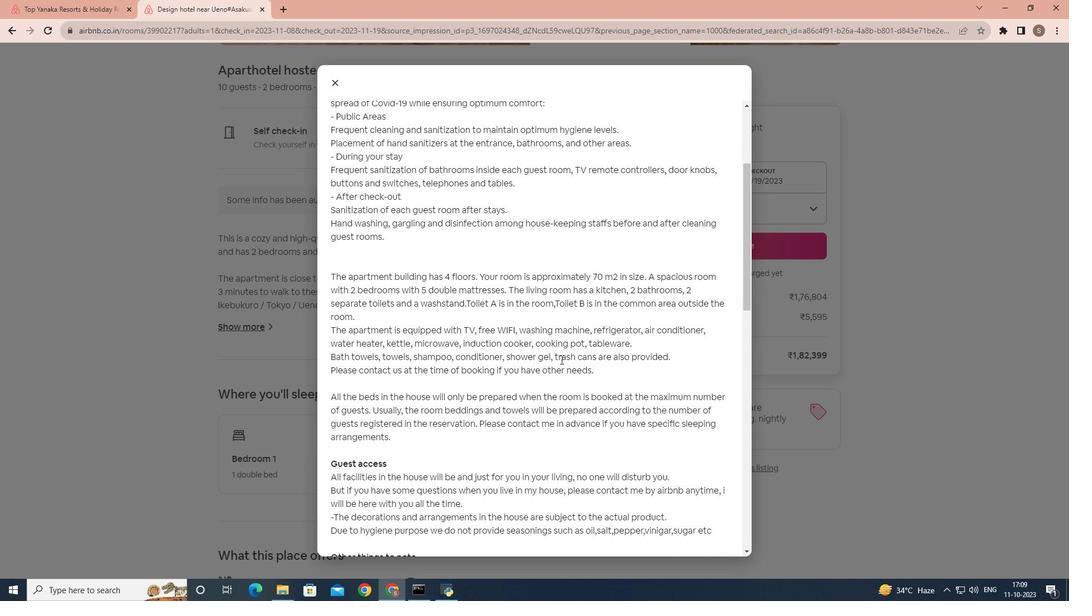 
Action: Mouse scrolled (560, 359) with delta (0, 0)
Screenshot: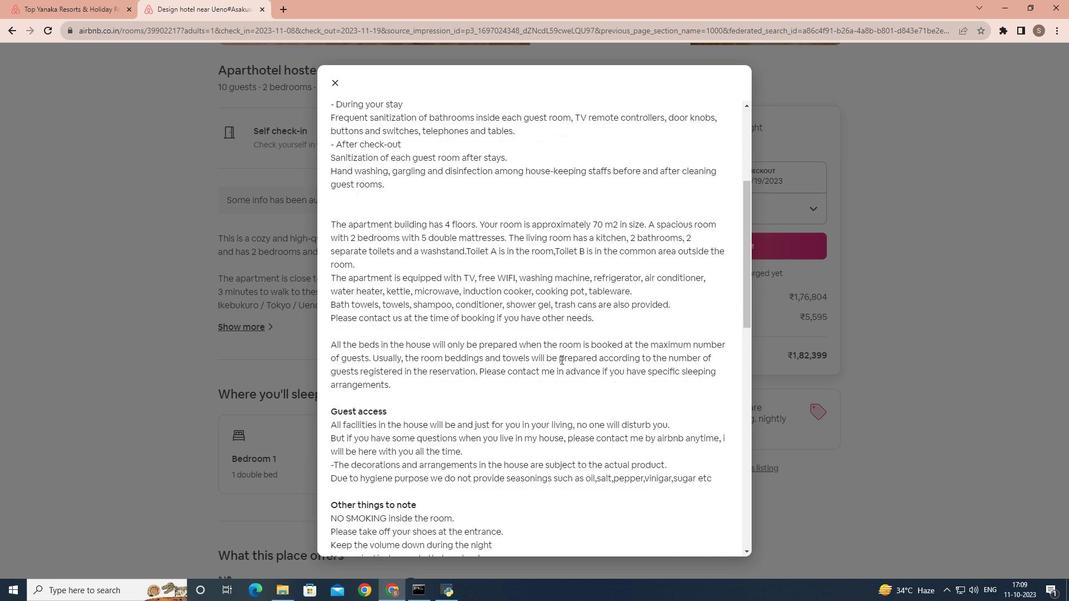 
Action: Mouse scrolled (560, 359) with delta (0, 0)
Screenshot: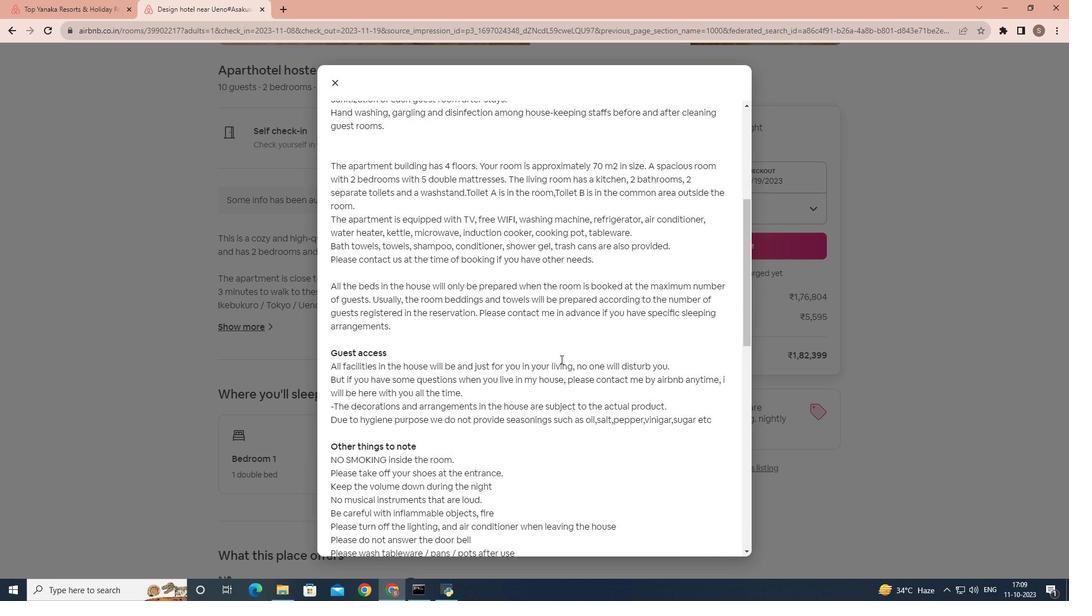 
Action: Mouse scrolled (560, 359) with delta (0, 0)
Screenshot: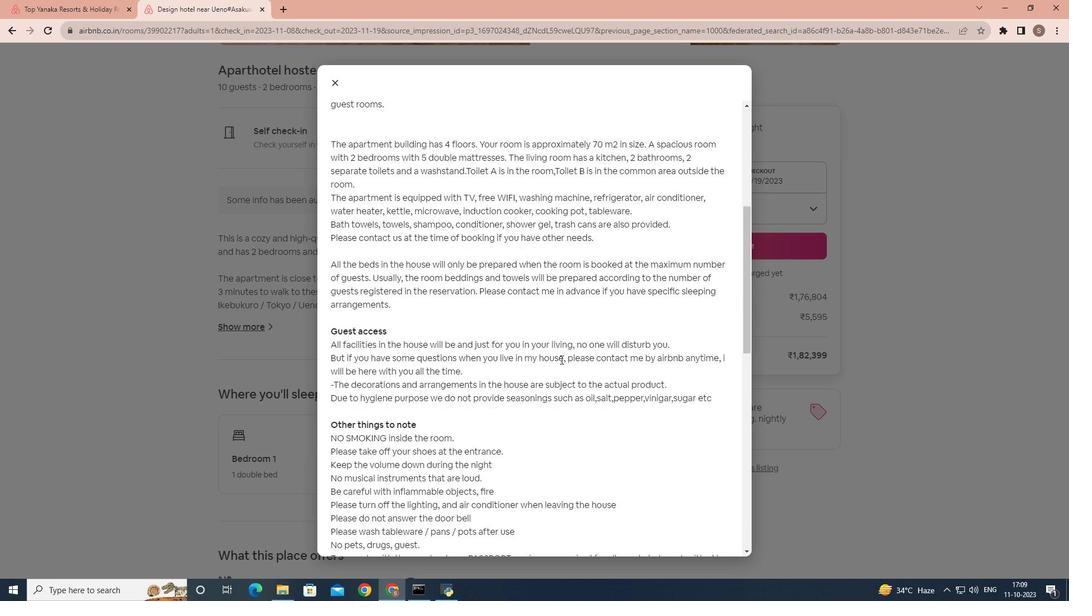 
Action: Mouse scrolled (560, 359) with delta (0, 0)
Screenshot: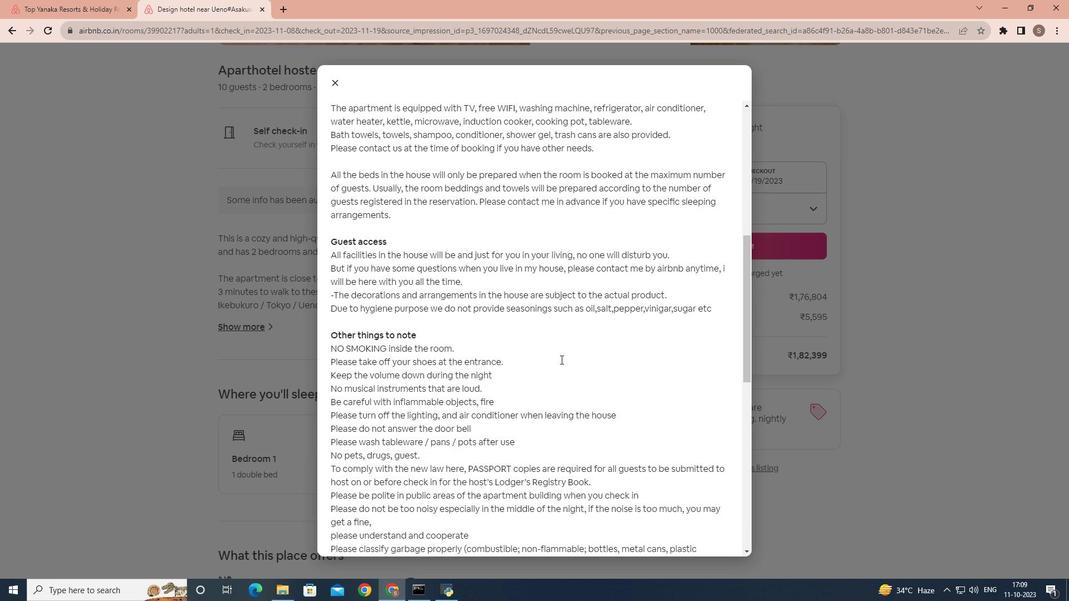
Action: Mouse scrolled (560, 359) with delta (0, 0)
Screenshot: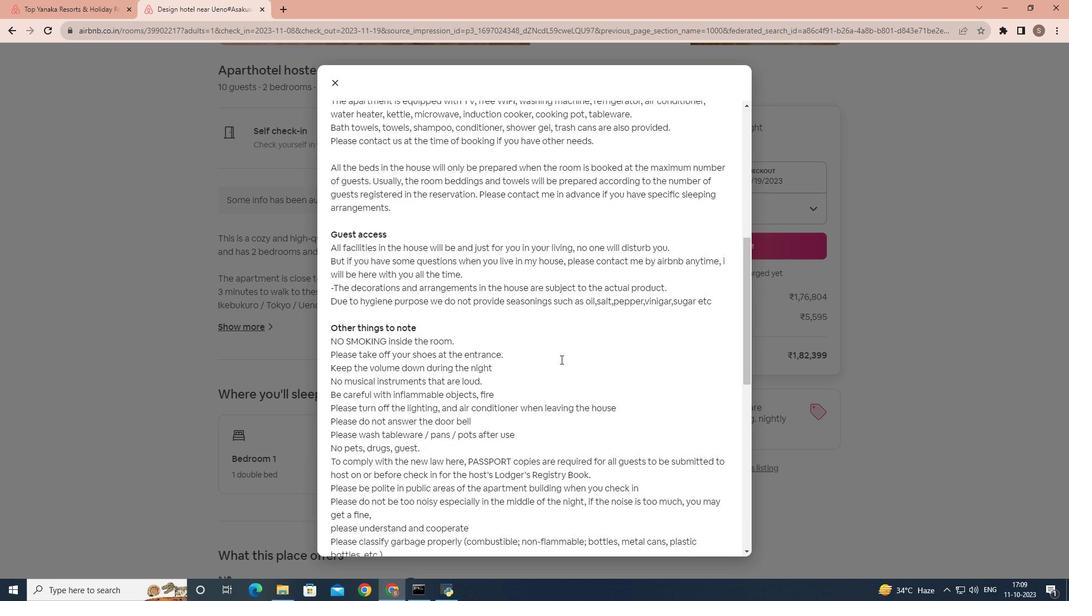 
Action: Mouse scrolled (560, 359) with delta (0, 0)
Screenshot: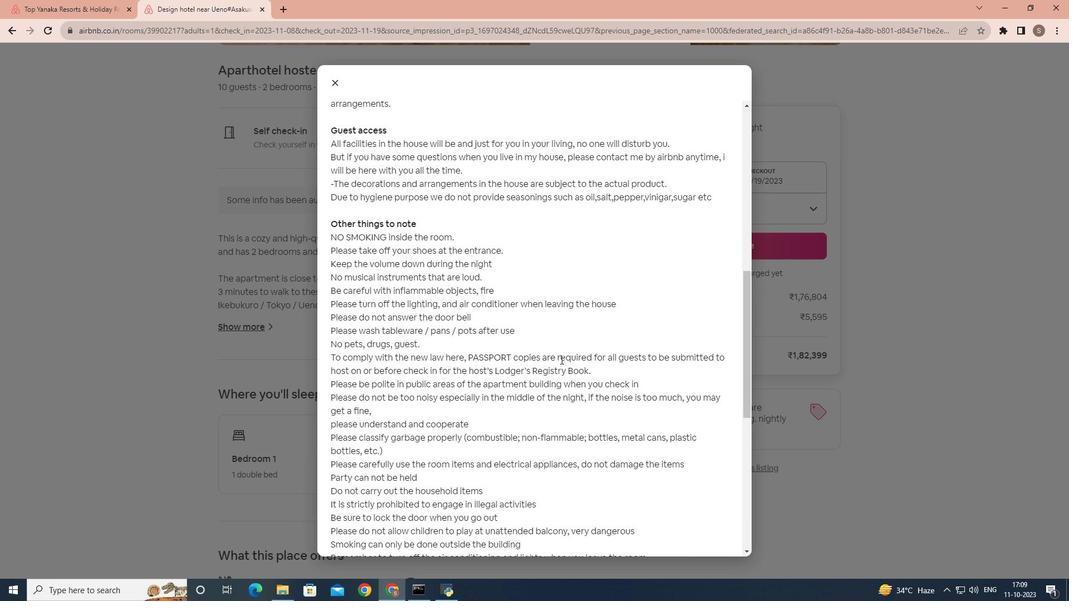 
Action: Mouse scrolled (560, 359) with delta (0, 0)
Screenshot: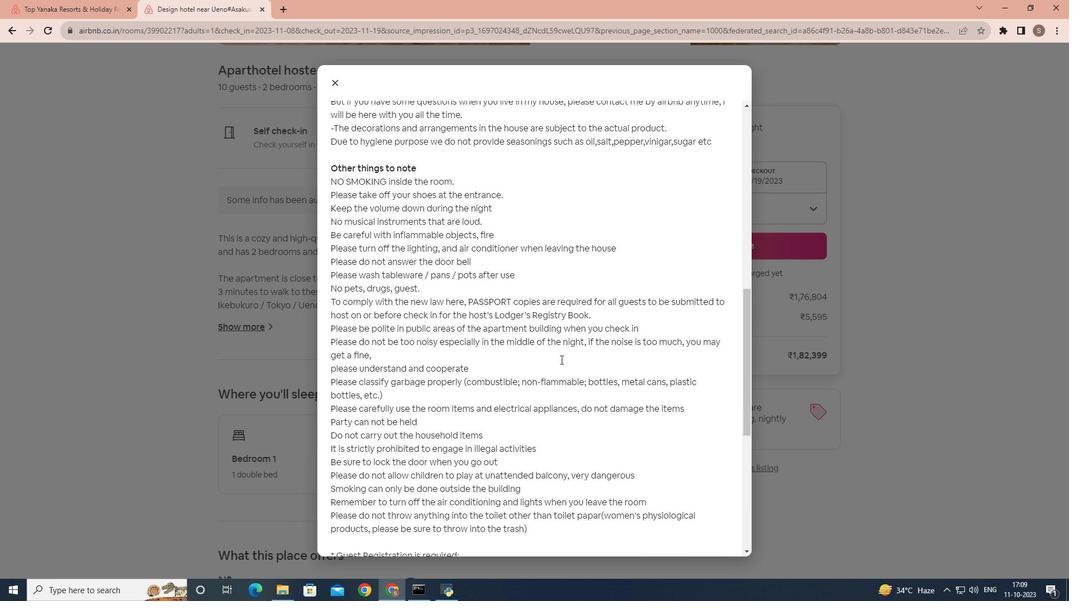 
Action: Mouse scrolled (560, 359) with delta (0, 0)
Screenshot: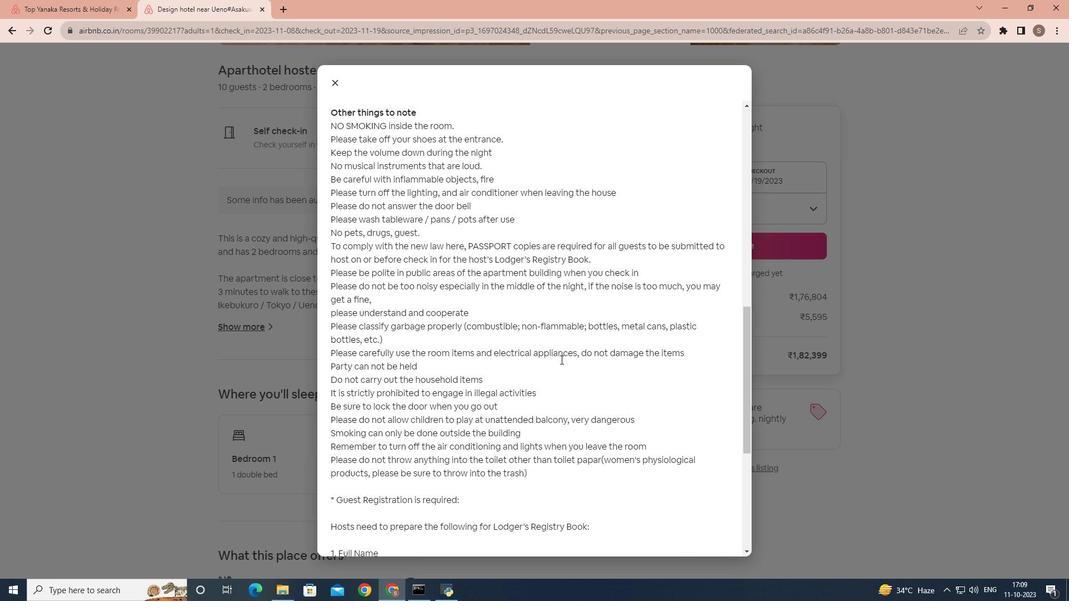 
Action: Mouse scrolled (560, 359) with delta (0, 0)
Screenshot: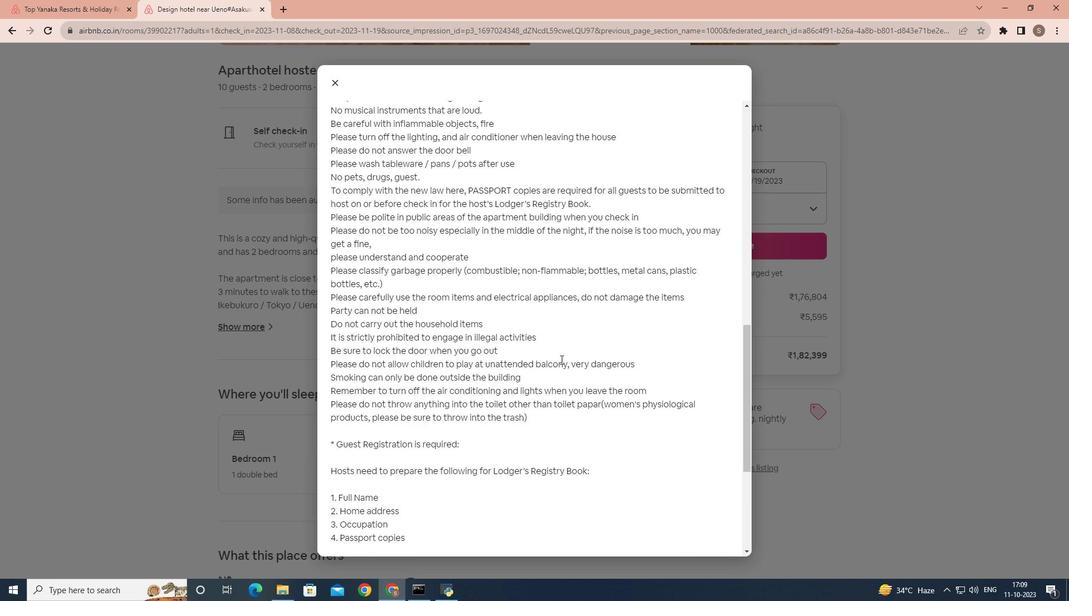 
Action: Mouse scrolled (560, 359) with delta (0, 0)
Screenshot: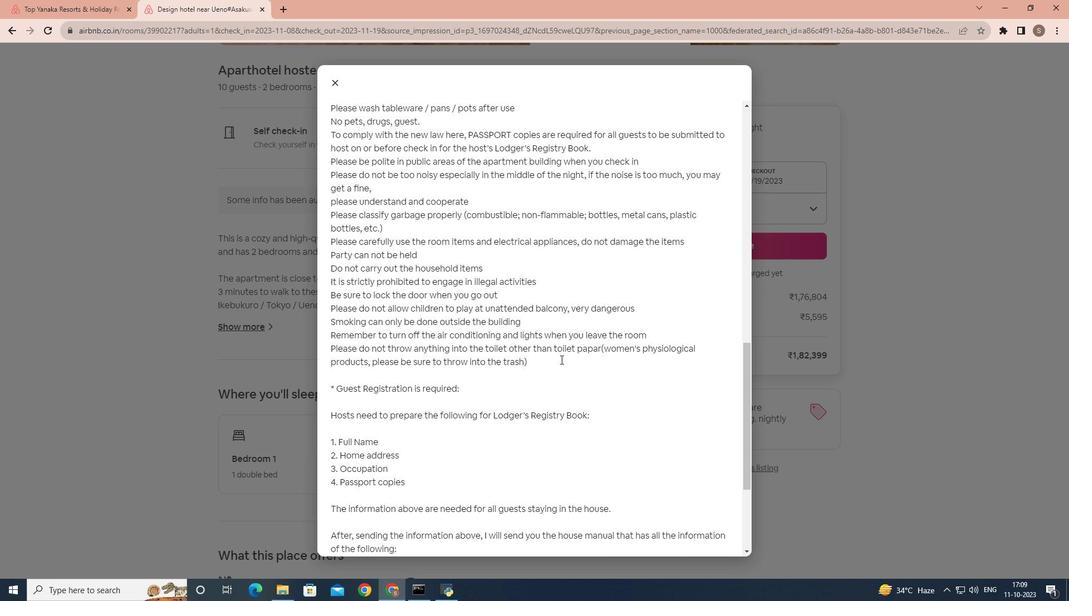 
Action: Mouse scrolled (560, 359) with delta (0, 0)
Screenshot: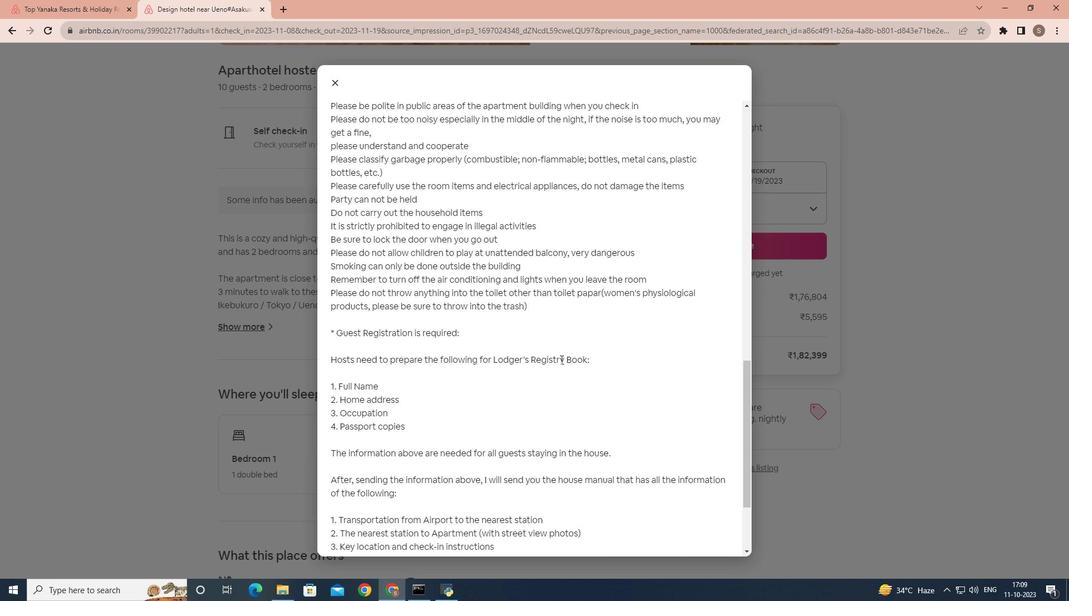 
Action: Mouse scrolled (560, 359) with delta (0, 0)
Screenshot: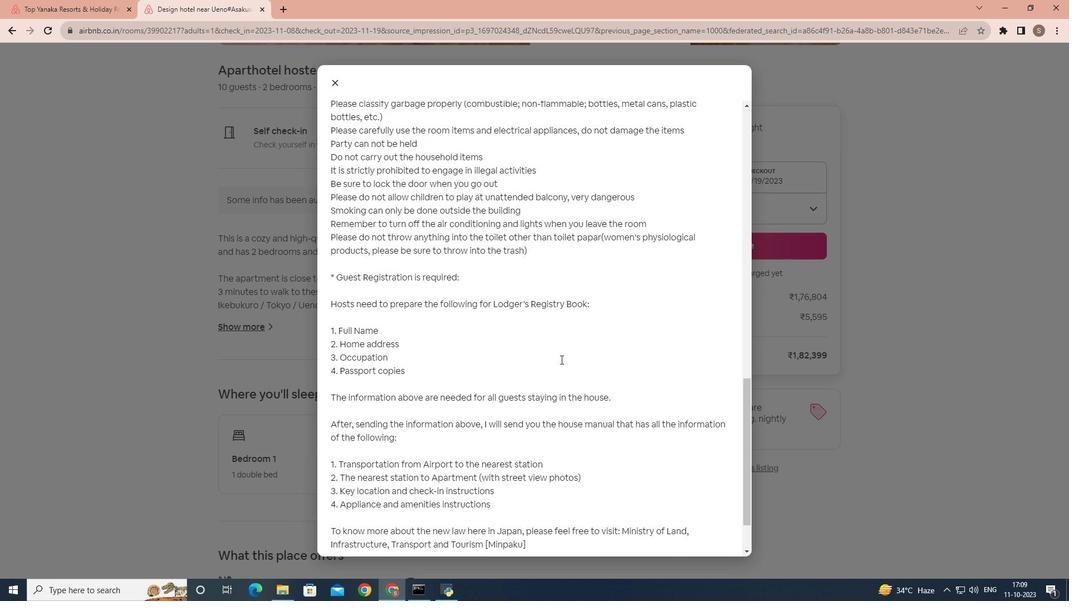 
Action: Mouse scrolled (560, 359) with delta (0, 0)
Screenshot: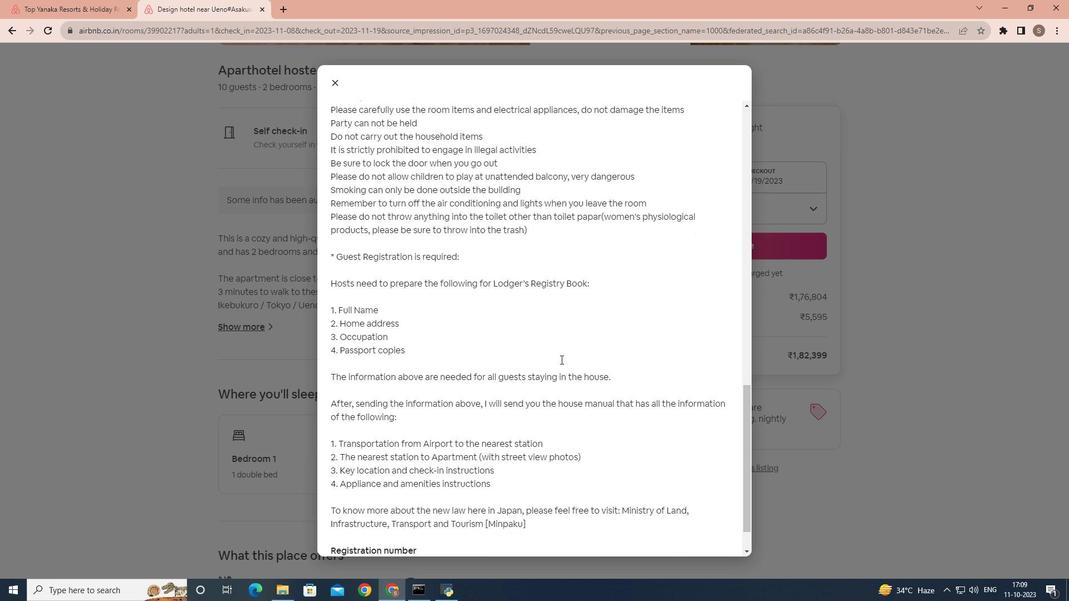 
Action: Mouse scrolled (560, 359) with delta (0, 0)
Screenshot: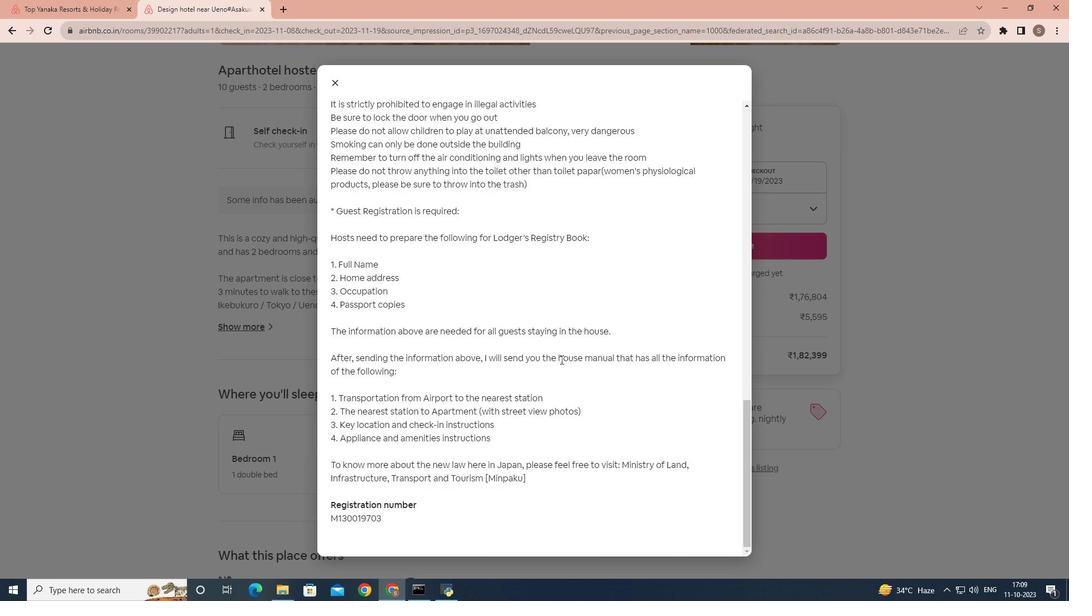 
Action: Mouse scrolled (560, 359) with delta (0, 0)
Screenshot: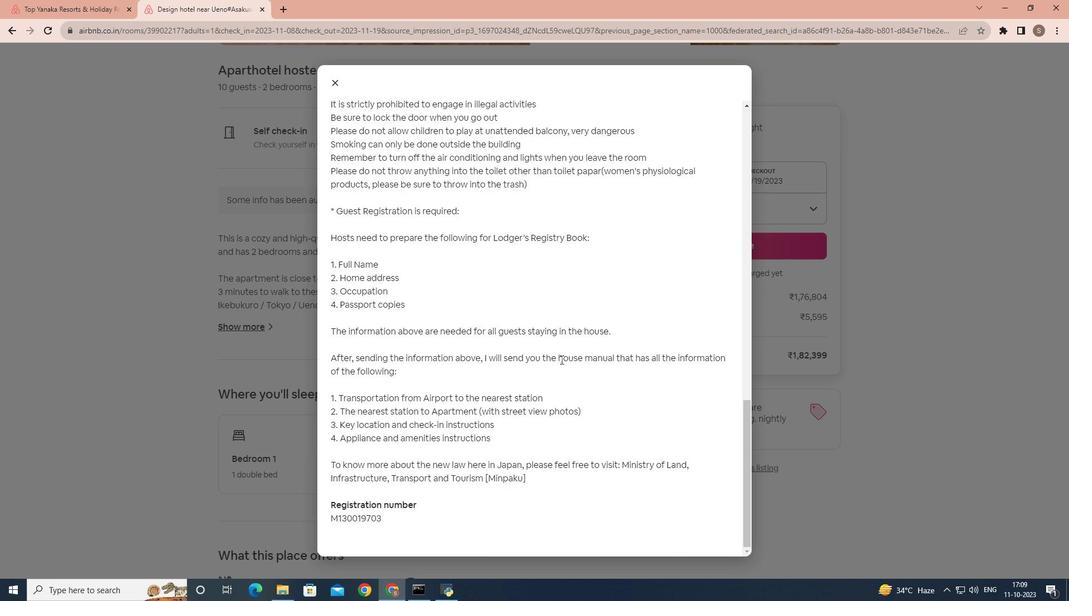 
Action: Mouse scrolled (560, 359) with delta (0, 0)
Screenshot: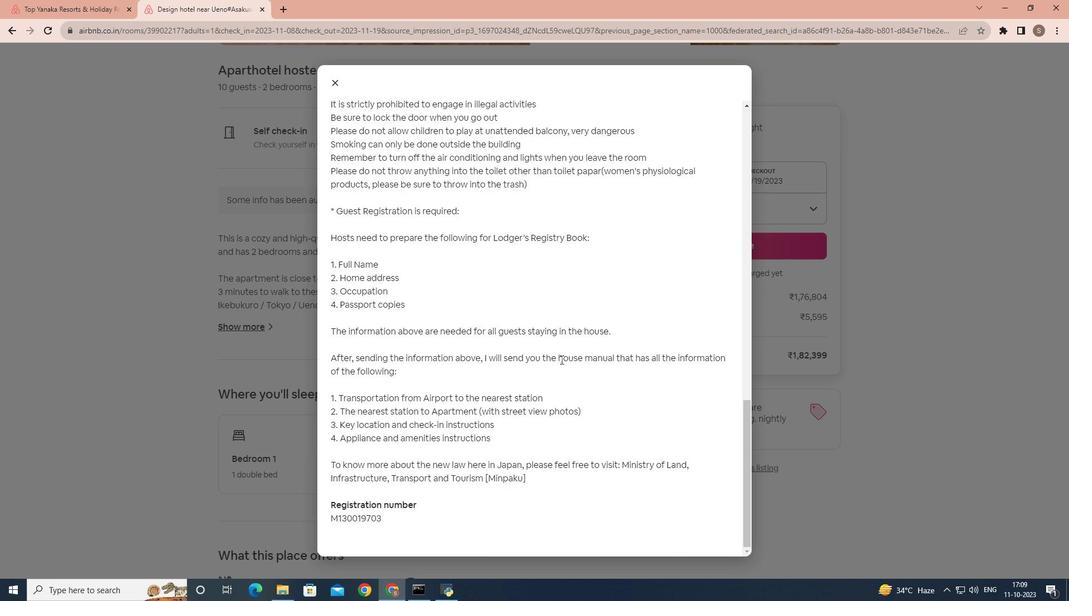 
Action: Mouse moved to (339, 86)
Screenshot: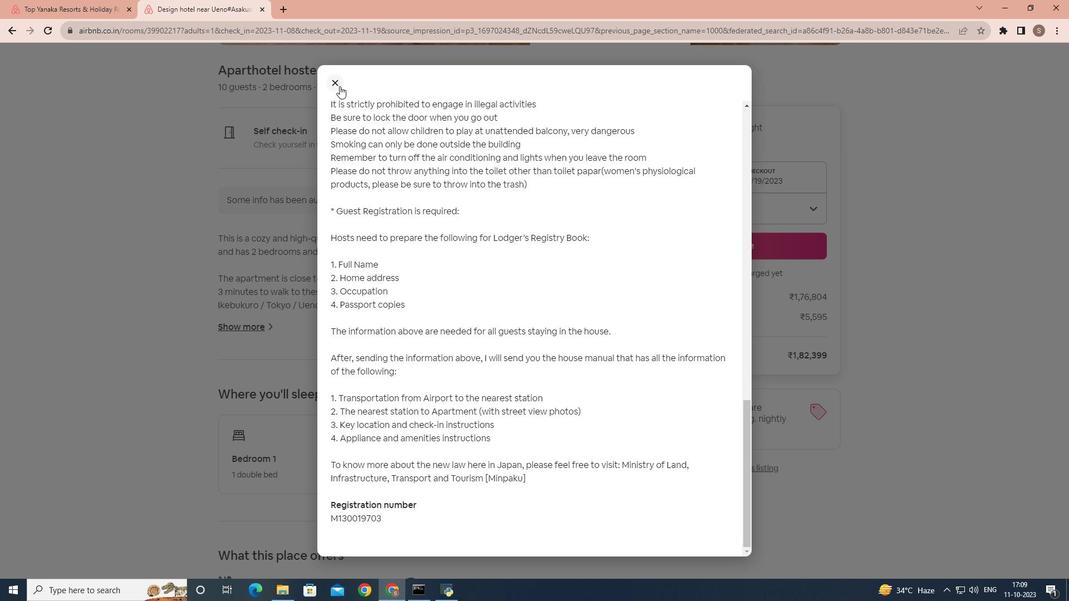 
Action: Mouse pressed left at (339, 86)
Screenshot: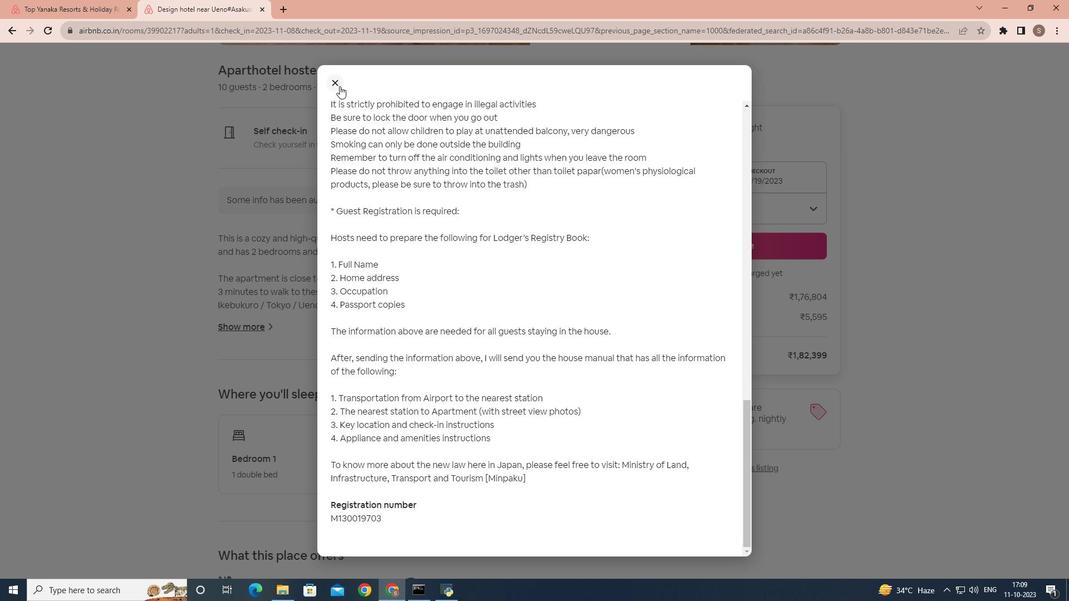 
Action: Mouse moved to (384, 270)
Screenshot: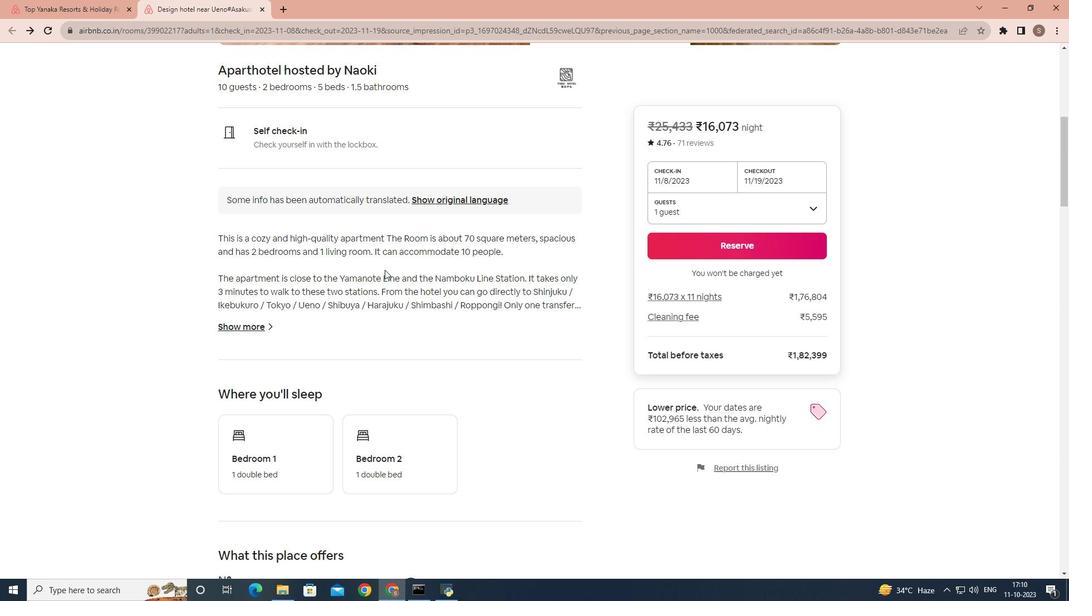 
Action: Mouse scrolled (384, 269) with delta (0, 0)
Screenshot: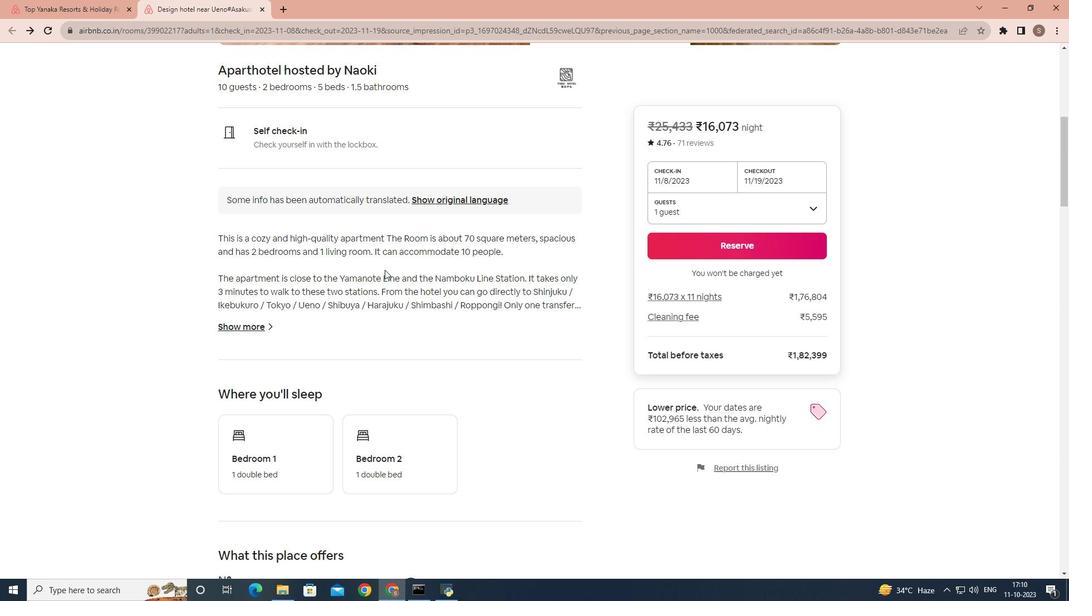 
Action: Mouse scrolled (384, 269) with delta (0, 0)
Screenshot: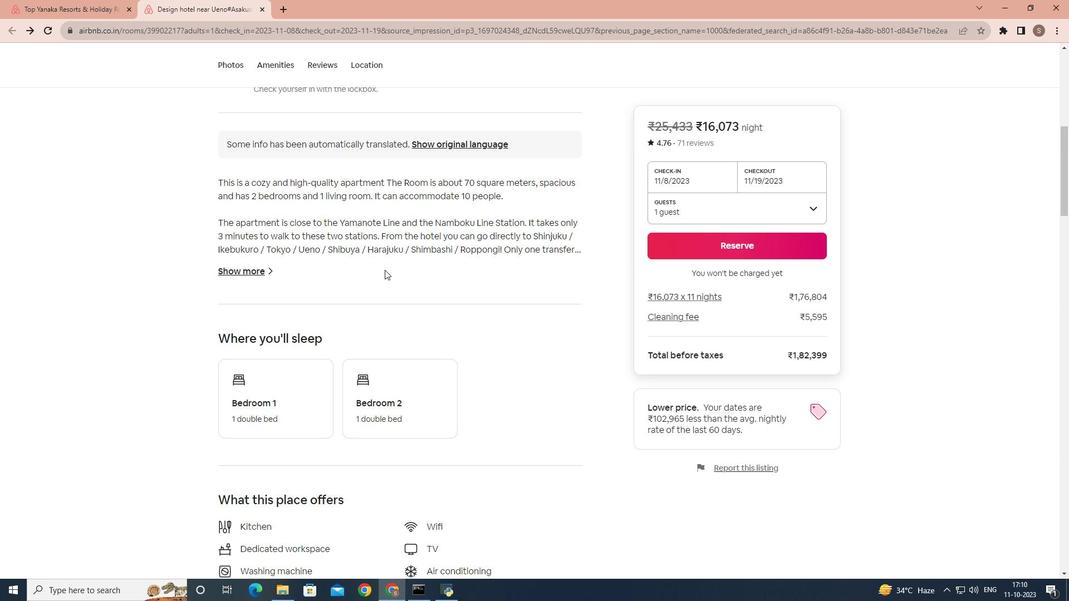 
Action: Mouse scrolled (384, 269) with delta (0, 0)
Screenshot: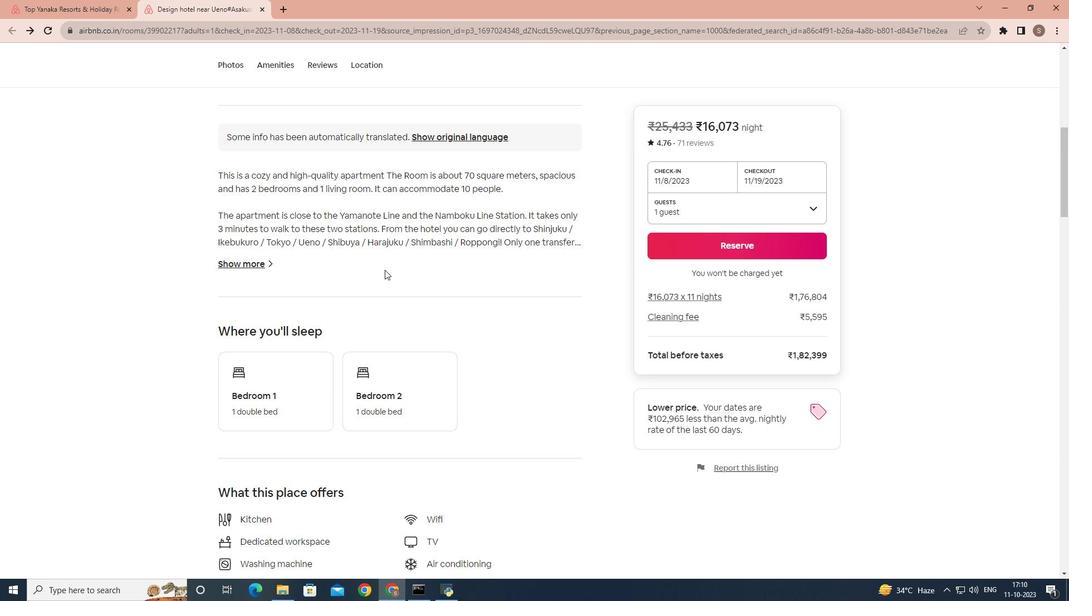 
Action: Mouse scrolled (384, 269) with delta (0, 0)
Screenshot: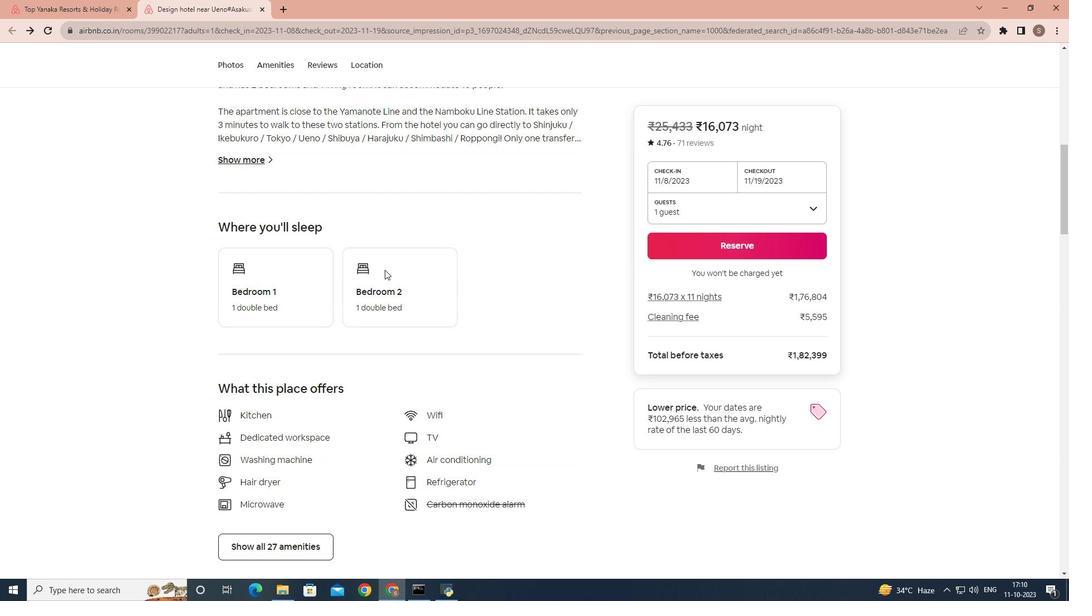 
Action: Mouse scrolled (384, 269) with delta (0, 0)
Screenshot: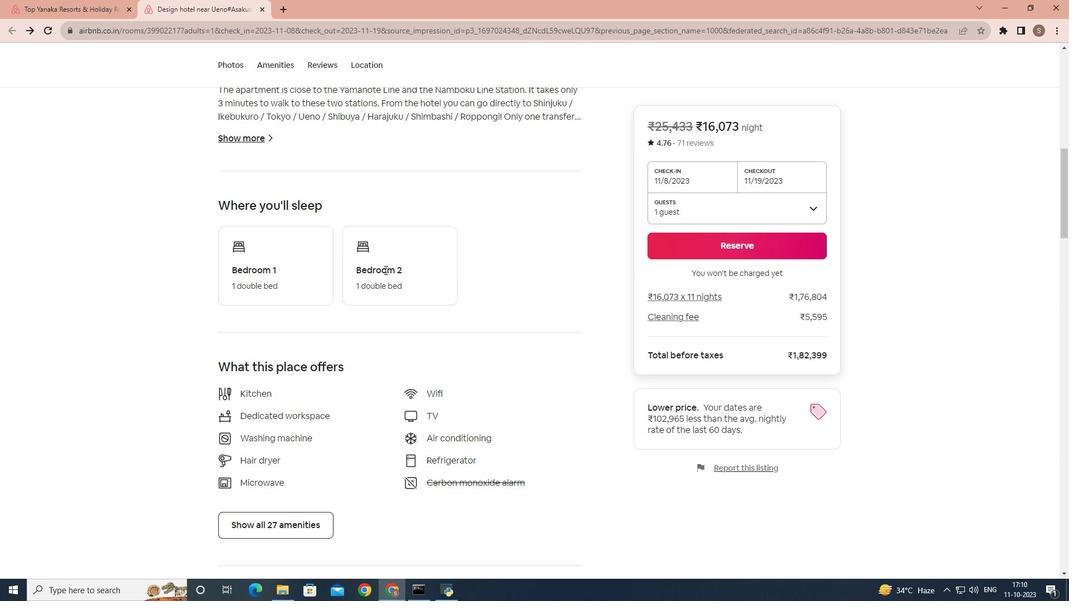 
Action: Mouse moved to (373, 300)
Screenshot: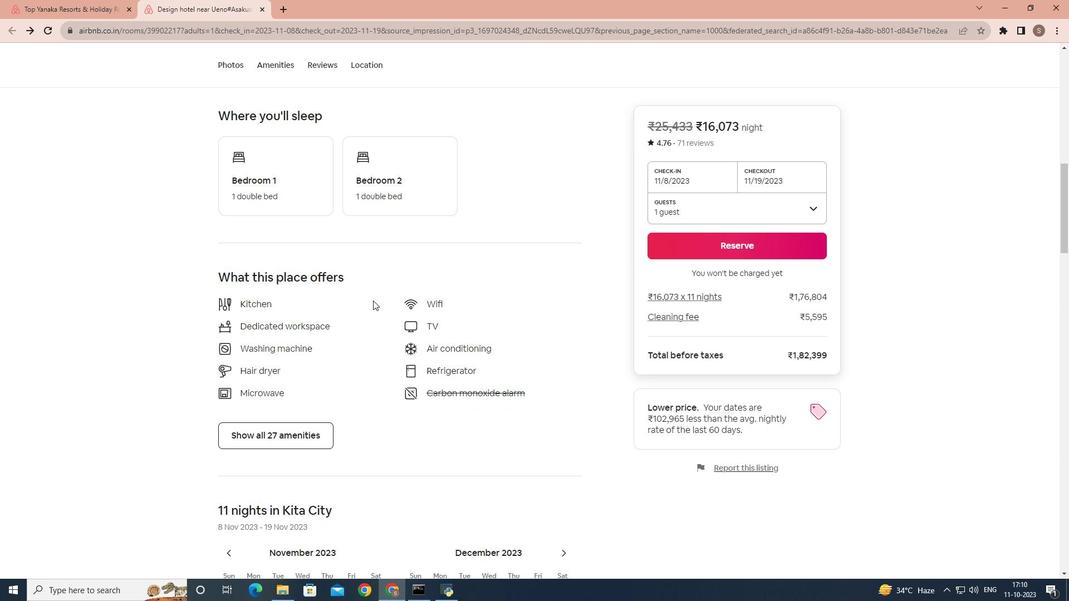 
Action: Mouse scrolled (373, 300) with delta (0, 0)
Screenshot: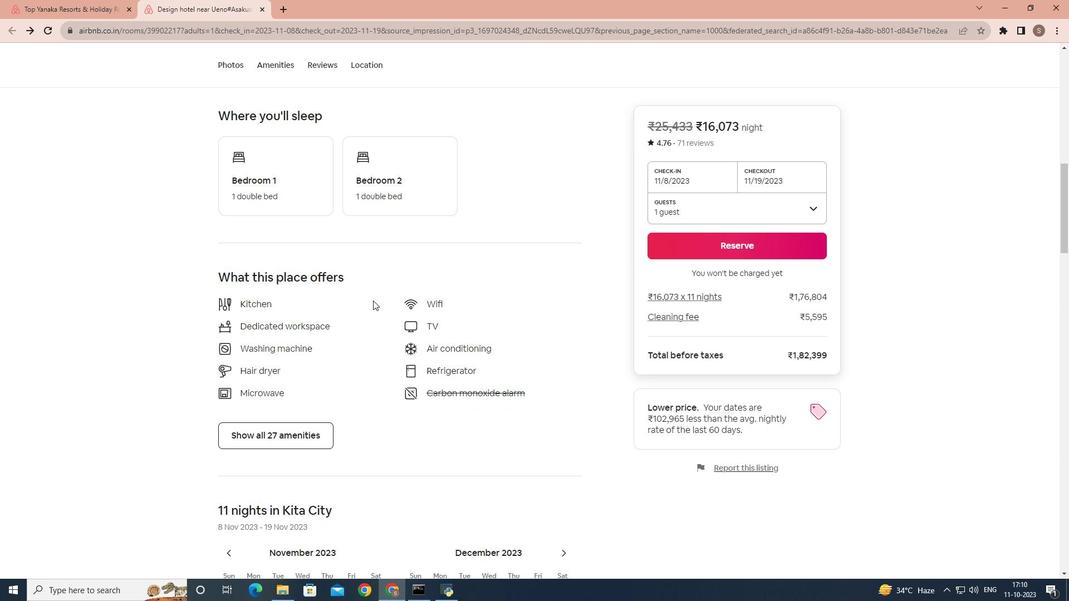 
Action: Mouse moved to (310, 378)
Screenshot: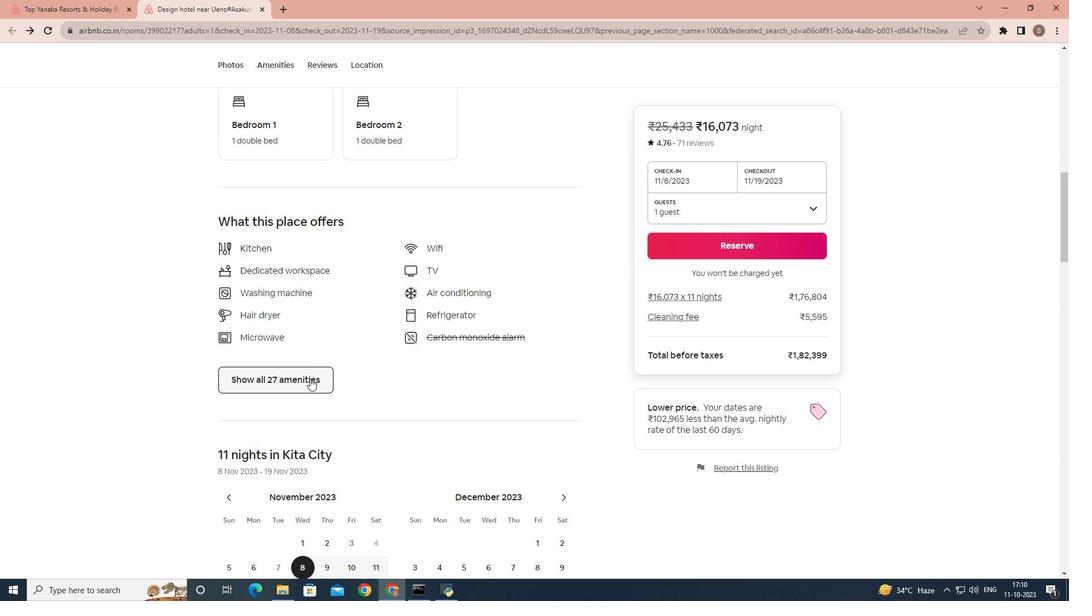 
Action: Mouse pressed left at (310, 378)
Screenshot: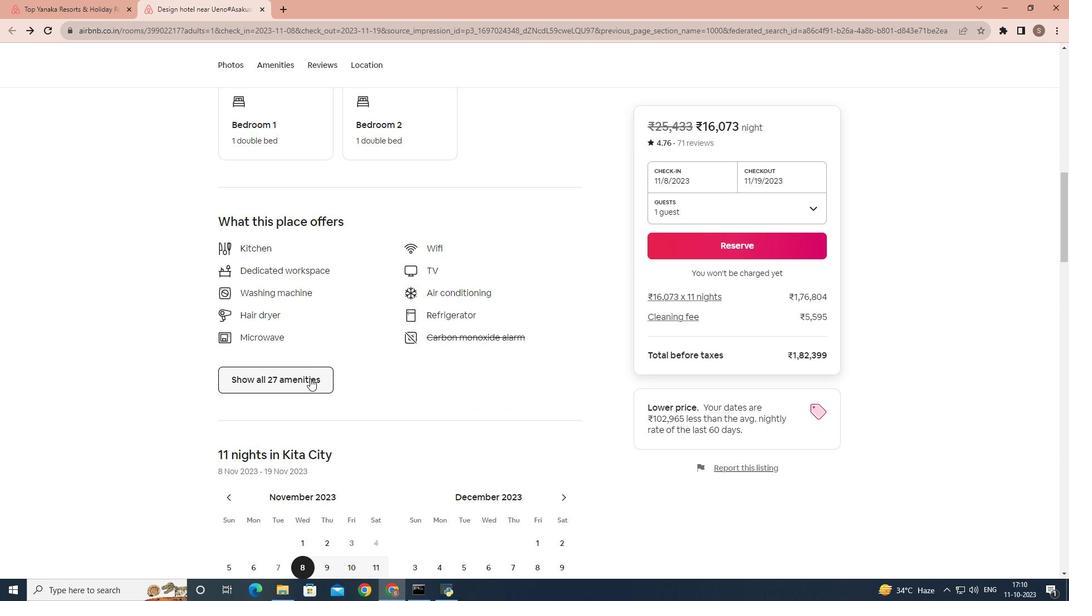 
Action: Mouse moved to (437, 346)
Screenshot: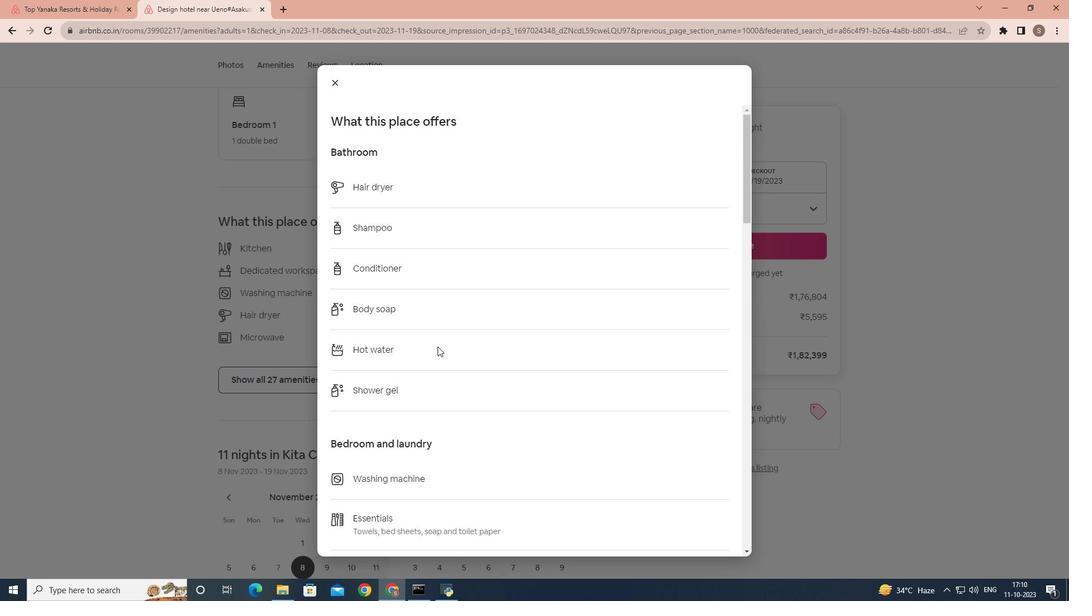 
Action: Mouse scrolled (437, 346) with delta (0, 0)
Screenshot: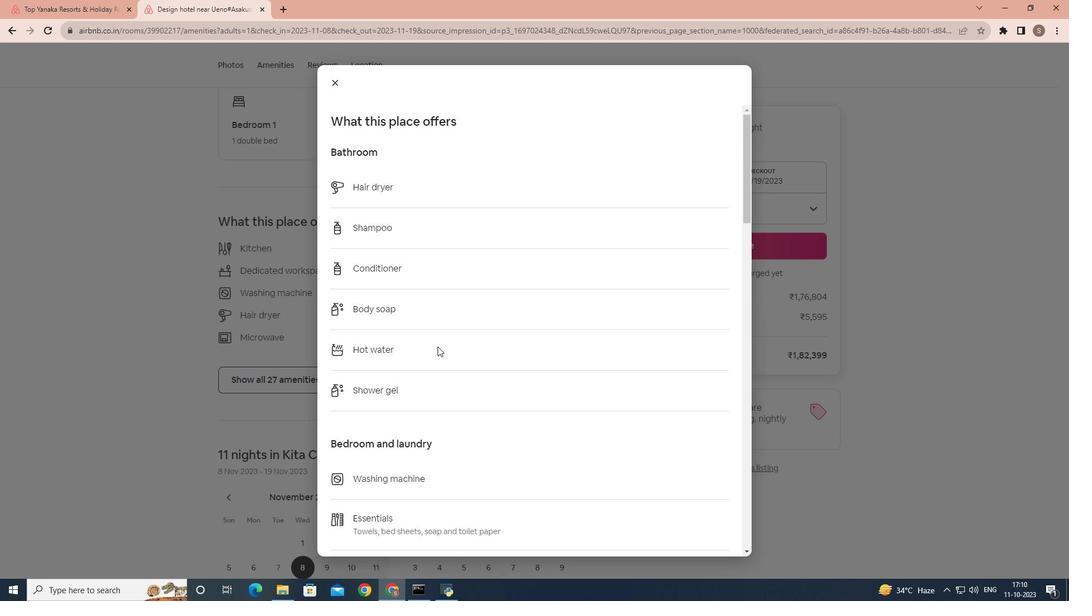 
Action: Mouse scrolled (437, 346) with delta (0, 0)
Screenshot: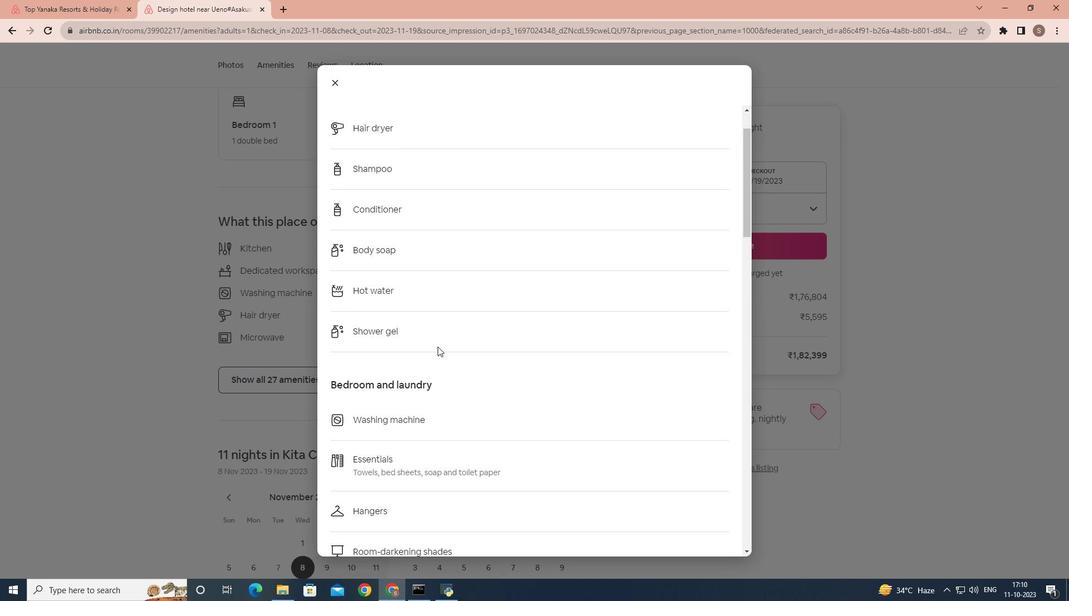 
Action: Mouse scrolled (437, 346) with delta (0, 0)
Screenshot: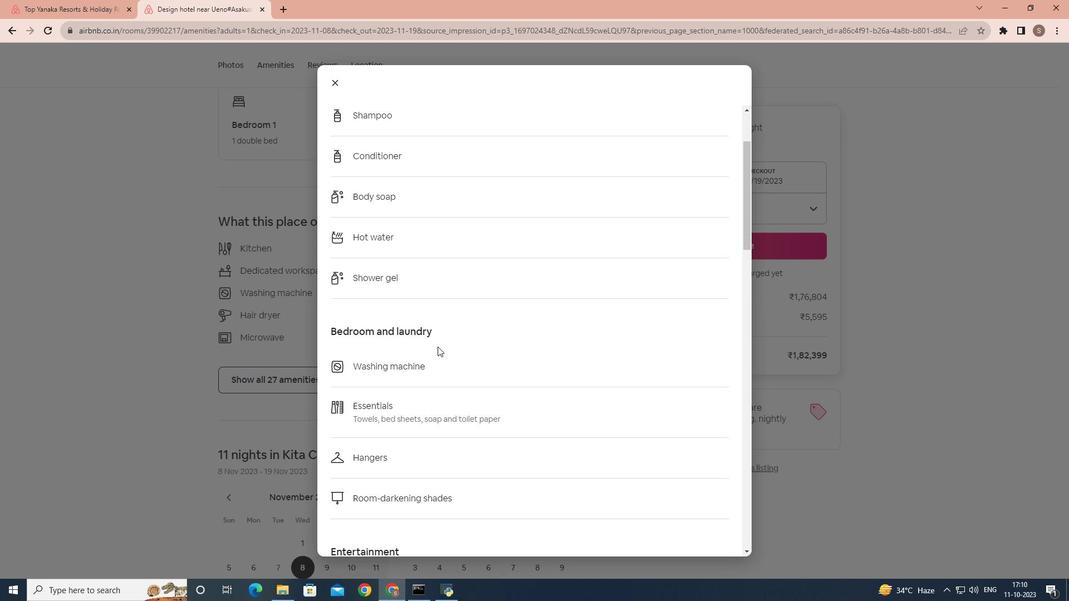 
Action: Mouse scrolled (437, 346) with delta (0, 0)
Screenshot: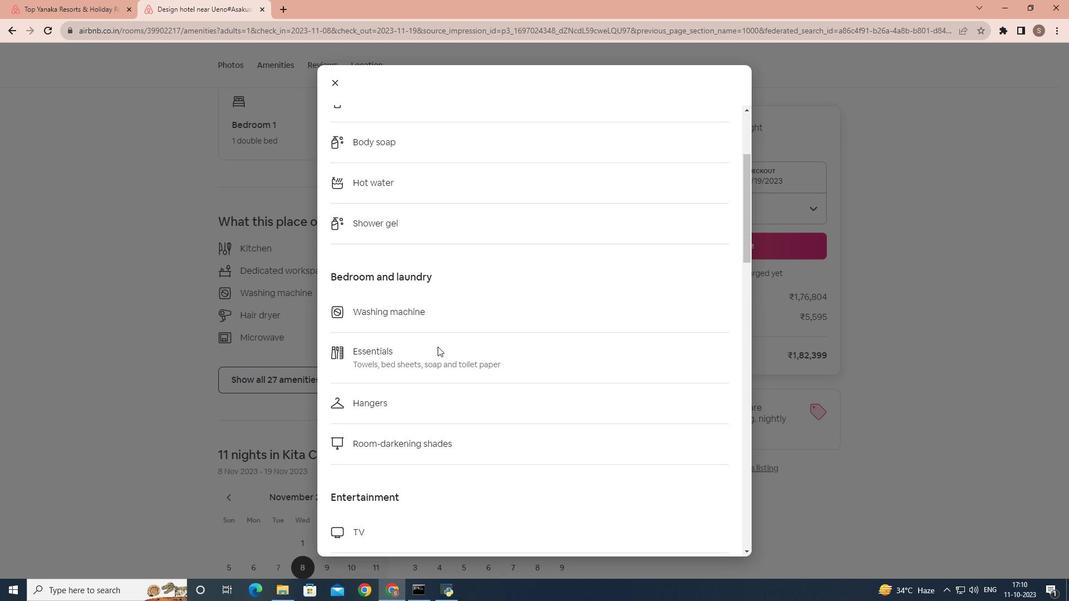 
Action: Mouse scrolled (437, 346) with delta (0, 0)
Screenshot: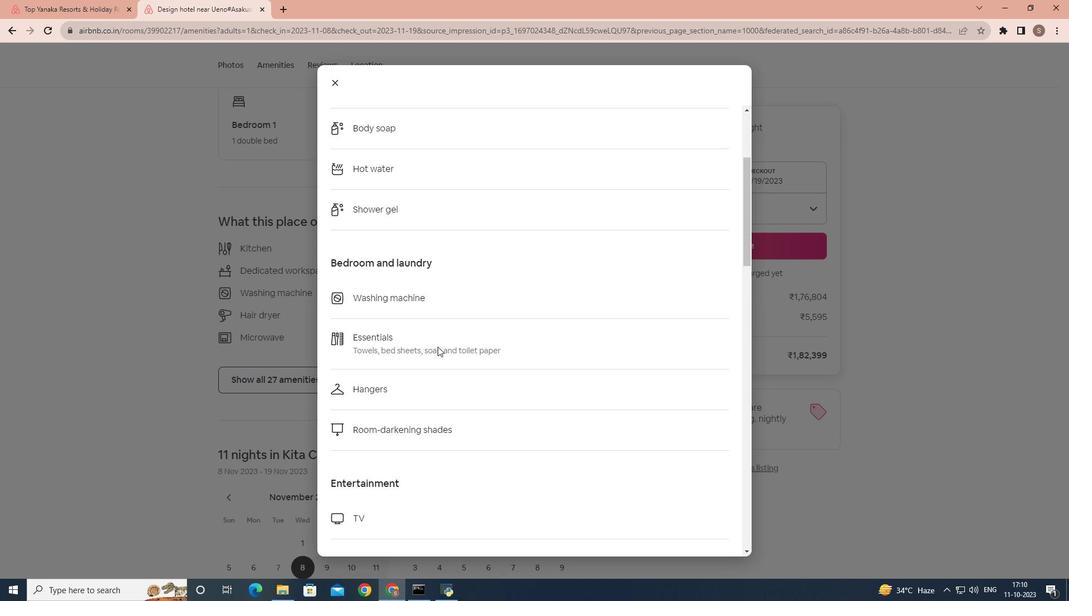 
Action: Mouse scrolled (437, 346) with delta (0, 0)
Screenshot: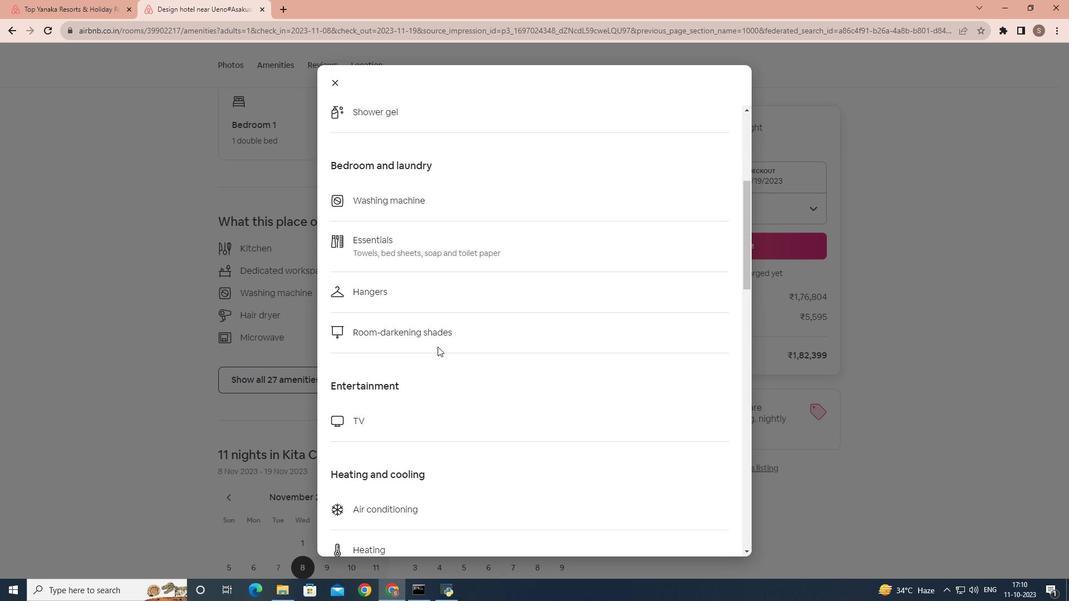 
Action: Mouse scrolled (437, 346) with delta (0, 0)
Screenshot: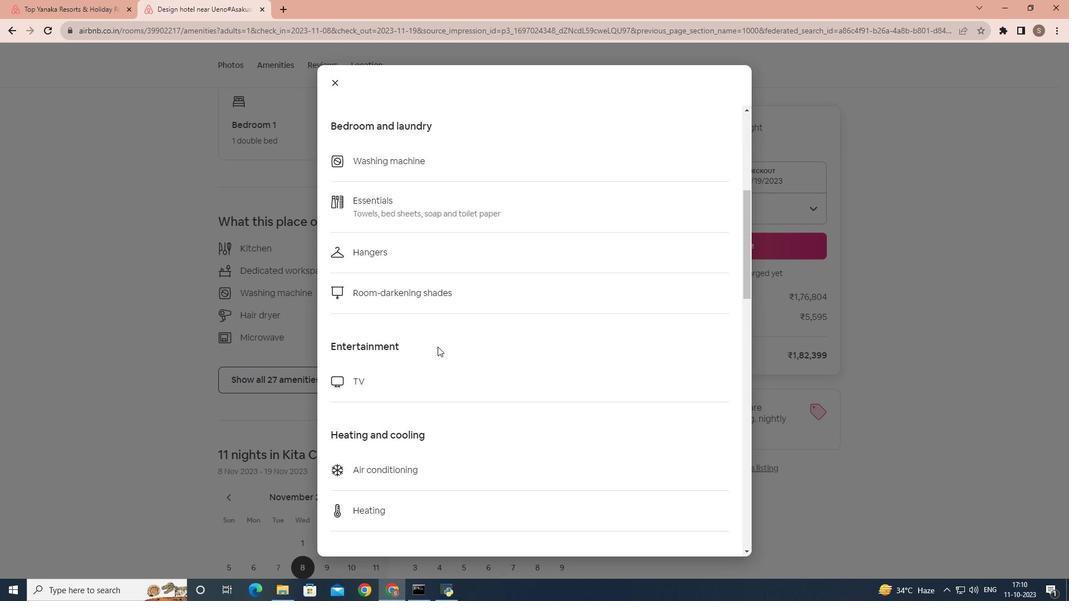 
Action: Mouse scrolled (437, 346) with delta (0, 0)
Screenshot: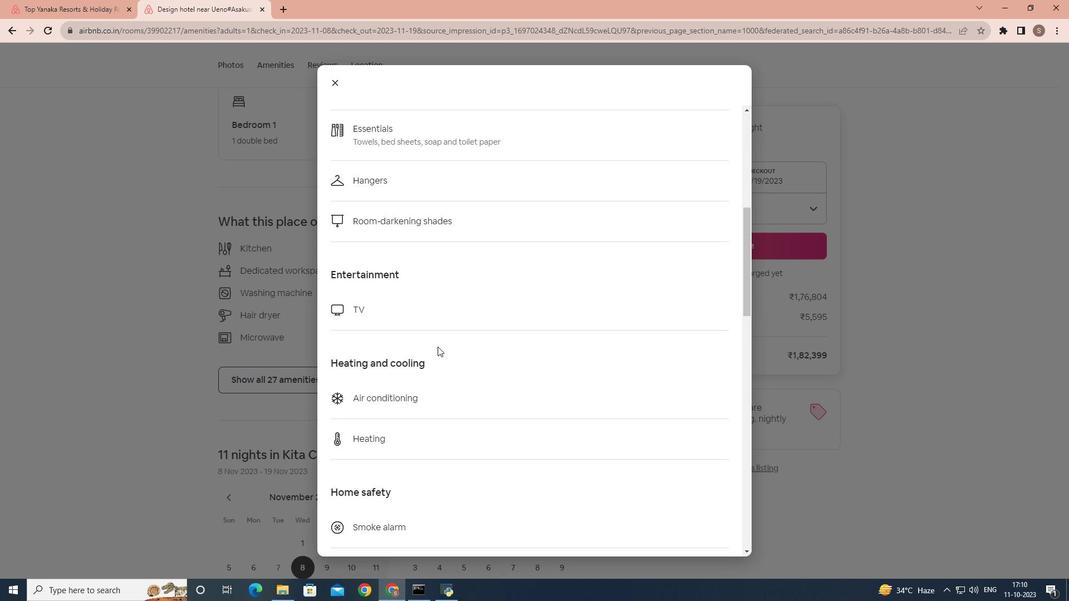 
Action: Mouse scrolled (437, 346) with delta (0, 0)
Screenshot: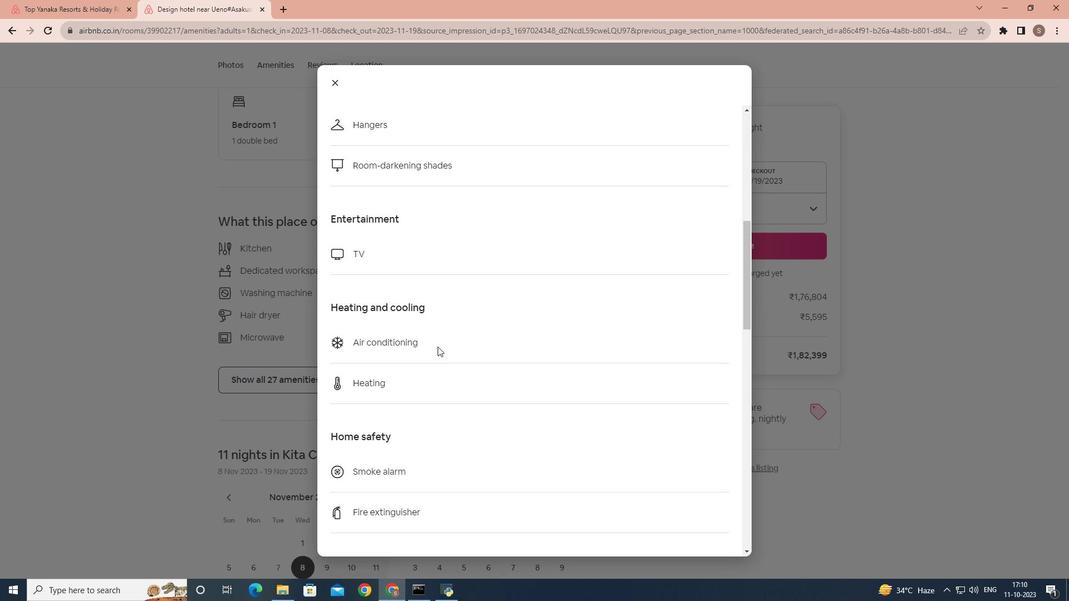 
Action: Mouse scrolled (437, 346) with delta (0, 0)
Screenshot: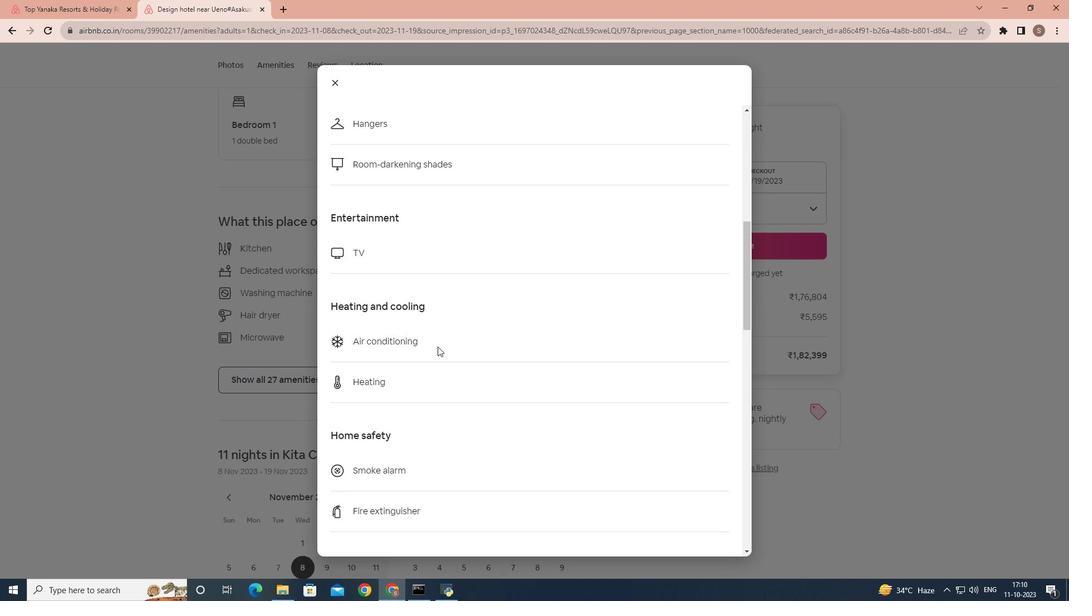 
Action: Mouse scrolled (437, 346) with delta (0, 0)
Screenshot: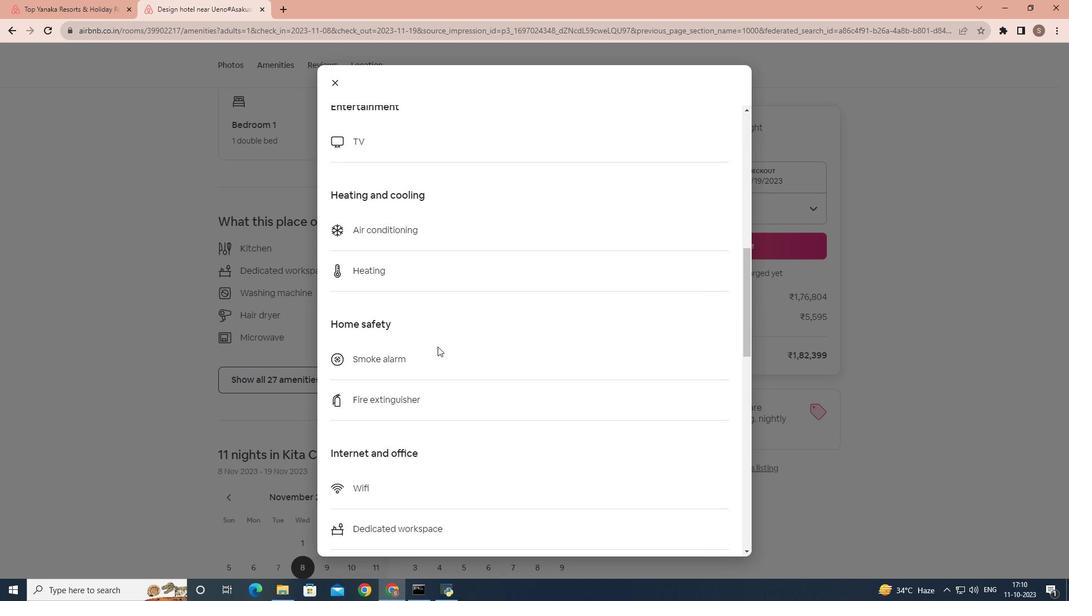 
Action: Mouse scrolled (437, 346) with delta (0, 0)
